 Task: Transform a mountain range scene by selectively adjusting the color saturation of peaks and valleys.
Action: Mouse moved to (444, 216)
Screenshot: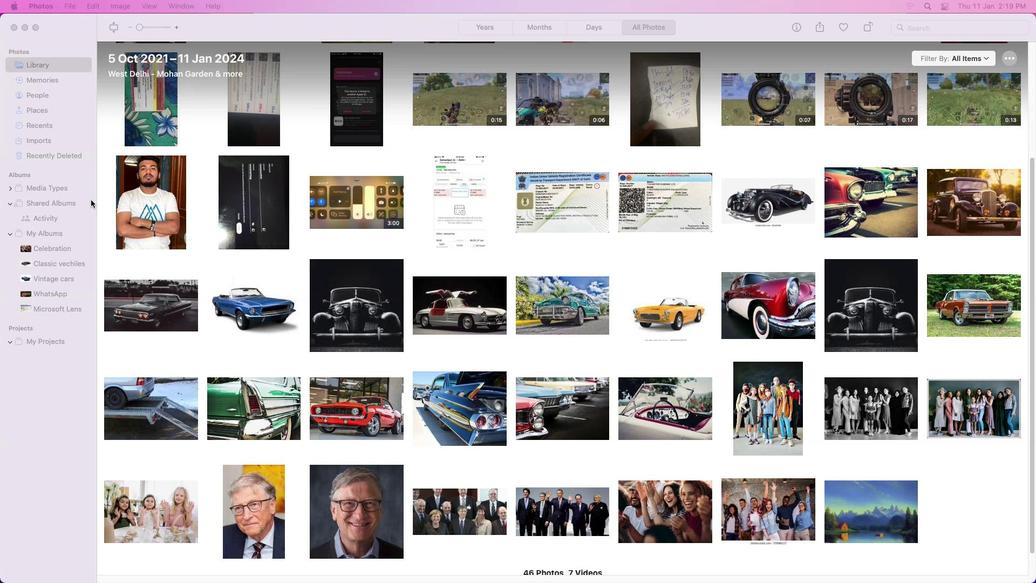 
Action: Mouse scrolled (444, 216) with delta (337, 2)
Screenshot: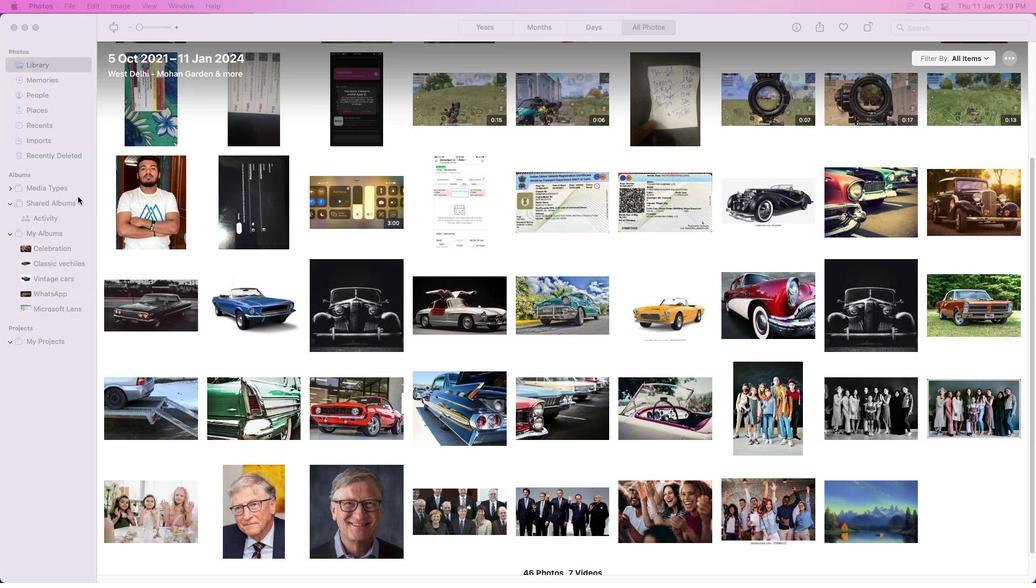 
Action: Mouse scrolled (444, 216) with delta (337, 2)
Screenshot: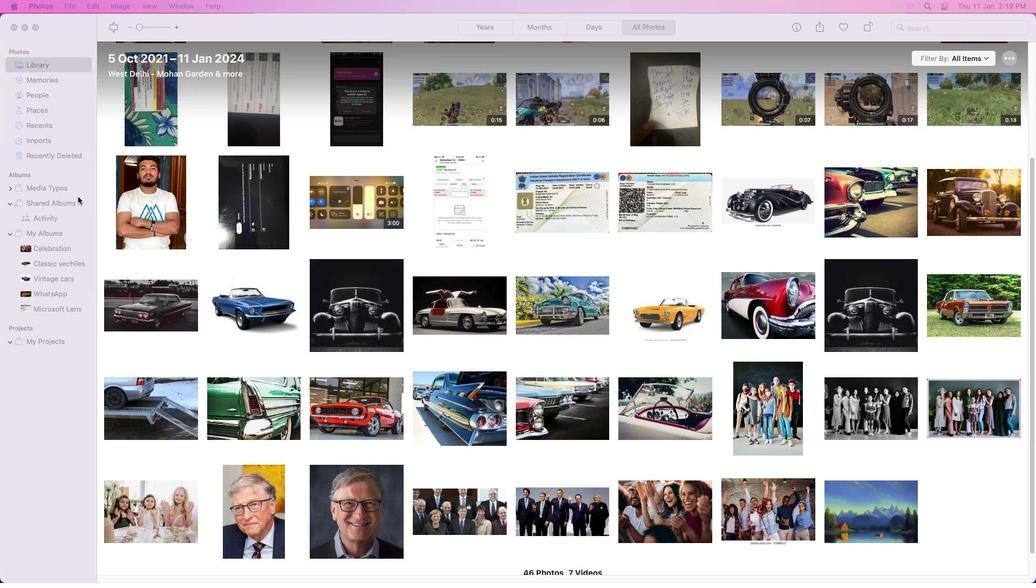 
Action: Mouse scrolled (444, 216) with delta (337, 2)
Screenshot: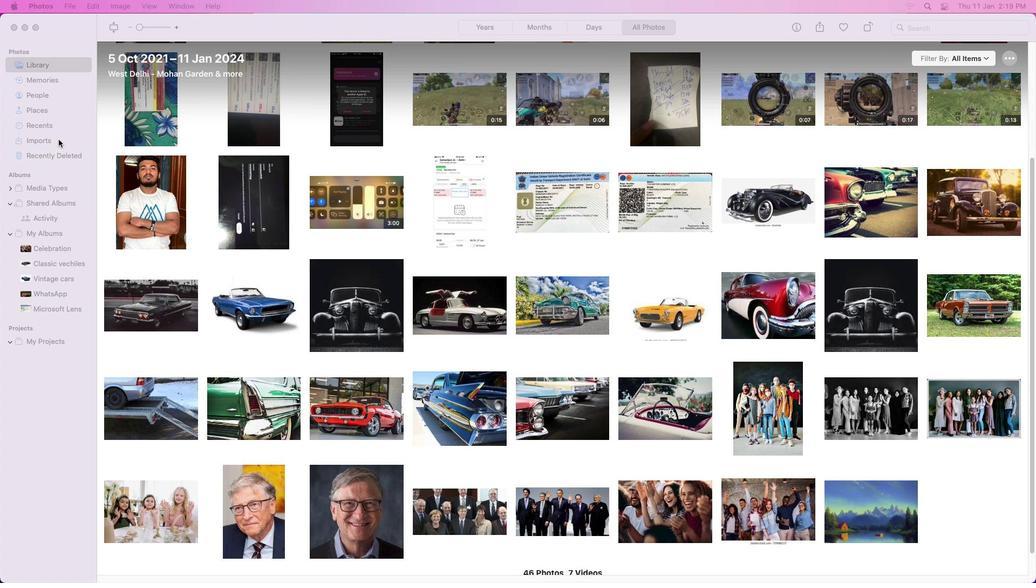 
Action: Mouse moved to (435, 213)
Screenshot: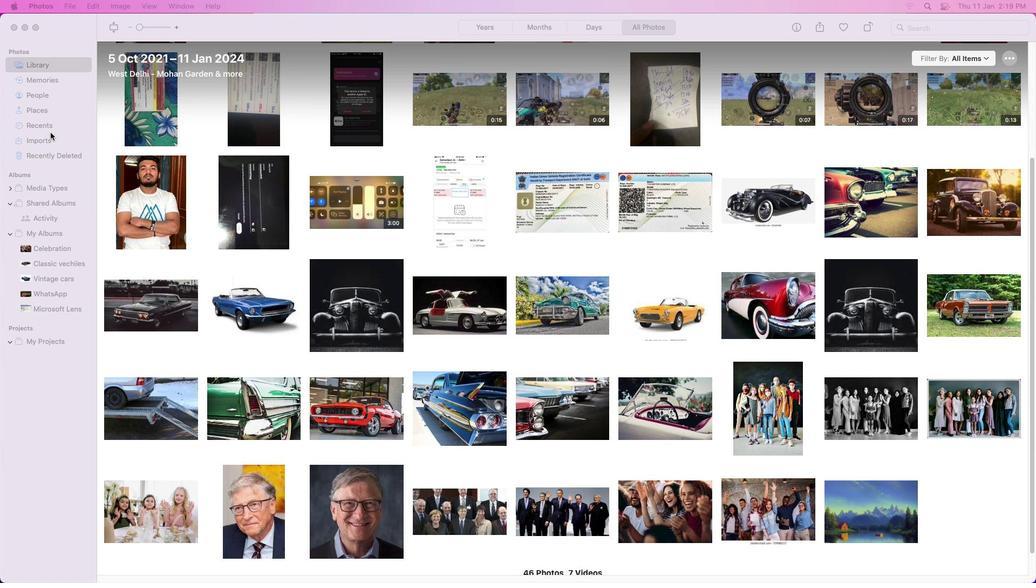 
Action: Mouse scrolled (435, 213) with delta (337, 2)
Screenshot: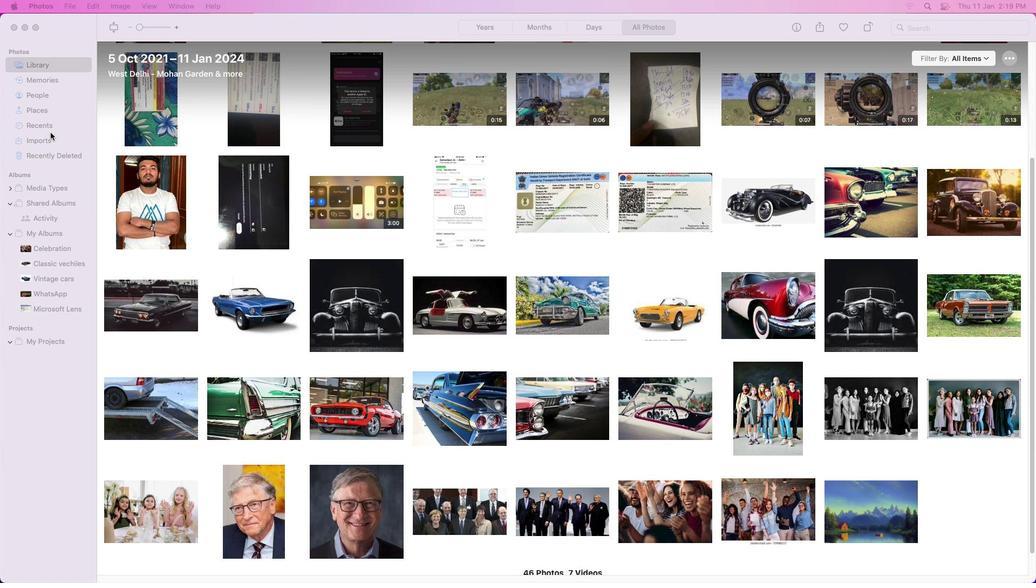 
Action: Mouse moved to (414, 202)
Screenshot: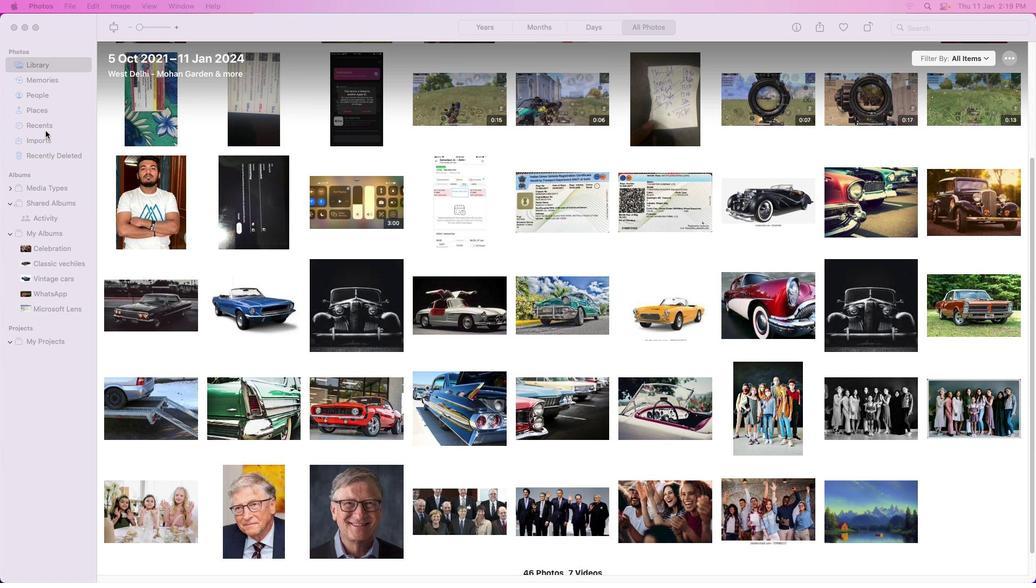 
Action: Mouse scrolled (414, 202) with delta (337, 2)
Screenshot: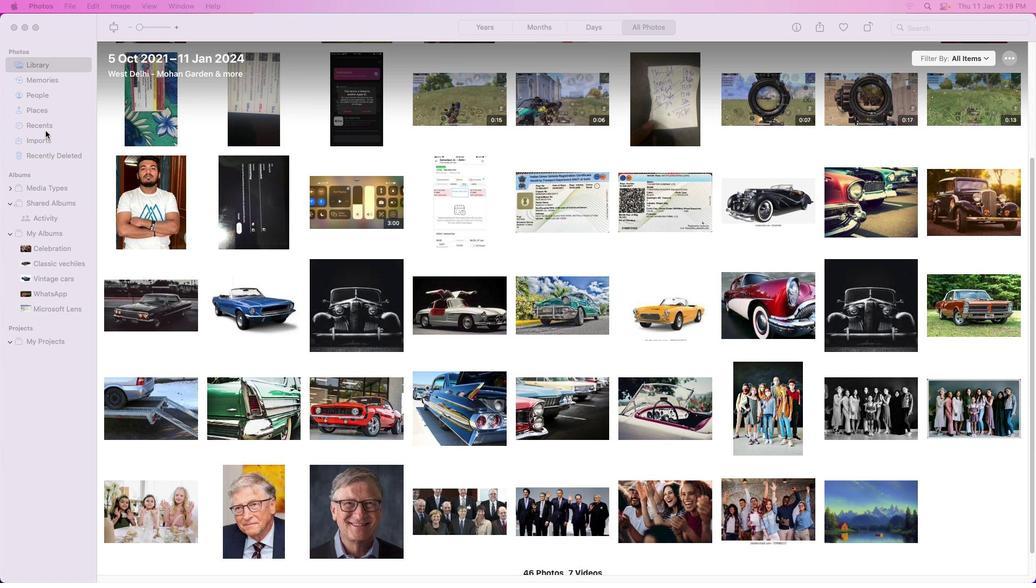 
Action: Mouse moved to (387, 195)
Screenshot: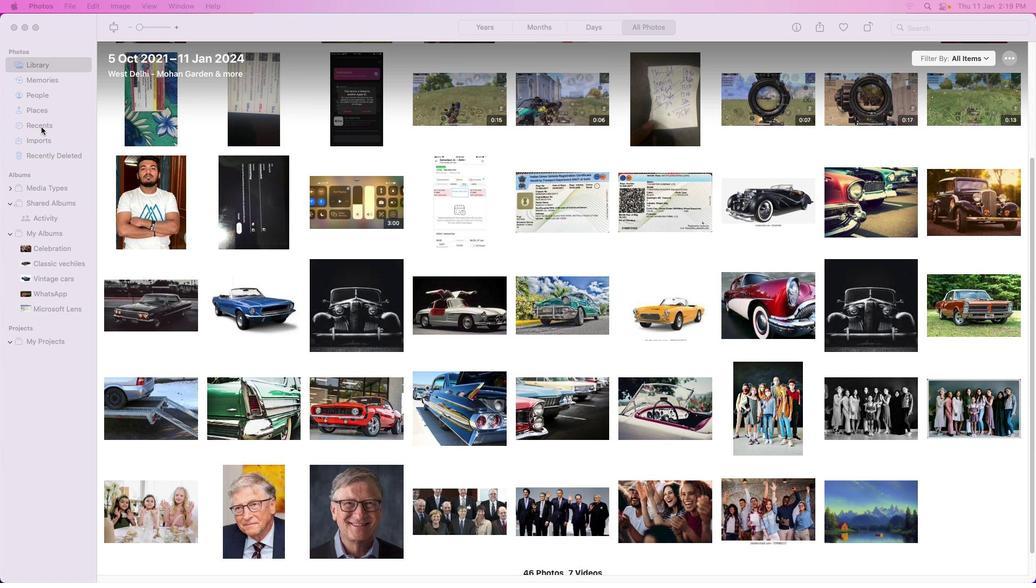 
Action: Mouse scrolled (387, 195) with delta (337, 2)
Screenshot: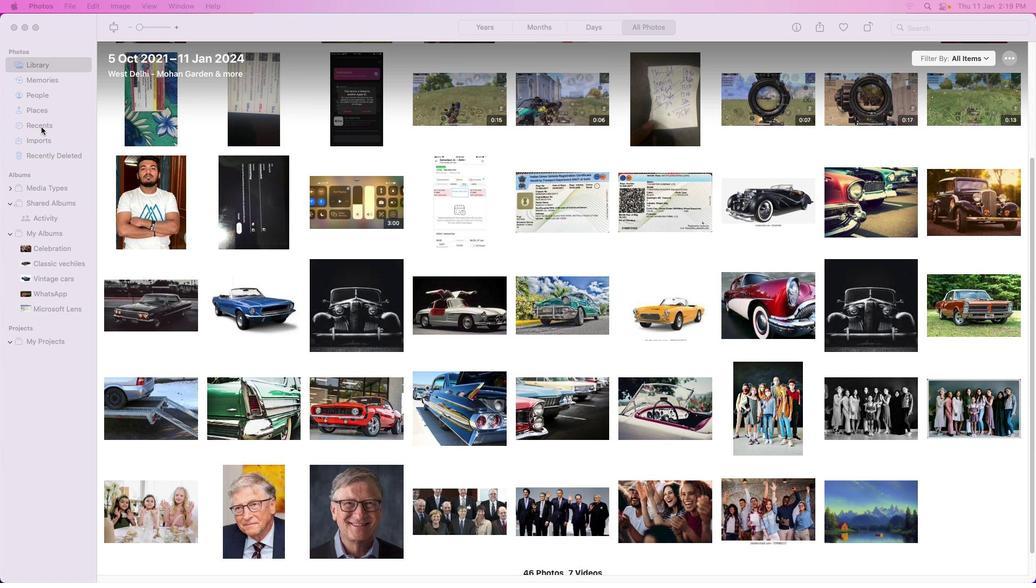 
Action: Mouse moved to (363, 124)
Screenshot: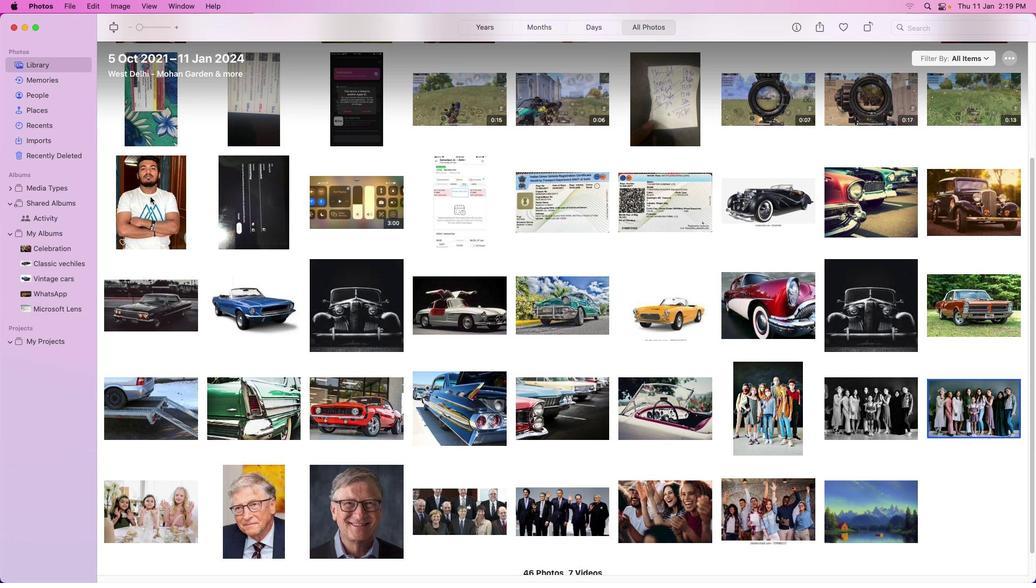 
Action: Mouse pressed left at (363, 124)
Screenshot: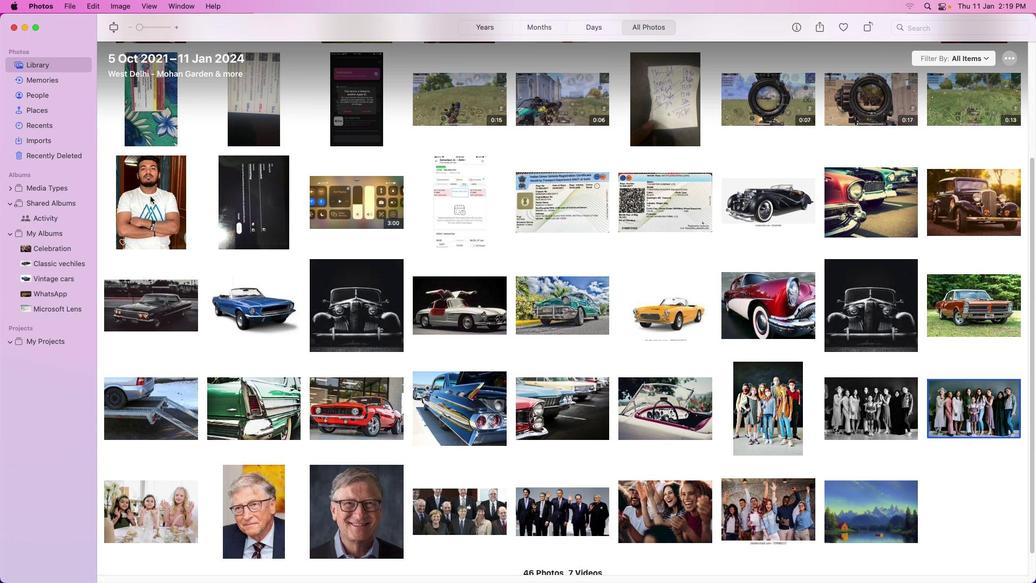 
Action: Mouse moved to (361, 125)
Screenshot: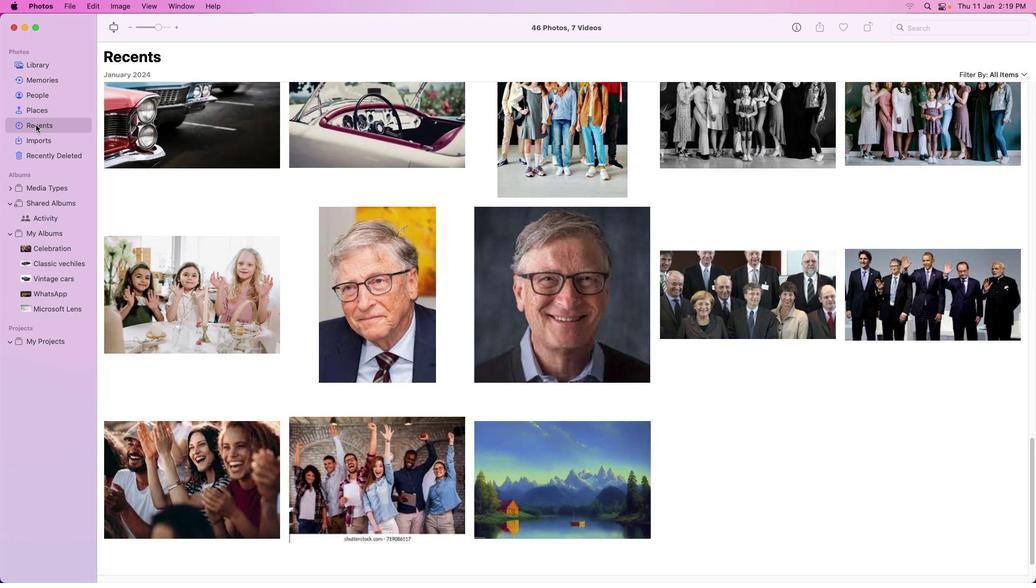
Action: Mouse pressed left at (361, 125)
Screenshot: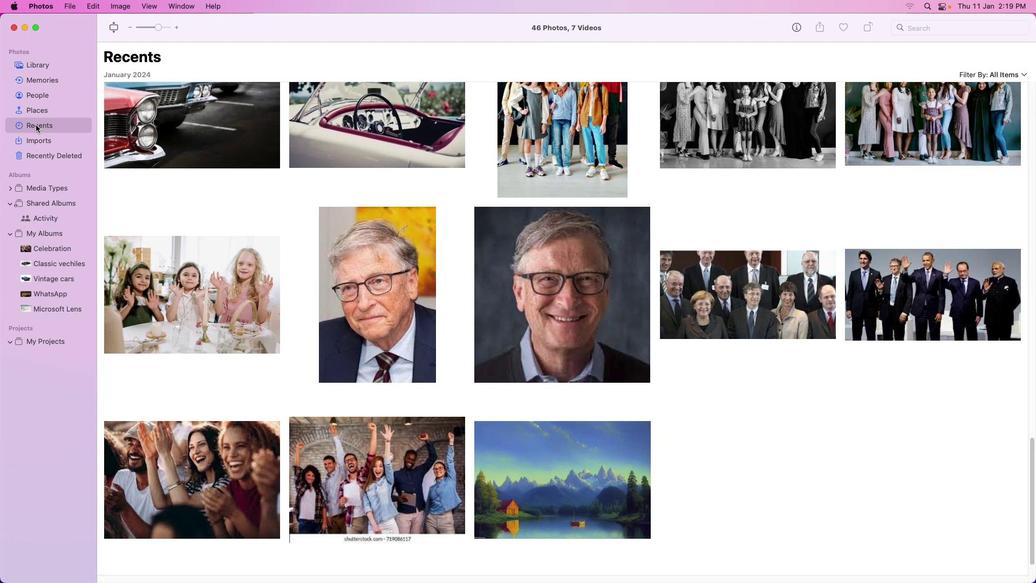 
Action: Mouse moved to (504, 315)
Screenshot: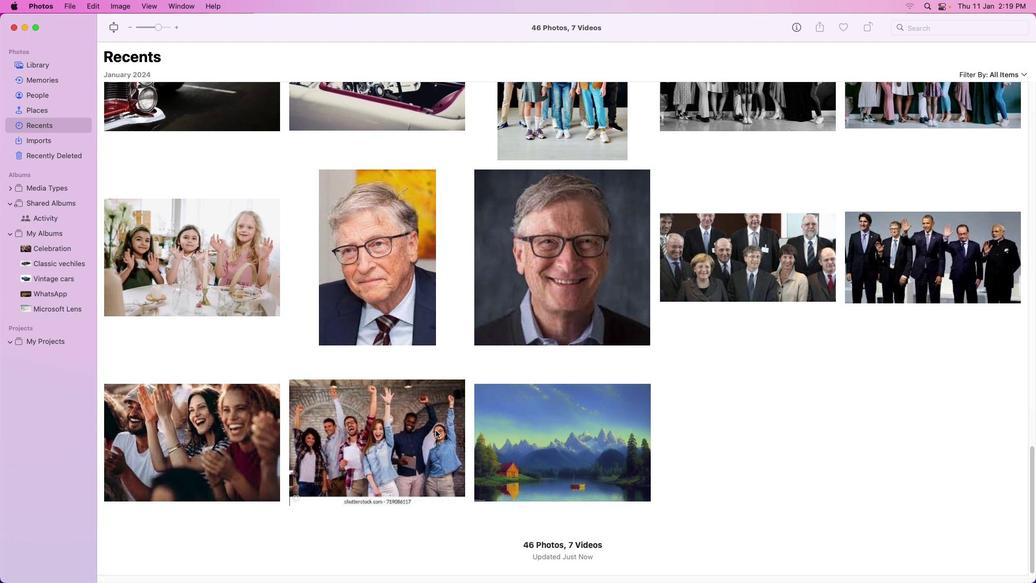 
Action: Mouse scrolled (504, 315) with delta (337, 1)
Screenshot: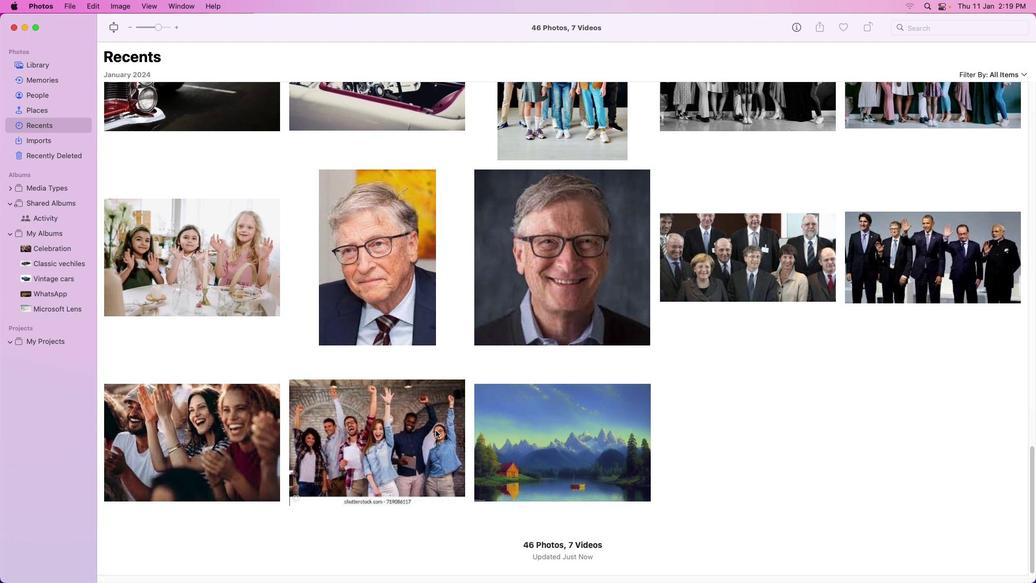 
Action: Mouse moved to (505, 316)
Screenshot: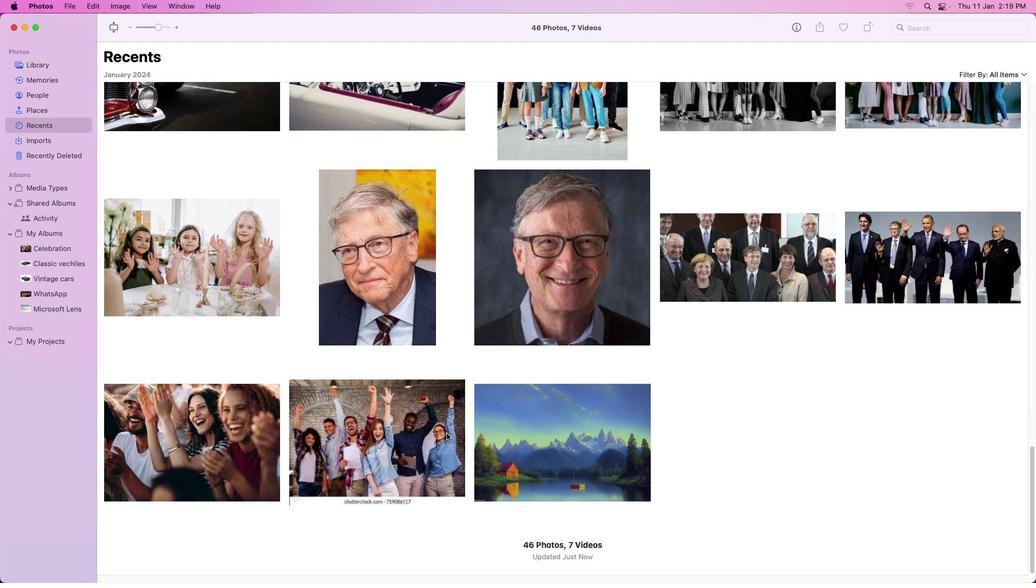 
Action: Mouse scrolled (505, 316) with delta (337, 1)
Screenshot: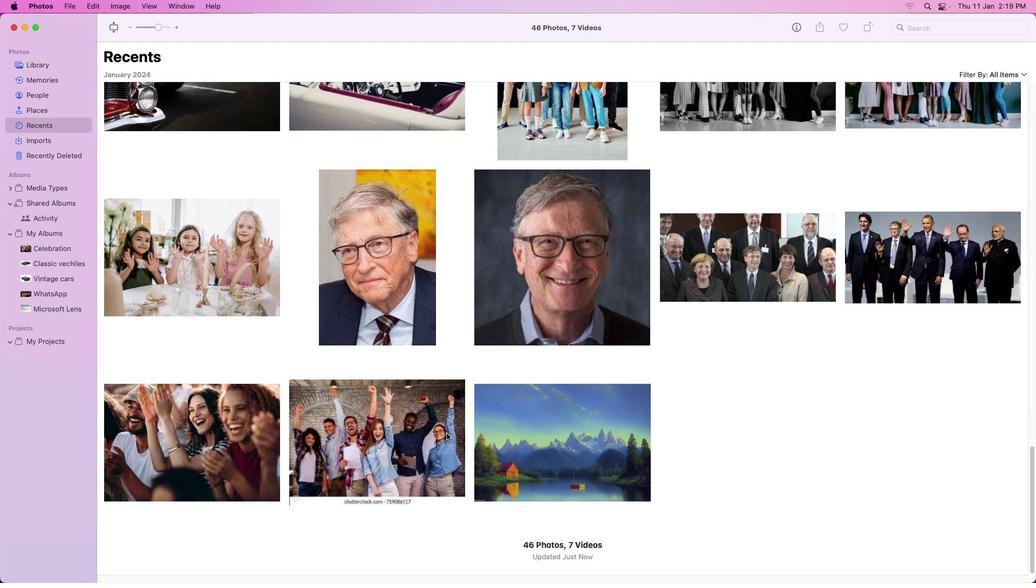 
Action: Mouse moved to (506, 317)
Screenshot: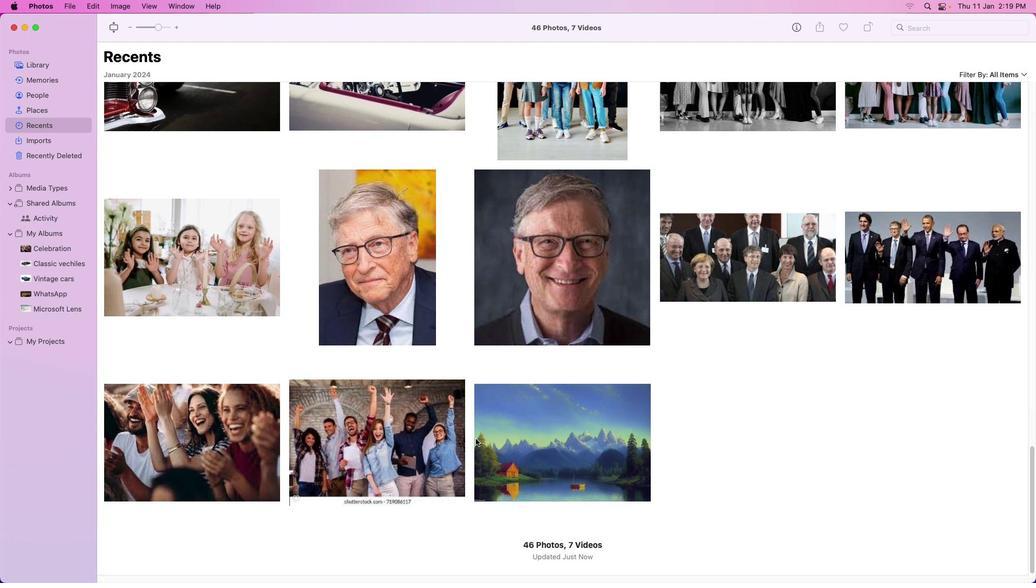
Action: Mouse scrolled (506, 317) with delta (337, 0)
Screenshot: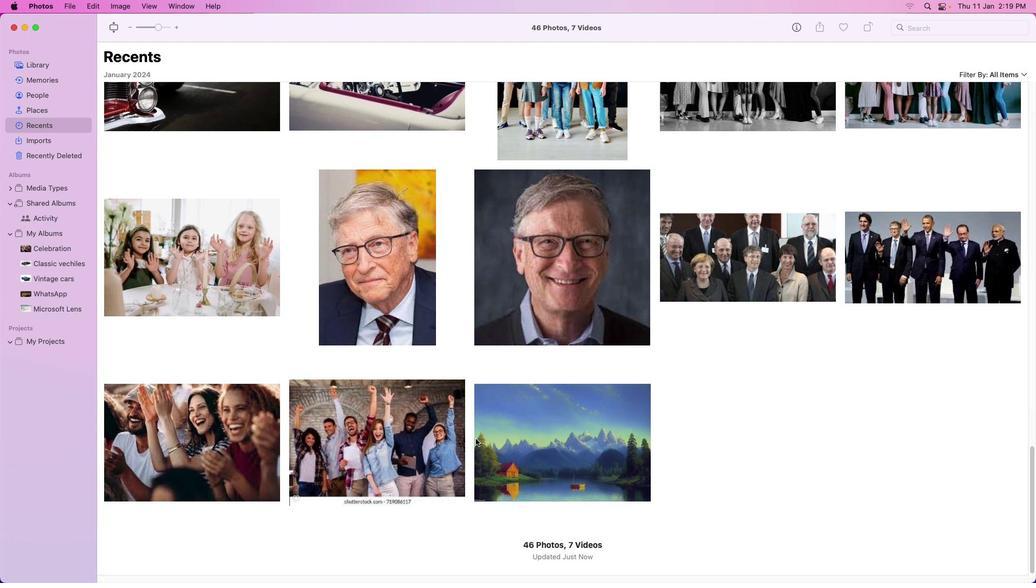 
Action: Mouse moved to (506, 317)
Screenshot: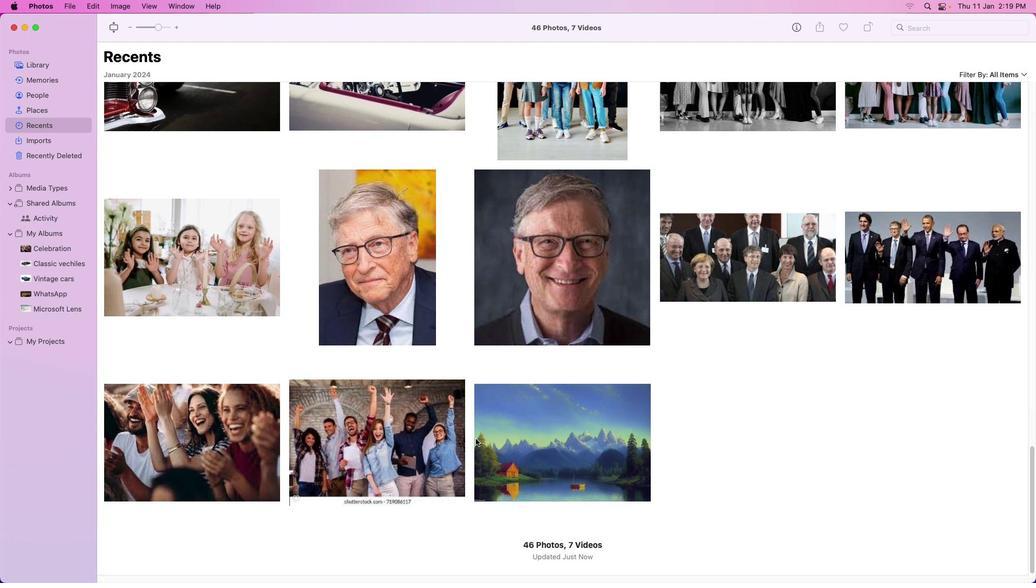 
Action: Mouse scrolled (506, 317) with delta (337, 0)
Screenshot: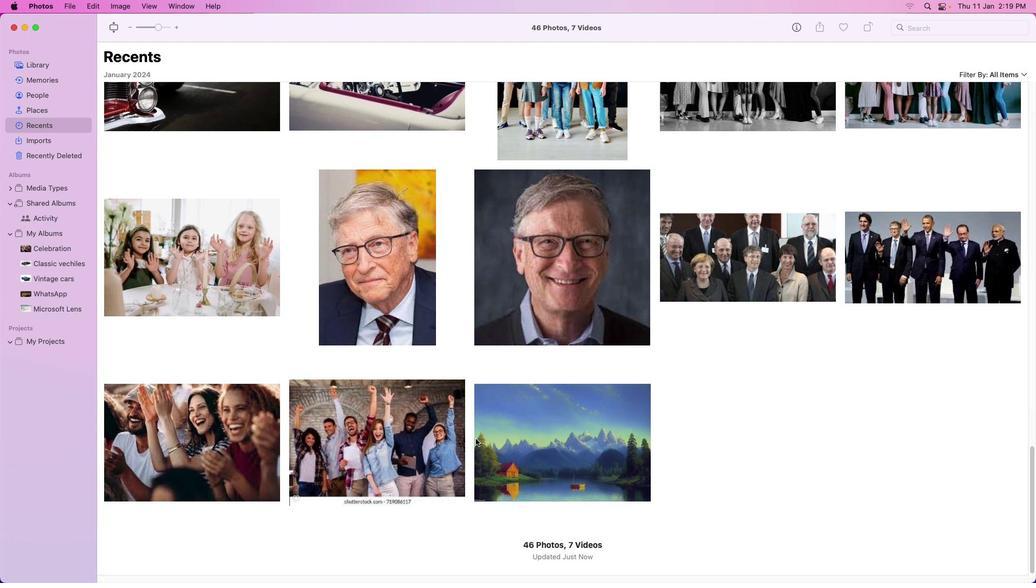 
Action: Mouse scrolled (506, 317) with delta (337, 0)
Screenshot: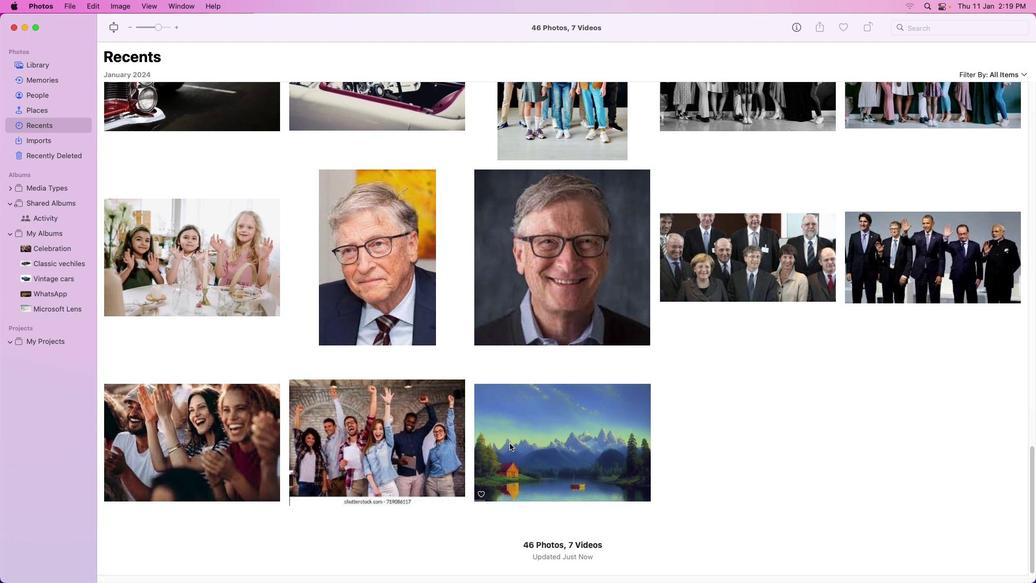 
Action: Mouse moved to (696, 436)
Screenshot: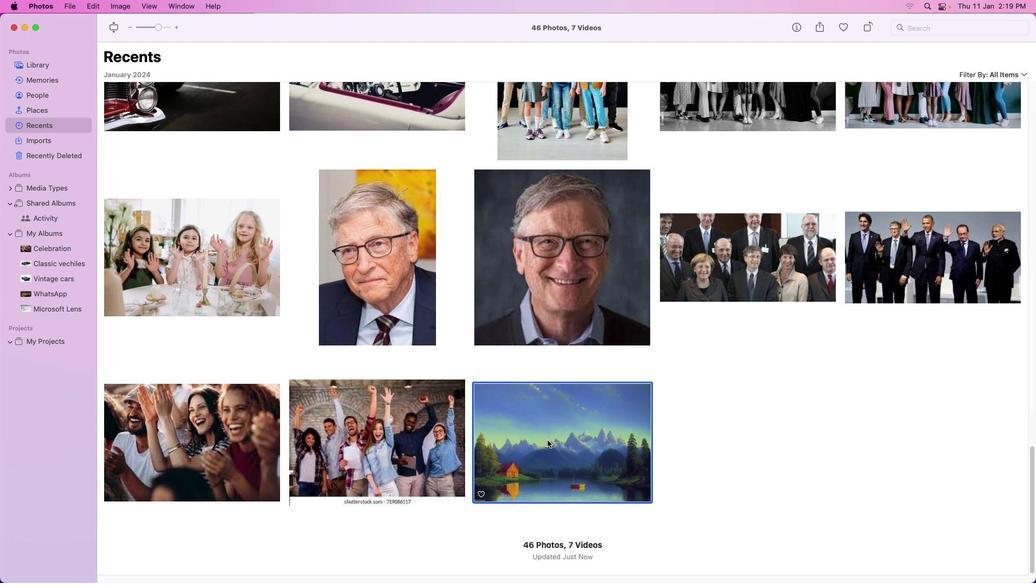 
Action: Mouse pressed left at (696, 436)
Screenshot: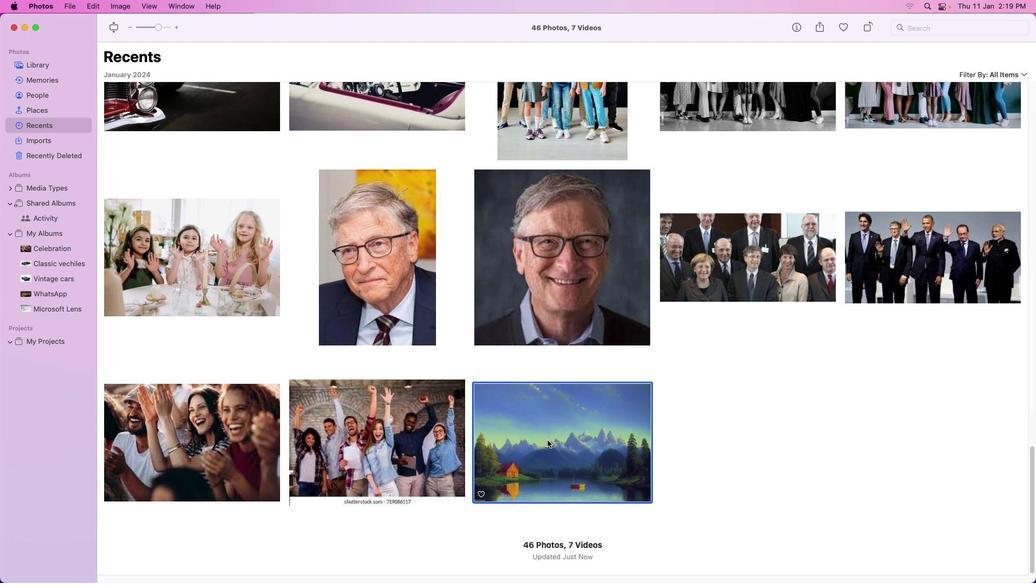 
Action: Mouse pressed left at (696, 436)
Screenshot: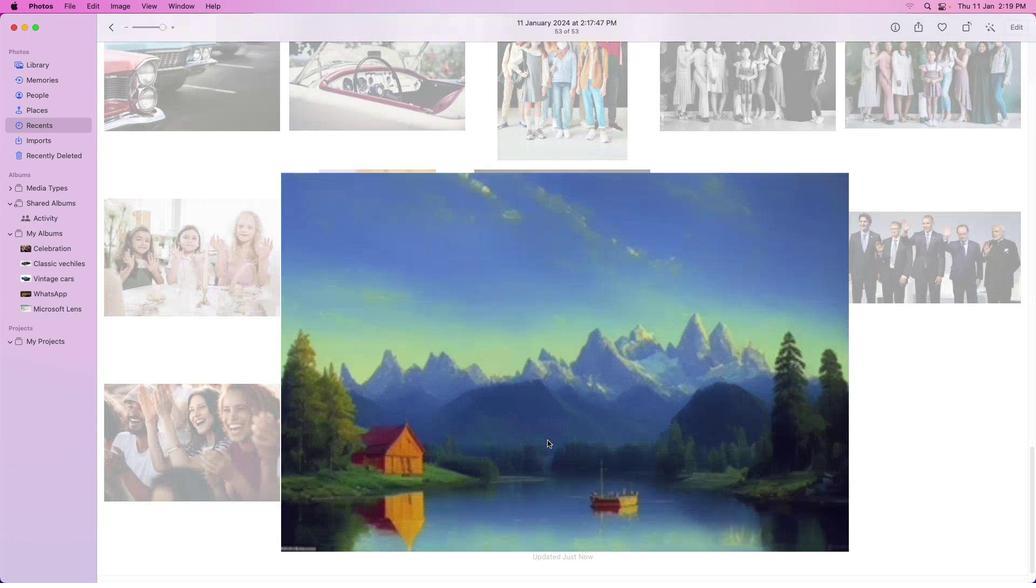
Action: Mouse pressed left at (696, 436)
Screenshot: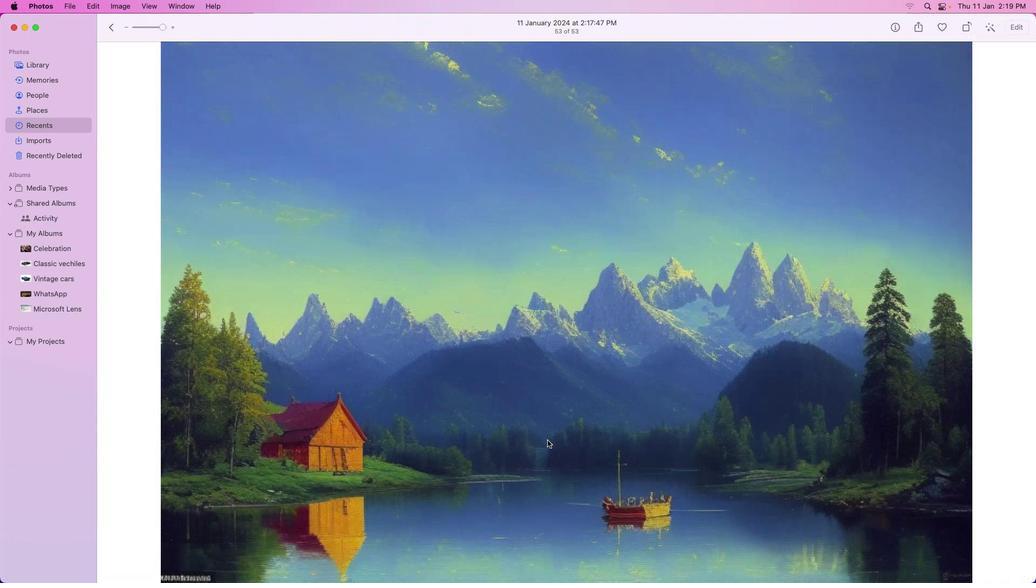 
Action: Mouse moved to (802, 219)
Screenshot: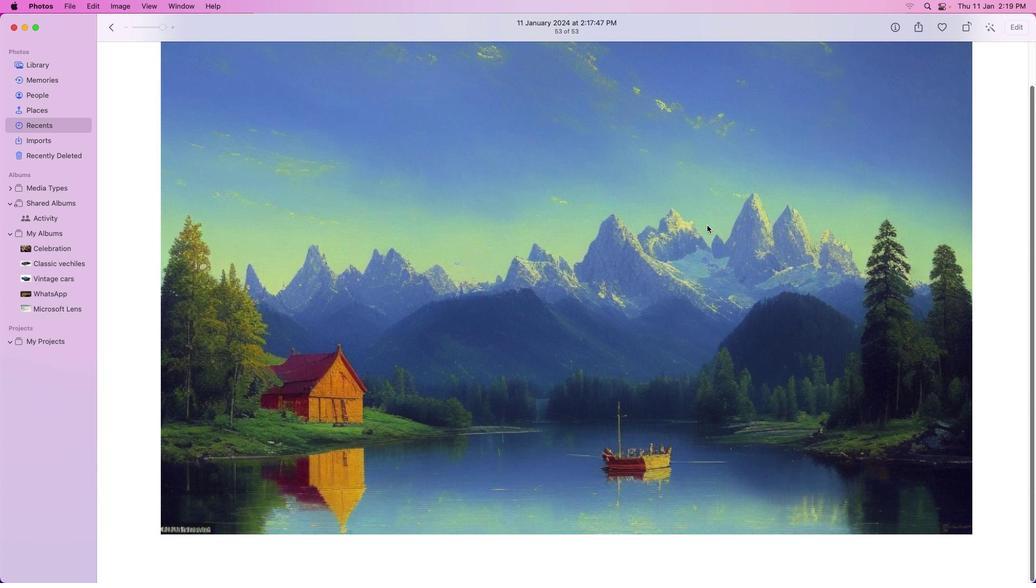 
Action: Mouse scrolled (802, 219) with delta (337, 1)
Screenshot: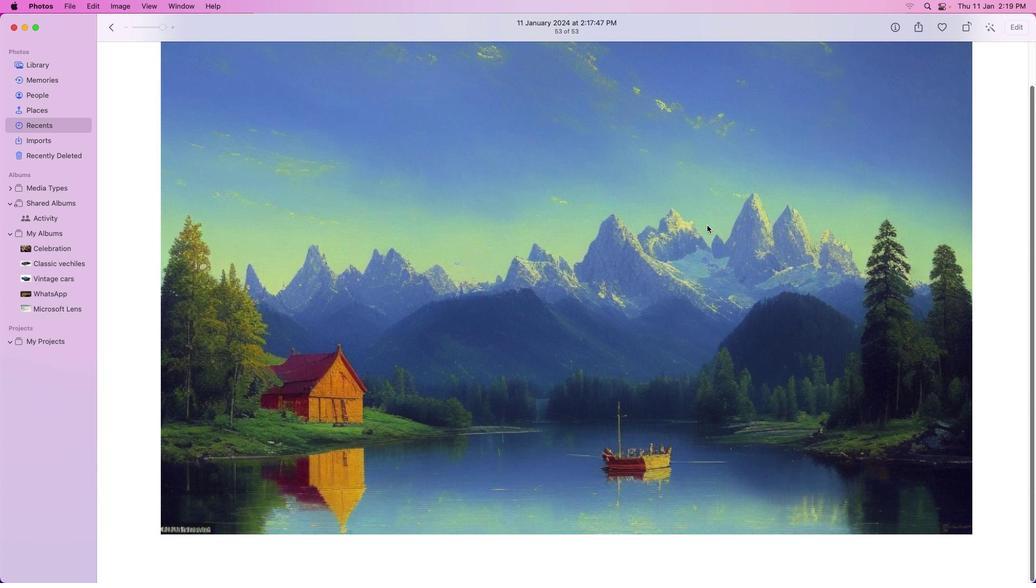 
Action: Mouse moved to (802, 221)
Screenshot: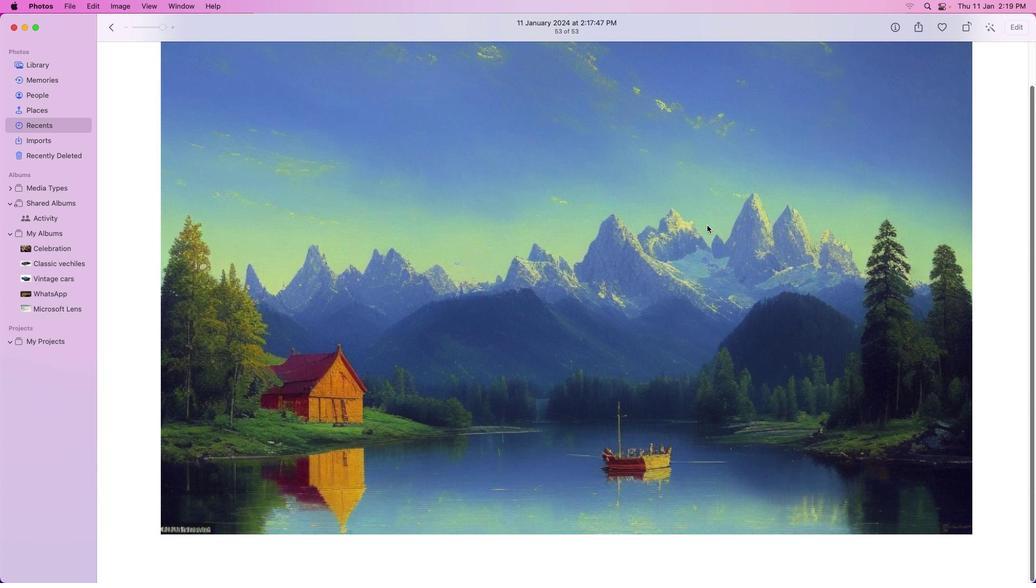 
Action: Mouse scrolled (802, 221) with delta (337, 1)
Screenshot: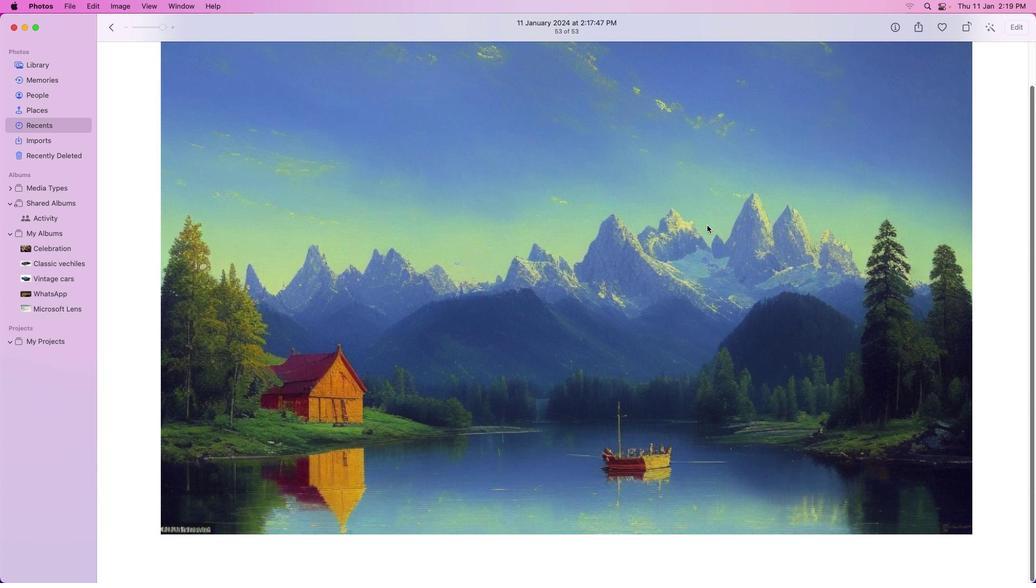 
Action: Mouse moved to (801, 222)
Screenshot: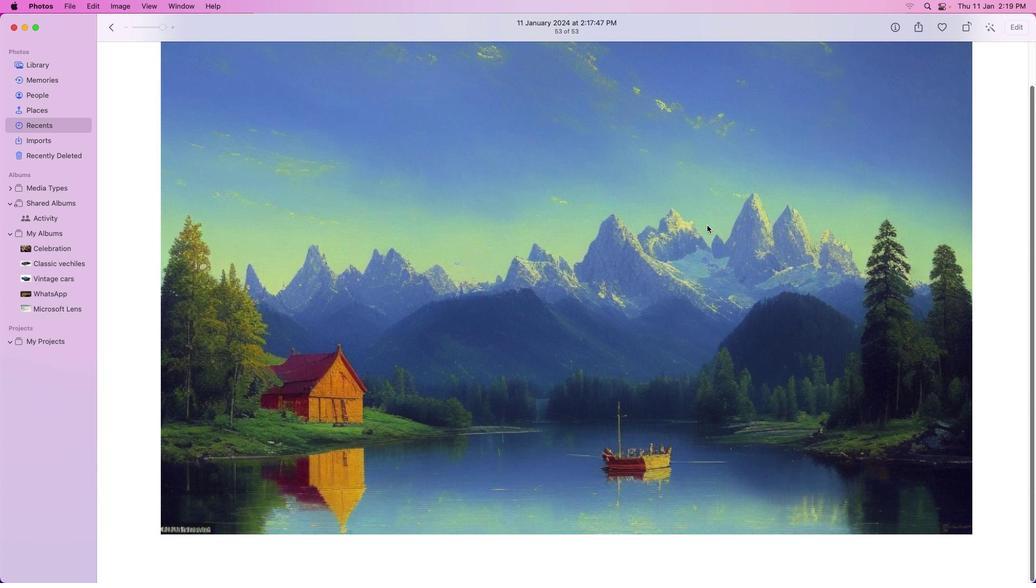 
Action: Mouse scrolled (801, 222) with delta (337, 0)
Screenshot: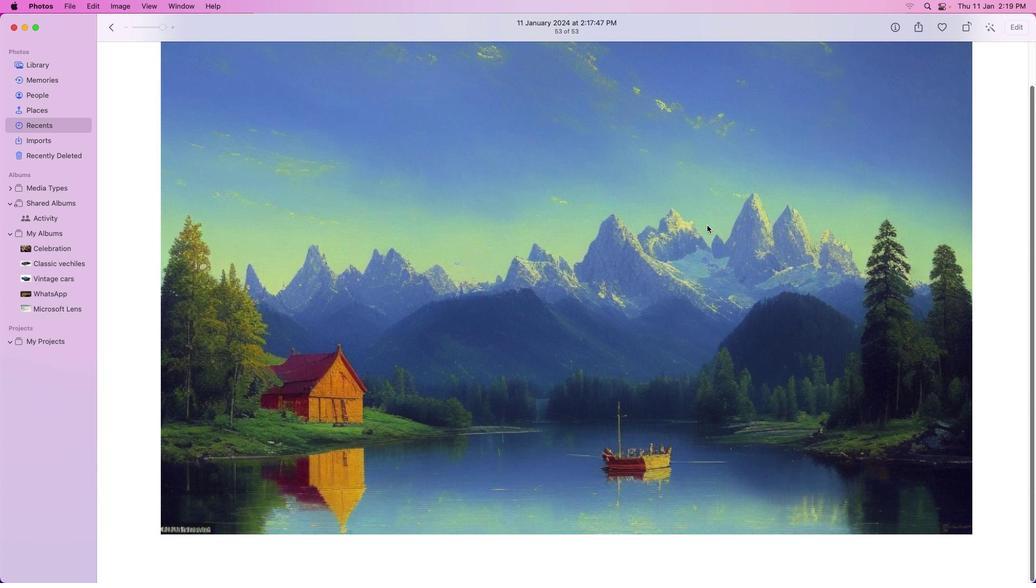 
Action: Mouse moved to (801, 223)
Screenshot: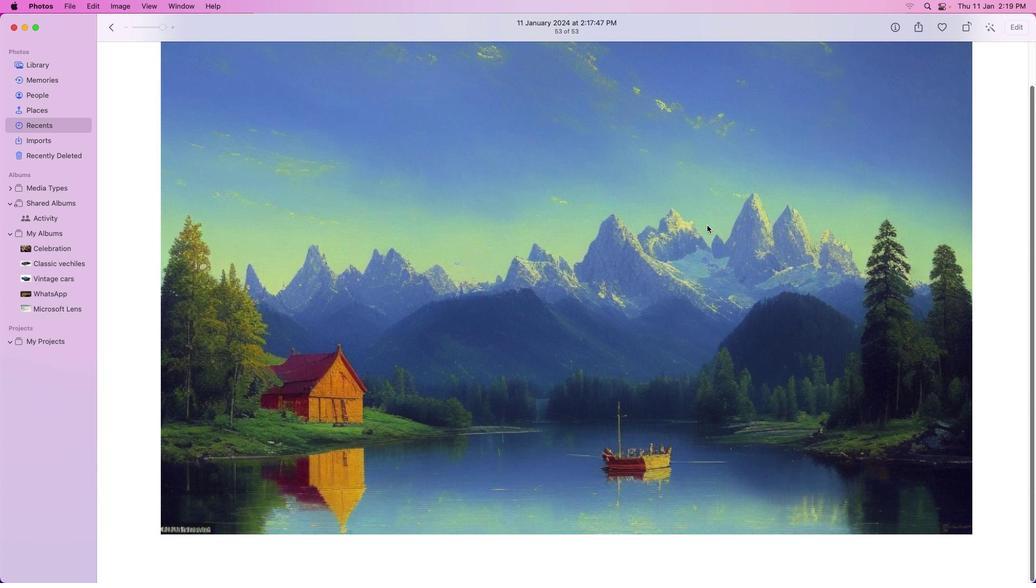 
Action: Mouse scrolled (801, 223) with delta (337, 0)
Screenshot: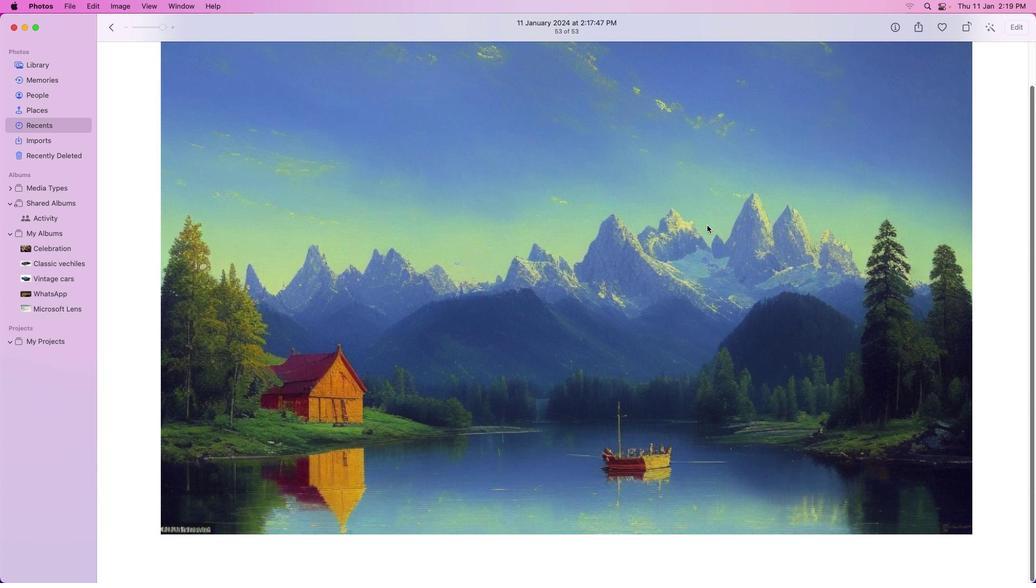 
Action: Mouse moved to (801, 224)
Screenshot: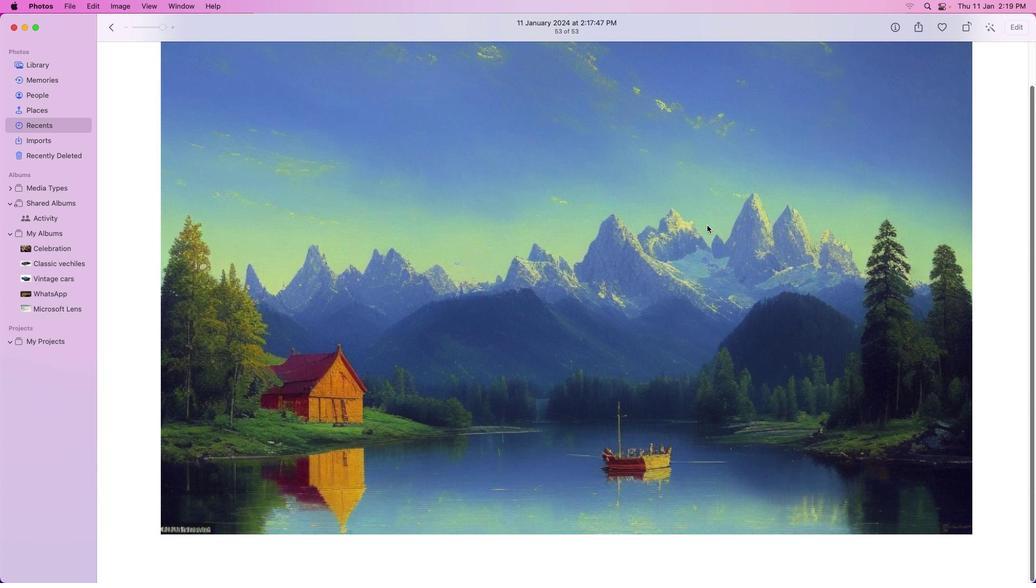 
Action: Mouse scrolled (801, 224) with delta (337, 2)
Screenshot: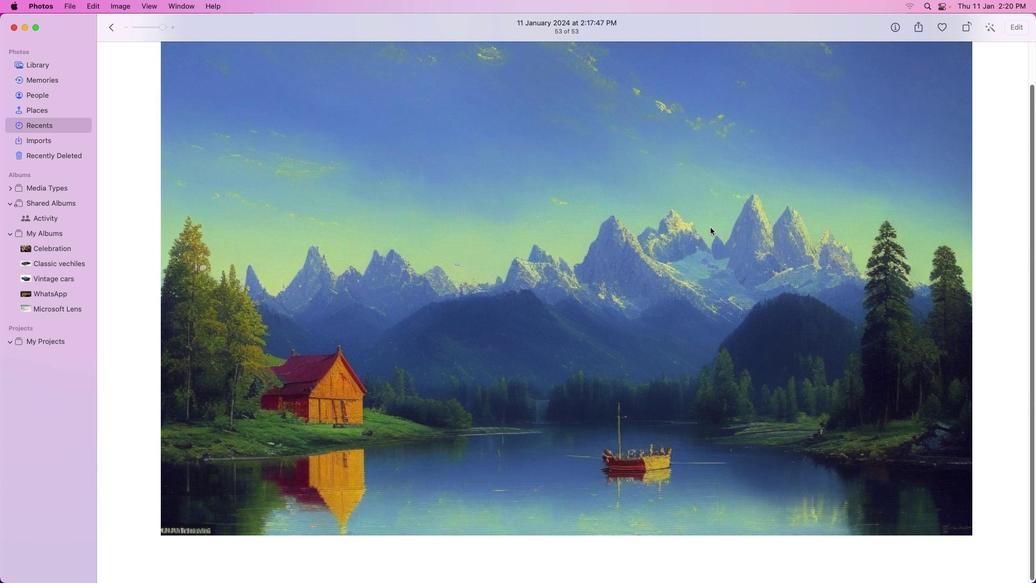 
Action: Mouse scrolled (801, 224) with delta (337, 2)
Screenshot: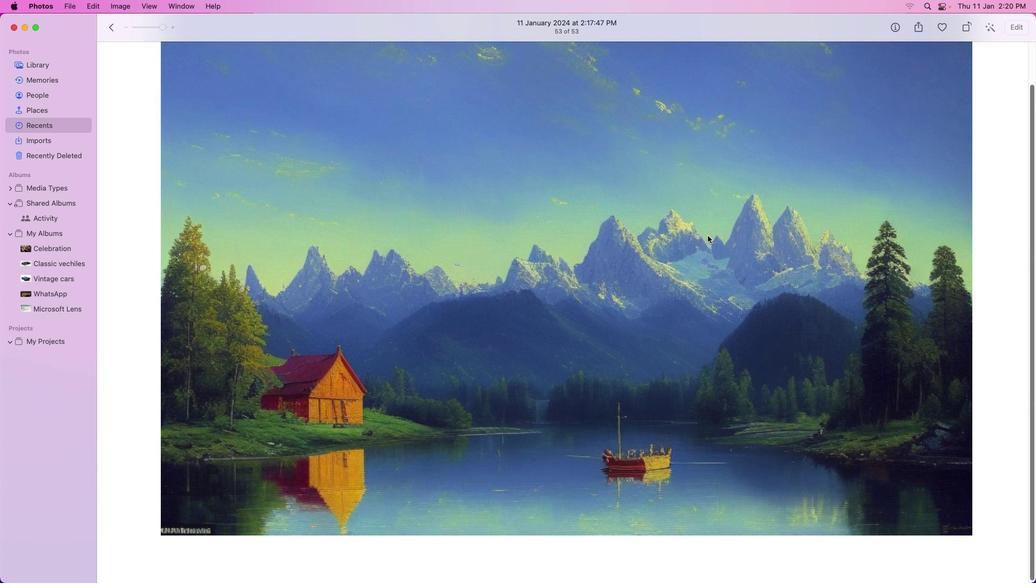 
Action: Mouse moved to (799, 234)
Screenshot: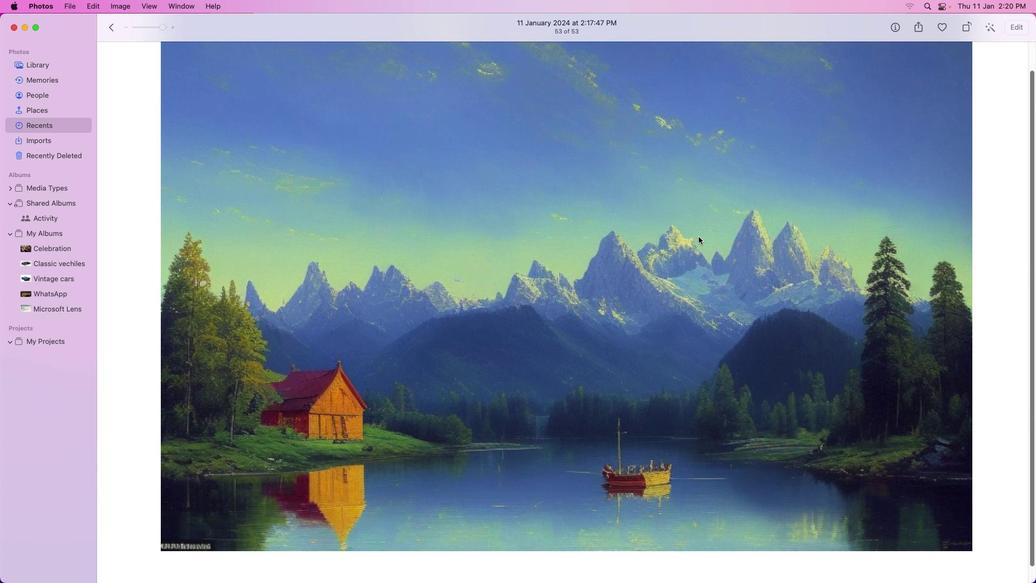 
Action: Mouse scrolled (799, 234) with delta (337, 2)
Screenshot: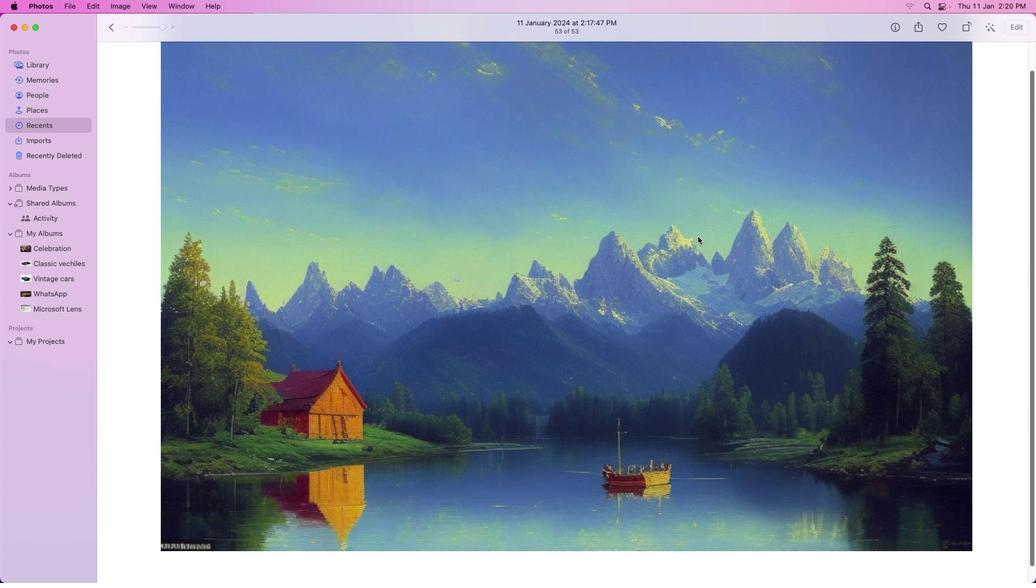 
Action: Mouse scrolled (799, 234) with delta (337, 2)
Screenshot: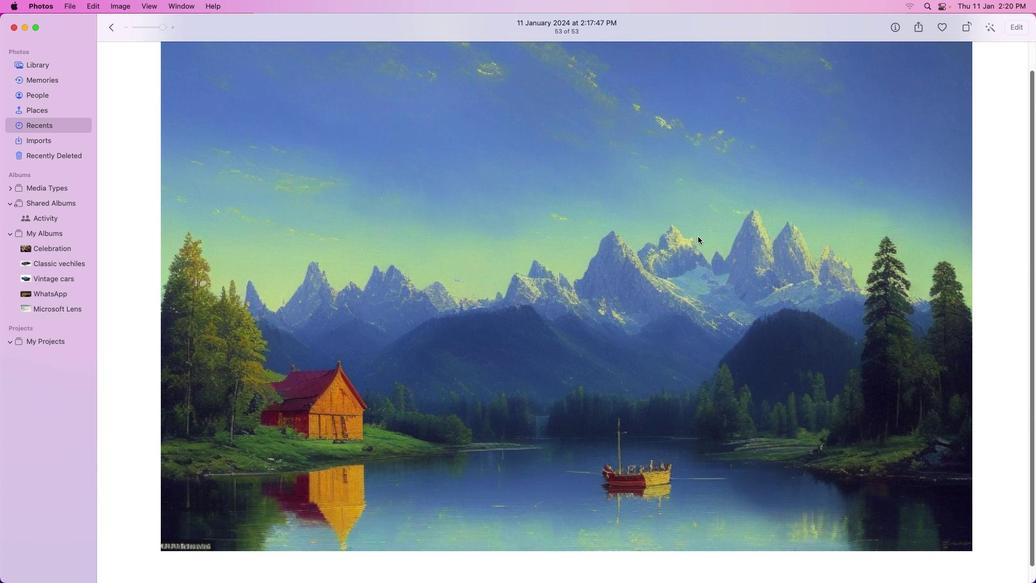 
Action: Mouse scrolled (799, 234) with delta (337, 2)
Screenshot: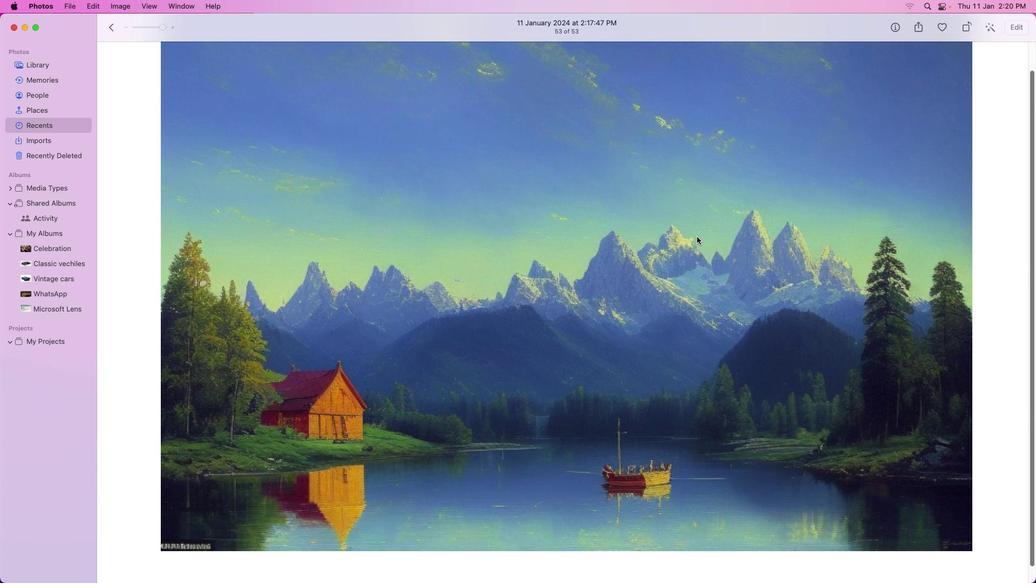 
Action: Mouse moved to (798, 234)
Screenshot: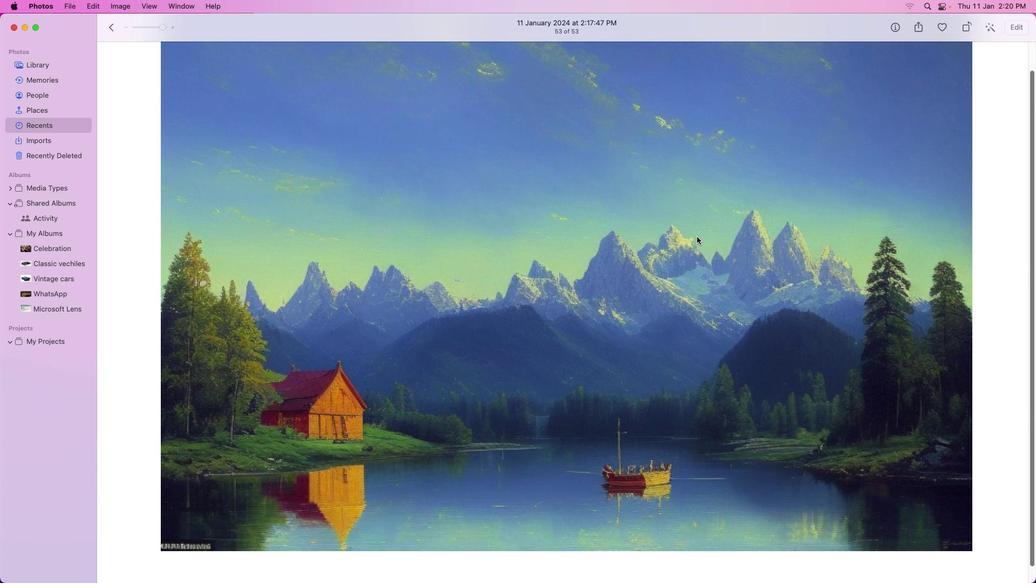 
Action: Mouse scrolled (798, 234) with delta (337, 2)
Screenshot: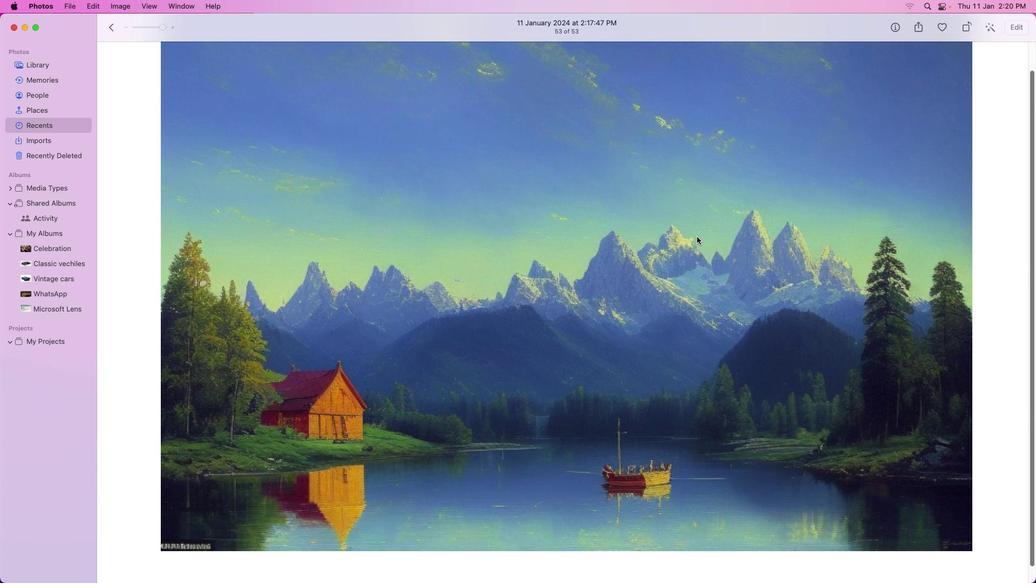 
Action: Mouse moved to (797, 235)
Screenshot: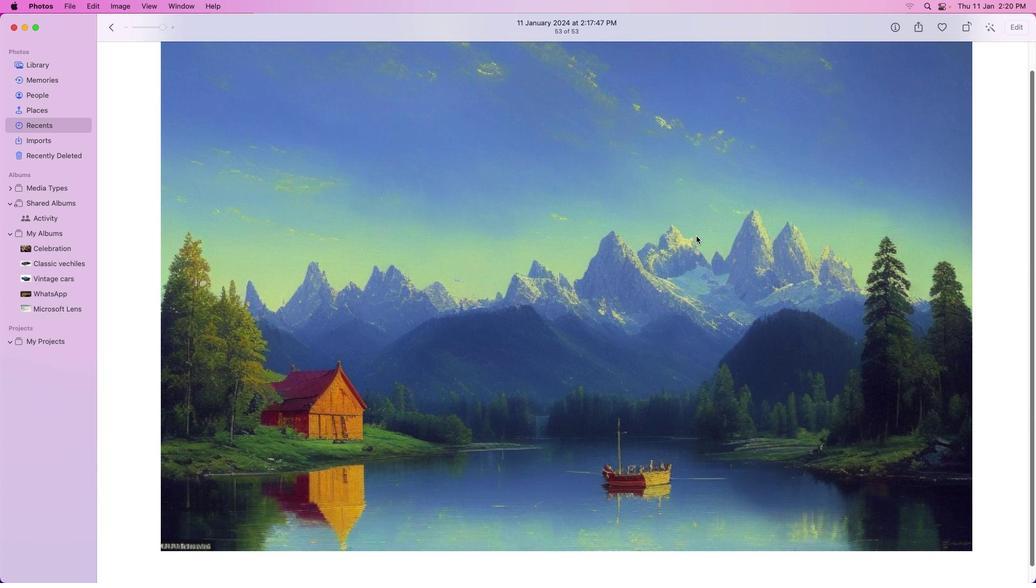 
Action: Mouse scrolled (797, 235) with delta (337, 2)
Screenshot: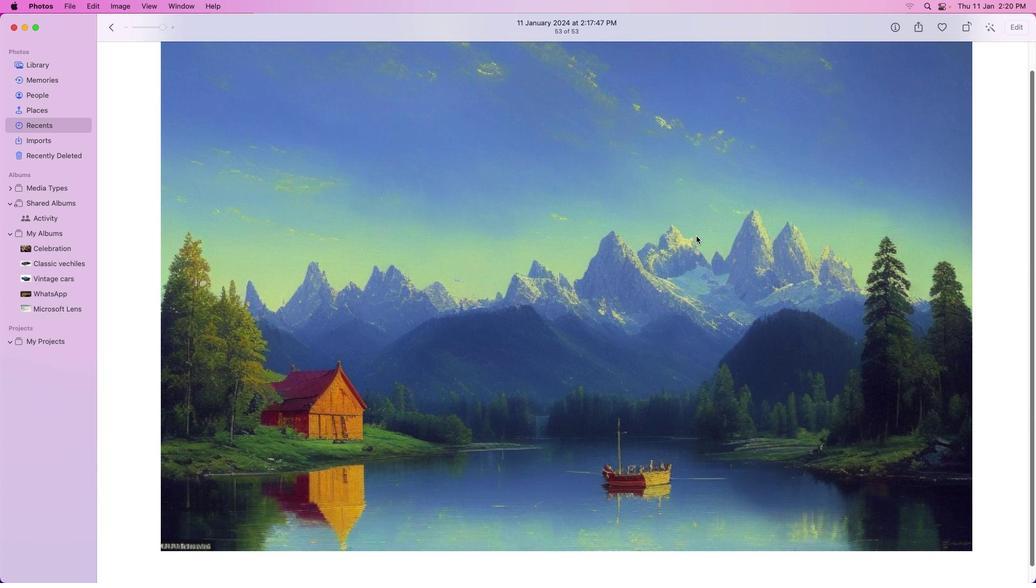 
Action: Mouse moved to (794, 234)
Screenshot: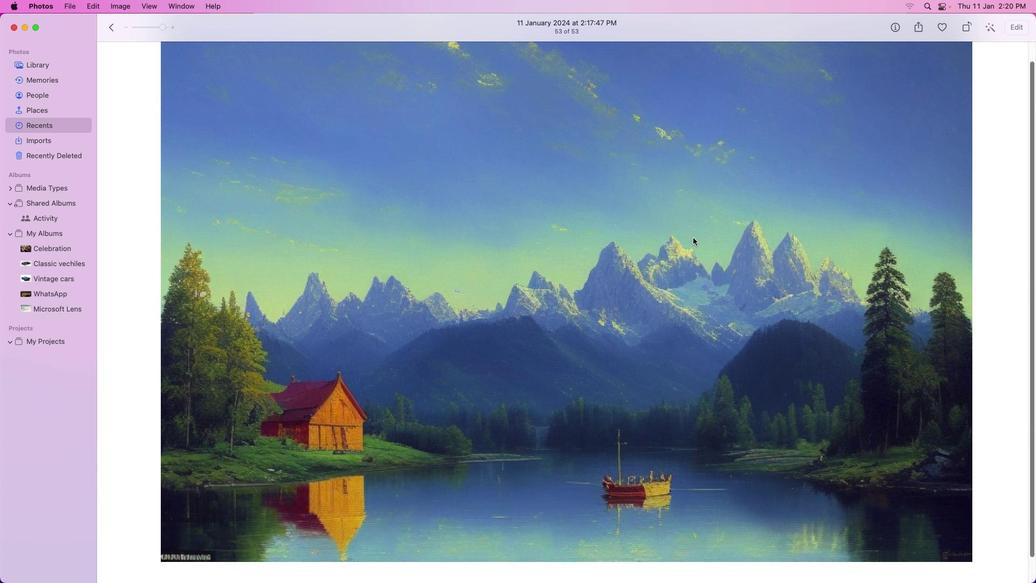 
Action: Mouse scrolled (794, 234) with delta (337, 2)
Screenshot: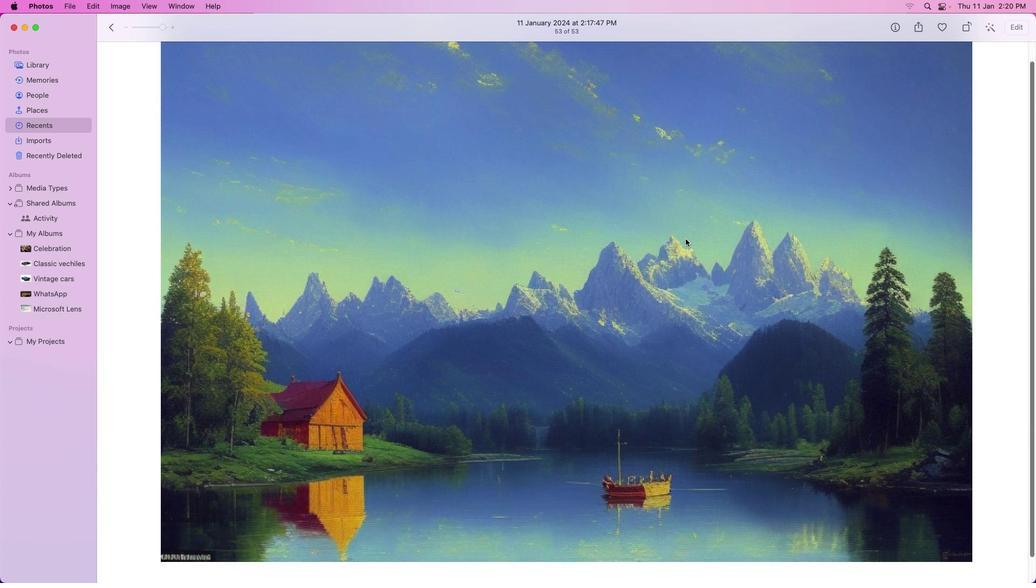 
Action: Mouse scrolled (794, 234) with delta (337, 2)
Screenshot: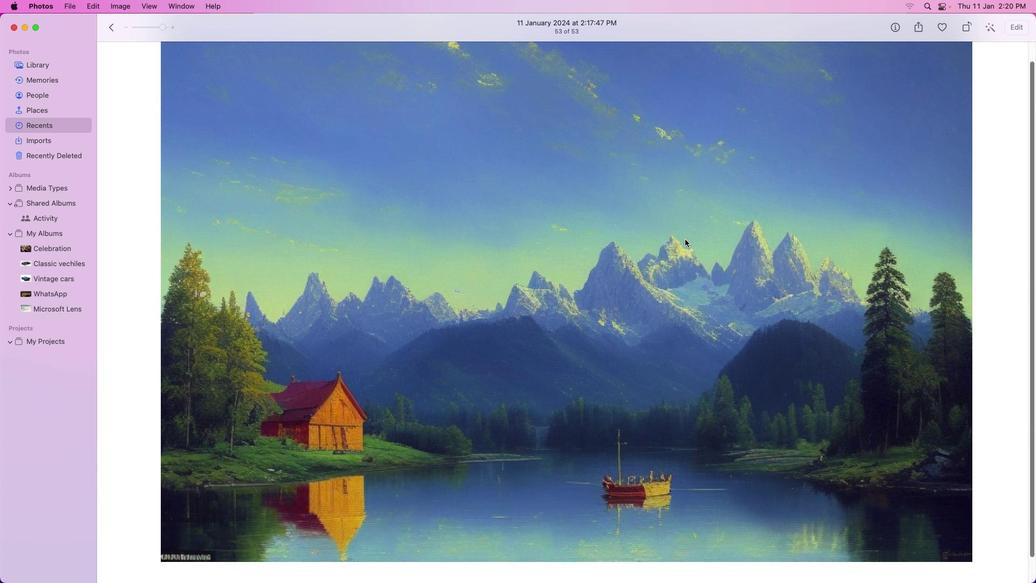 
Action: Mouse scrolled (794, 234) with delta (337, 2)
Screenshot: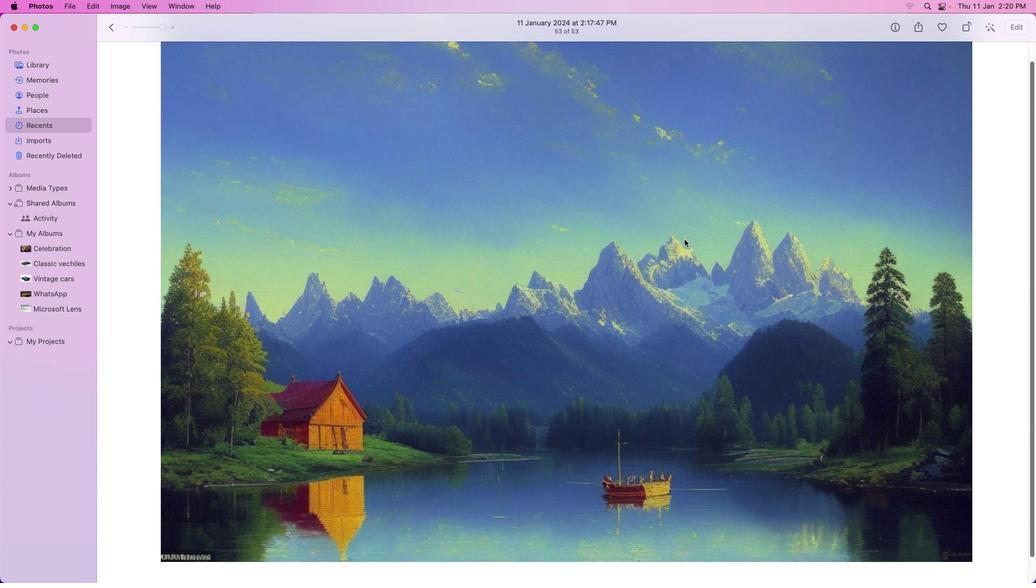 
Action: Mouse moved to (786, 238)
Screenshot: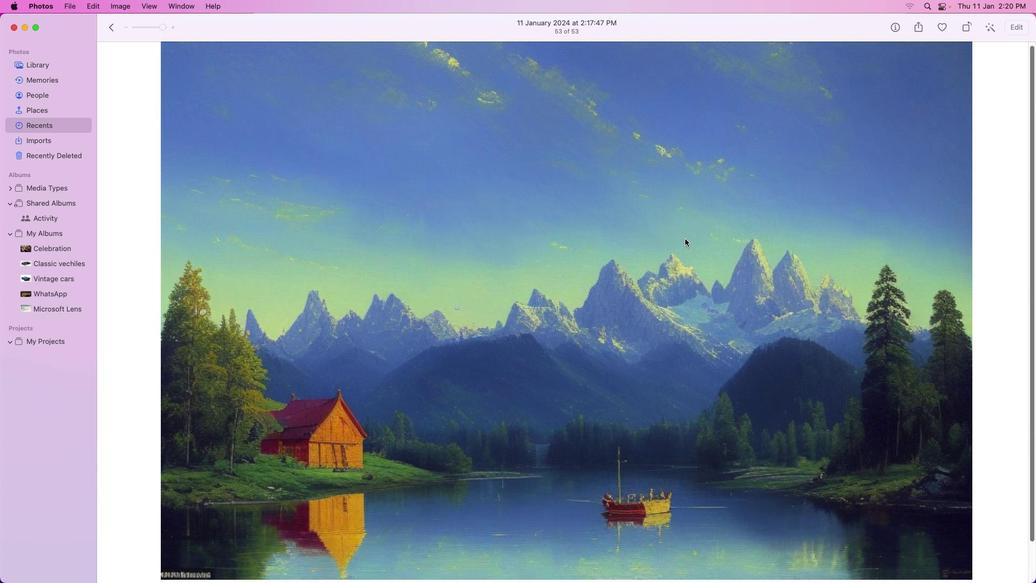 
Action: Mouse scrolled (786, 238) with delta (337, 2)
Screenshot: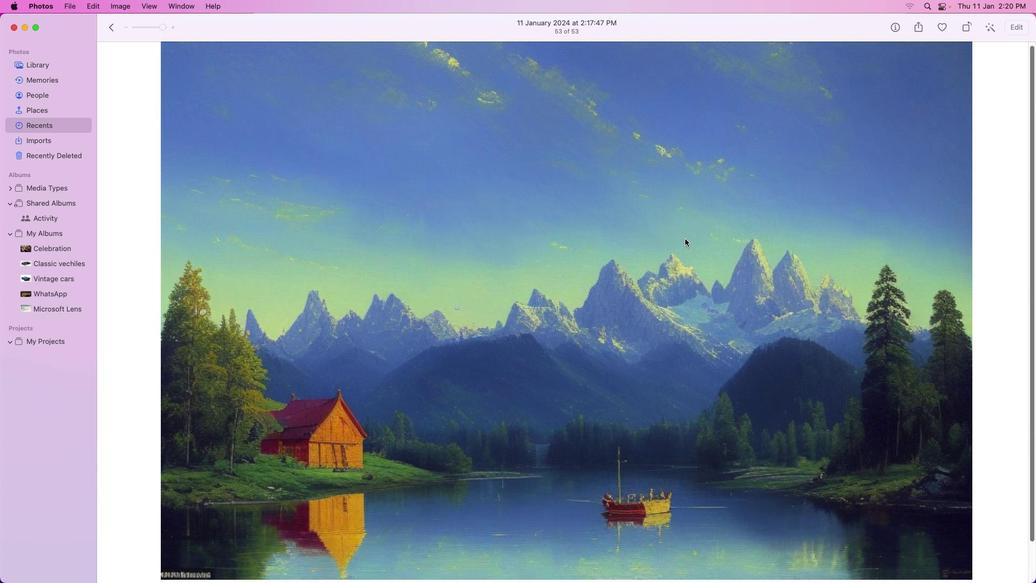 
Action: Mouse scrolled (786, 238) with delta (337, 2)
Screenshot: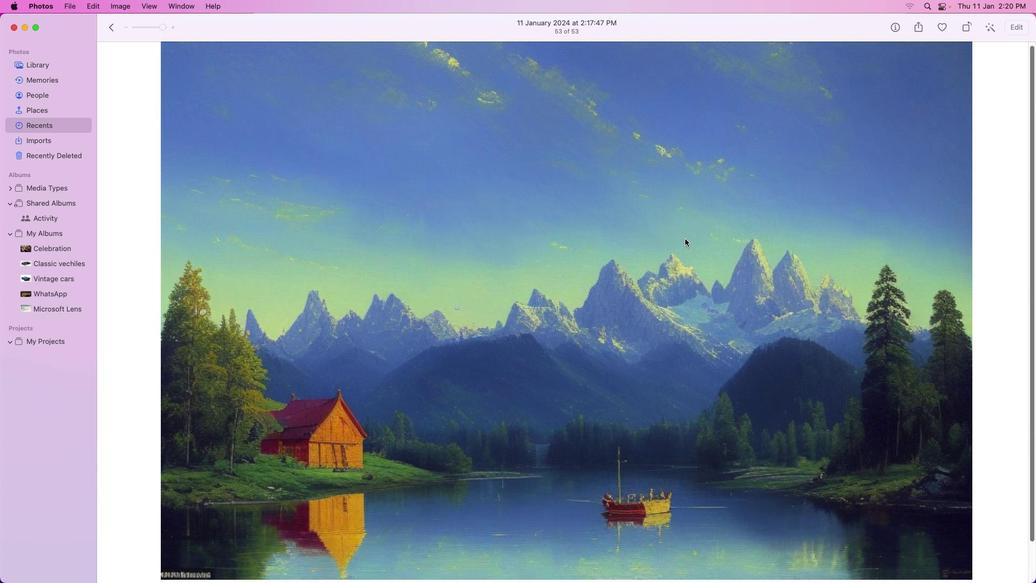 
Action: Mouse scrolled (786, 238) with delta (337, 2)
Screenshot: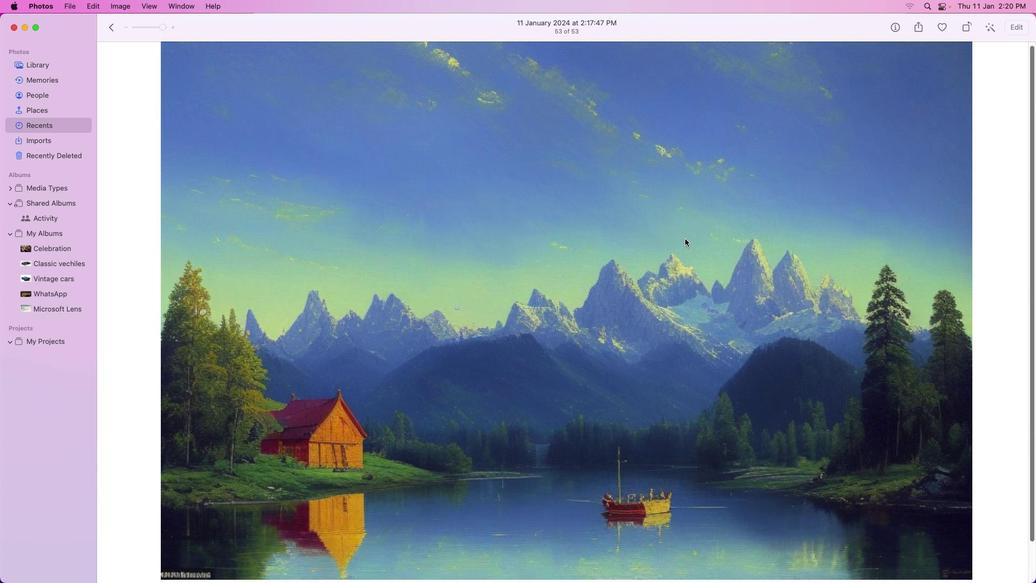 
Action: Mouse moved to (787, 236)
Screenshot: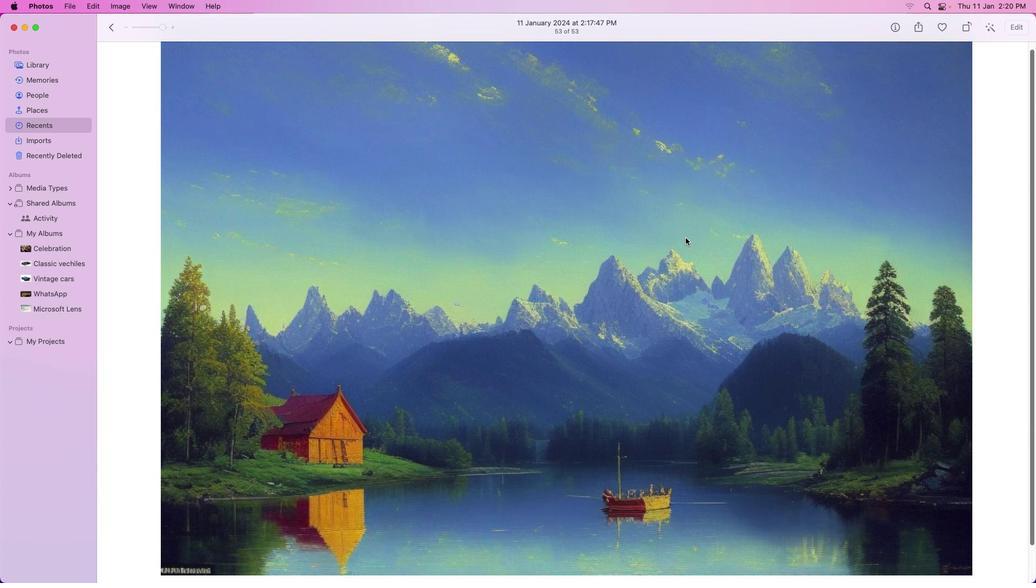 
Action: Mouse scrolled (787, 236) with delta (337, 1)
Screenshot: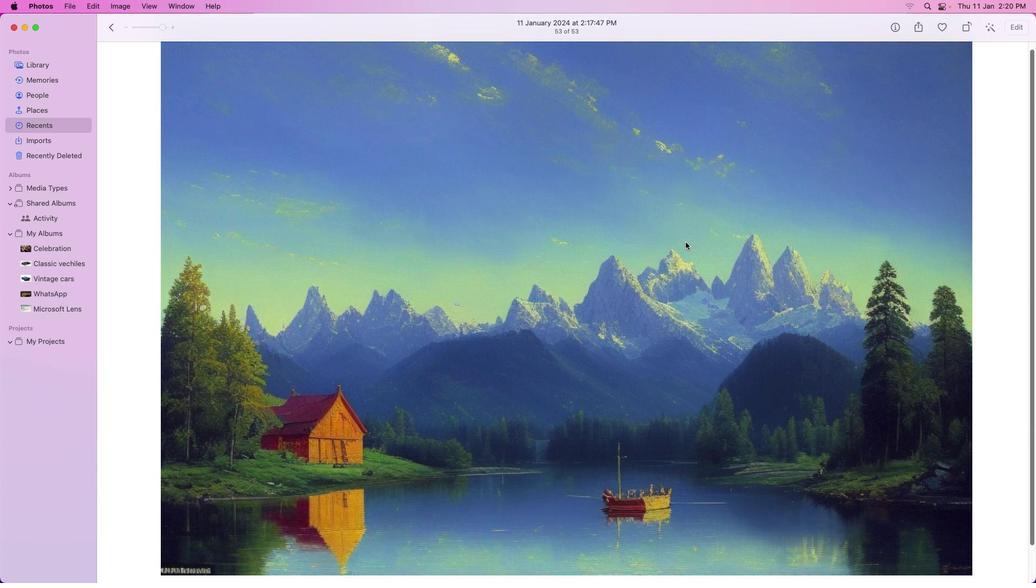 
Action: Mouse scrolled (787, 236) with delta (337, 1)
Screenshot: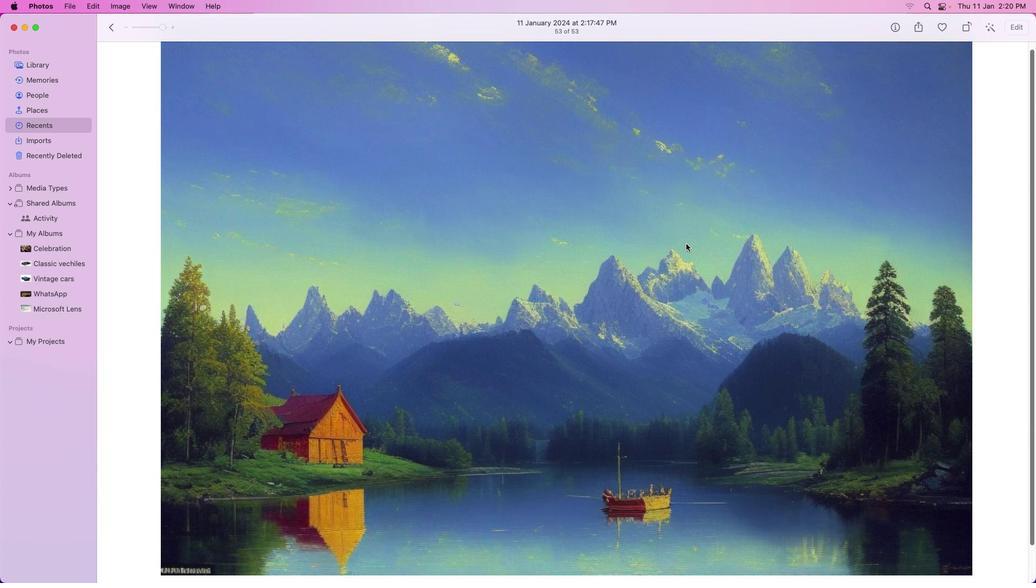 
Action: Mouse moved to (788, 241)
Screenshot: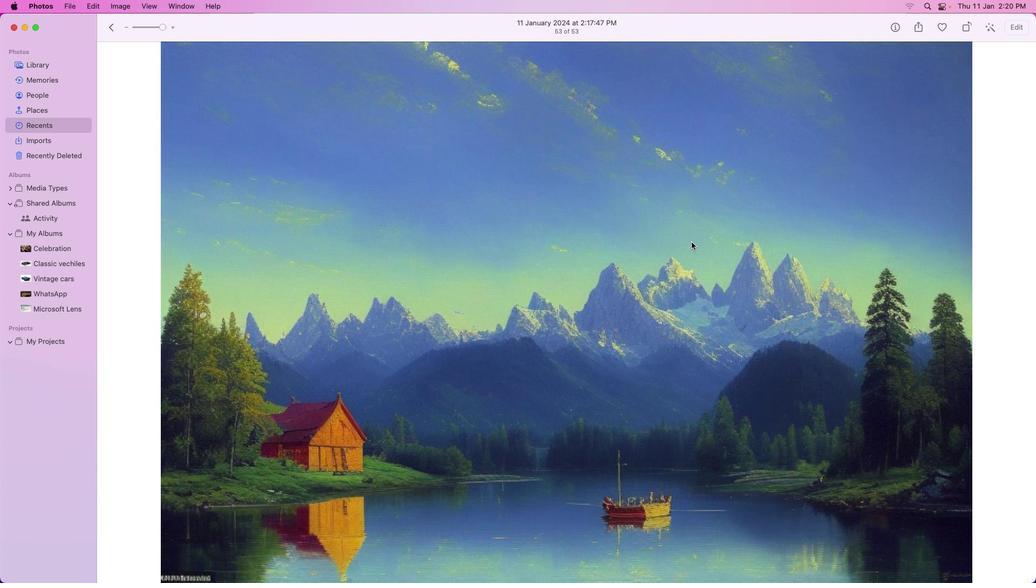 
Action: Mouse scrolled (788, 241) with delta (337, 2)
Screenshot: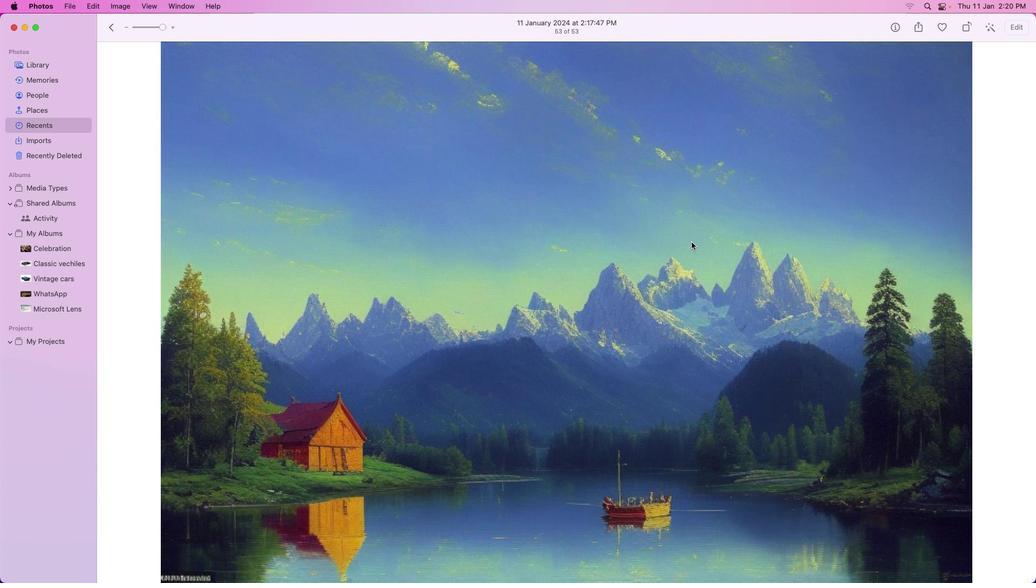 
Action: Mouse moved to (788, 240)
Screenshot: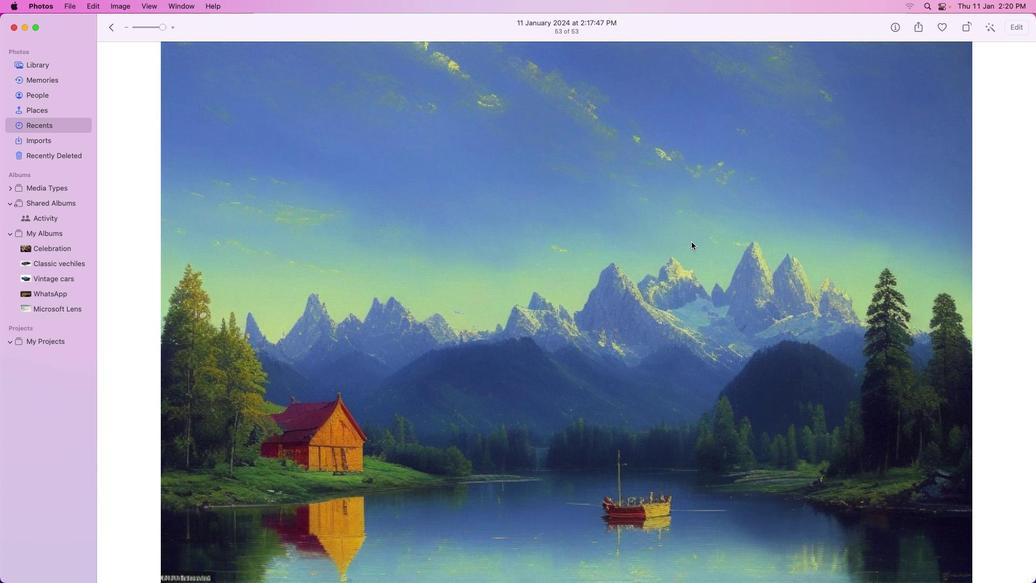 
Action: Mouse scrolled (788, 240) with delta (337, 2)
Screenshot: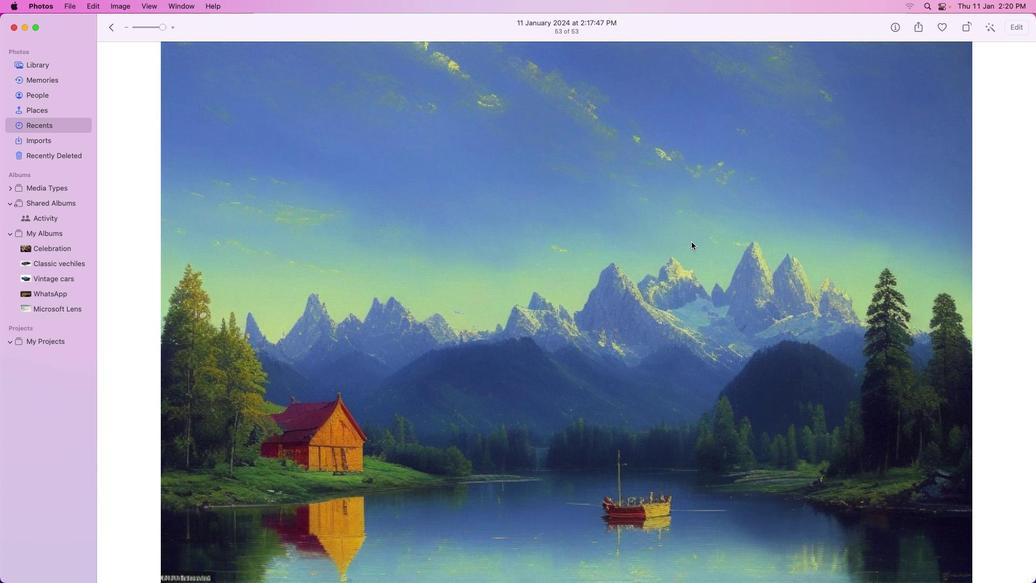 
Action: Mouse moved to (788, 240)
Screenshot: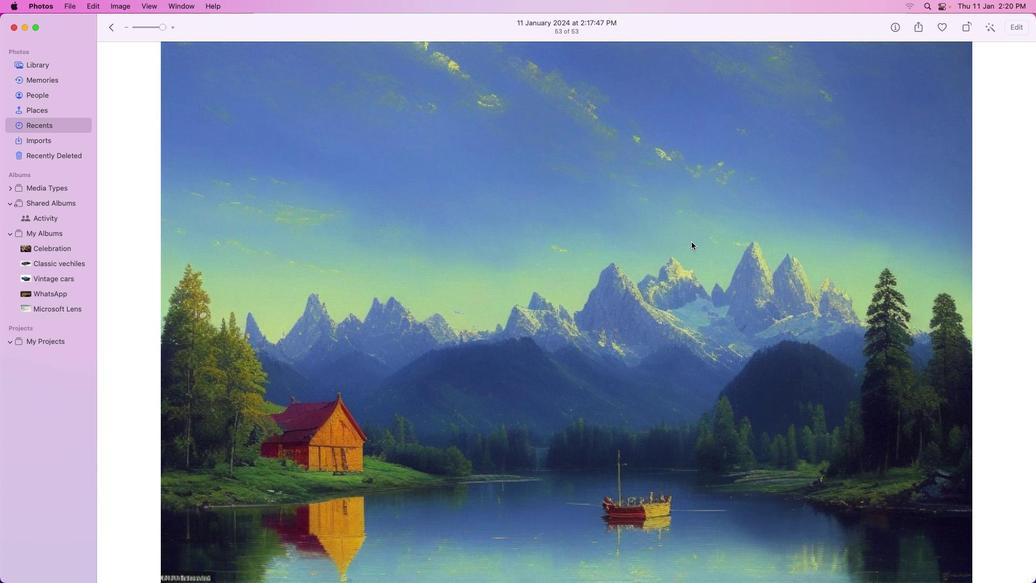 
Action: Mouse scrolled (788, 240) with delta (337, 2)
Screenshot: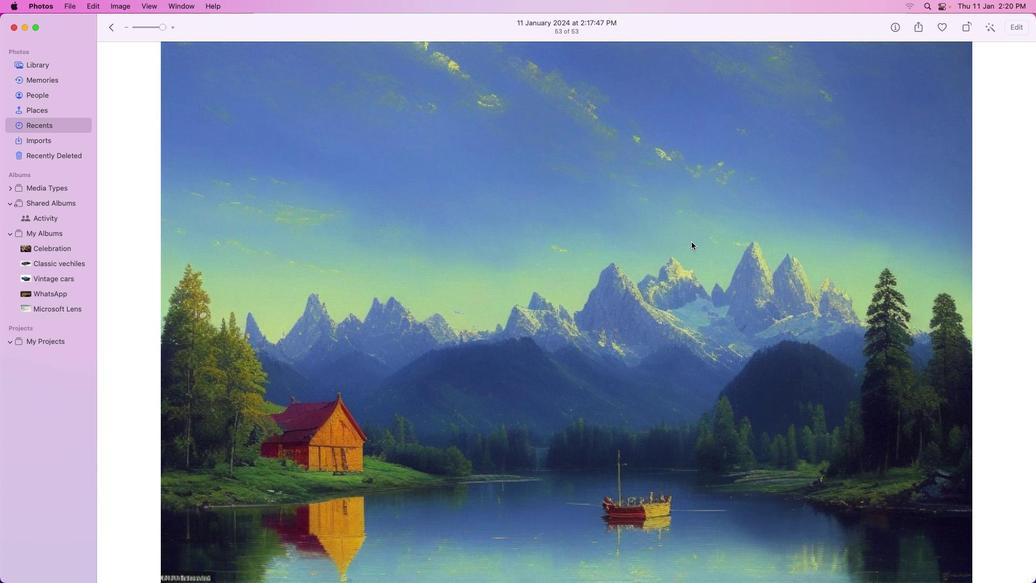 
Action: Mouse moved to (788, 240)
Screenshot: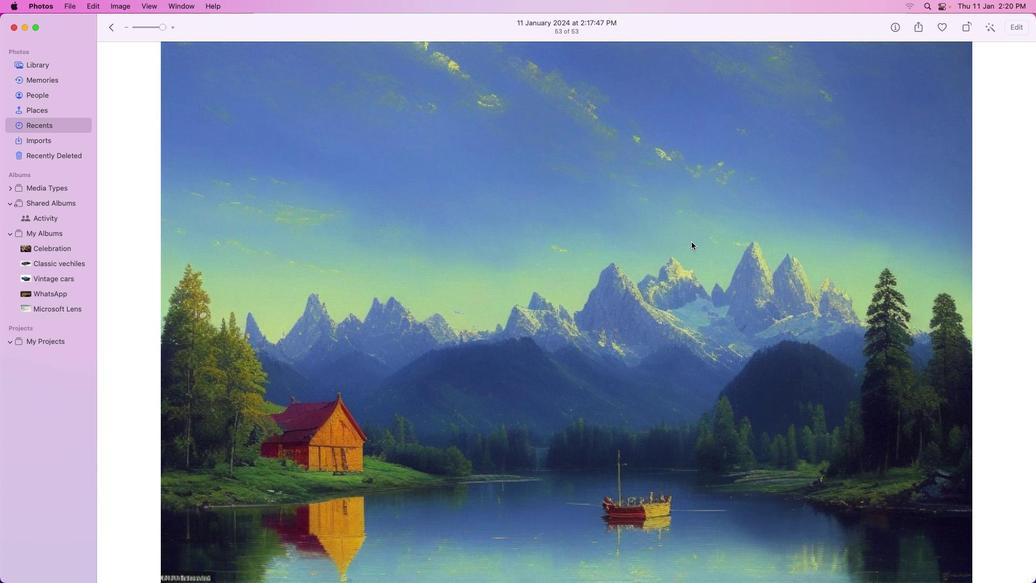 
Action: Mouse scrolled (788, 240) with delta (337, 3)
Screenshot: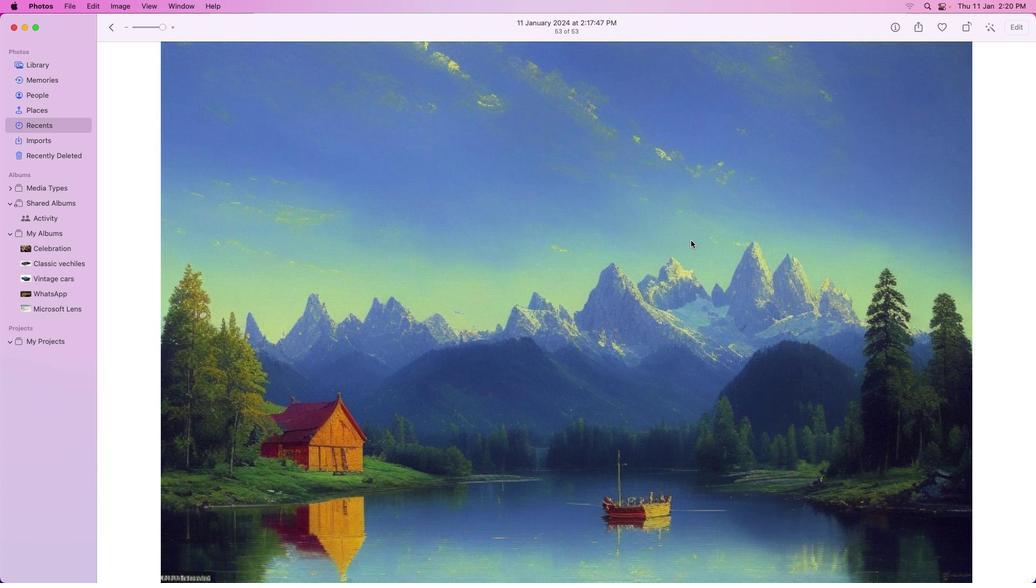 
Action: Mouse moved to (790, 235)
Screenshot: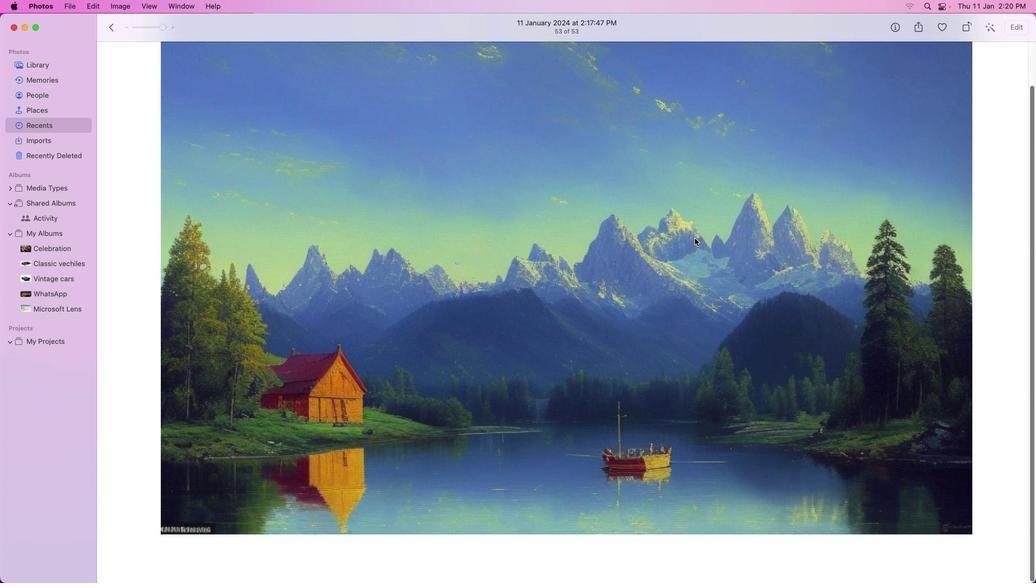 
Action: Mouse scrolled (790, 235) with delta (337, 1)
Screenshot: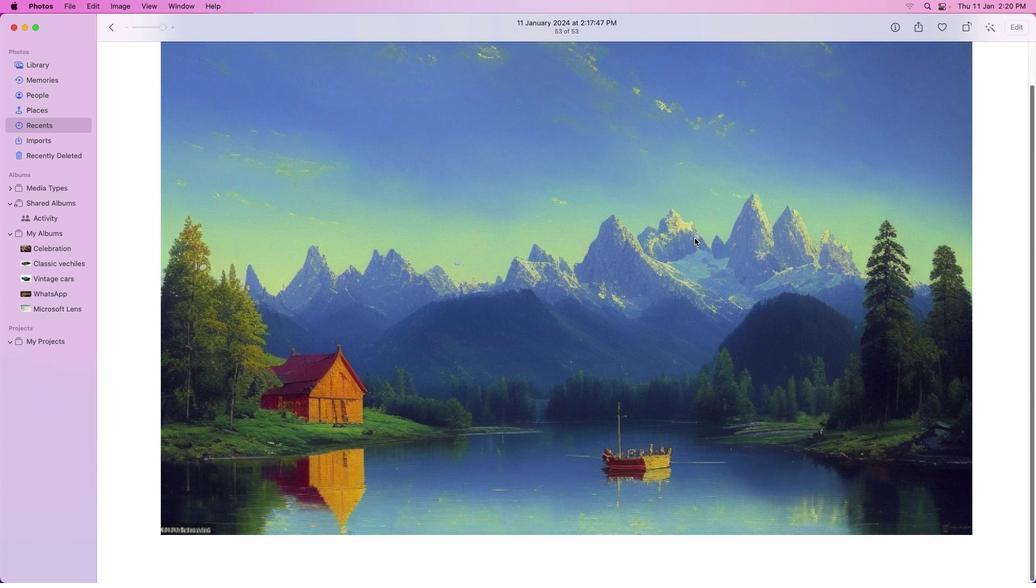 
Action: Mouse scrolled (790, 235) with delta (337, 1)
Screenshot: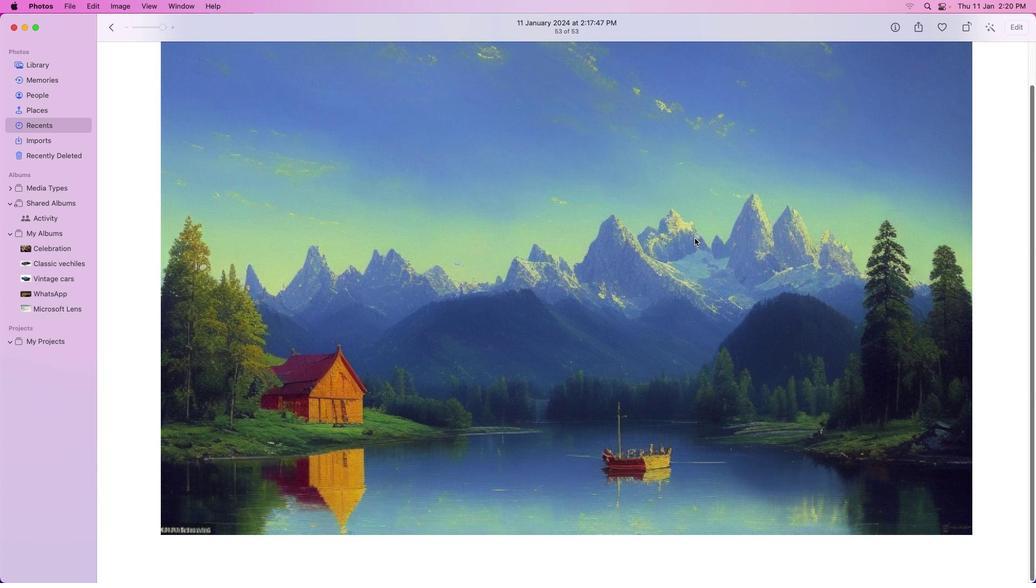 
Action: Mouse scrolled (790, 235) with delta (337, 0)
Screenshot: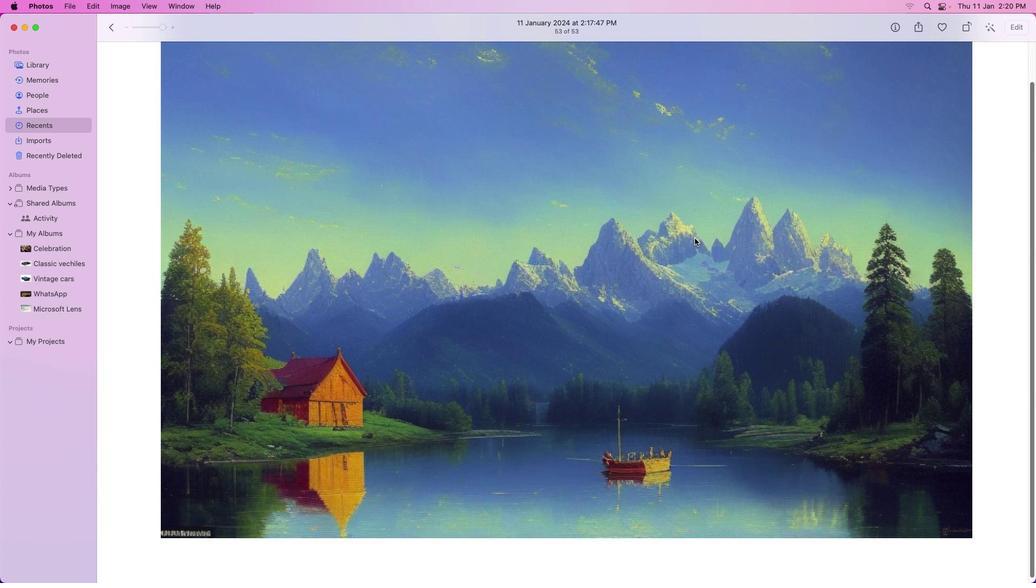 
Action: Mouse scrolled (790, 235) with delta (337, 0)
Screenshot: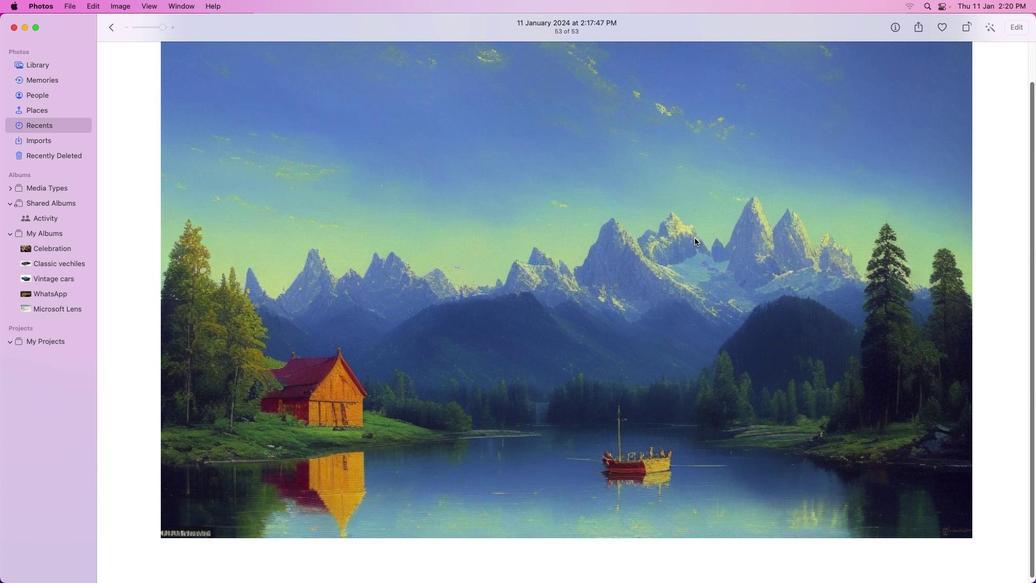 
Action: Mouse moved to (793, 237)
Screenshot: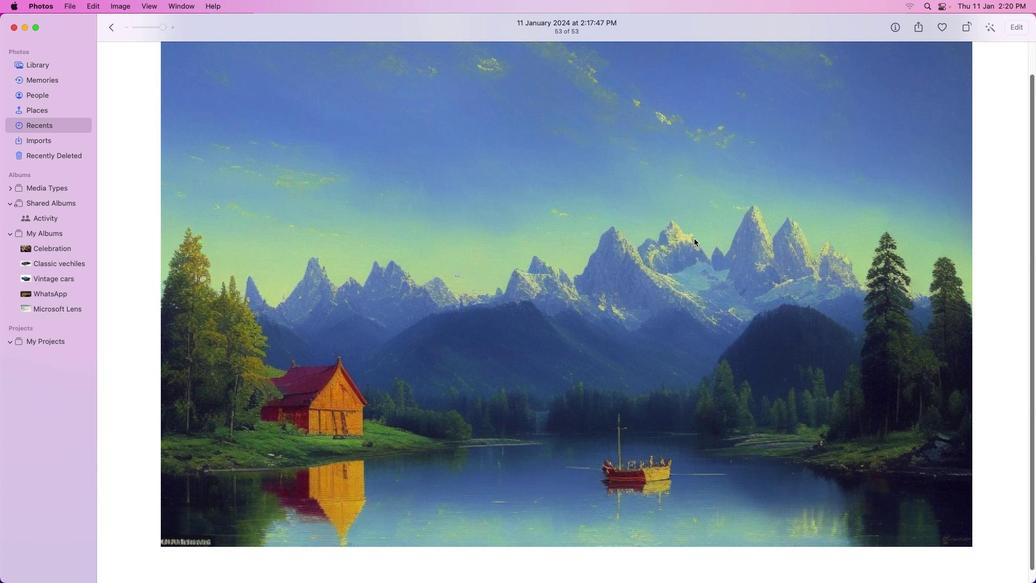 
Action: Mouse scrolled (793, 237) with delta (337, 2)
Screenshot: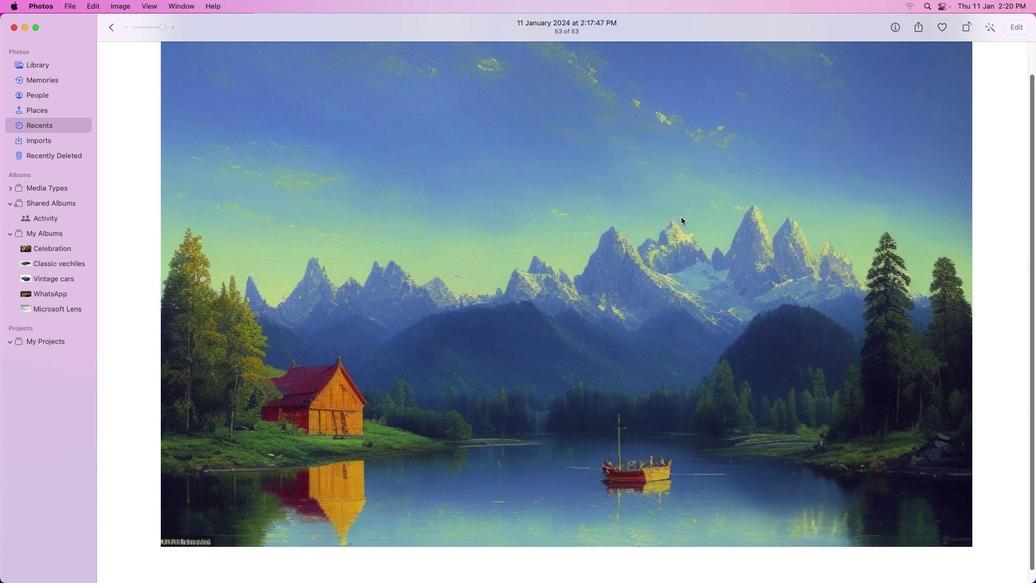 
Action: Mouse scrolled (793, 237) with delta (337, 2)
Screenshot: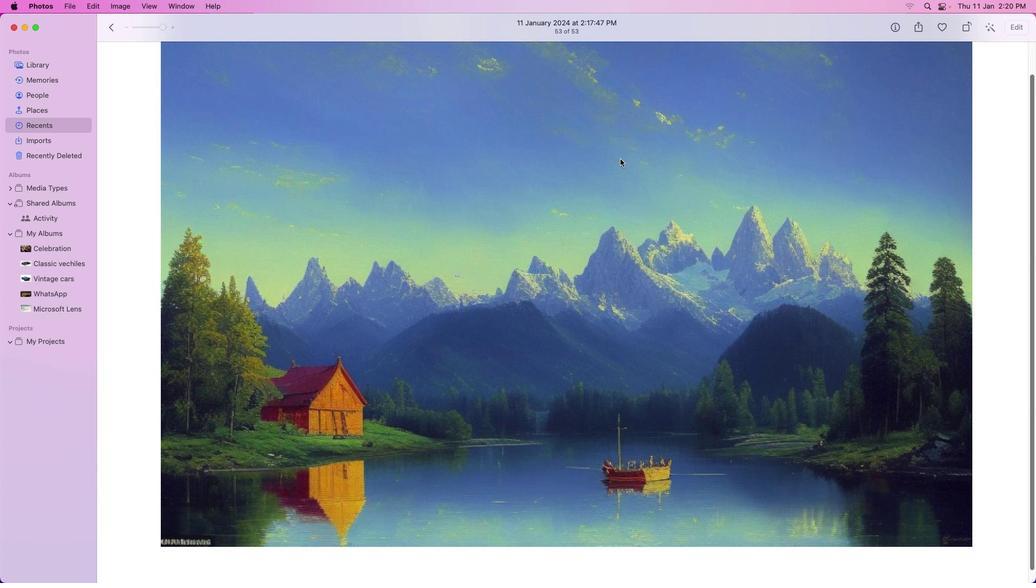 
Action: Mouse scrolled (793, 237) with delta (337, 2)
Screenshot: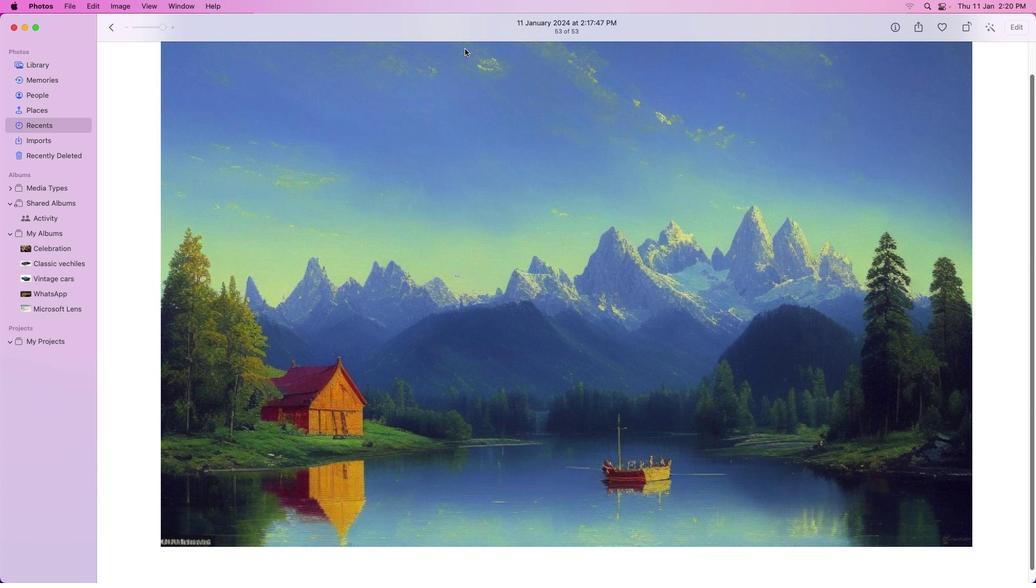 
Action: Mouse moved to (900, 165)
Screenshot: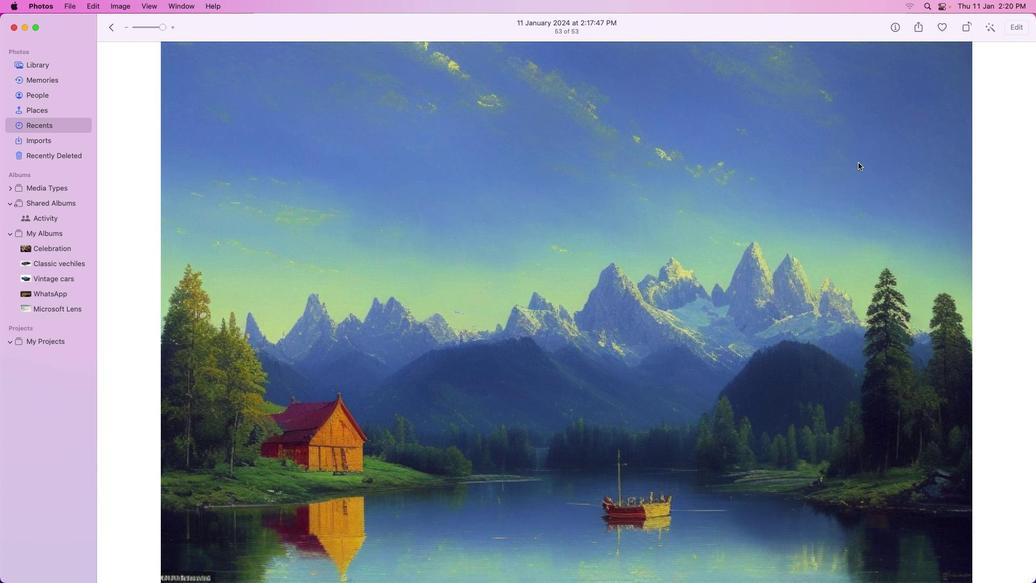 
Action: Mouse scrolled (900, 165) with delta (337, 2)
Screenshot: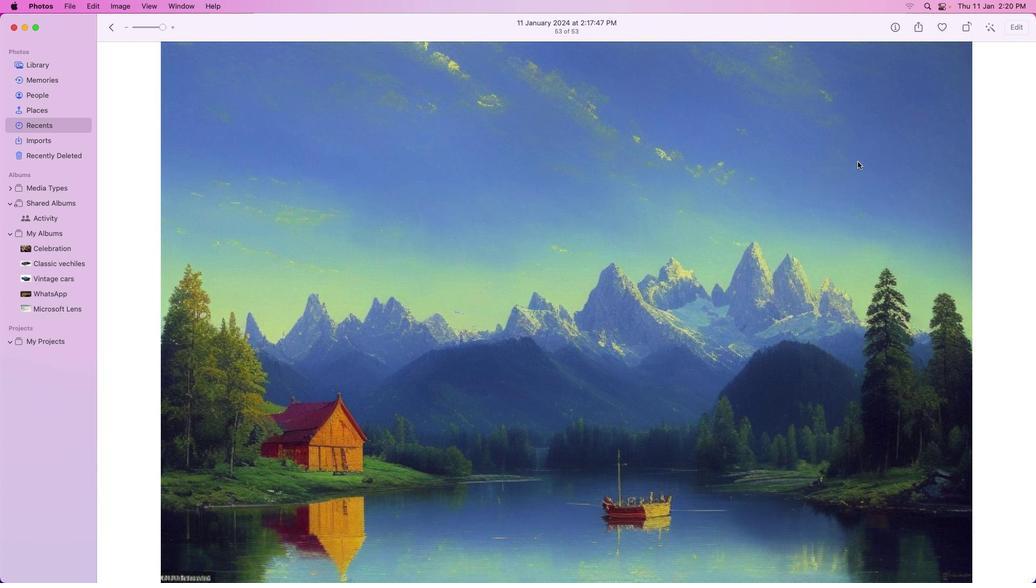 
Action: Mouse scrolled (900, 165) with delta (337, 2)
Screenshot: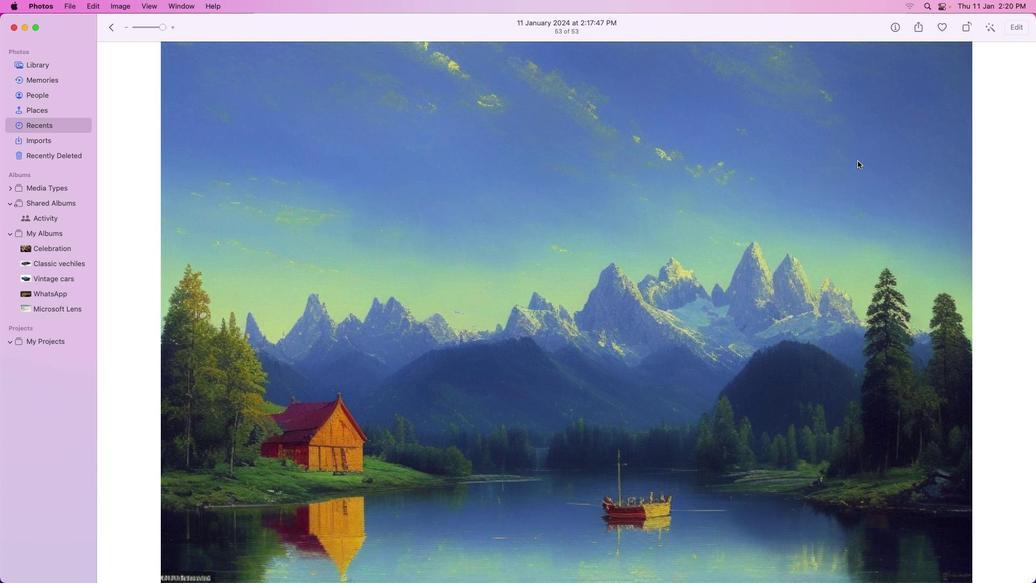 
Action: Mouse scrolled (900, 165) with delta (337, 3)
Screenshot: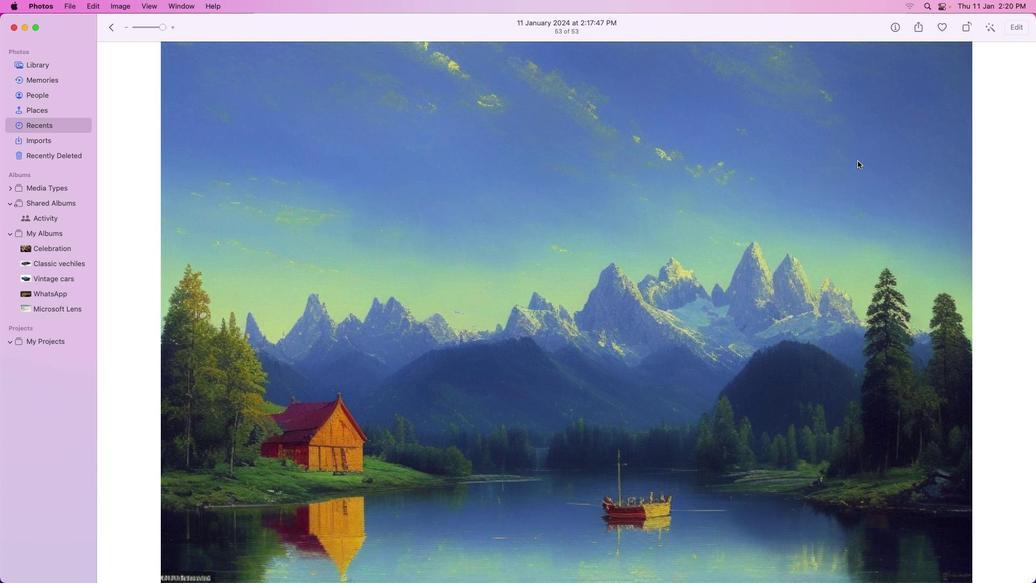 
Action: Mouse scrolled (900, 165) with delta (337, 3)
Screenshot: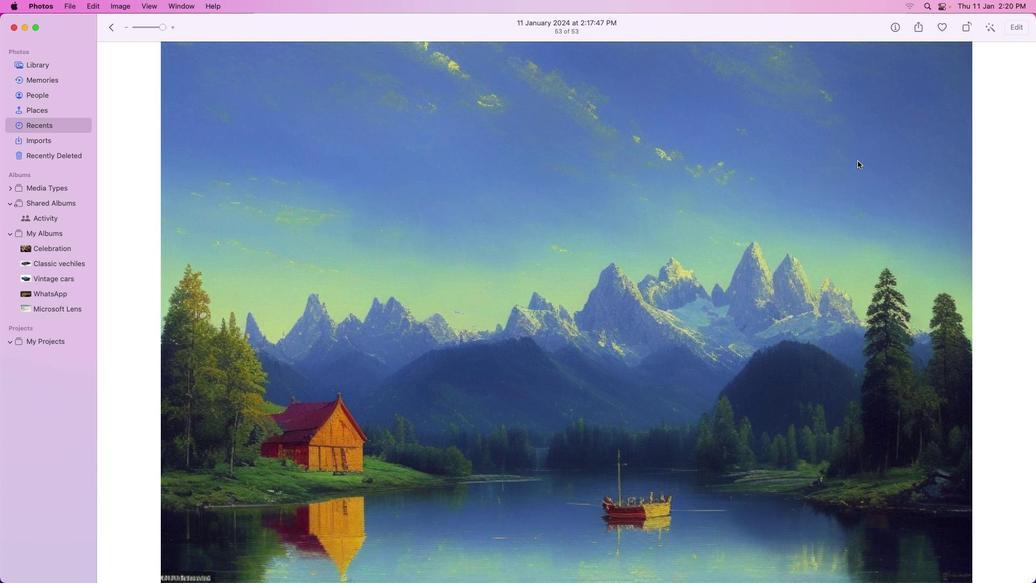 
Action: Mouse moved to (900, 160)
Screenshot: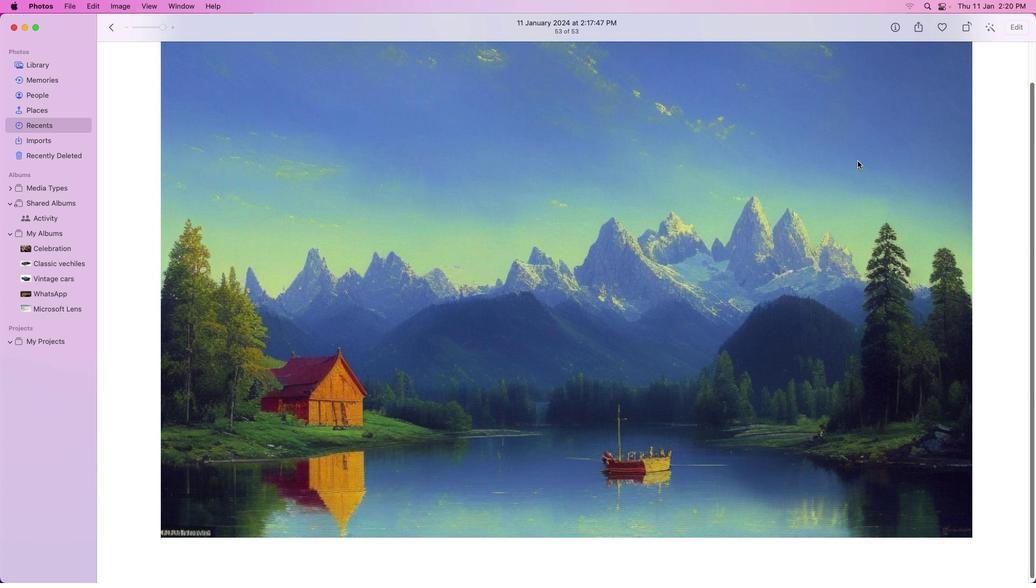 
Action: Mouse scrolled (900, 160) with delta (337, 1)
Screenshot: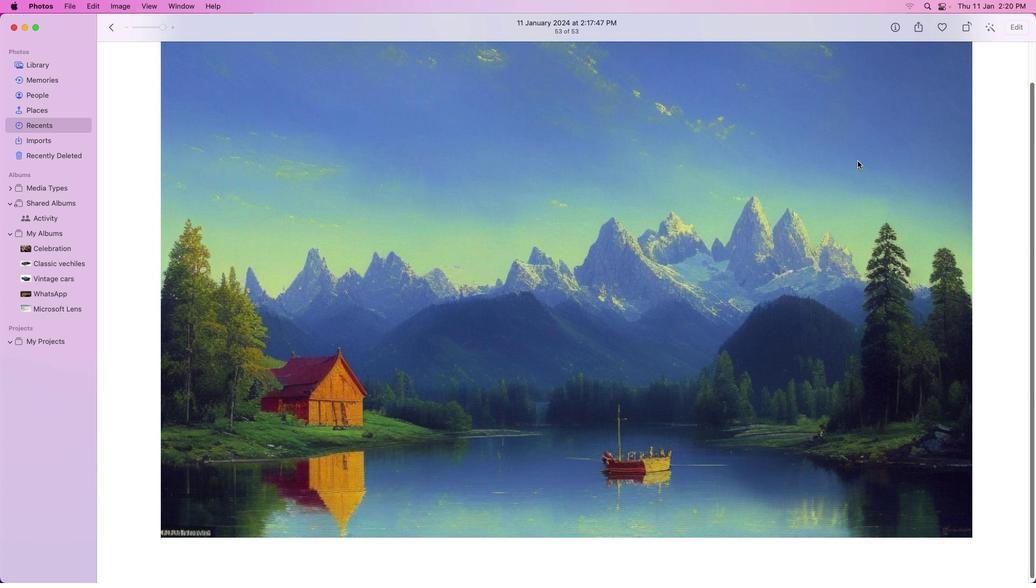 
Action: Mouse scrolled (900, 160) with delta (337, 1)
Screenshot: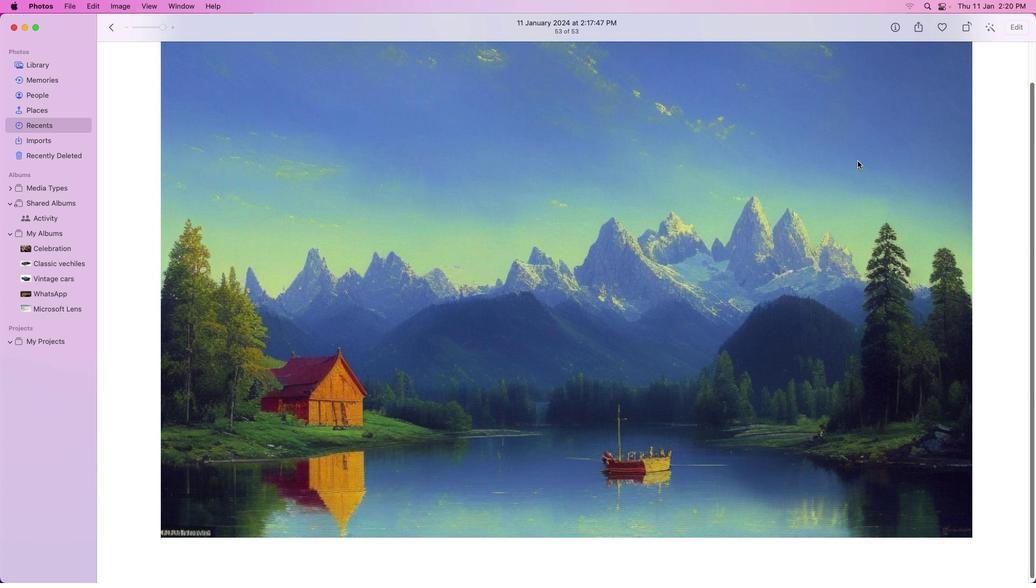 
Action: Mouse scrolled (900, 160) with delta (337, 0)
Screenshot: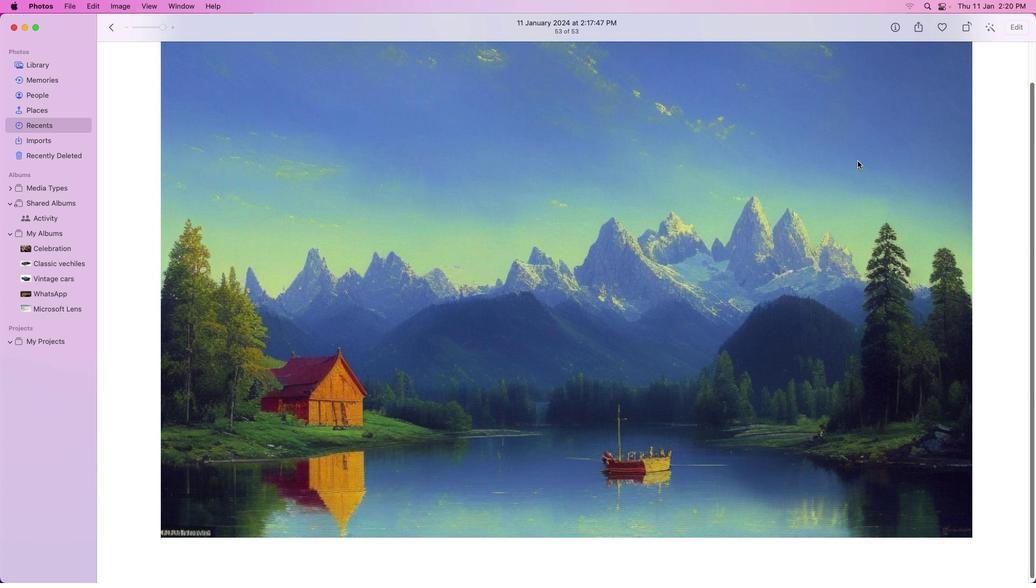 
Action: Mouse scrolled (900, 160) with delta (337, 0)
Screenshot: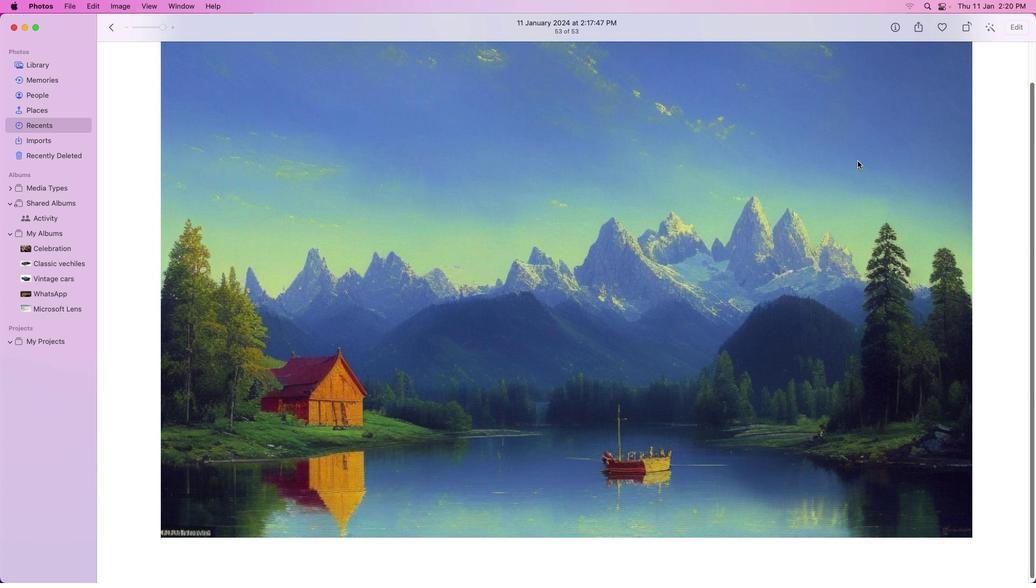 
Action: Mouse scrolled (900, 160) with delta (337, 2)
Screenshot: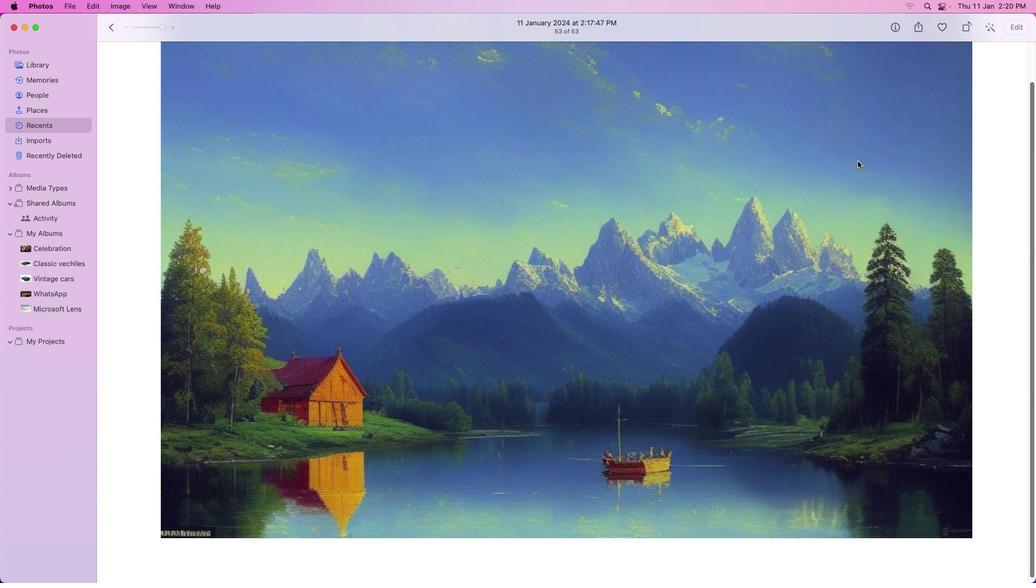 
Action: Mouse scrolled (900, 160) with delta (337, 2)
Screenshot: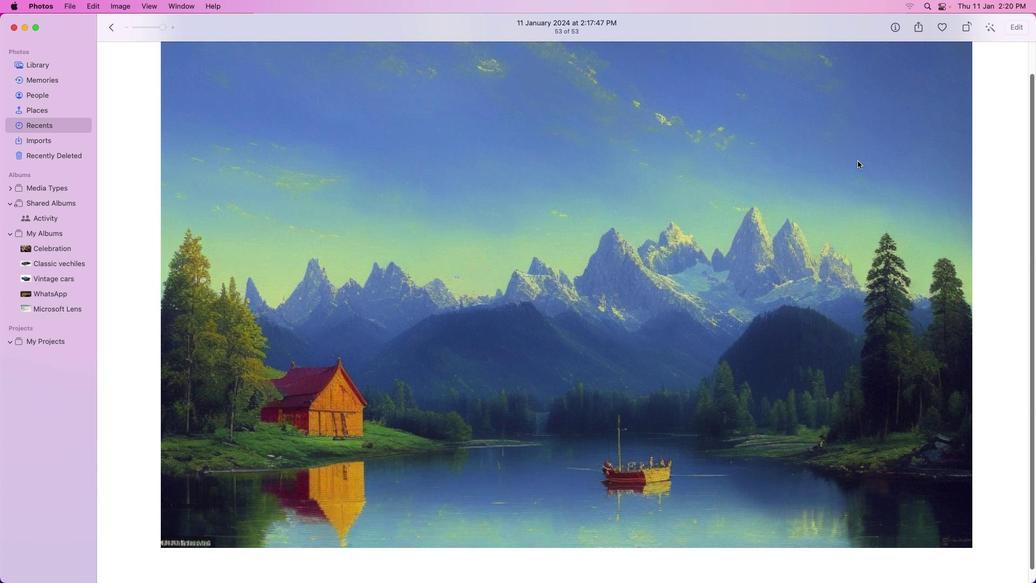 
Action: Mouse scrolled (900, 160) with delta (337, 2)
Screenshot: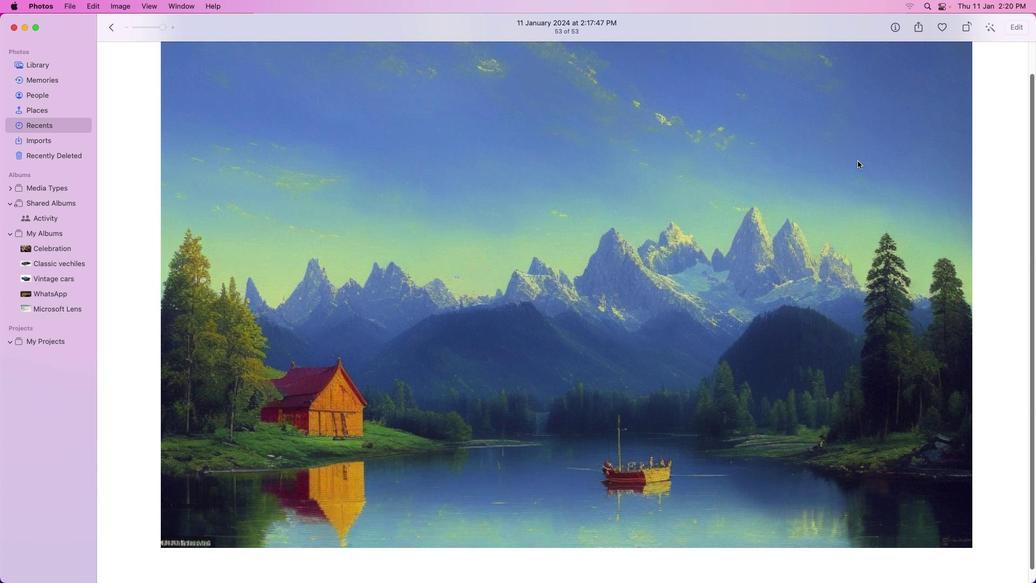 
Action: Mouse scrolled (900, 160) with delta (337, 2)
Screenshot: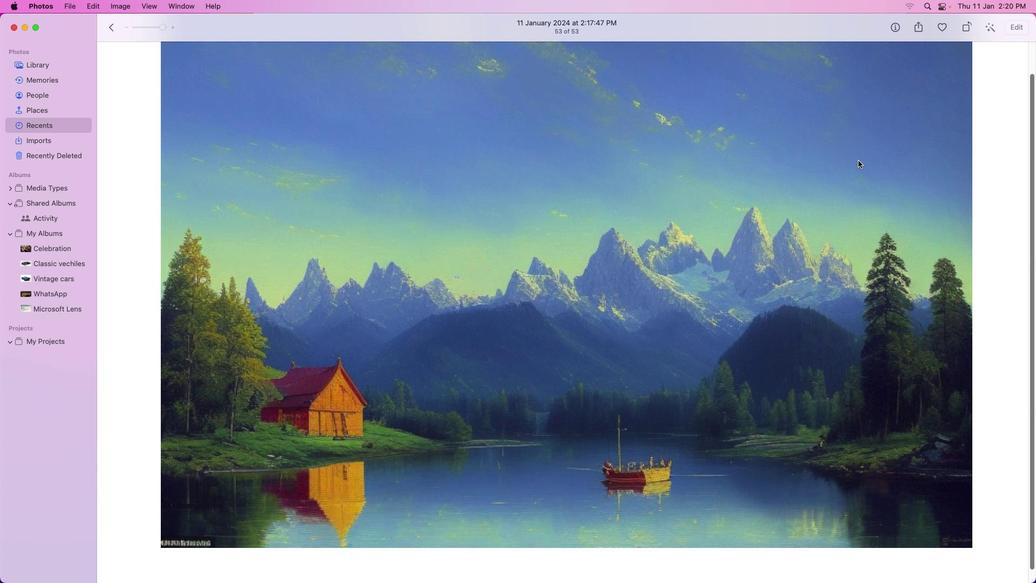 
Action: Mouse moved to (987, 29)
Screenshot: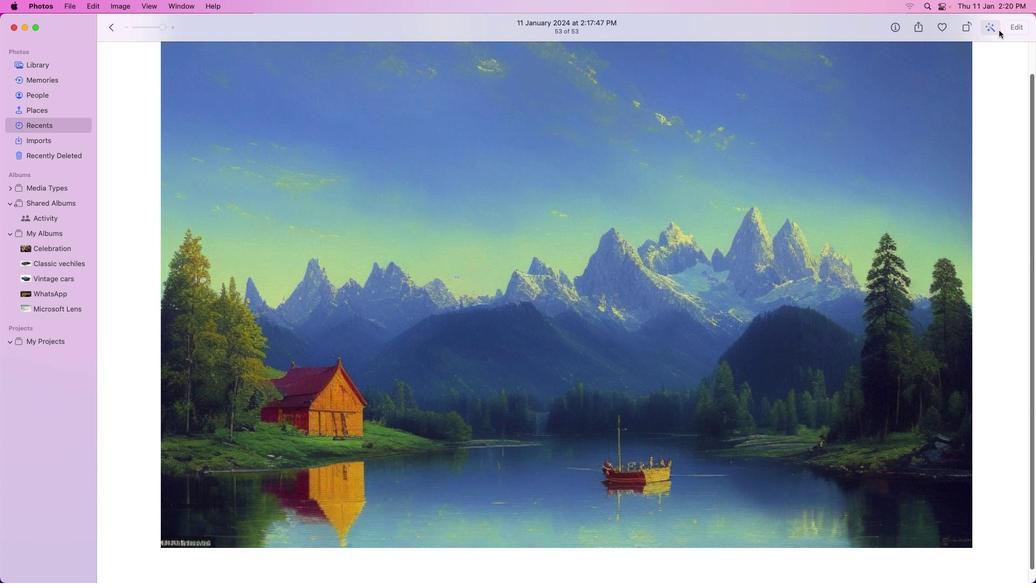 
Action: Mouse pressed left at (987, 29)
Screenshot: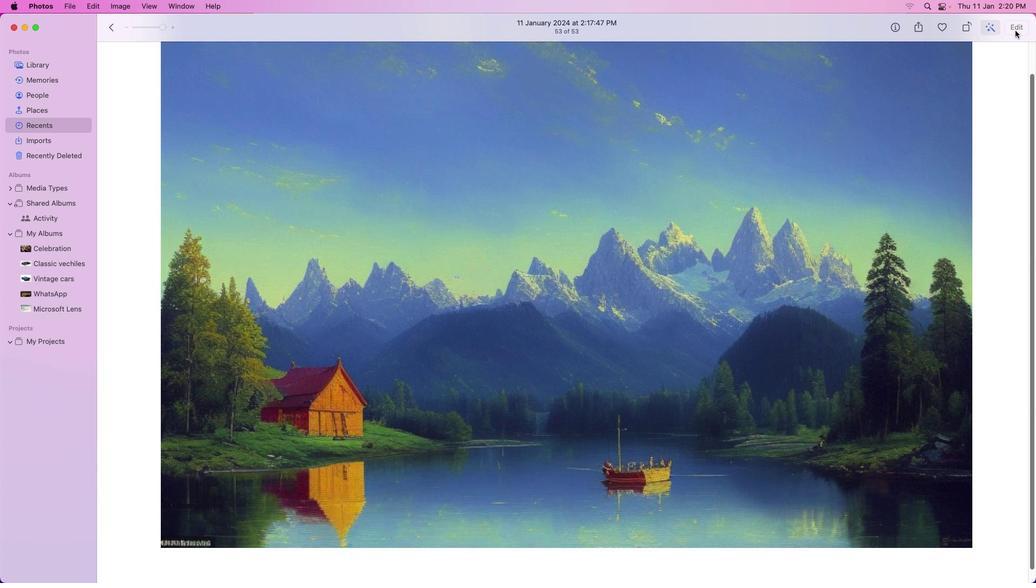 
Action: Mouse moved to (1003, 32)
Screenshot: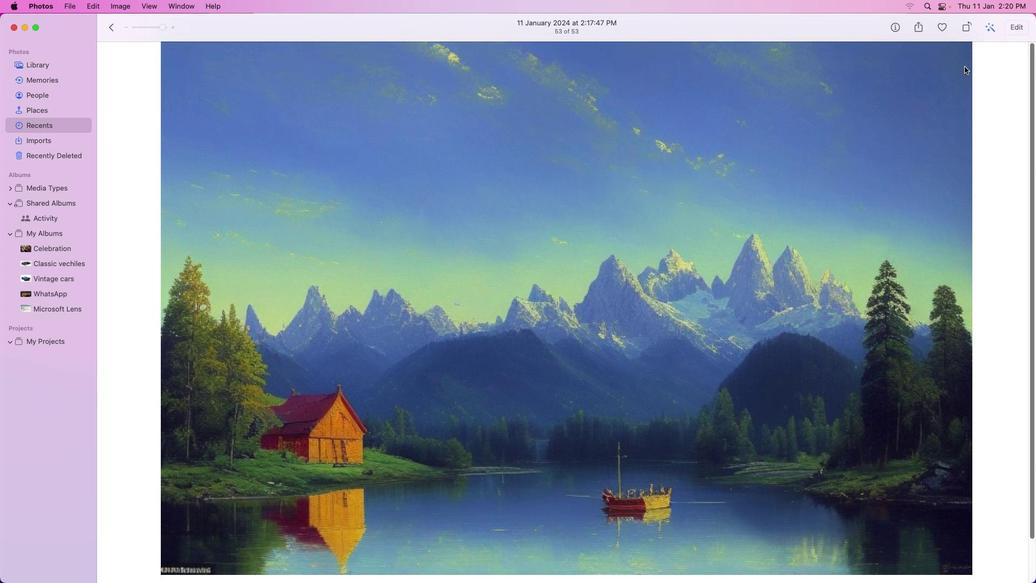 
Action: Mouse pressed left at (1003, 32)
Screenshot: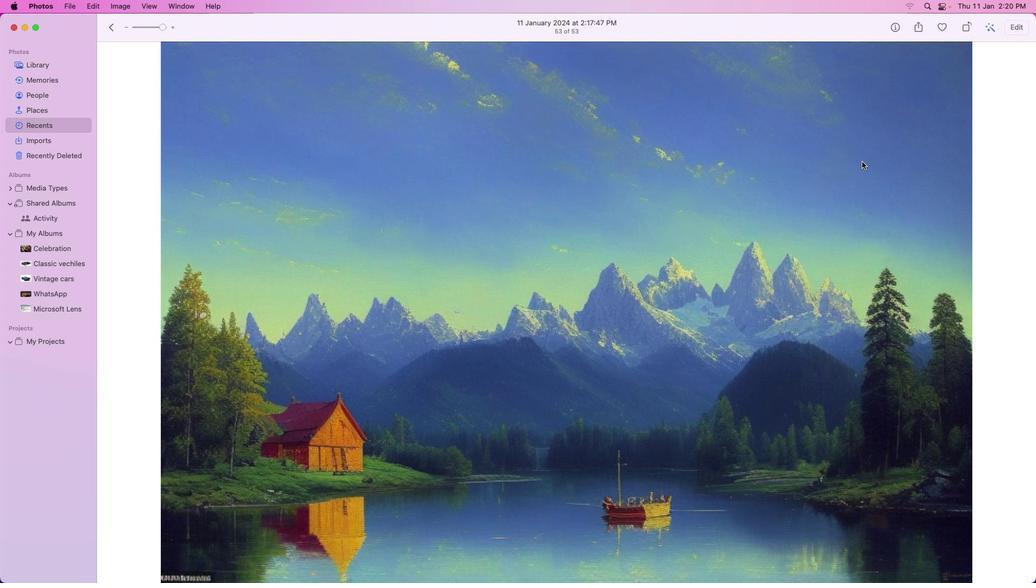
Action: Mouse moved to (781, 230)
Screenshot: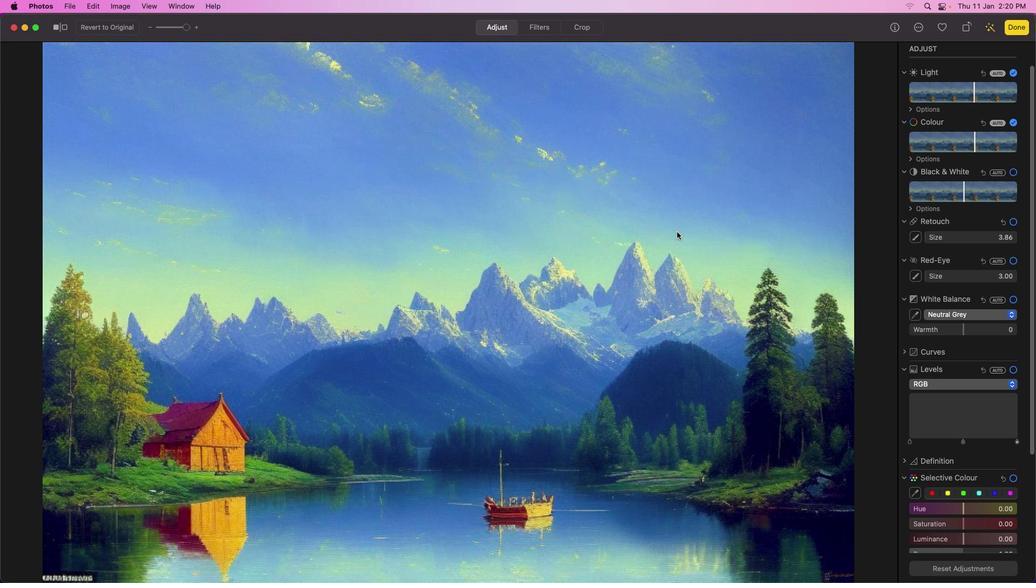 
Action: Mouse scrolled (781, 230) with delta (337, 1)
Screenshot: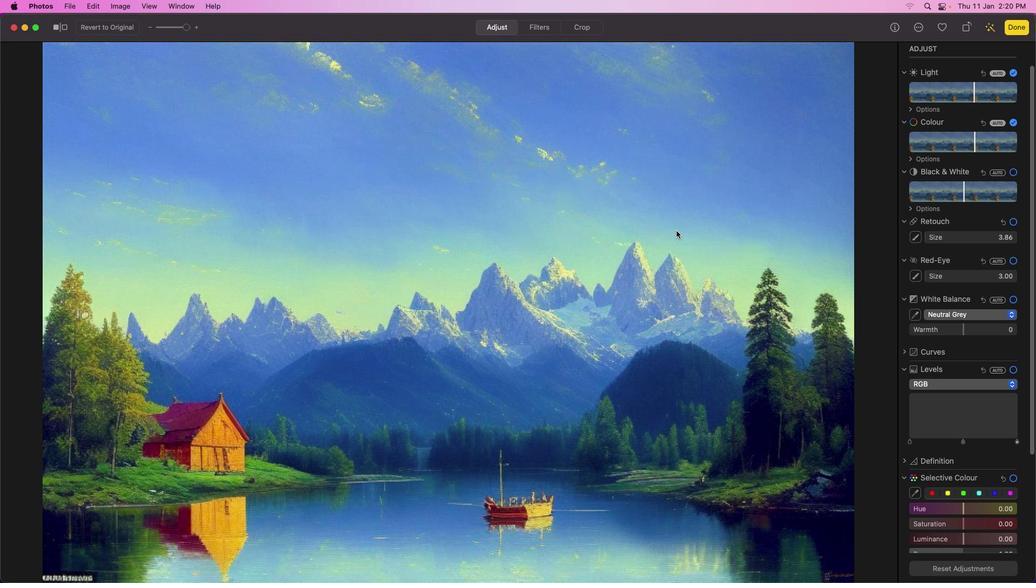 
Action: Mouse scrolled (781, 230) with delta (337, 1)
Screenshot: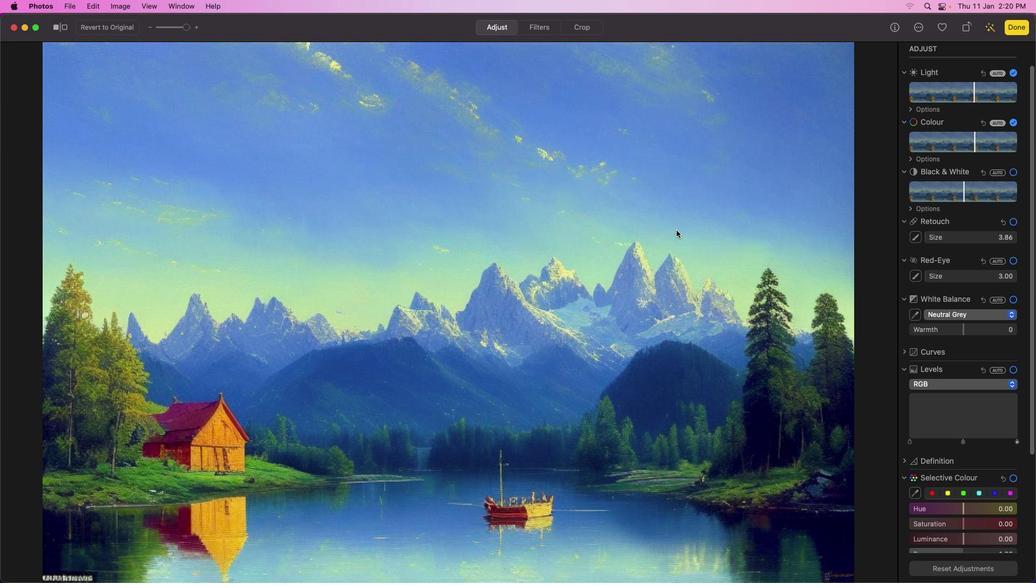 
Action: Mouse scrolled (781, 230) with delta (337, 1)
Screenshot: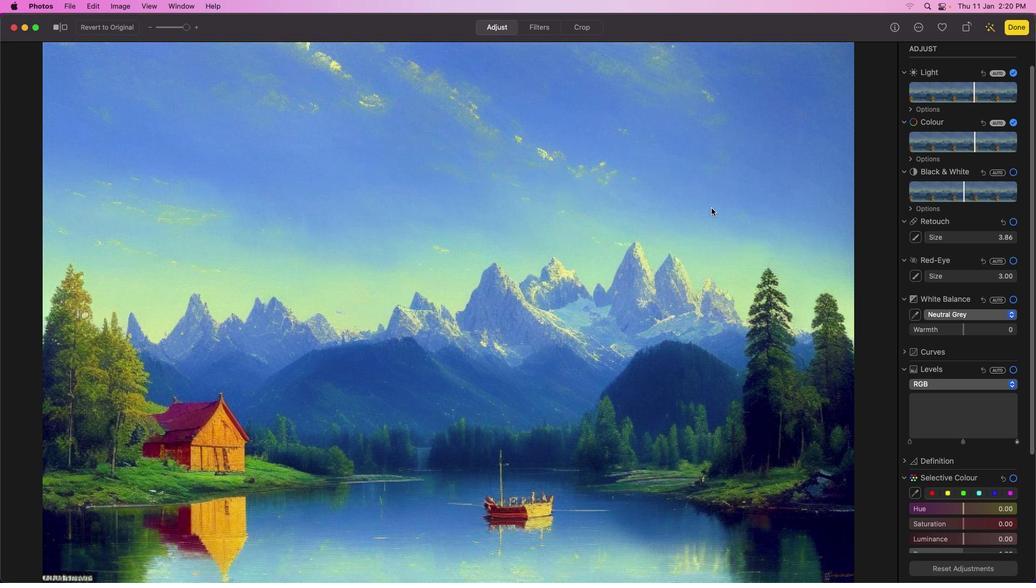 
Action: Mouse moved to (398, 344)
Screenshot: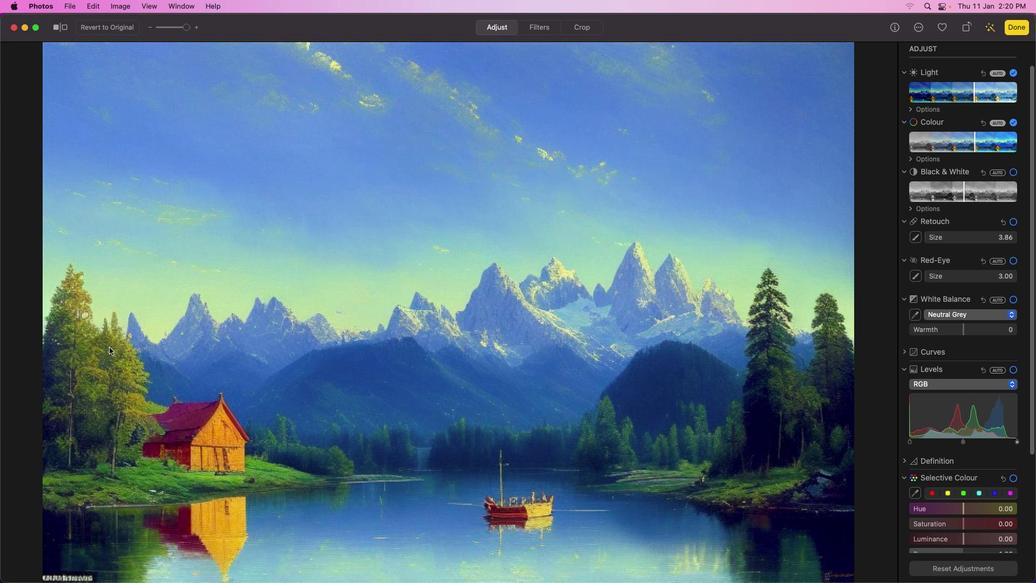 
Action: Mouse scrolled (398, 344) with delta (337, 1)
Screenshot: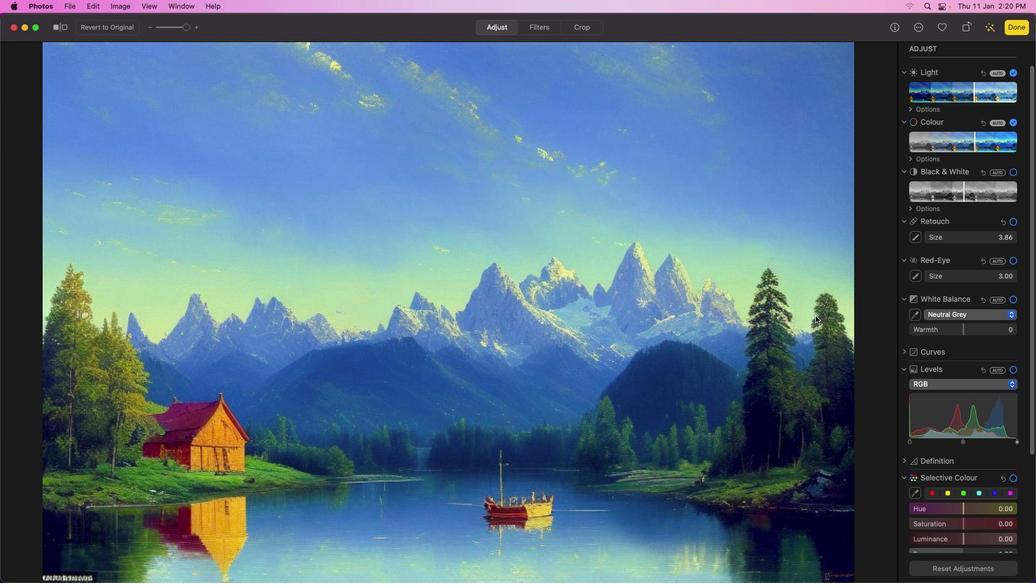 
Action: Mouse scrolled (398, 344) with delta (337, 1)
Screenshot: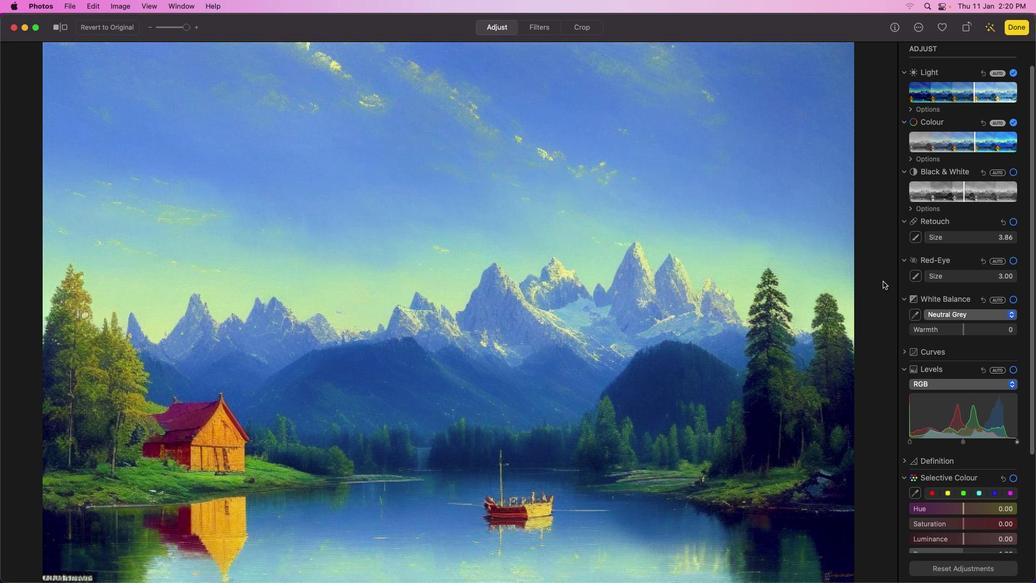 
Action: Mouse moved to (949, 239)
Screenshot: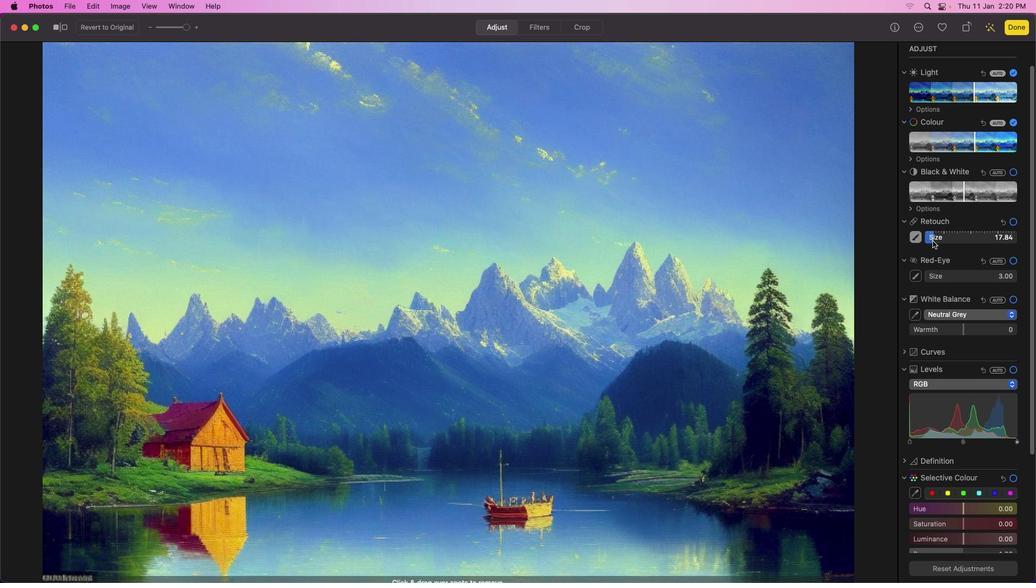 
Action: Mouse pressed left at (949, 239)
Screenshot: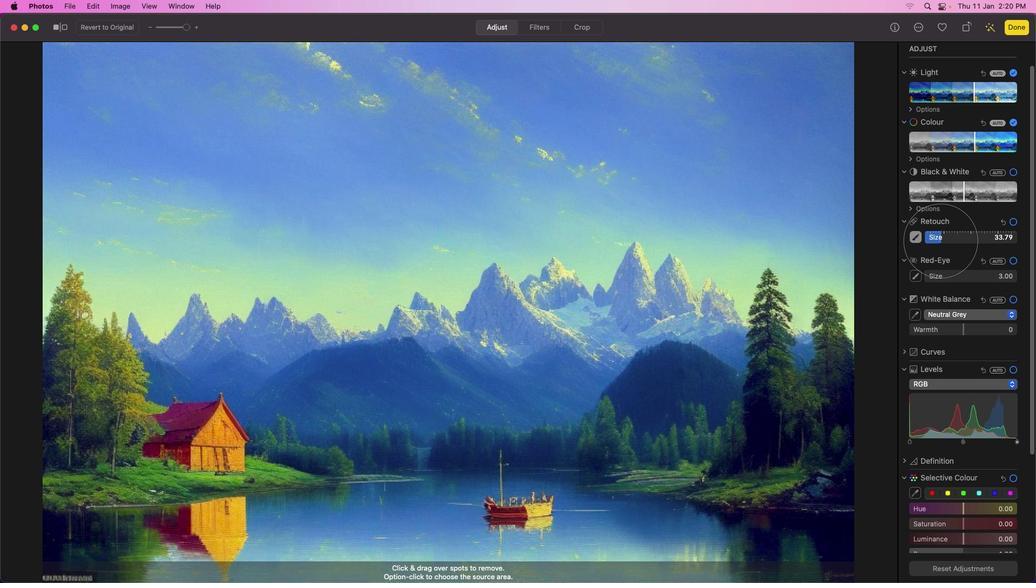 
Action: Mouse moved to (402, 340)
Screenshot: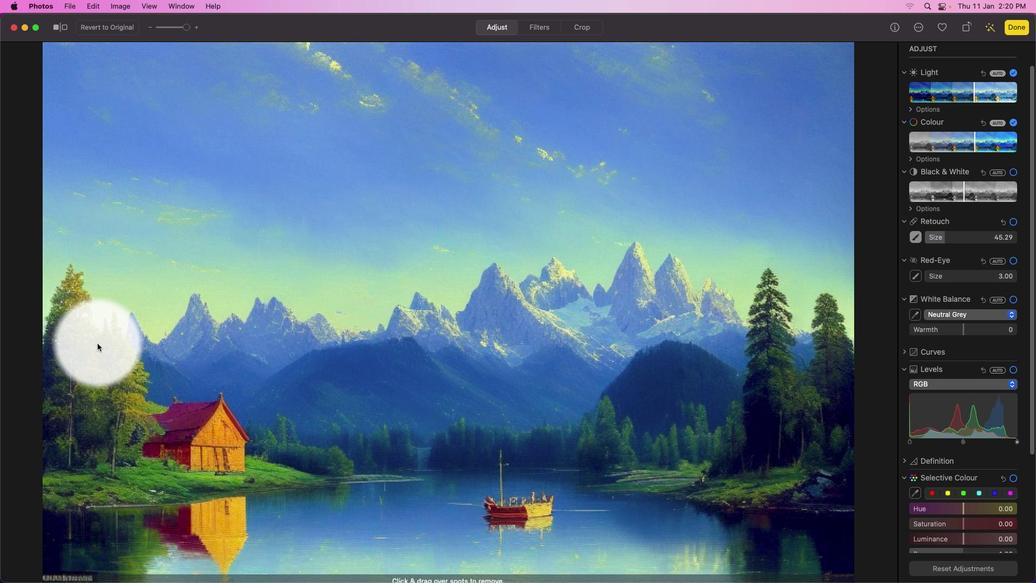 
Action: Mouse pressed left at (402, 340)
Screenshot: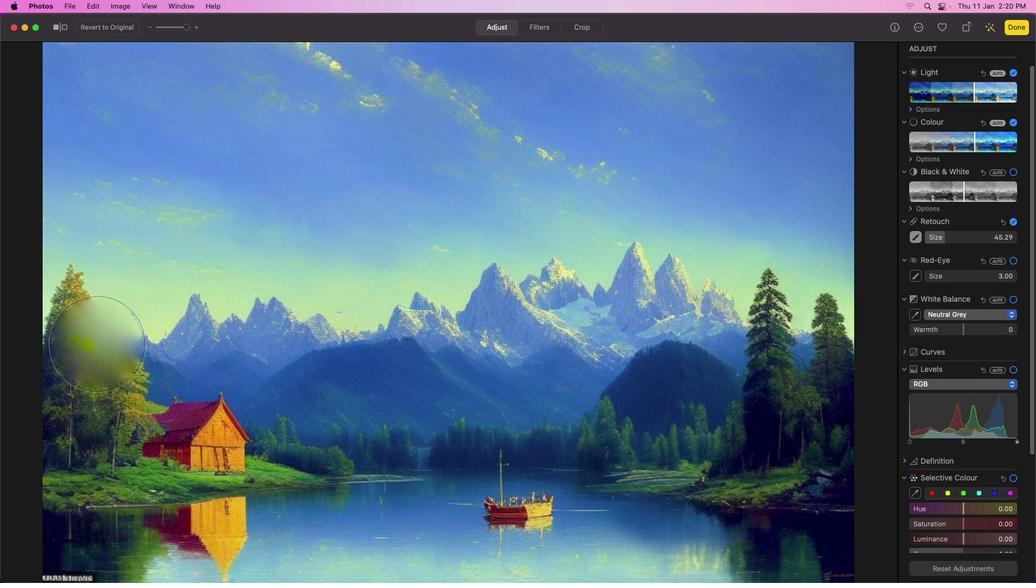 
Action: Mouse moved to (401, 343)
Screenshot: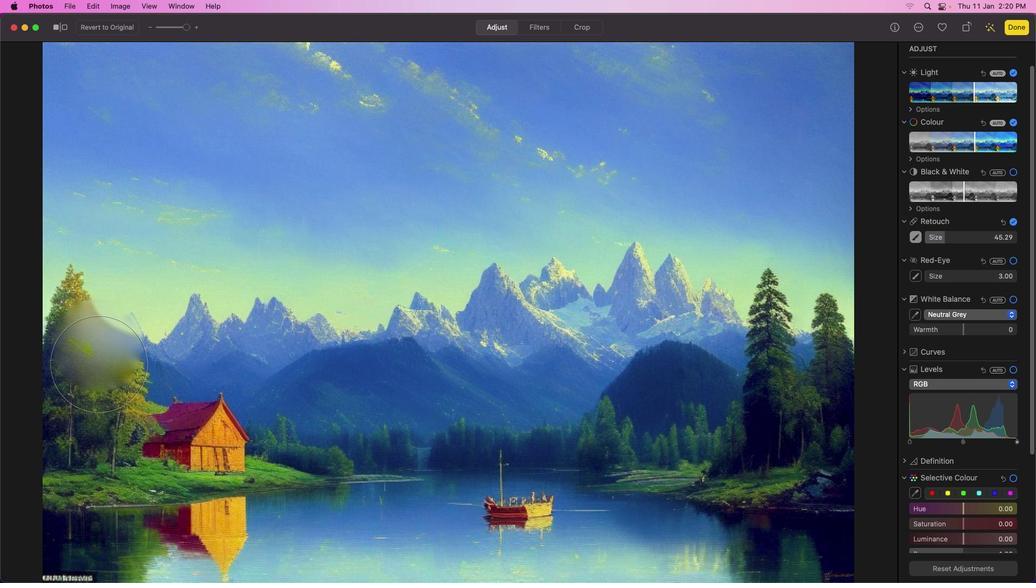 
Action: Mouse pressed left at (401, 343)
Screenshot: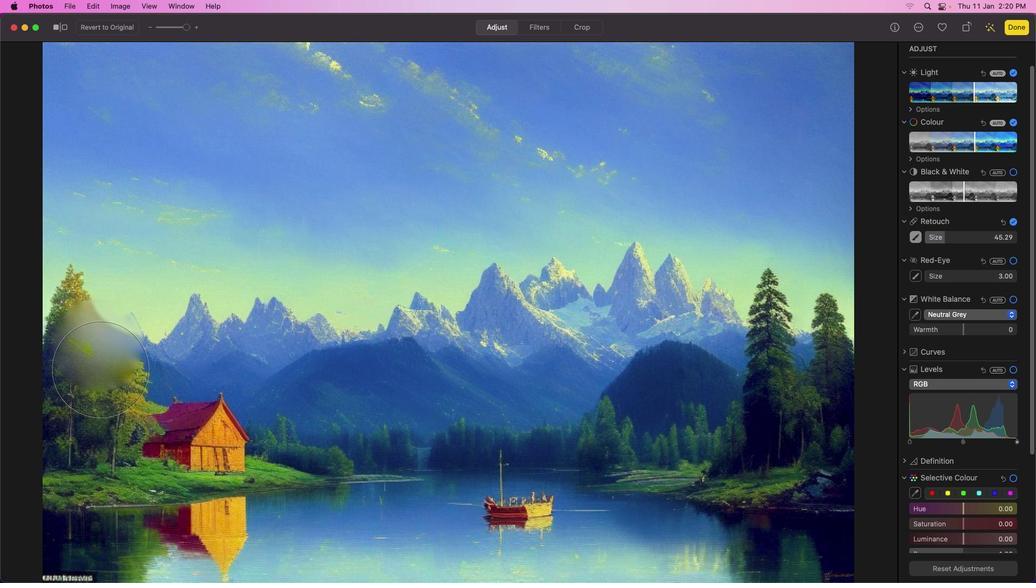 
Action: Mouse moved to (403, 367)
Screenshot: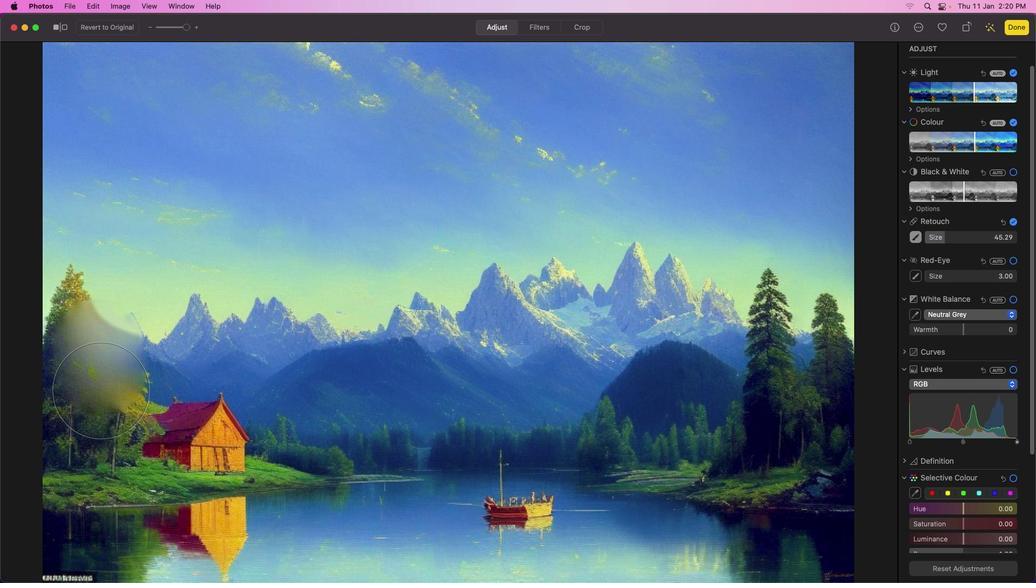 
Action: Mouse pressed left at (403, 367)
Screenshot: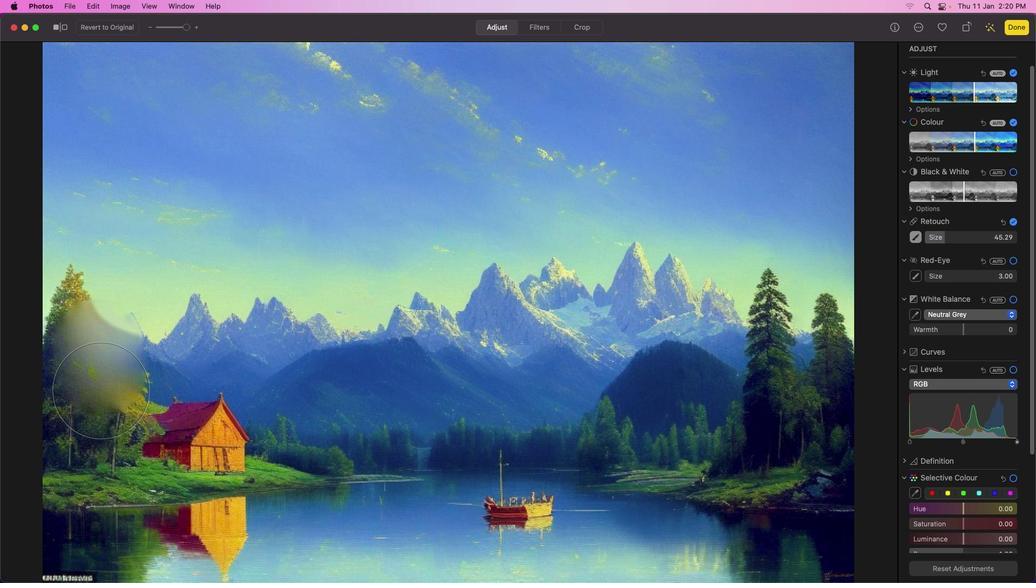 
Action: Mouse moved to (404, 387)
Screenshot: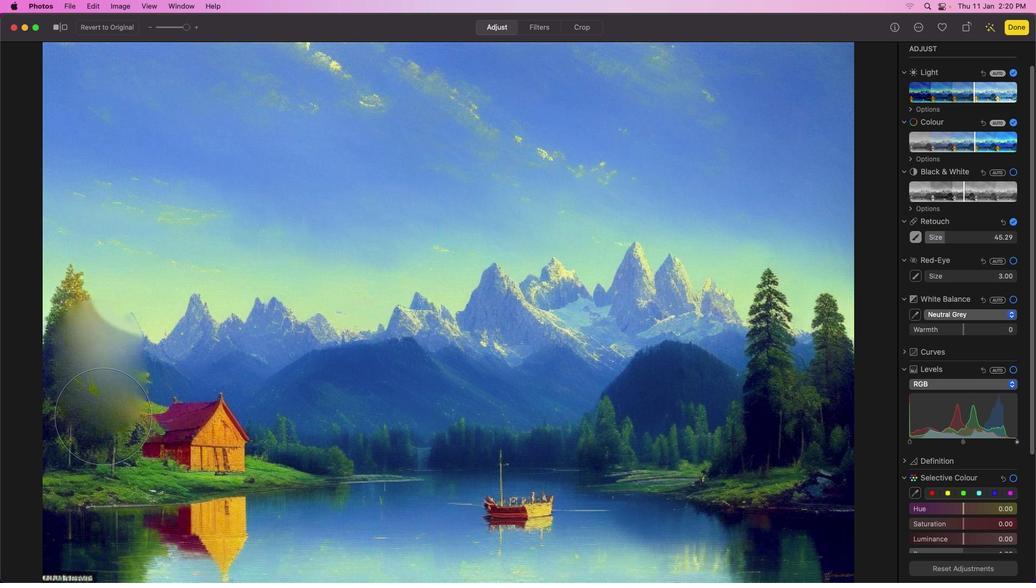 
Action: Mouse pressed left at (404, 387)
Screenshot: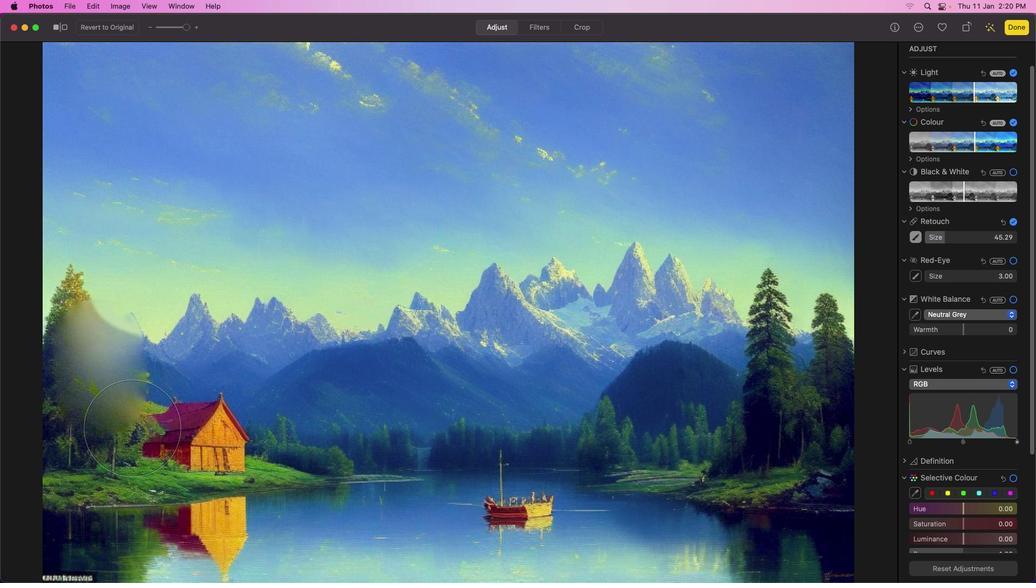 
Action: Mouse moved to (390, 300)
Screenshot: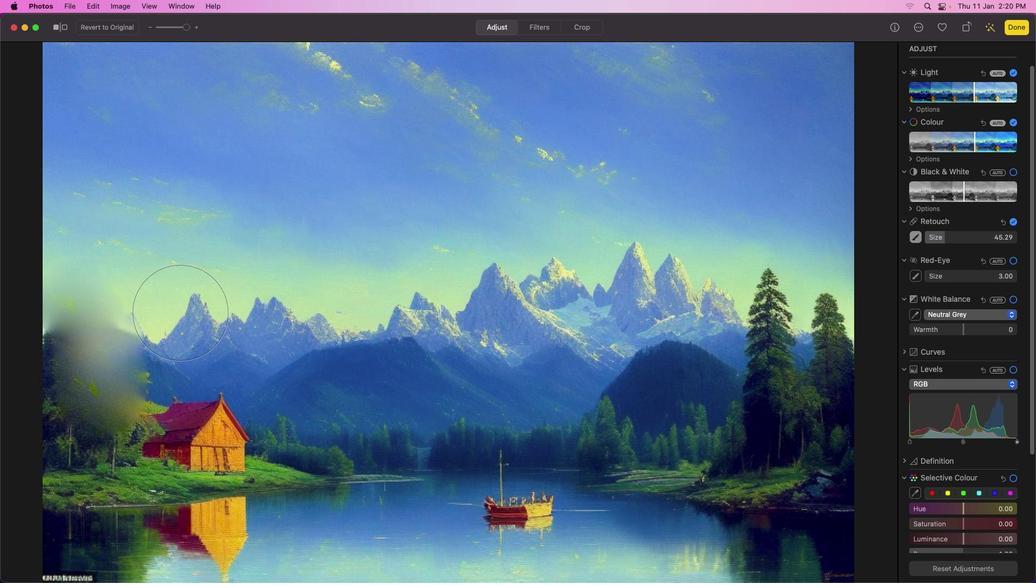 
Action: Mouse pressed left at (390, 300)
Screenshot: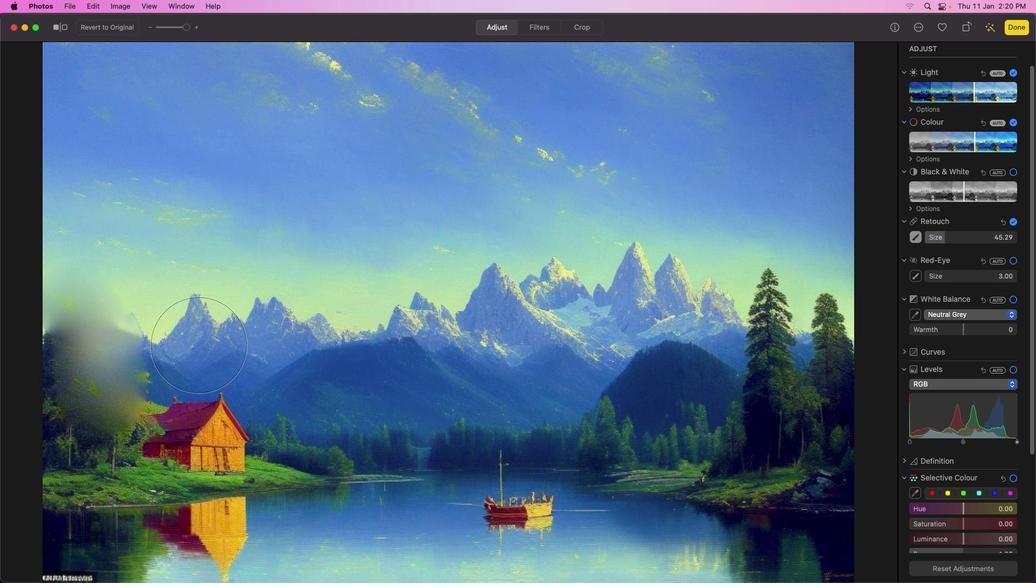 
Action: Mouse moved to (415, 367)
Screenshot: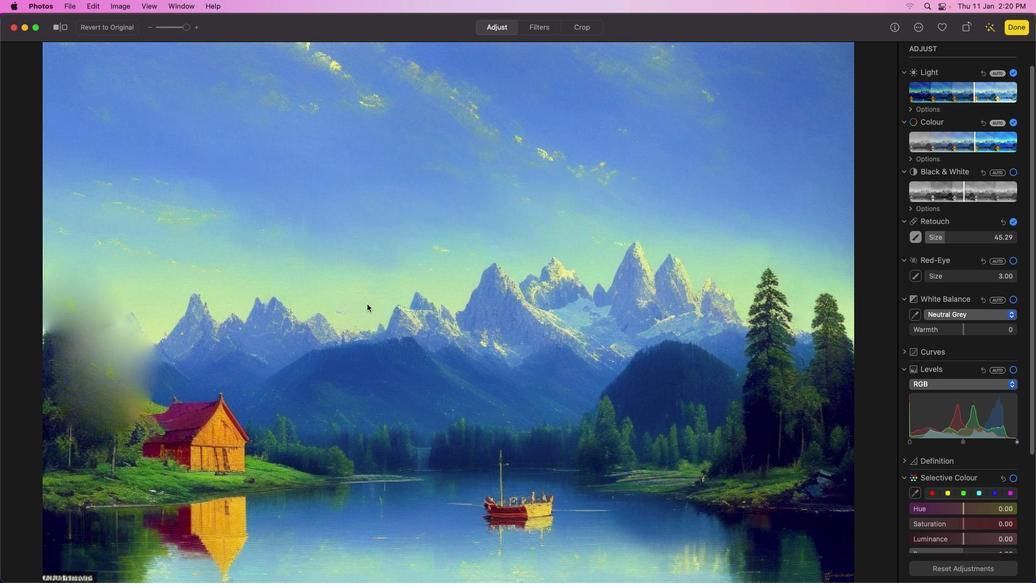 
Action: Mouse pressed left at (415, 367)
Screenshot: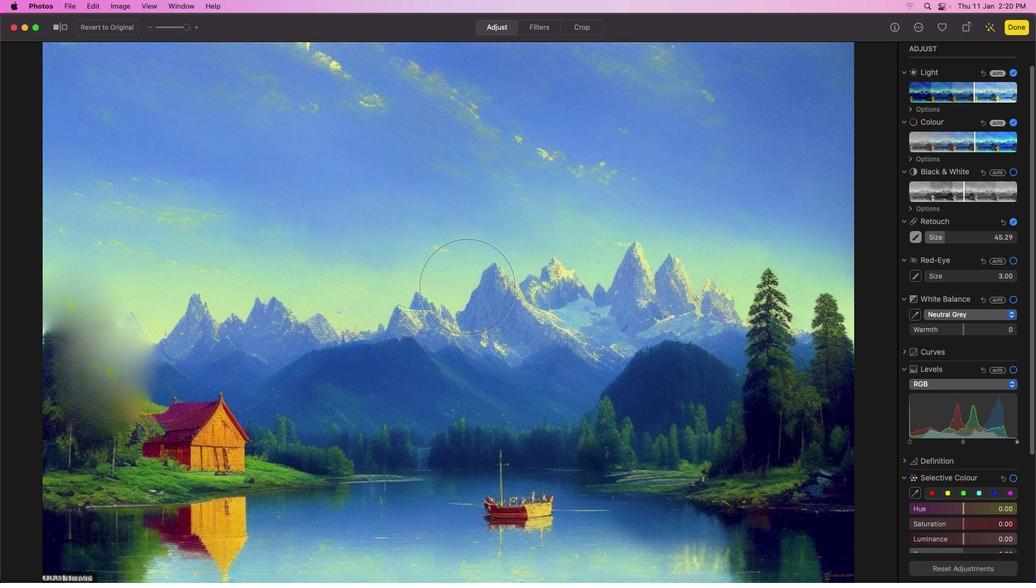 
Action: Mouse moved to (754, 289)
Screenshot: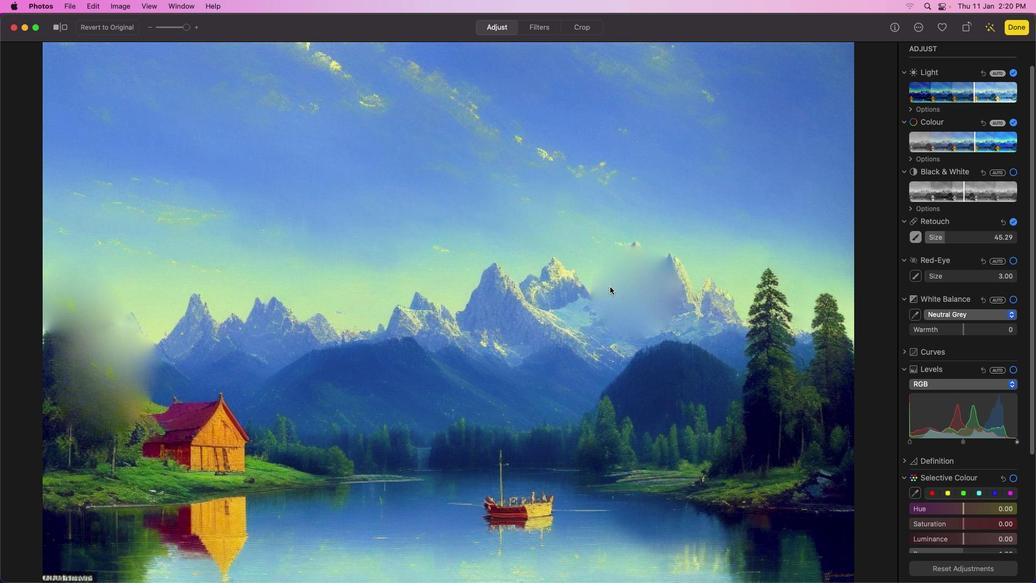 
Action: Mouse pressed left at (754, 289)
Screenshot: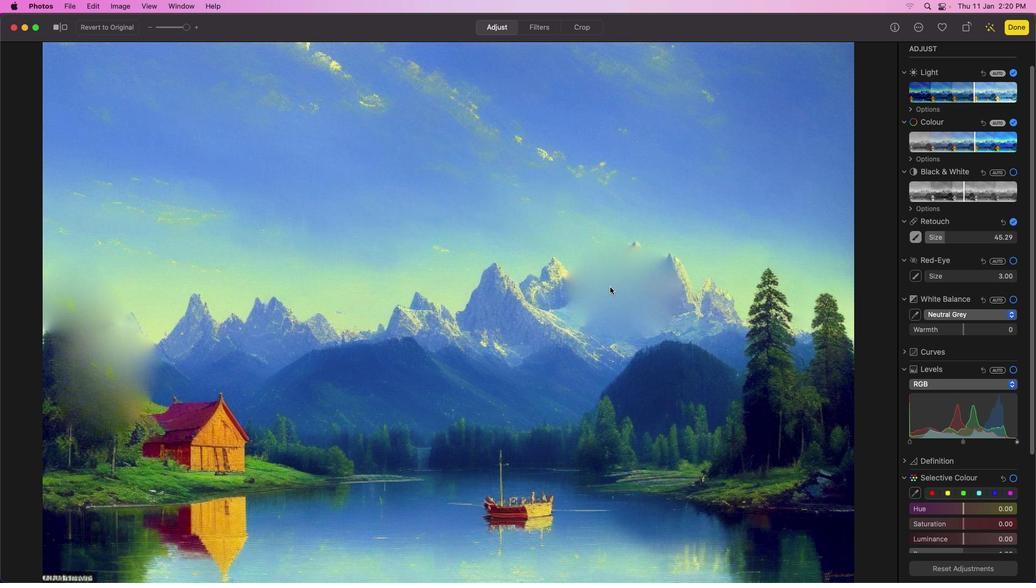 
Action: Mouse moved to (738, 285)
Screenshot: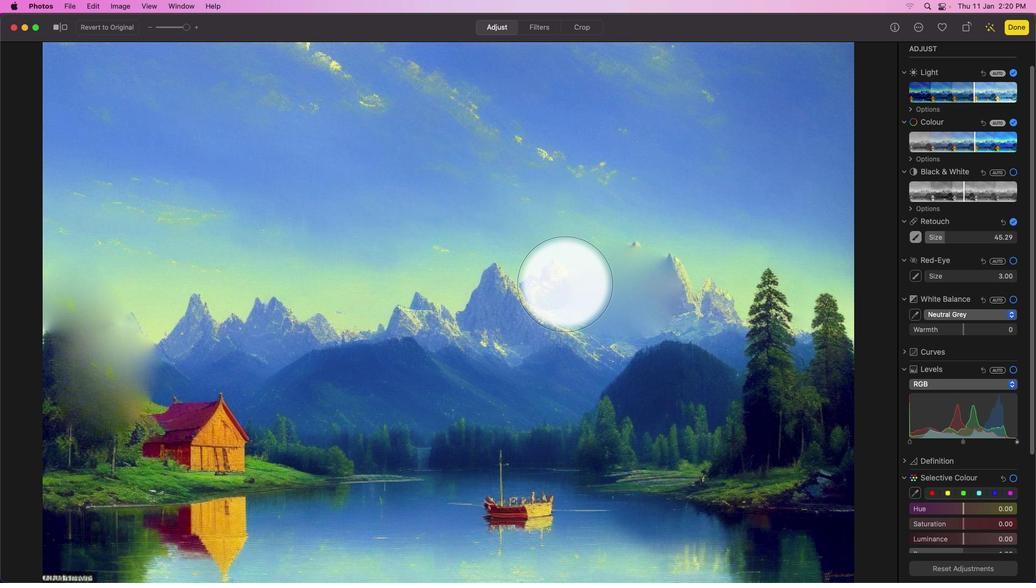 
Action: Mouse pressed left at (738, 285)
Screenshot: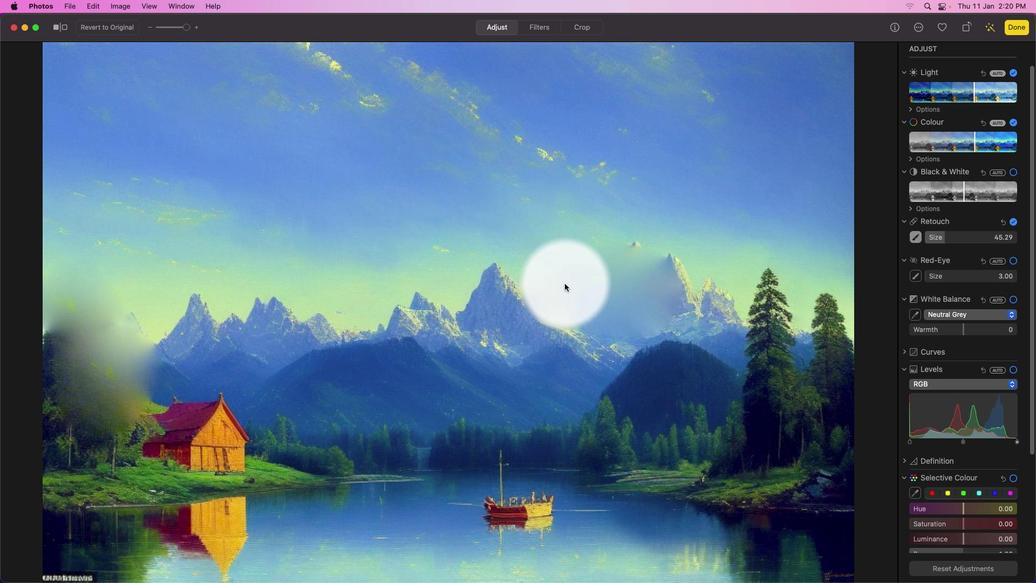 
Action: Mouse moved to (707, 281)
Screenshot: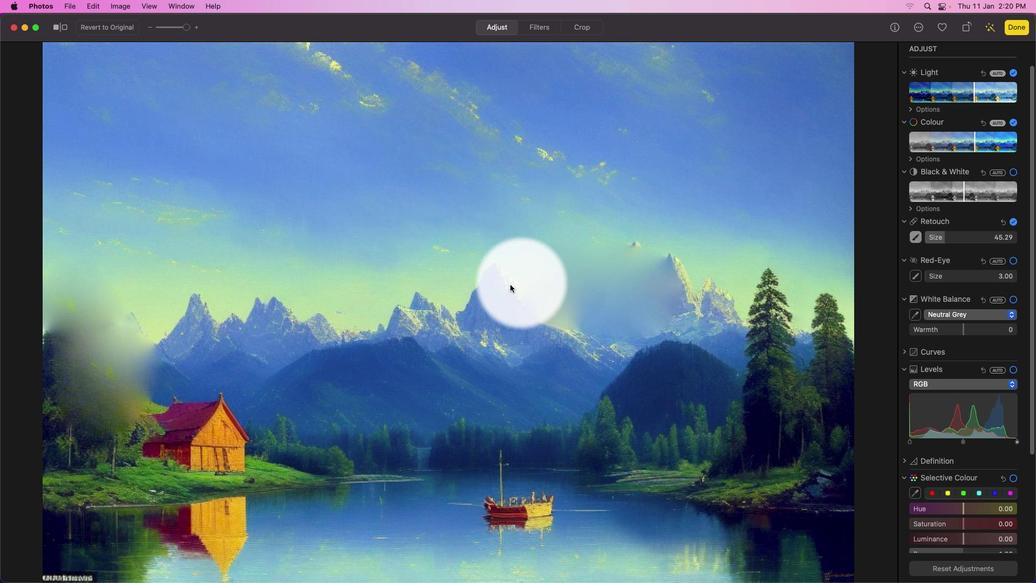 
Action: Mouse pressed left at (707, 281)
Screenshot: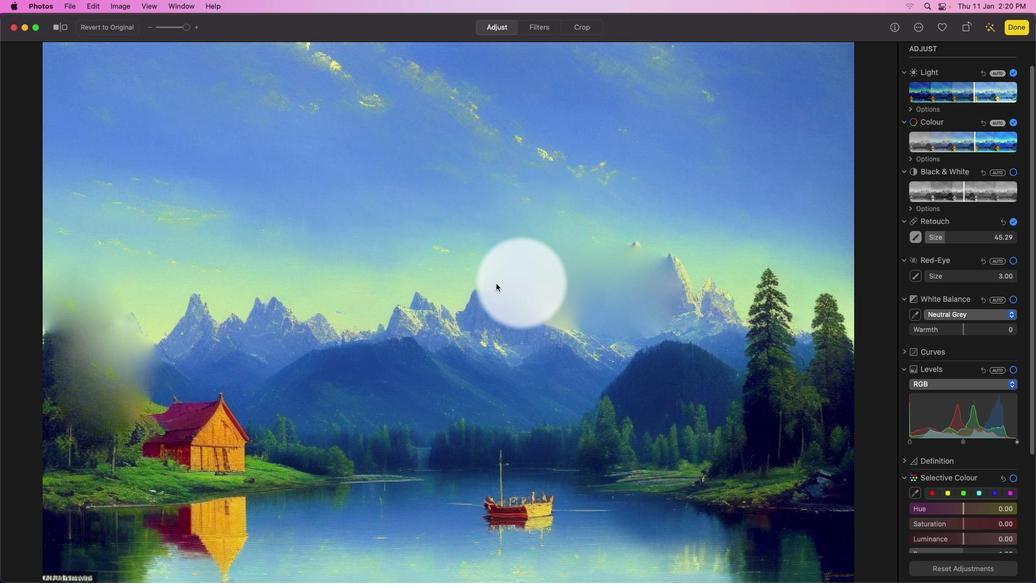 
Action: Mouse moved to (679, 280)
Screenshot: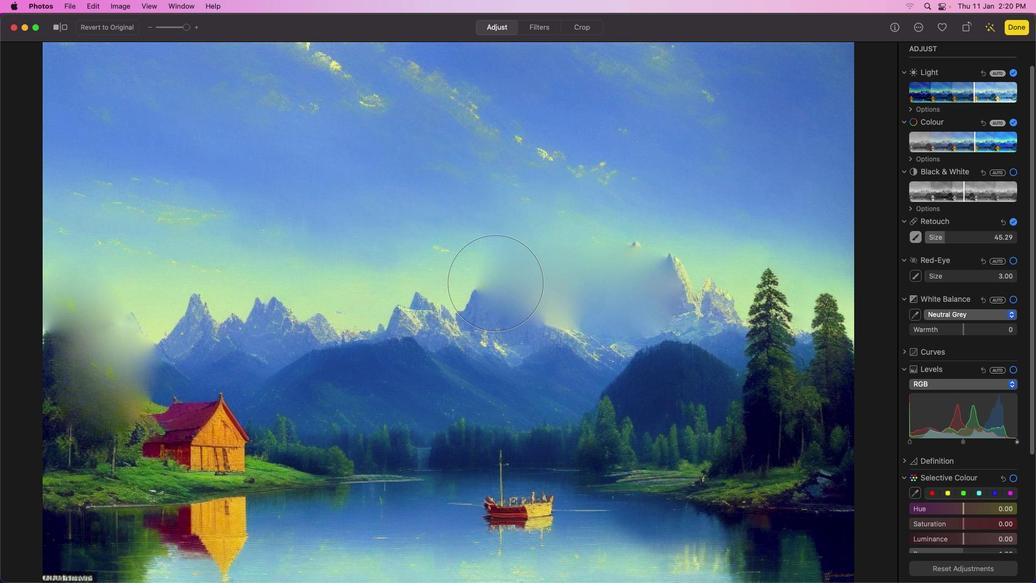 
Action: Mouse pressed left at (679, 280)
Screenshot: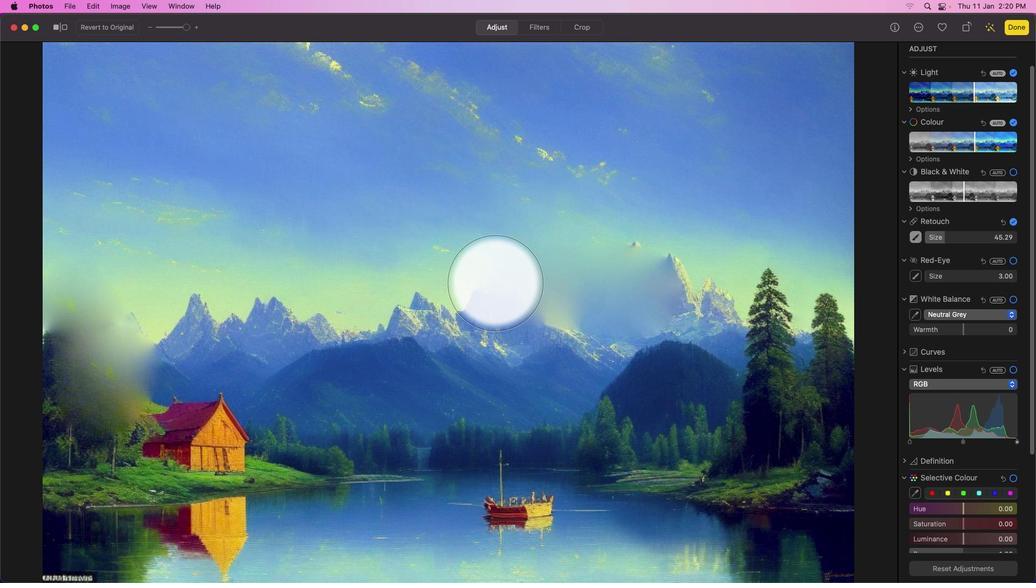 
Action: Mouse moved to (662, 280)
Screenshot: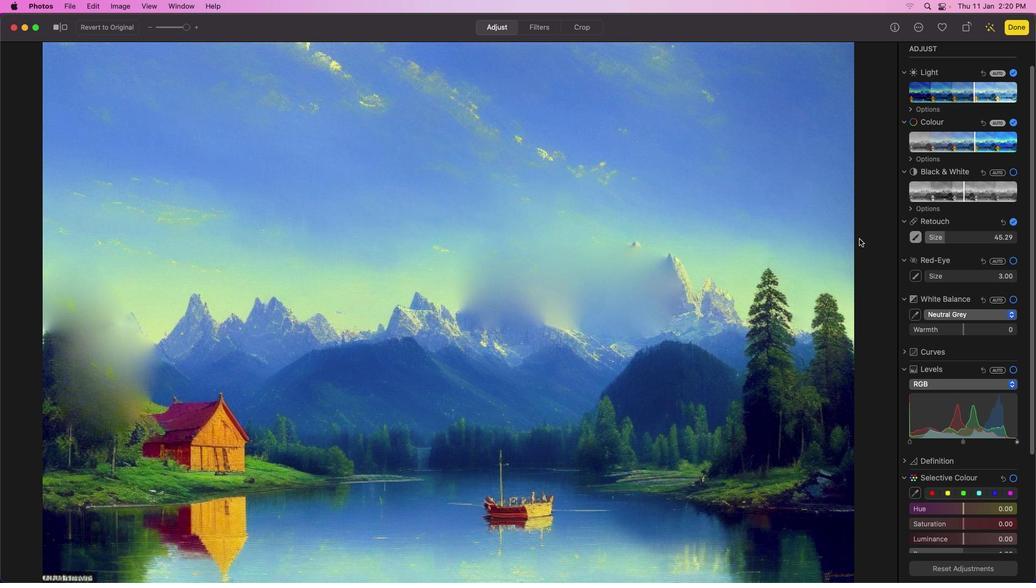 
Action: Mouse pressed left at (662, 280)
Screenshot: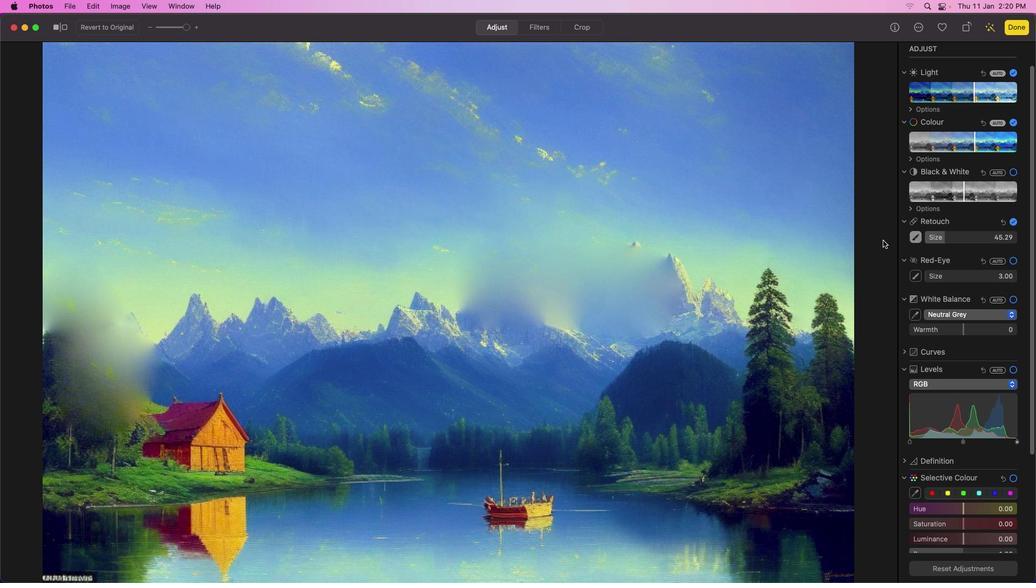 
Action: Mouse moved to (959, 236)
Screenshot: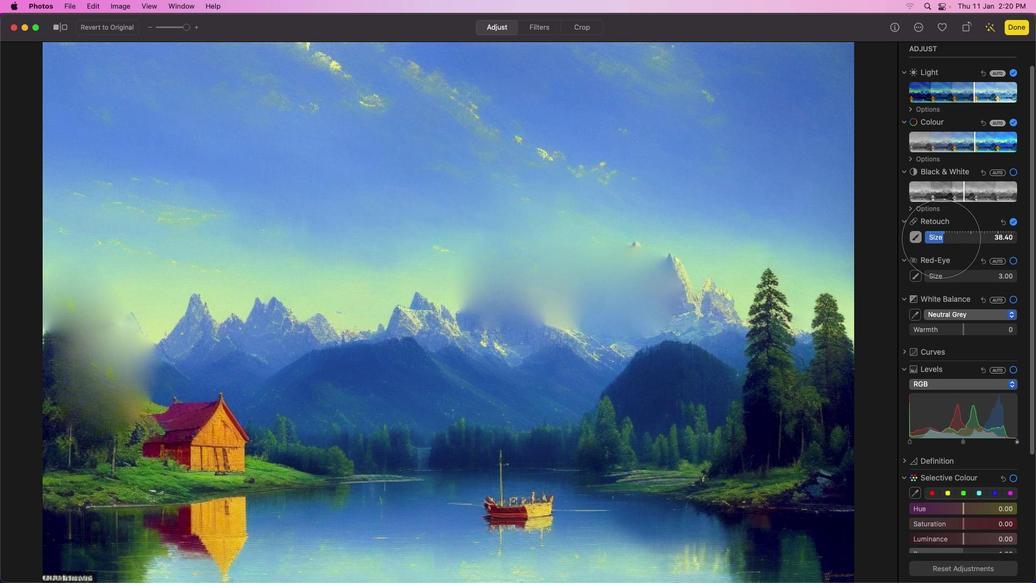 
Action: Mouse pressed left at (959, 236)
Screenshot: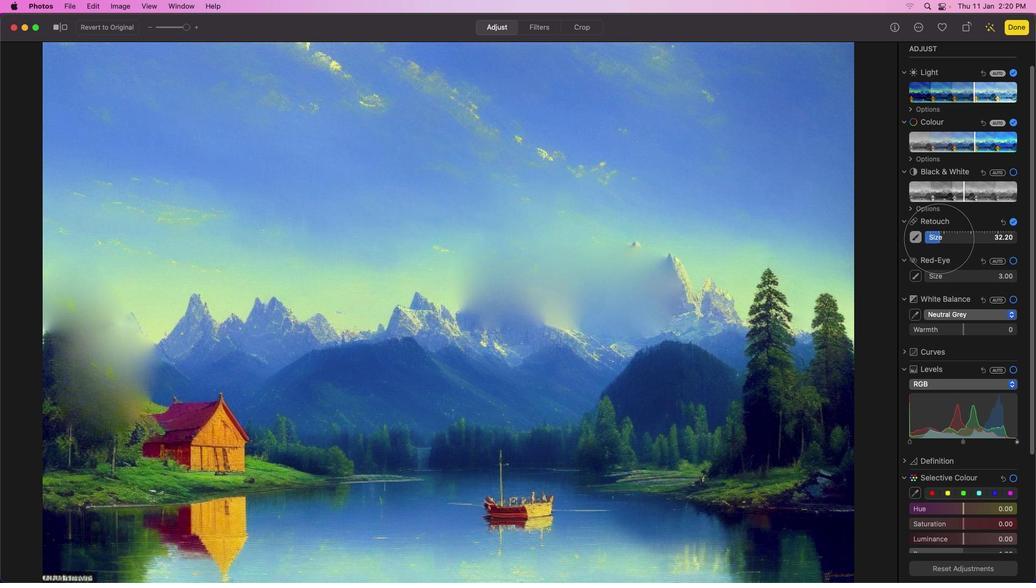 
Action: Mouse moved to (428, 327)
Screenshot: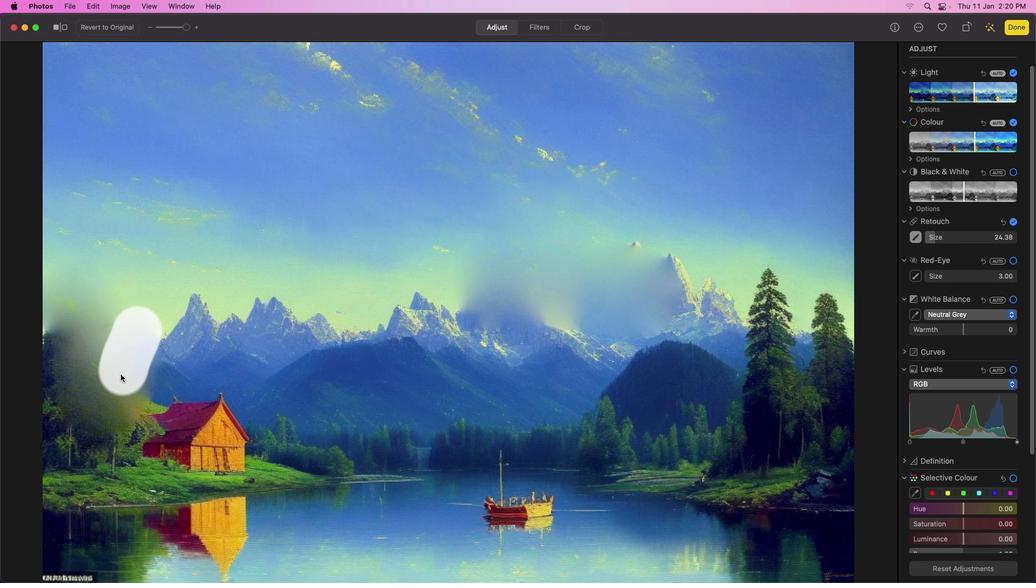 
Action: Mouse pressed left at (428, 327)
Screenshot: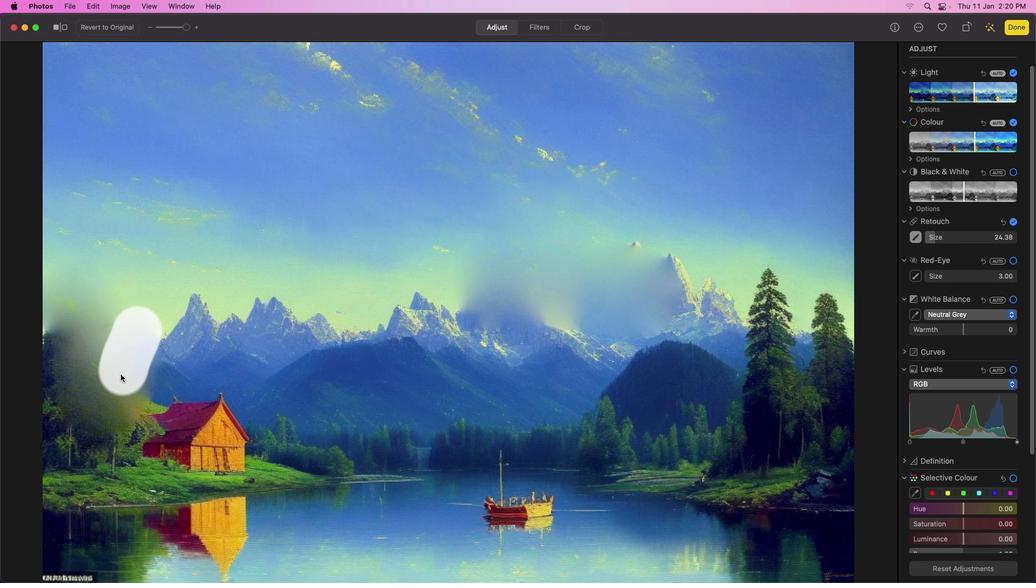 
Action: Mouse moved to (413, 329)
Screenshot: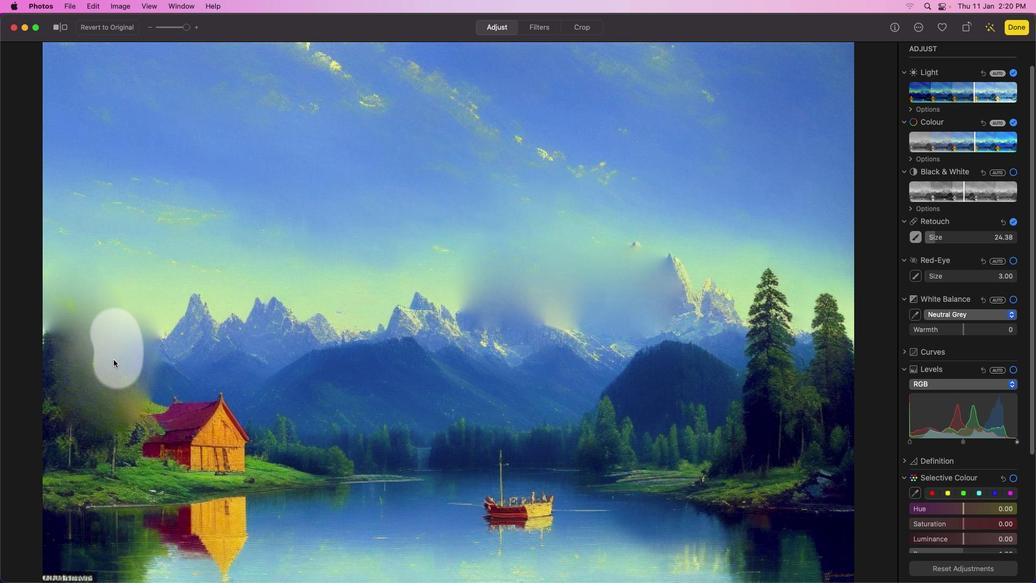 
Action: Mouse pressed left at (413, 329)
Screenshot: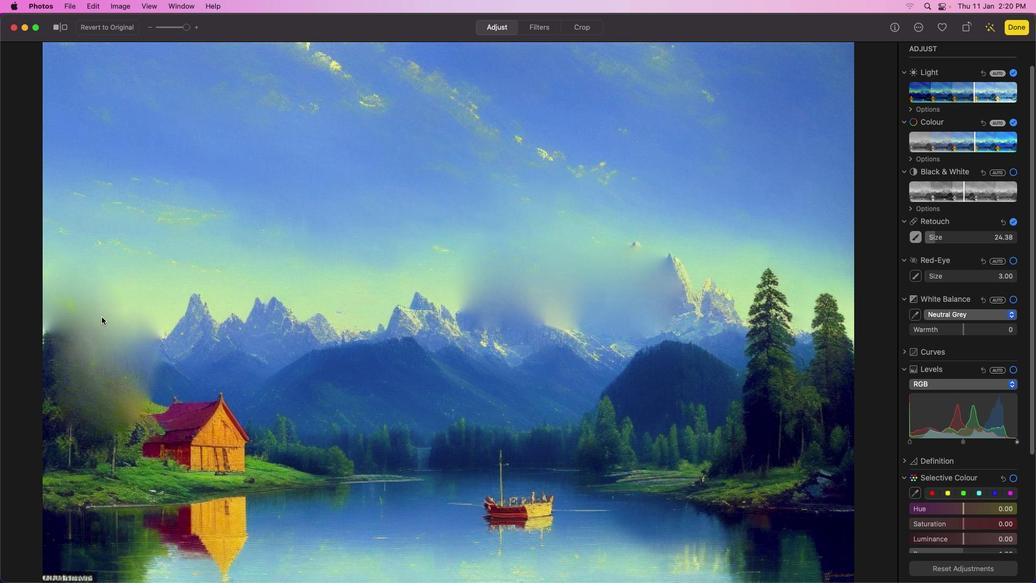
Action: Mouse moved to (403, 315)
Screenshot: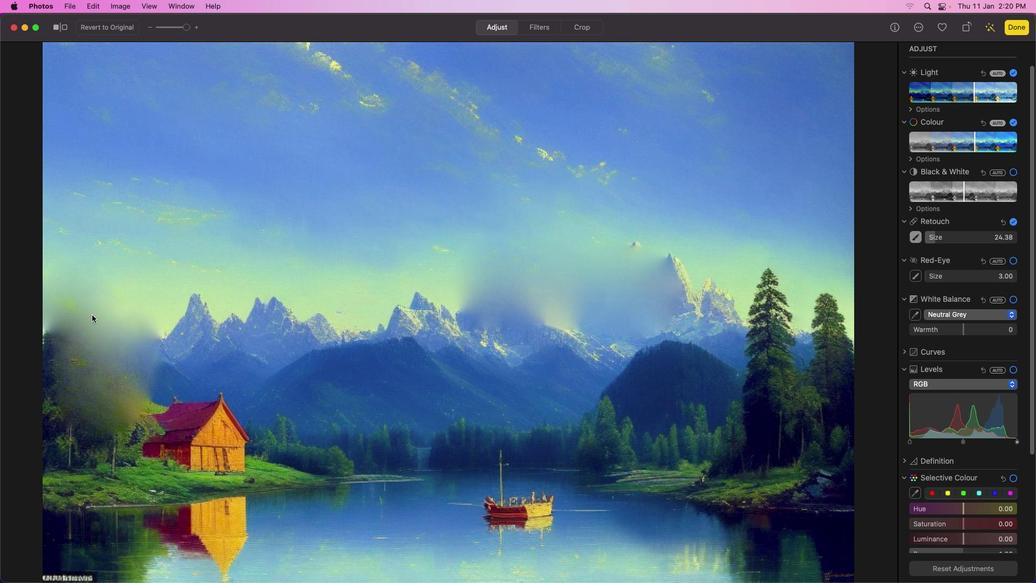 
Action: Mouse pressed left at (403, 315)
Screenshot: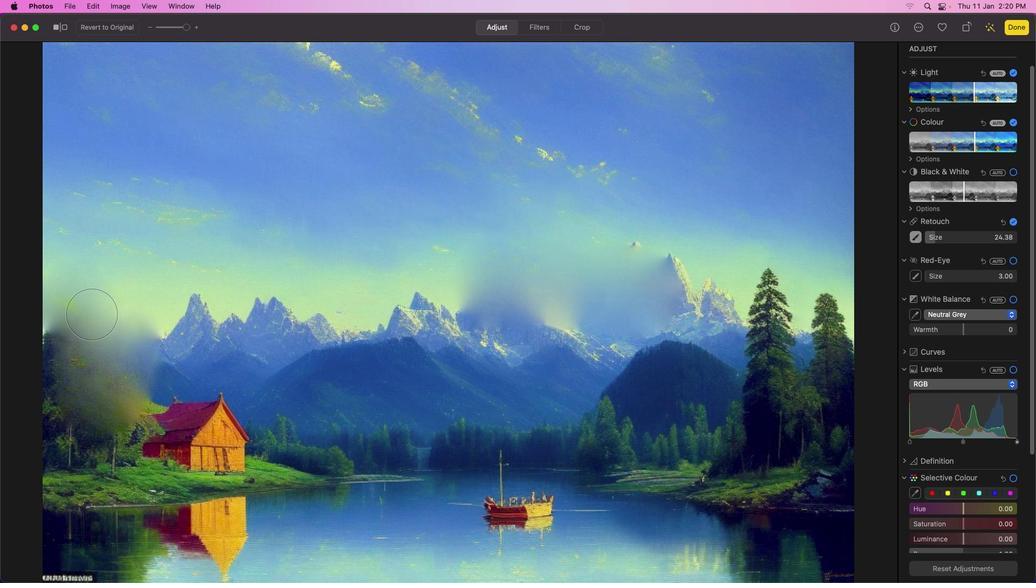 
Action: Mouse moved to (397, 322)
Screenshot: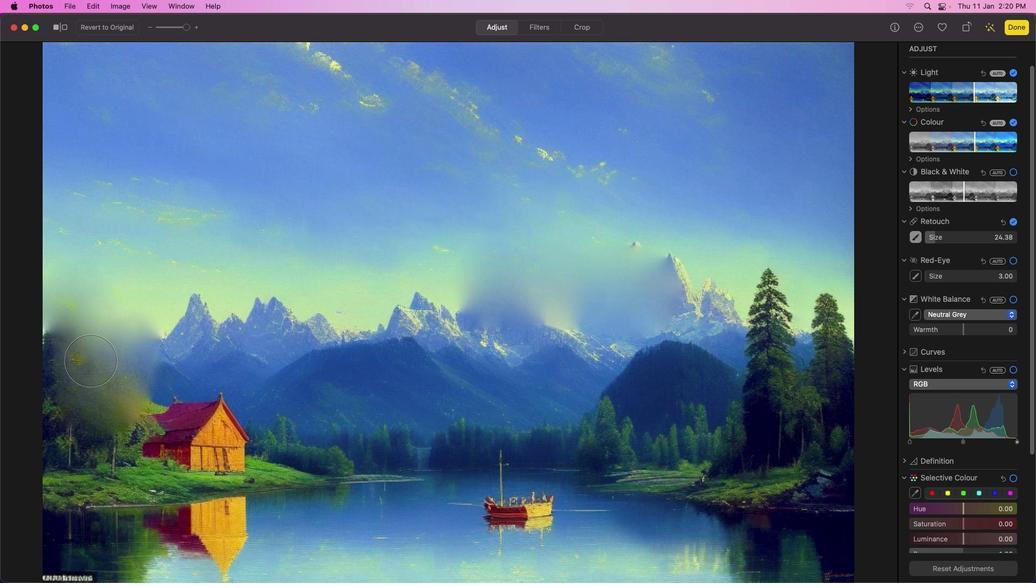 
Action: Mouse pressed left at (397, 322)
Screenshot: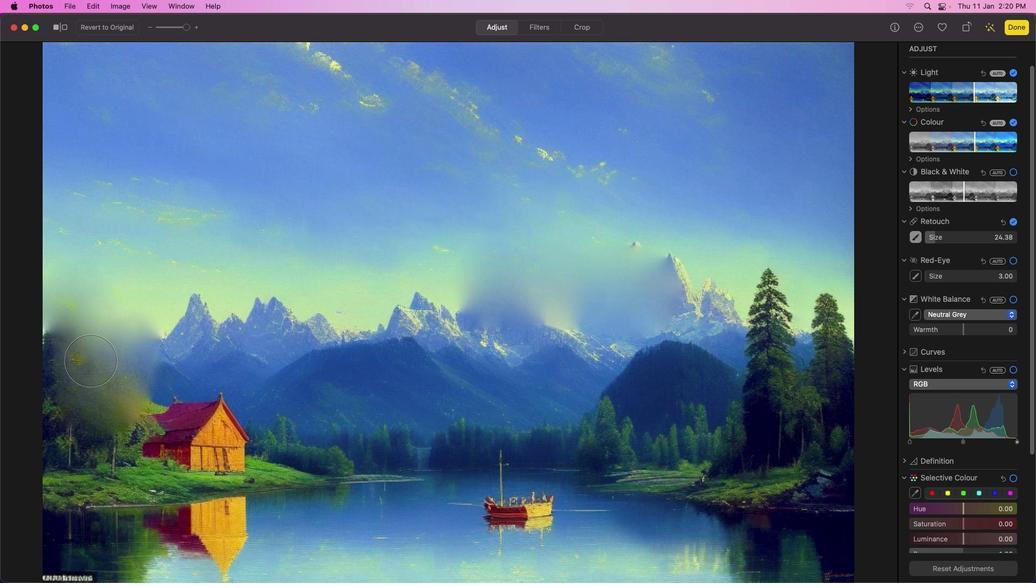 
Action: Mouse moved to (397, 359)
Screenshot: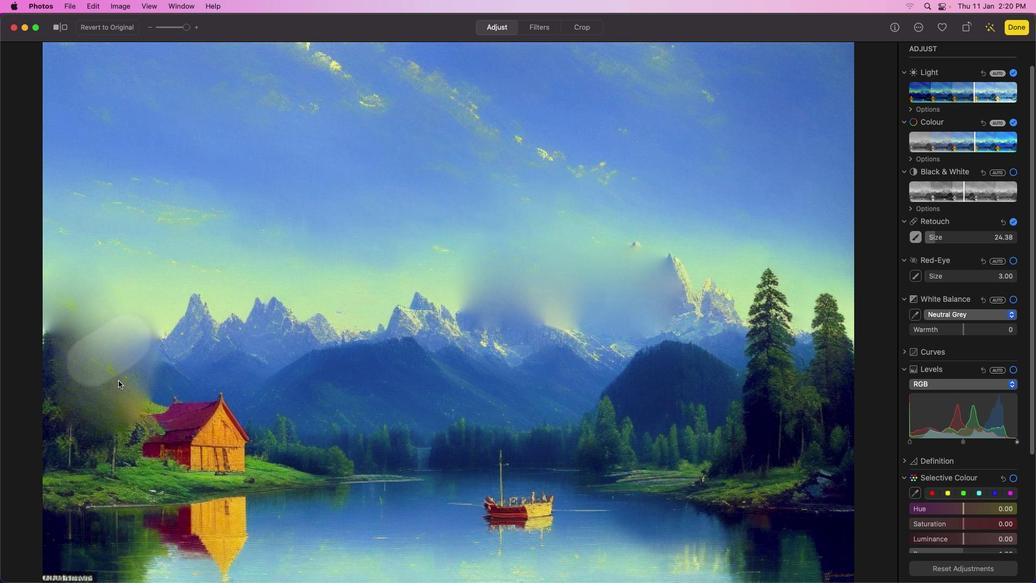 
Action: Mouse pressed left at (397, 359)
Screenshot: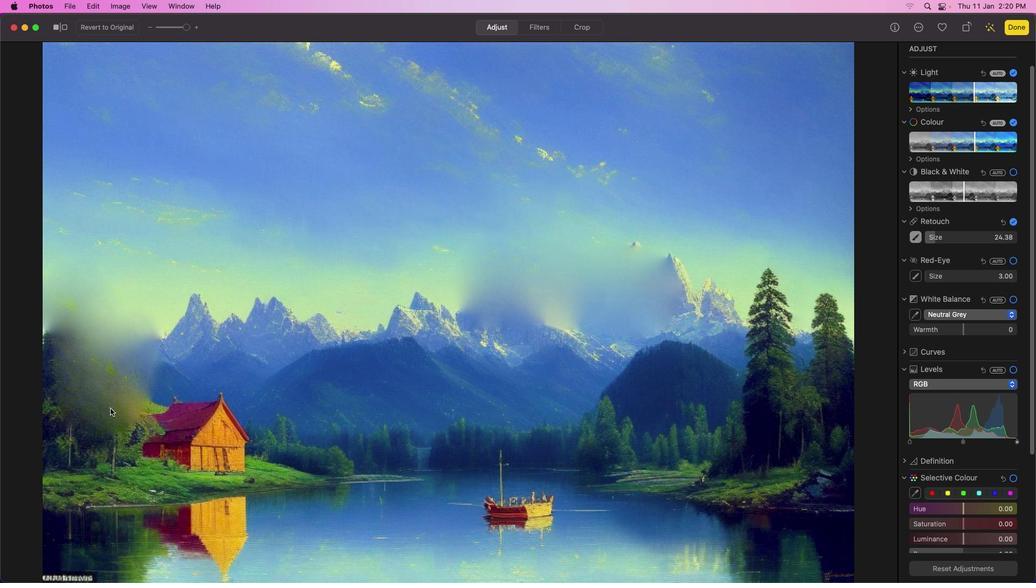 
Action: Mouse moved to (410, 405)
Screenshot: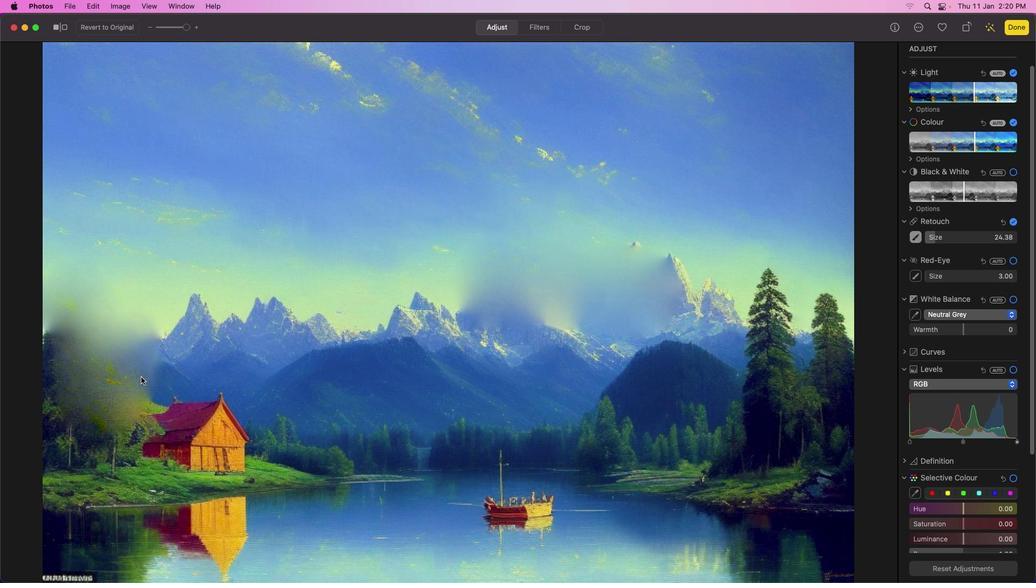 
Action: Mouse pressed left at (410, 405)
Screenshot: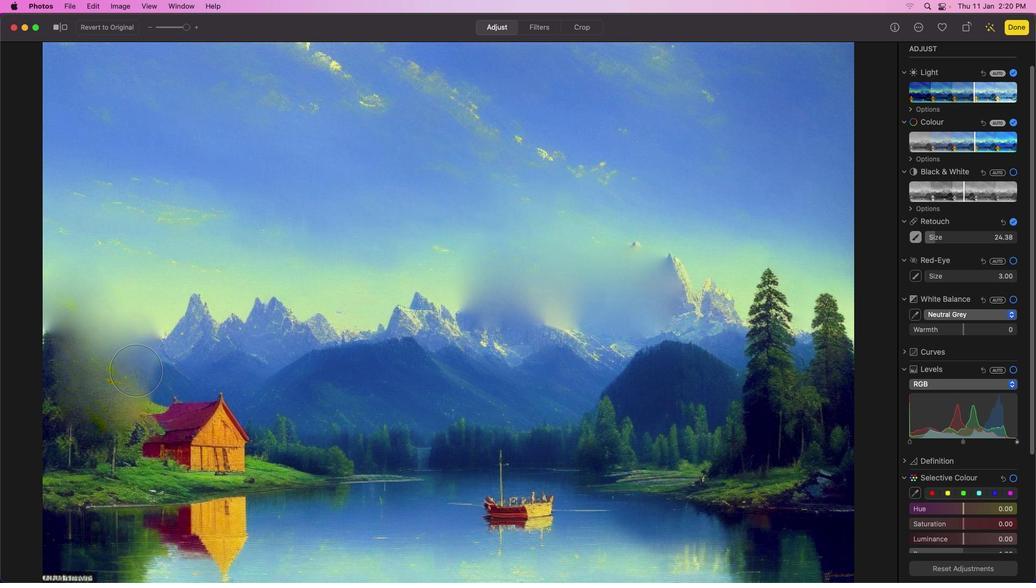 
Action: Mouse moved to (388, 352)
Screenshot: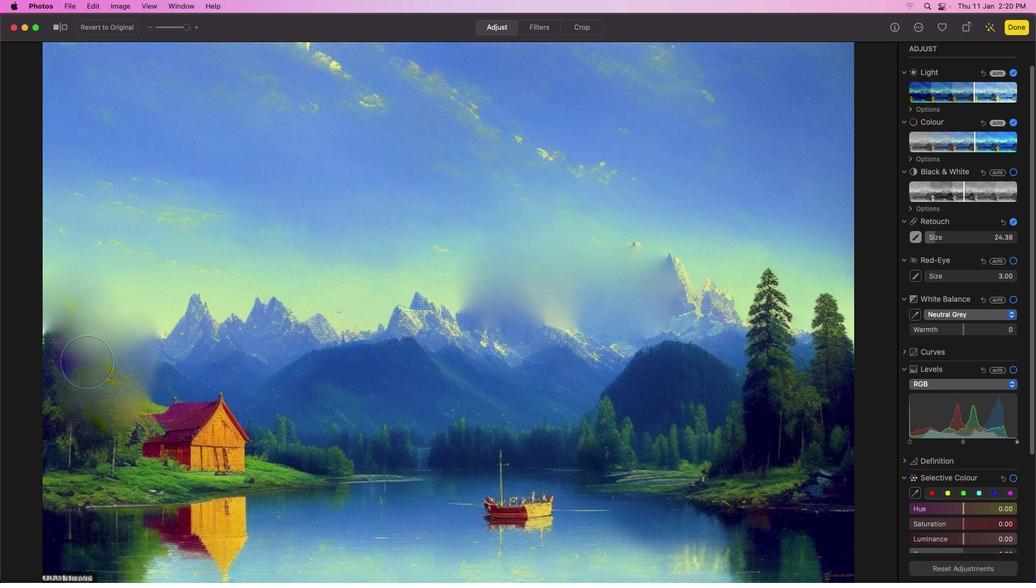 
Action: Mouse pressed left at (388, 352)
Screenshot: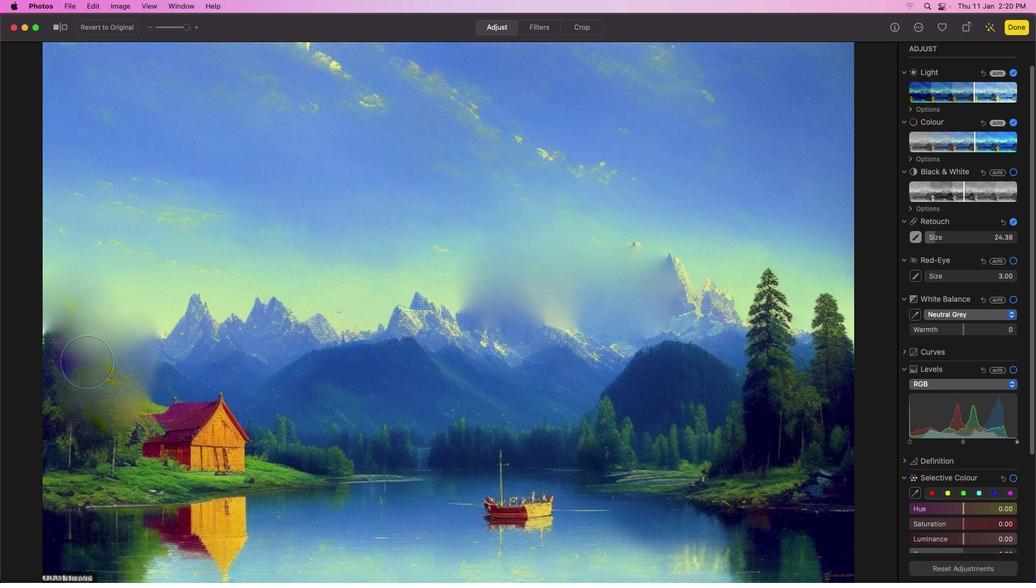 
Action: Mouse moved to (392, 370)
Screenshot: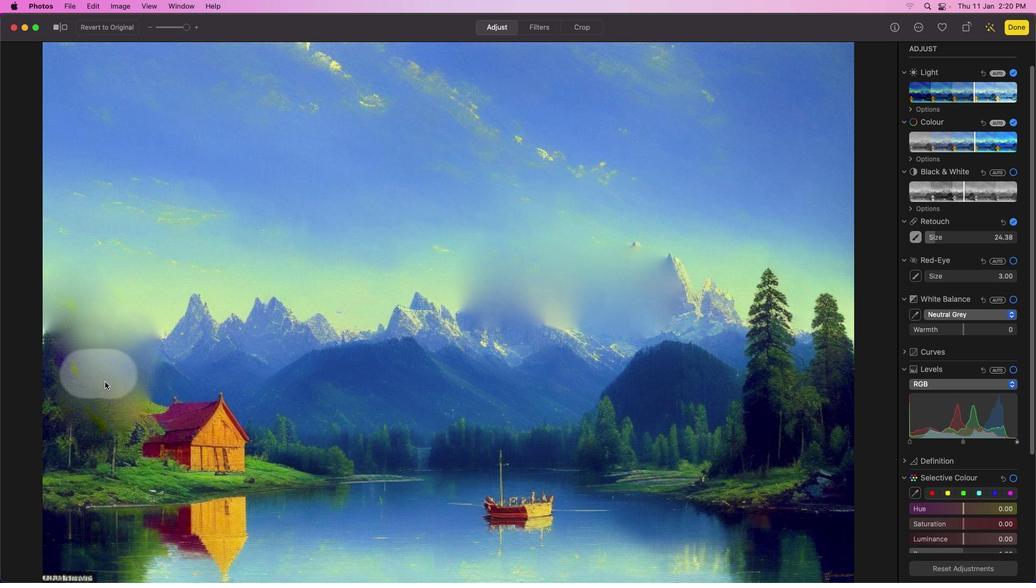 
Action: Mouse pressed left at (392, 370)
Screenshot: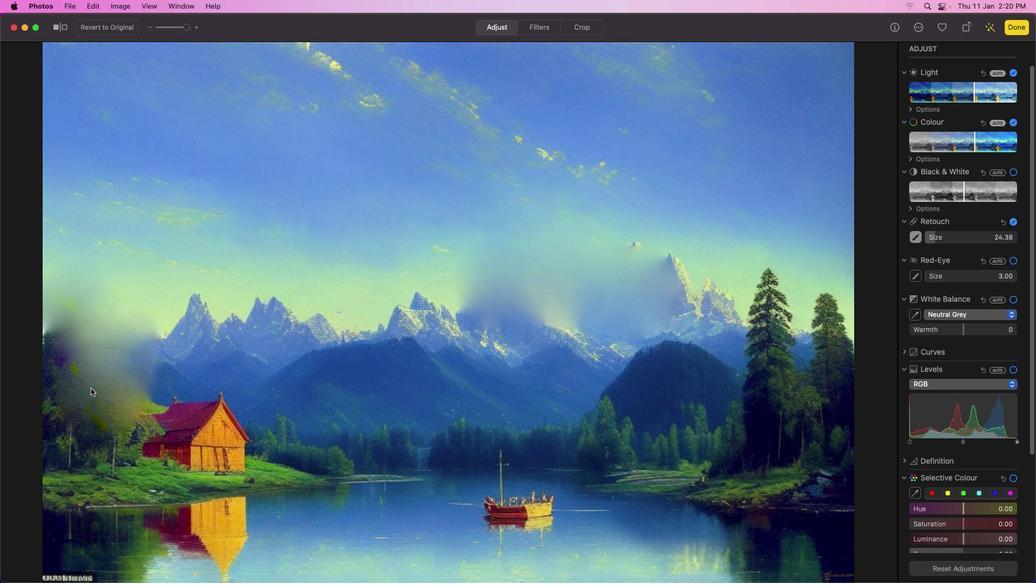 
Action: Mouse moved to (394, 385)
Screenshot: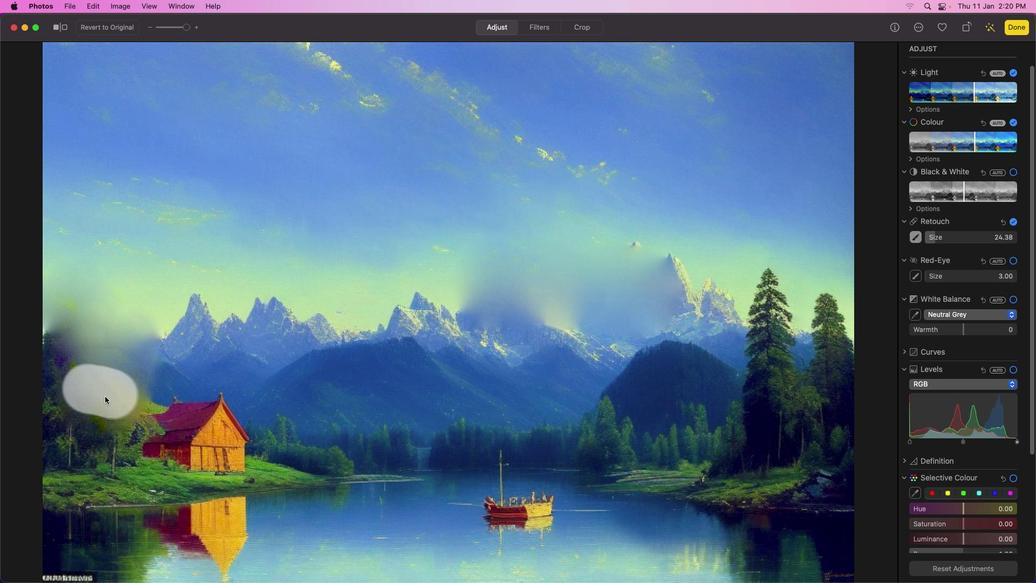 
Action: Mouse pressed left at (394, 385)
Screenshot: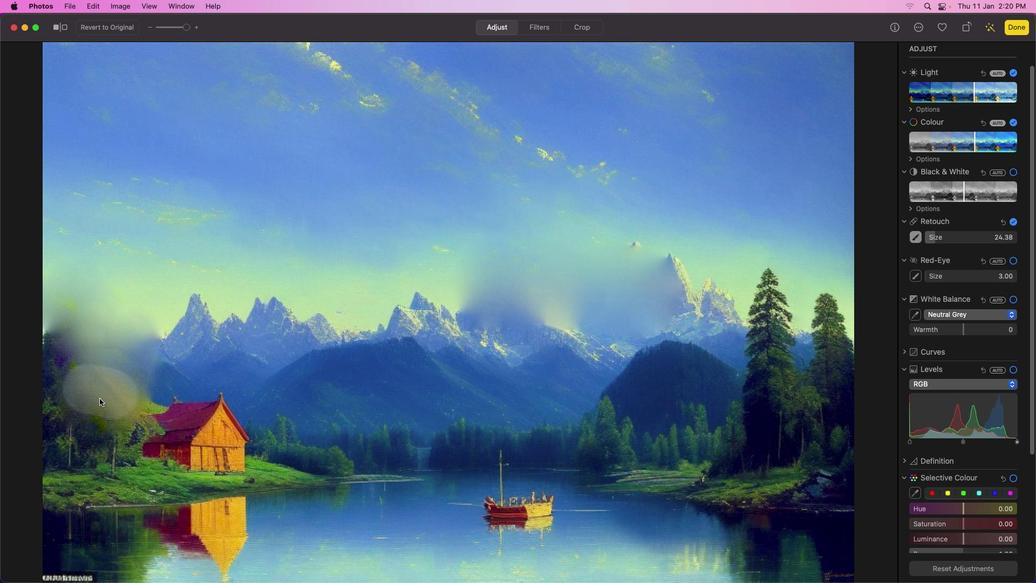 
Action: Mouse moved to (401, 396)
Screenshot: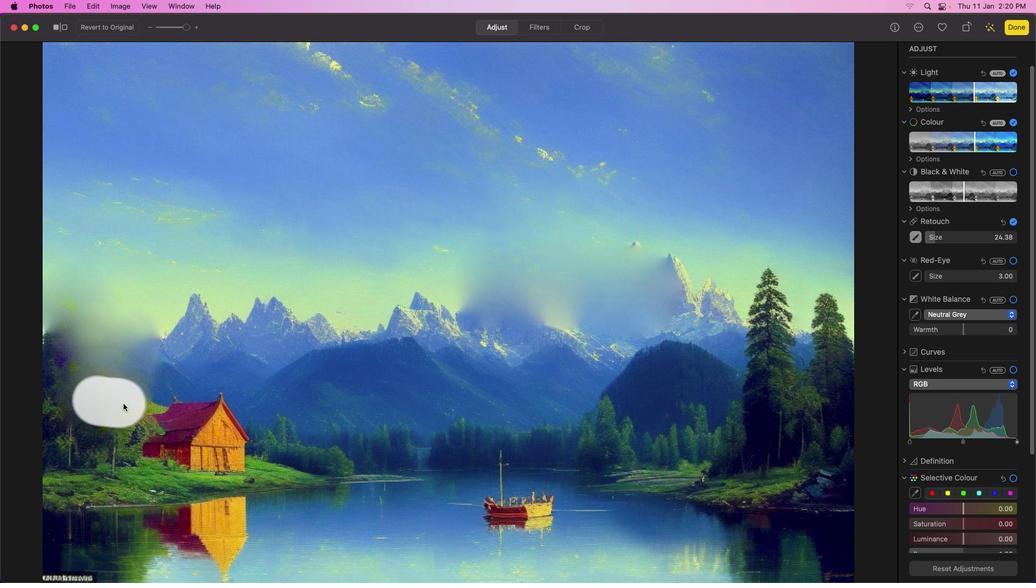 
Action: Mouse pressed left at (401, 396)
Screenshot: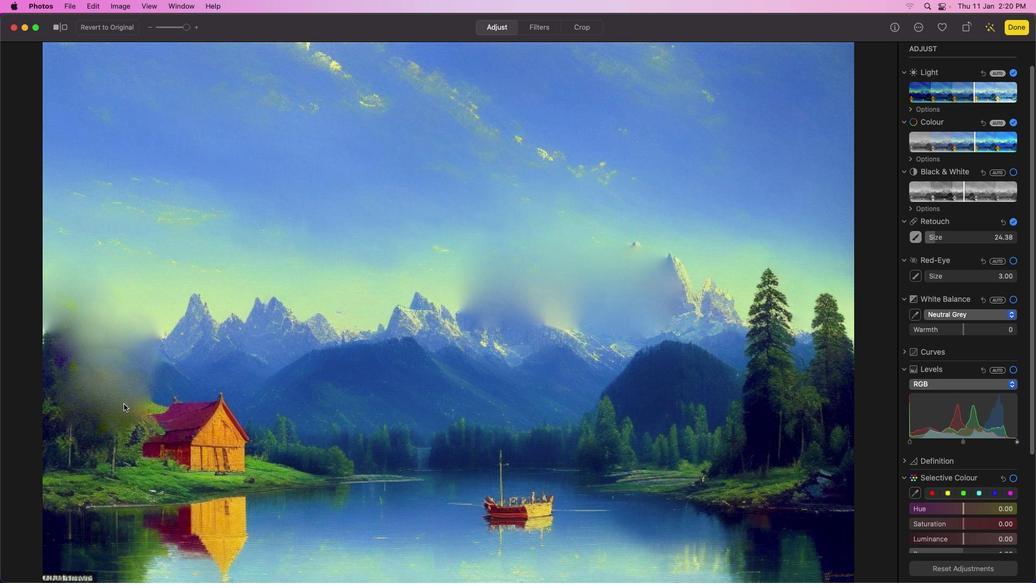 
Action: Mouse moved to (400, 395)
Screenshot: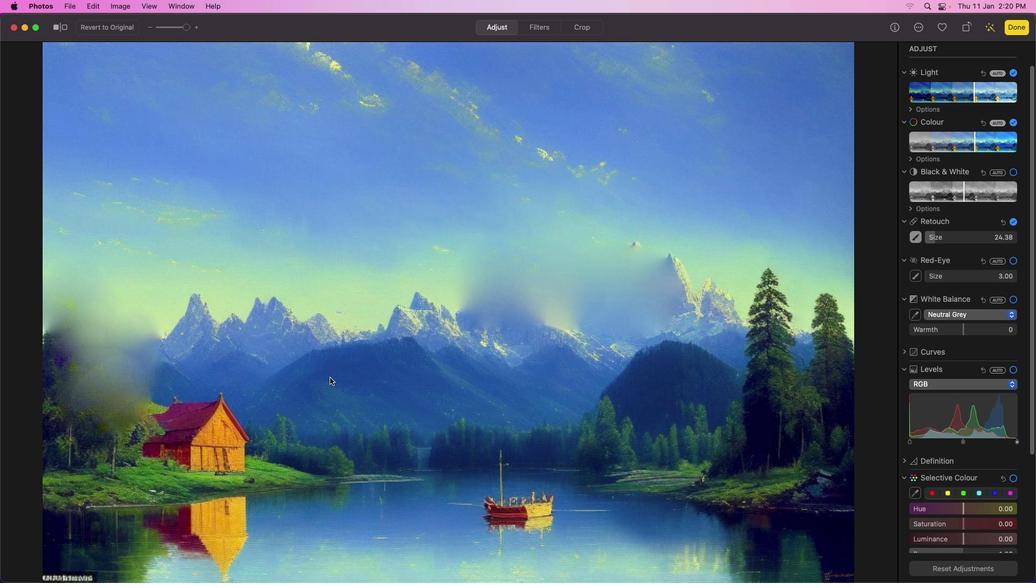 
Action: Mouse pressed left at (400, 395)
Screenshot: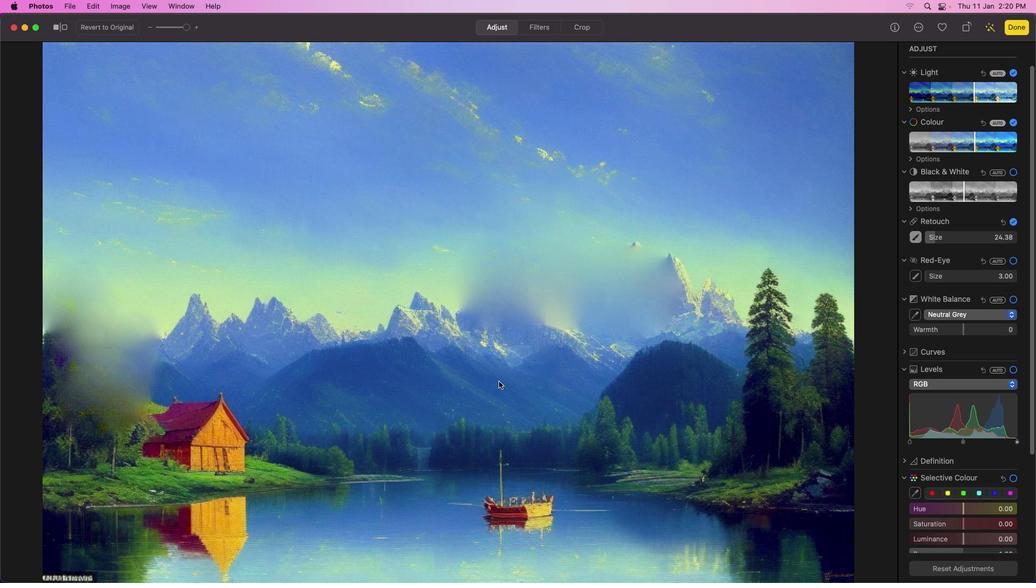 
Action: Mouse moved to (550, 304)
Screenshot: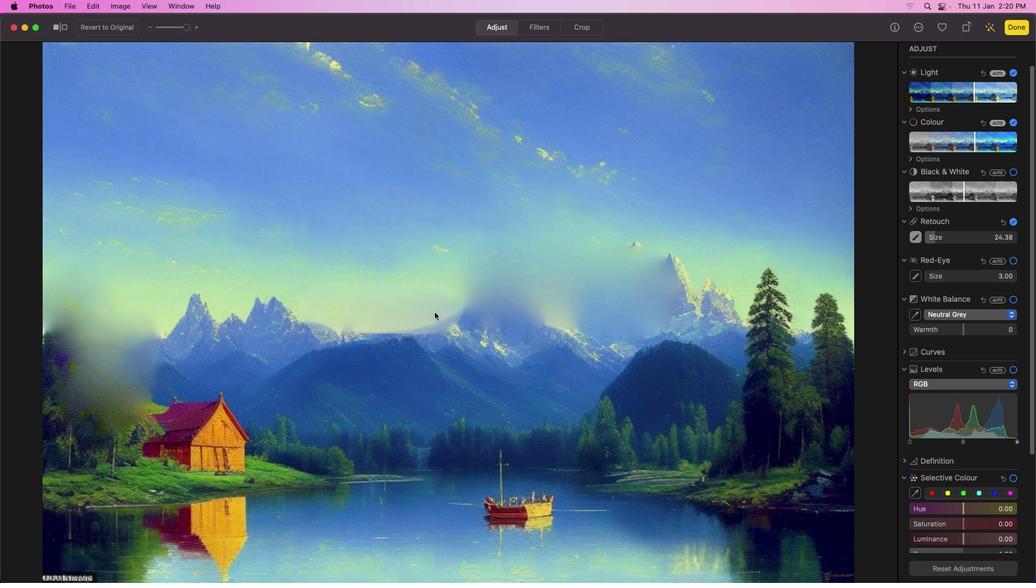 
Action: Mouse pressed left at (550, 304)
Screenshot: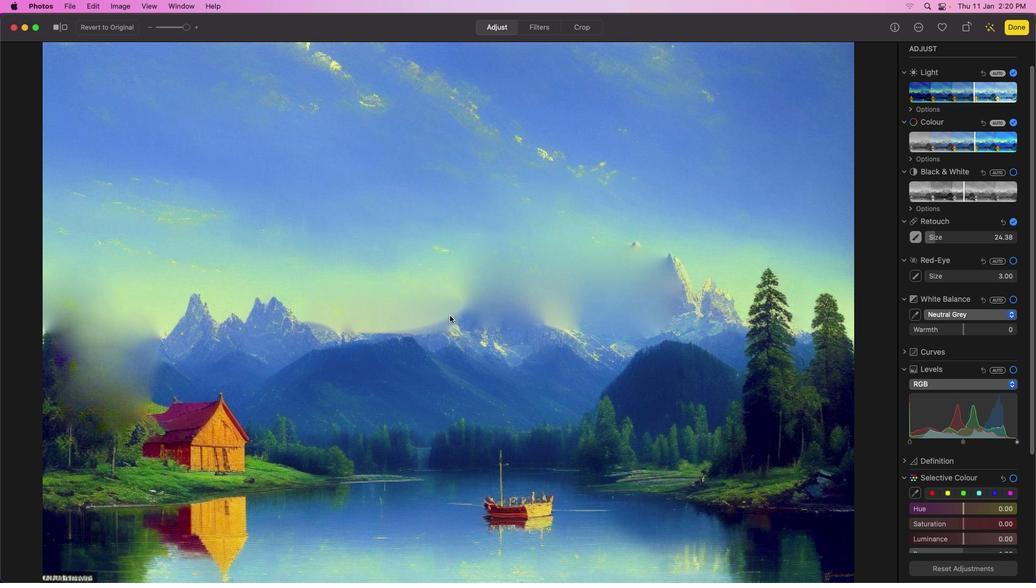 
Action: Mouse moved to (465, 302)
Screenshot: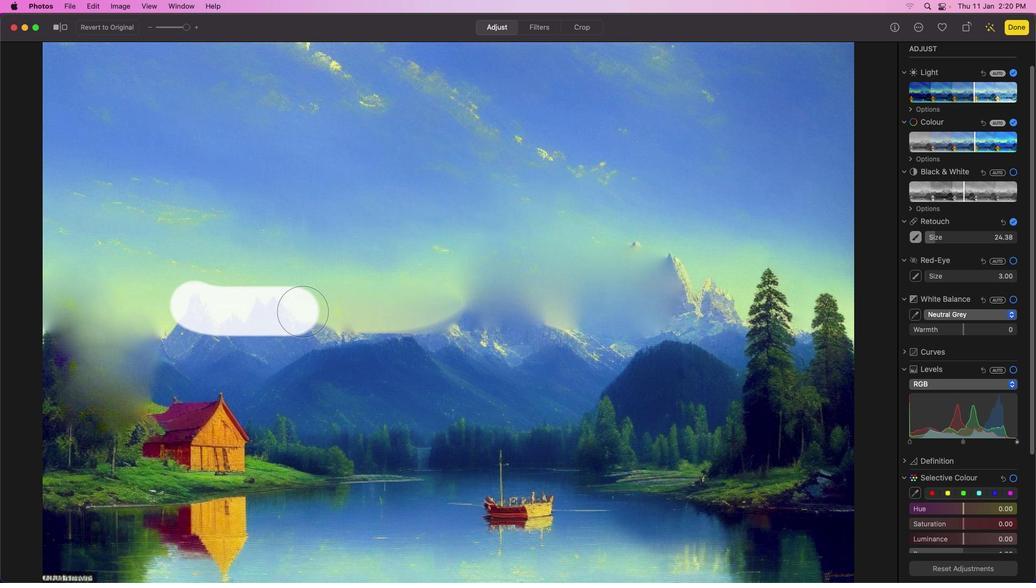 
Action: Mouse pressed left at (465, 302)
Screenshot: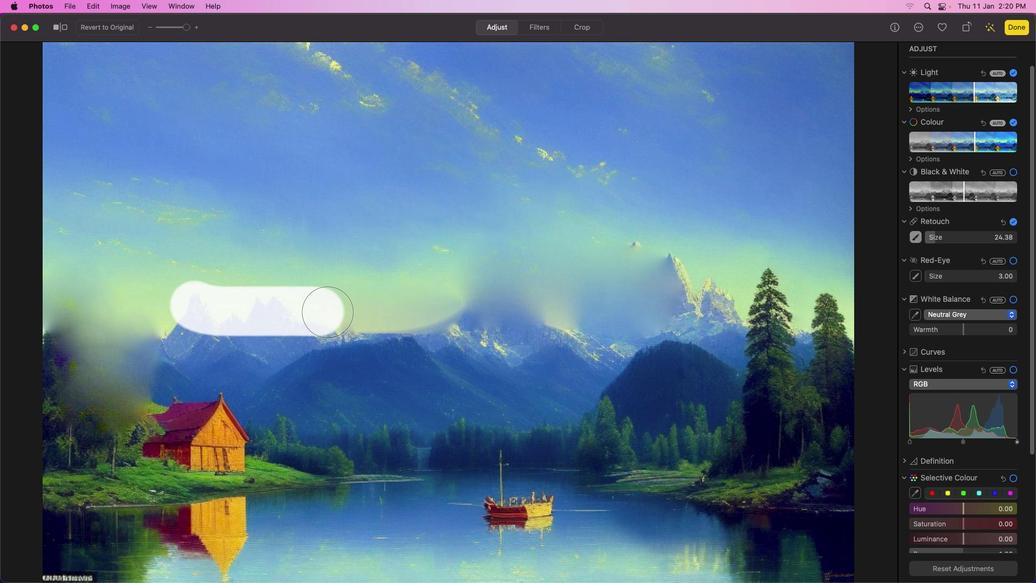 
Action: Mouse moved to (1004, 222)
Screenshot: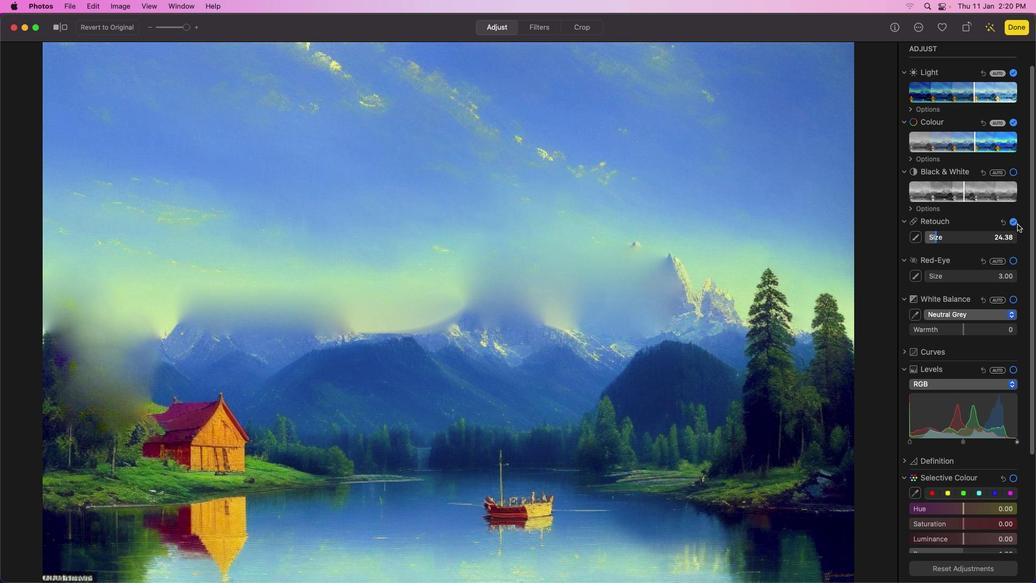 
Action: Mouse pressed left at (1004, 222)
Screenshot: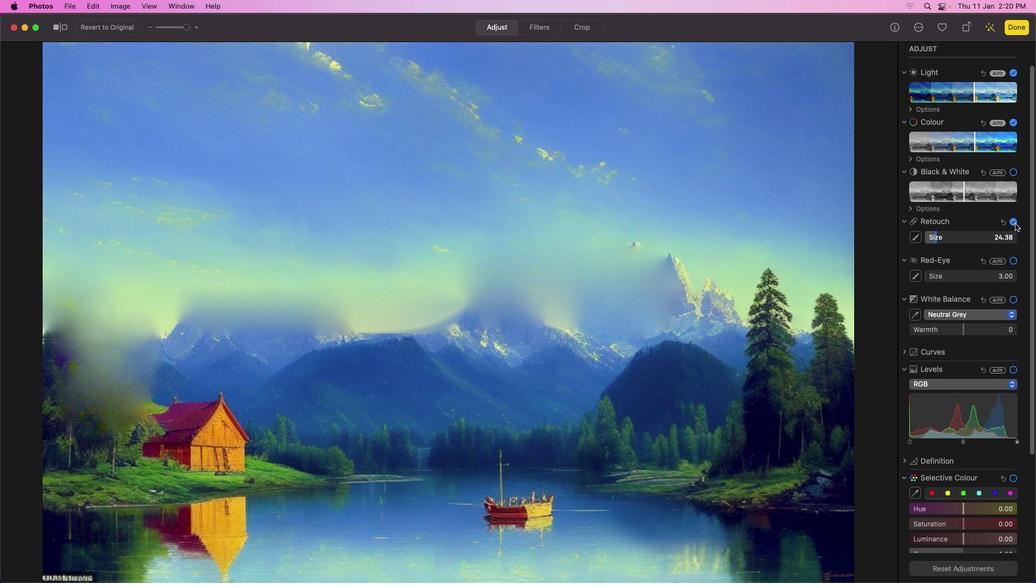 
Action: Mouse moved to (1003, 222)
Screenshot: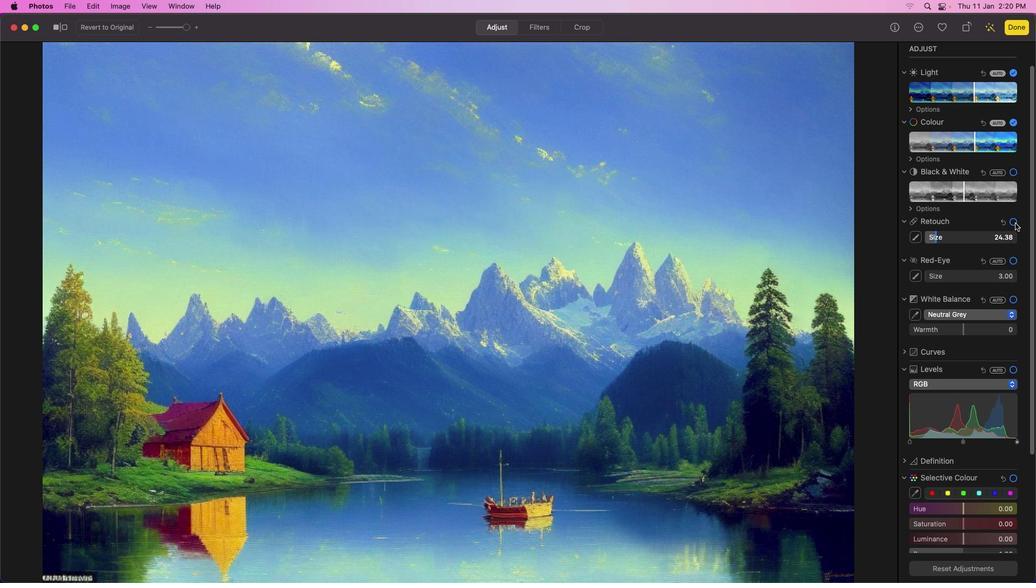 
Action: Mouse pressed left at (1003, 222)
Screenshot: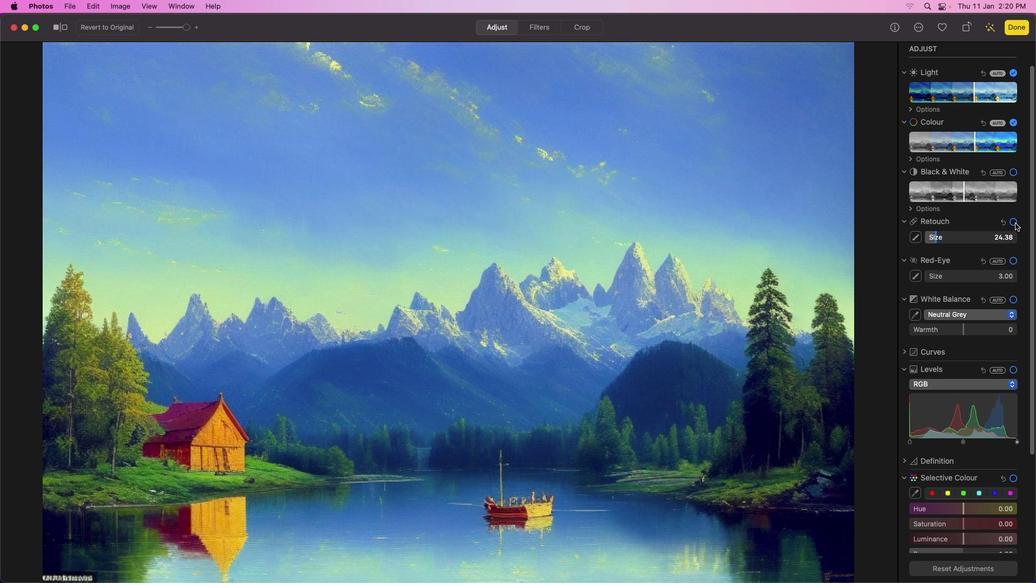 
Action: Mouse moved to (952, 220)
Screenshot: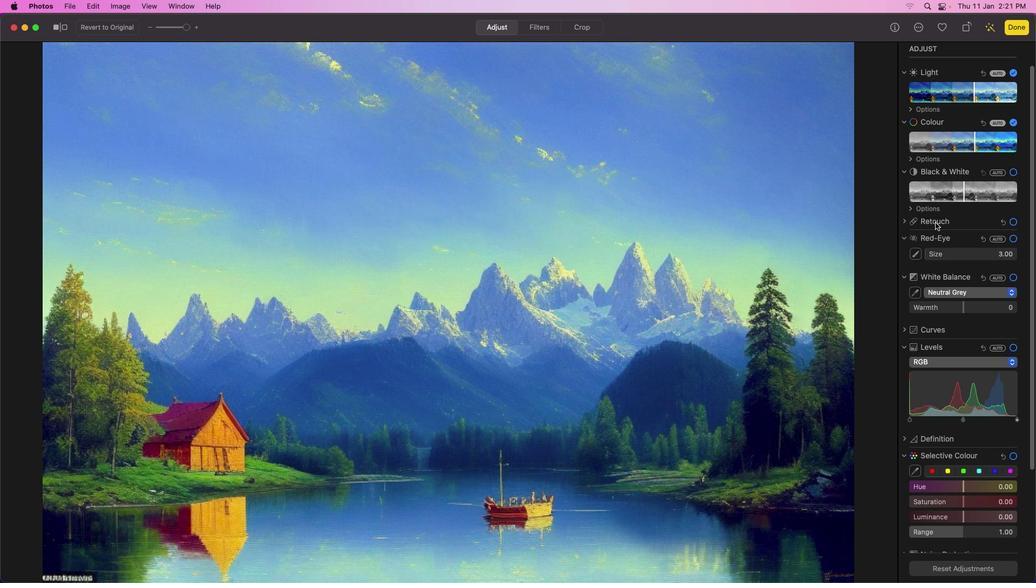 
Action: Mouse pressed left at (952, 220)
Screenshot: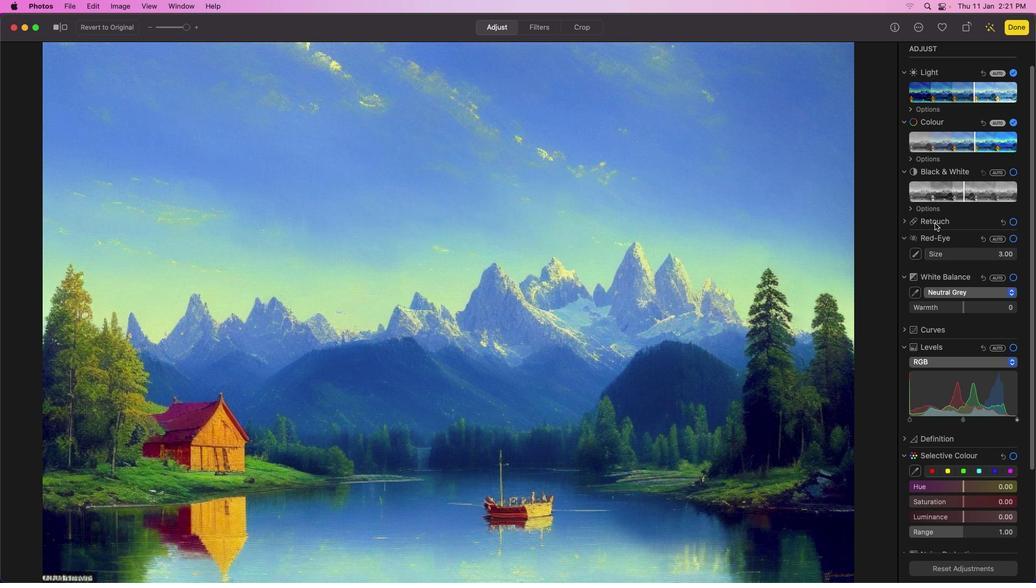 
Action: Mouse moved to (948, 253)
Screenshot: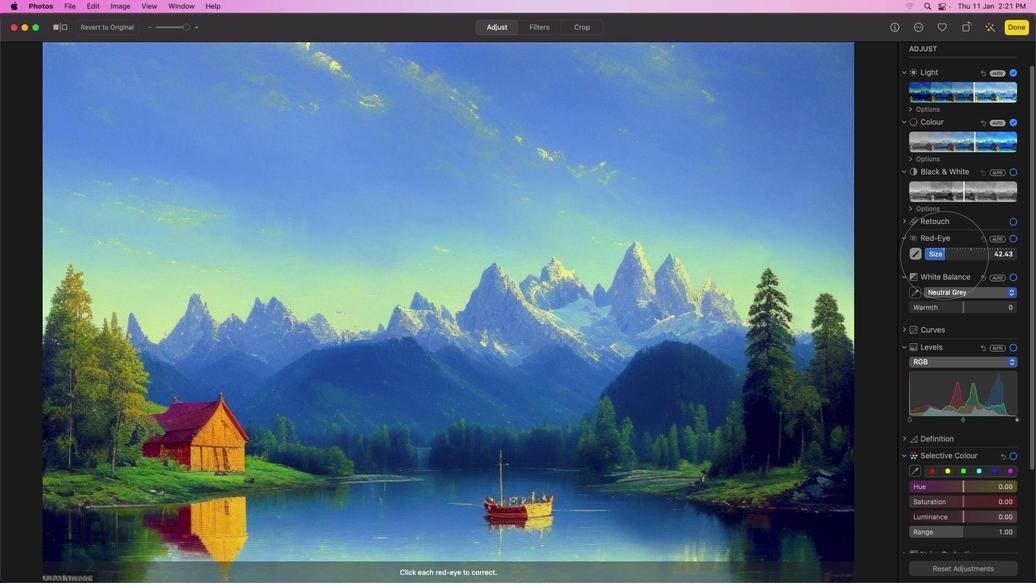 
Action: Mouse pressed left at (948, 253)
Screenshot: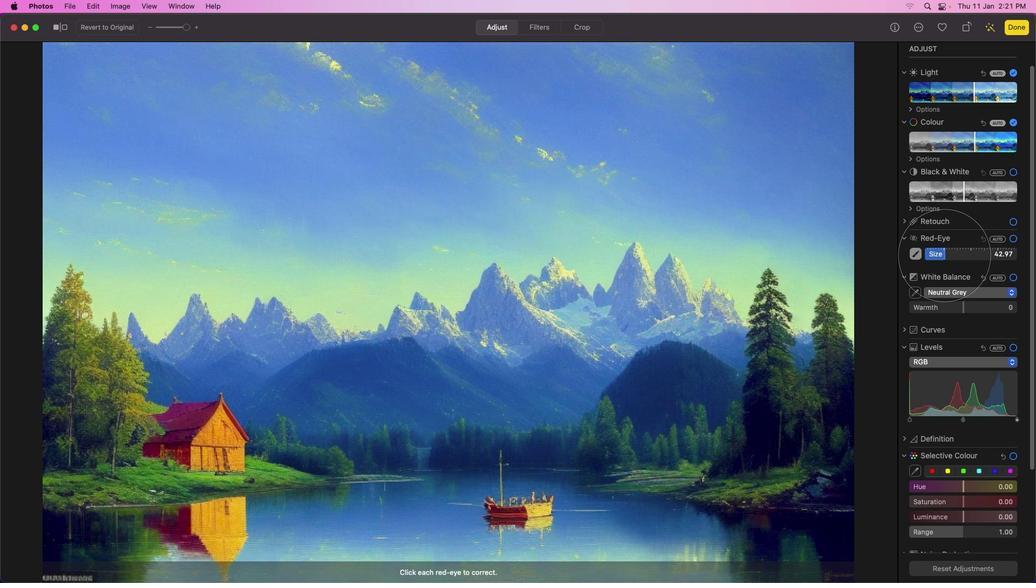 
Action: Mouse moved to (647, 286)
Screenshot: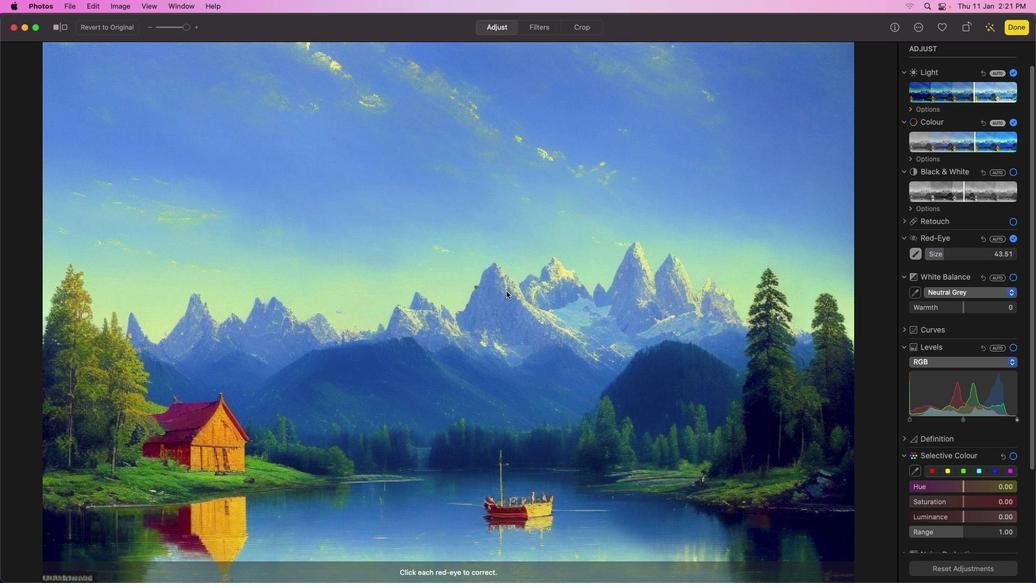 
Action: Mouse pressed left at (647, 286)
Screenshot: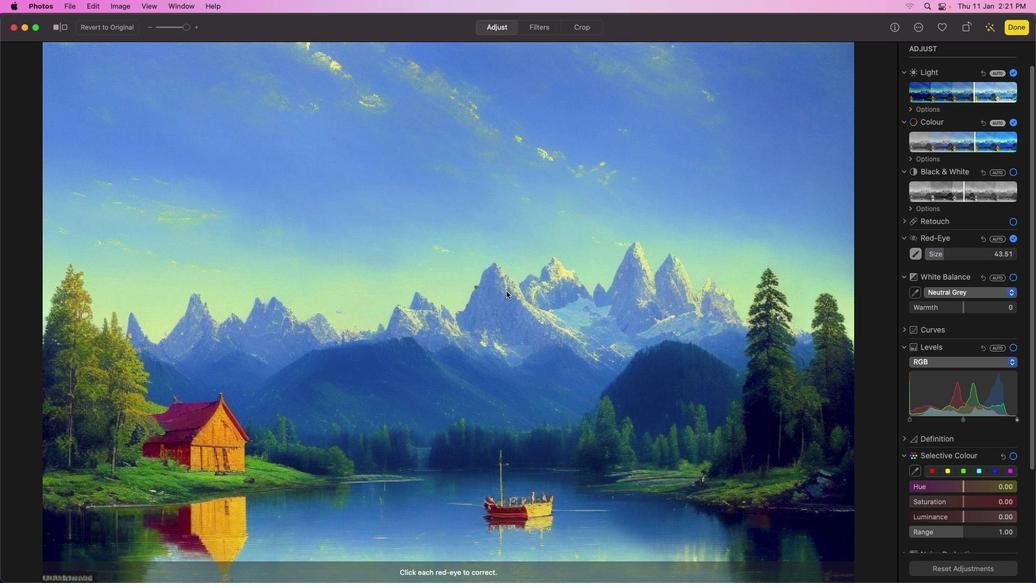 
Action: Mouse moved to (661, 289)
Screenshot: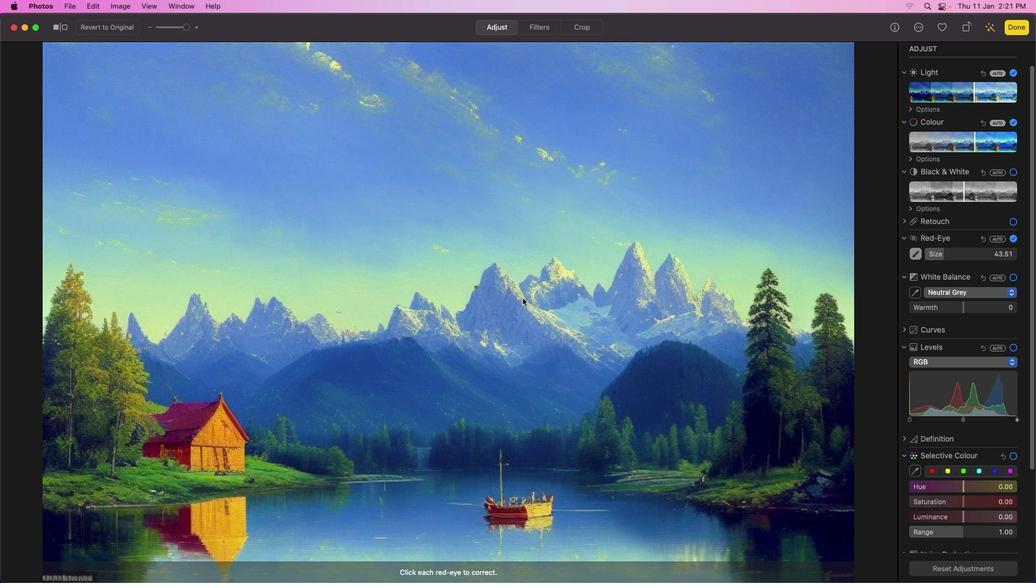 
Action: Mouse pressed left at (661, 289)
Screenshot: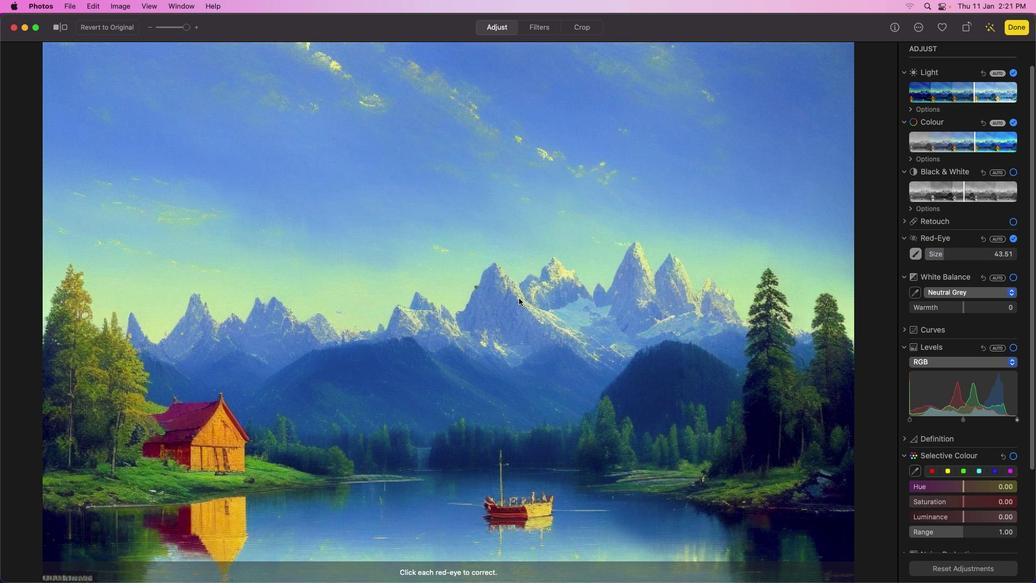 
Action: Mouse moved to (659, 292)
Screenshot: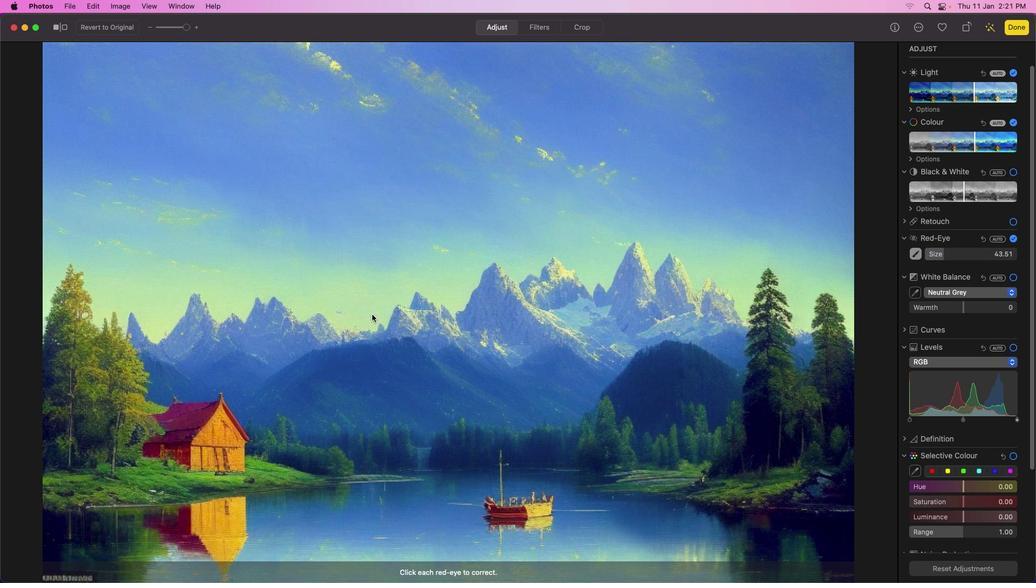 
Action: Mouse pressed left at (659, 292)
Screenshot: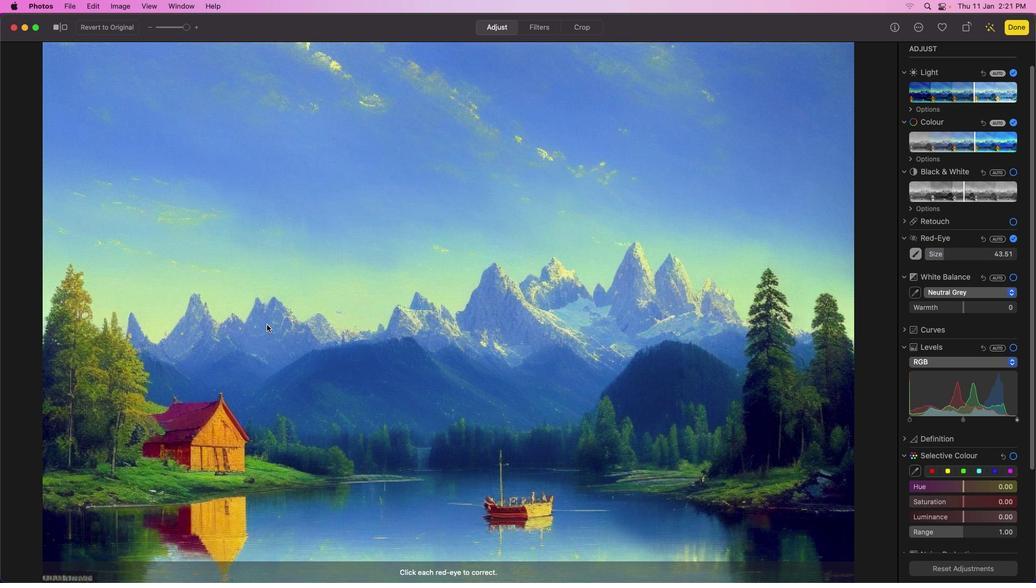 
Action: Mouse moved to (395, 310)
Screenshot: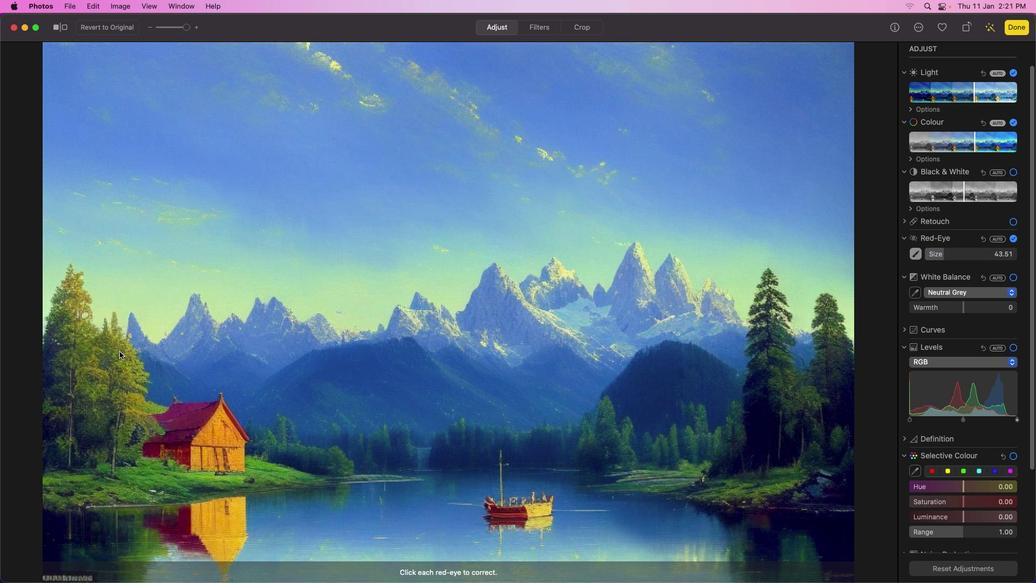 
Action: Mouse pressed left at (395, 310)
Screenshot: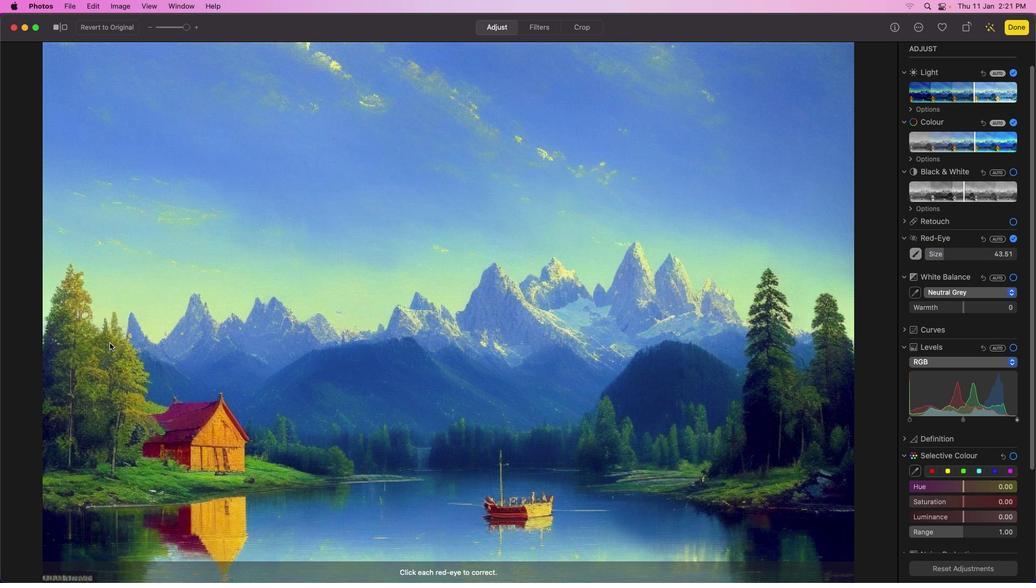 
Action: Mouse moved to (406, 336)
Screenshot: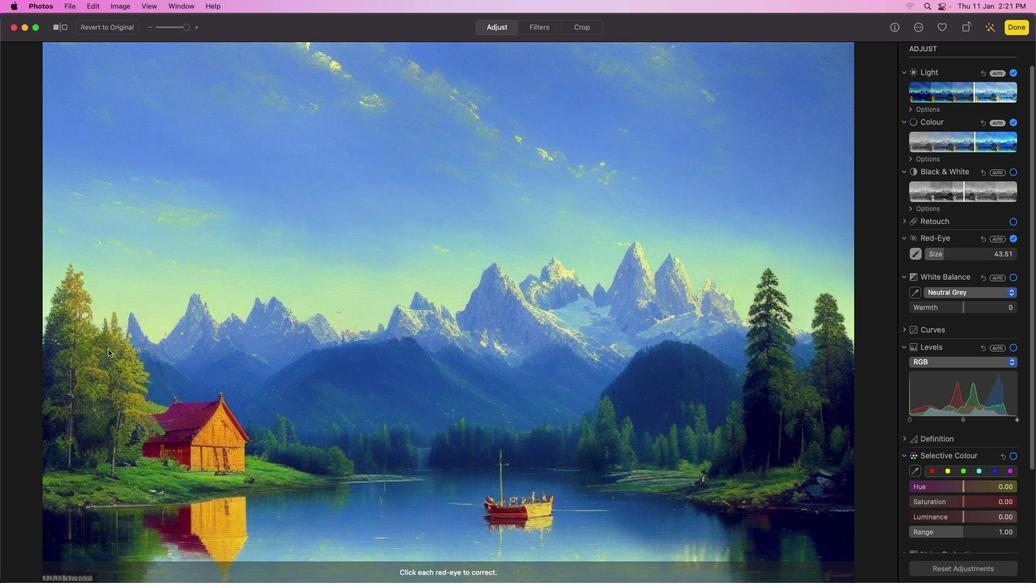 
Action: Mouse pressed left at (406, 336)
Screenshot: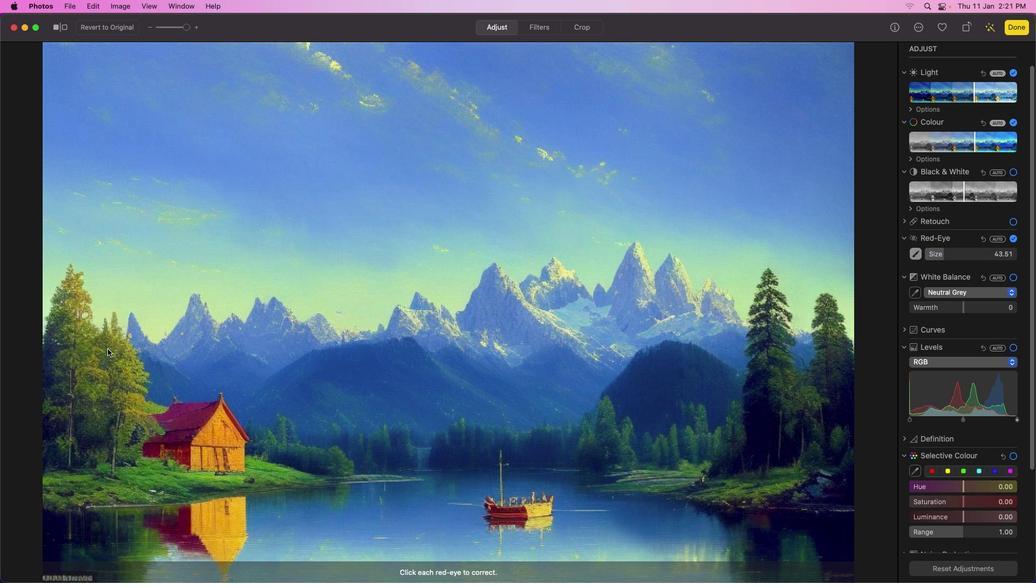 
Action: Mouse moved to (408, 346)
Screenshot: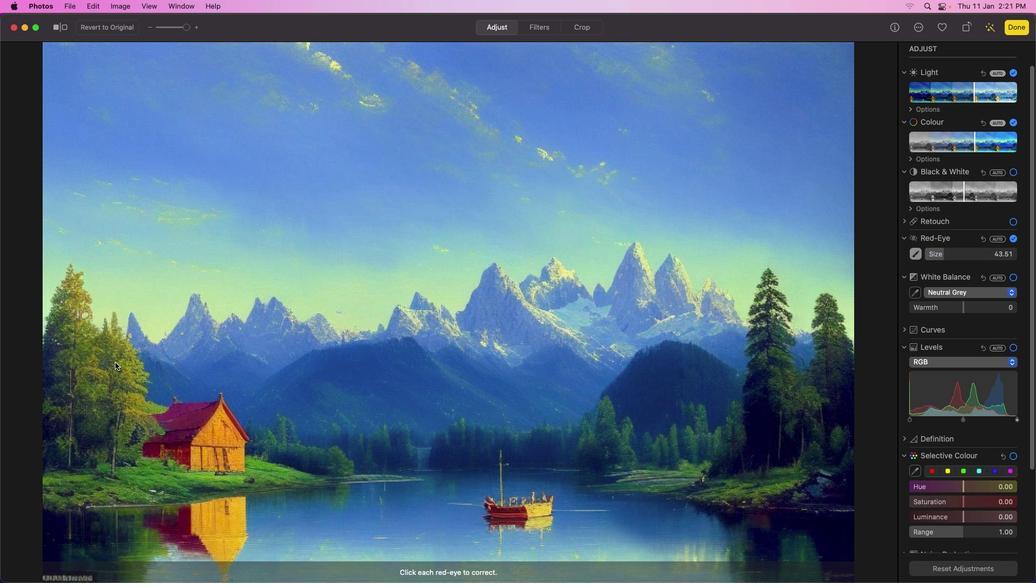 
Action: Mouse pressed left at (408, 346)
Screenshot: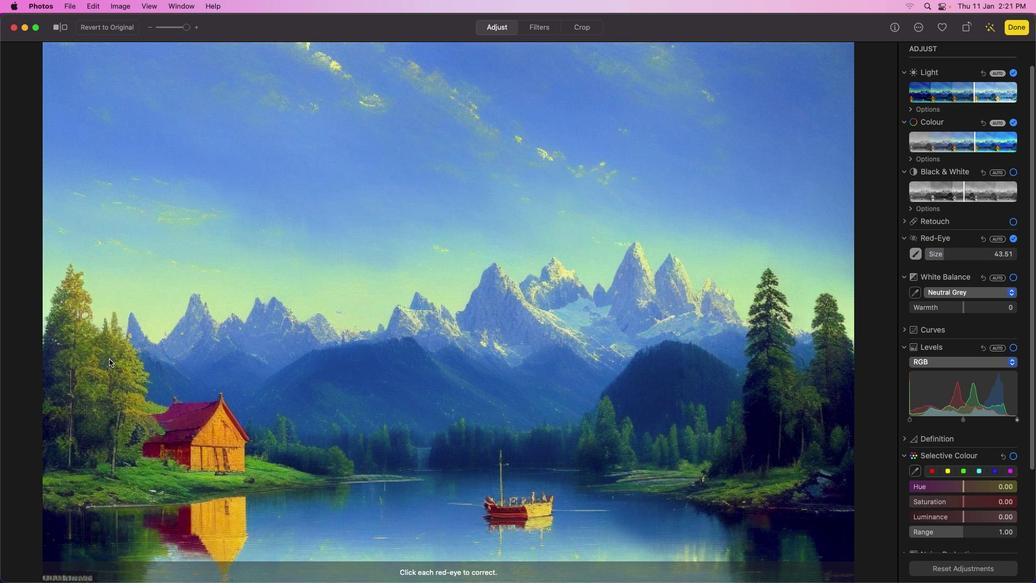 
Action: Mouse moved to (409, 355)
Screenshot: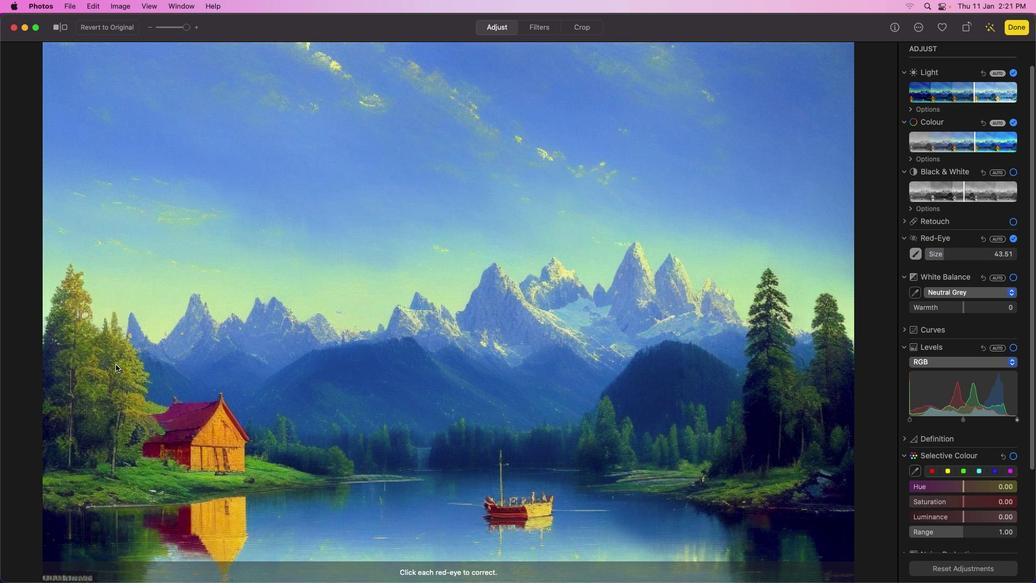 
Action: Mouse pressed left at (409, 355)
Screenshot: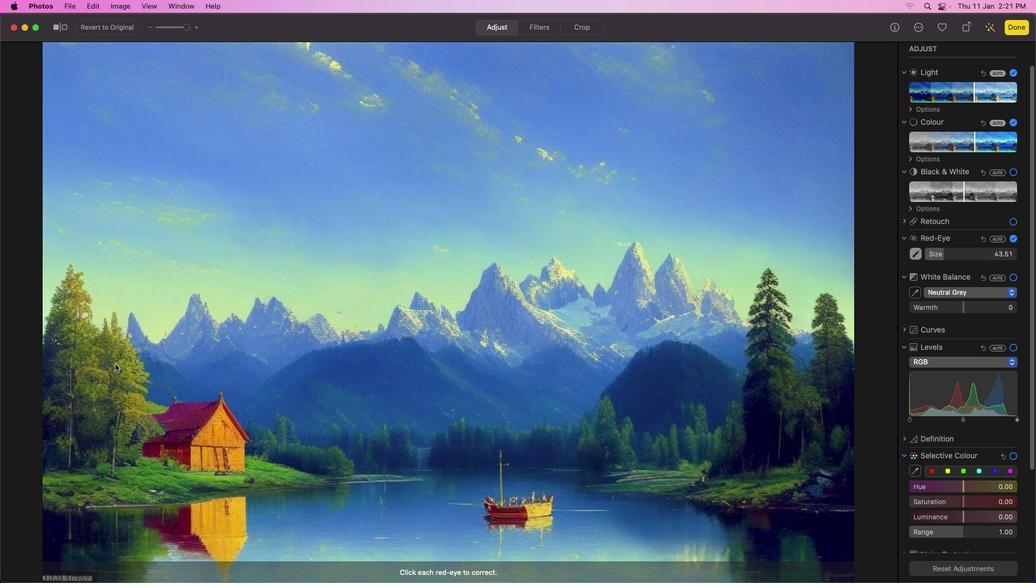 
Action: Mouse moved to (414, 360)
Screenshot: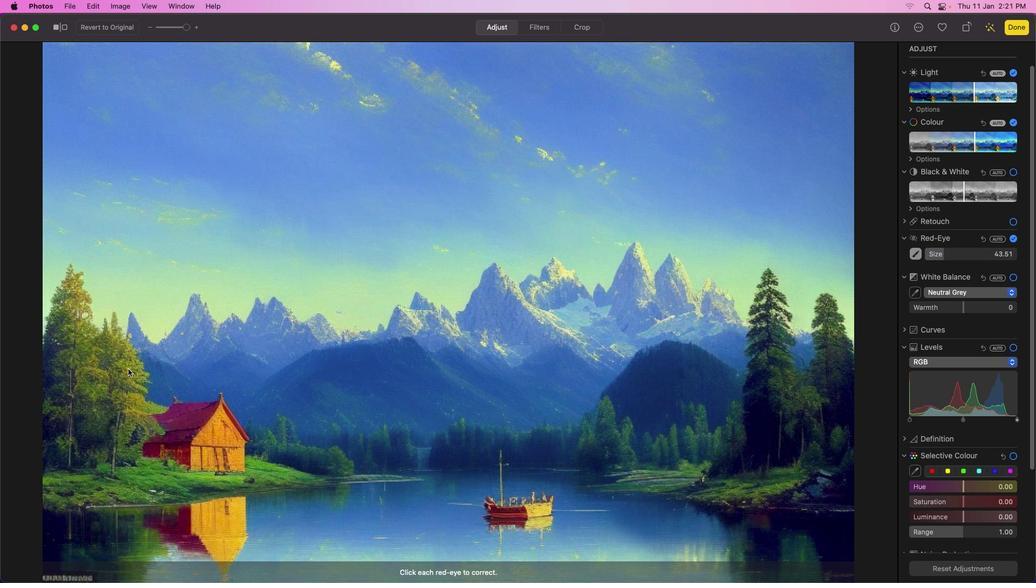 
Action: Mouse pressed left at (414, 360)
Screenshot: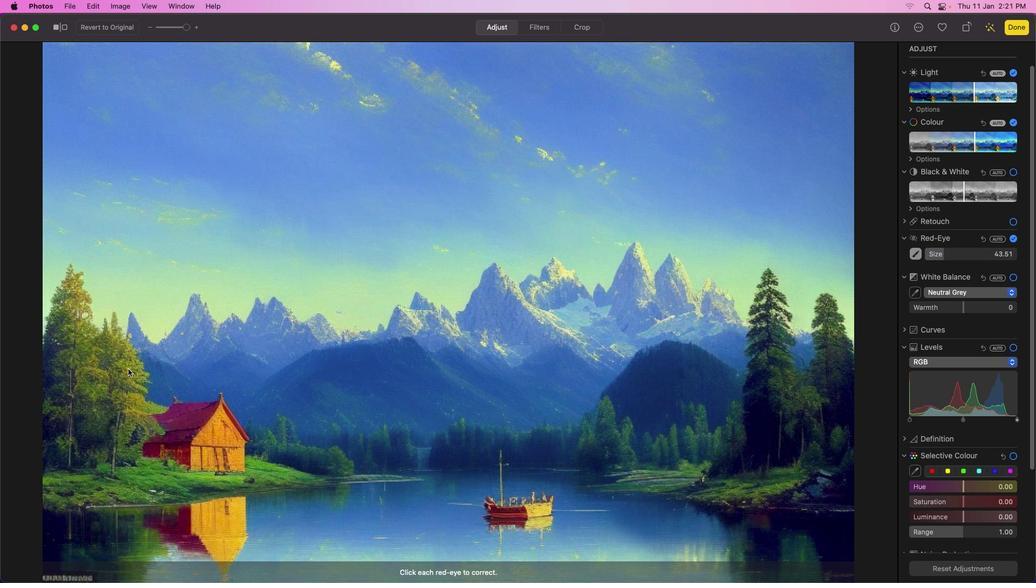 
Action: Mouse moved to (959, 434)
Screenshot: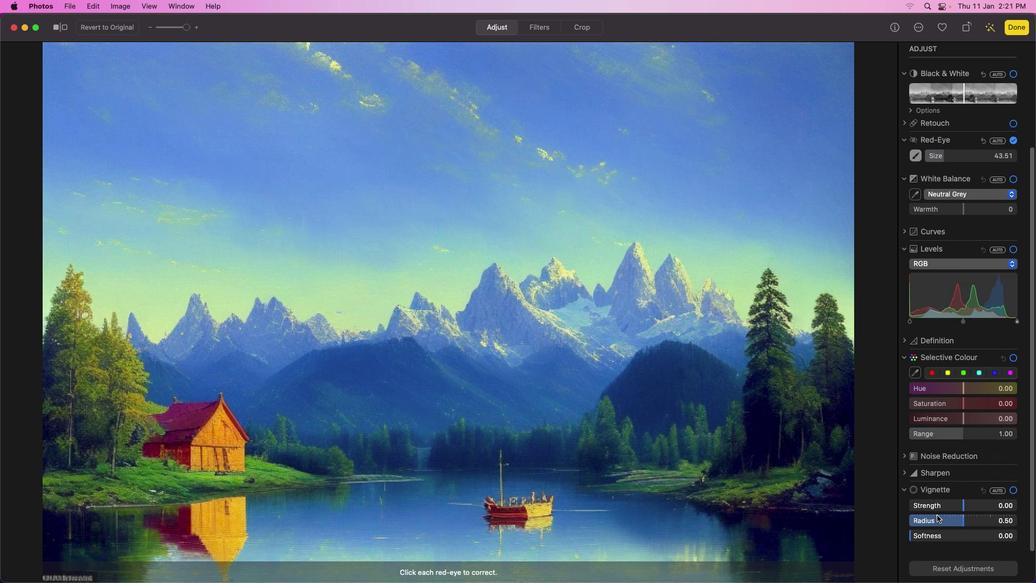
Action: Mouse scrolled (959, 434) with delta (337, 1)
Screenshot: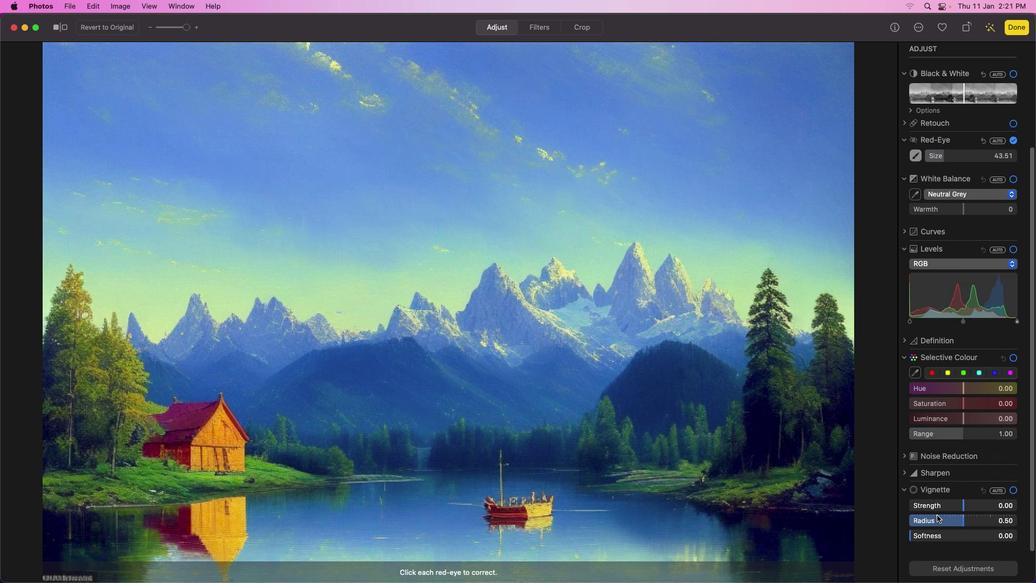 
Action: Mouse moved to (959, 439)
Screenshot: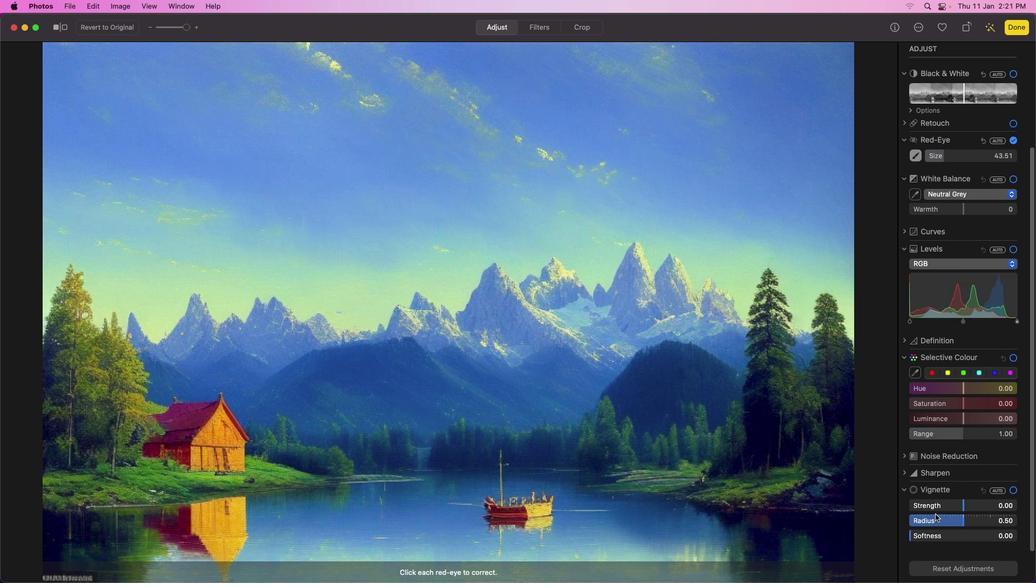 
Action: Mouse scrolled (959, 439) with delta (337, 1)
Screenshot: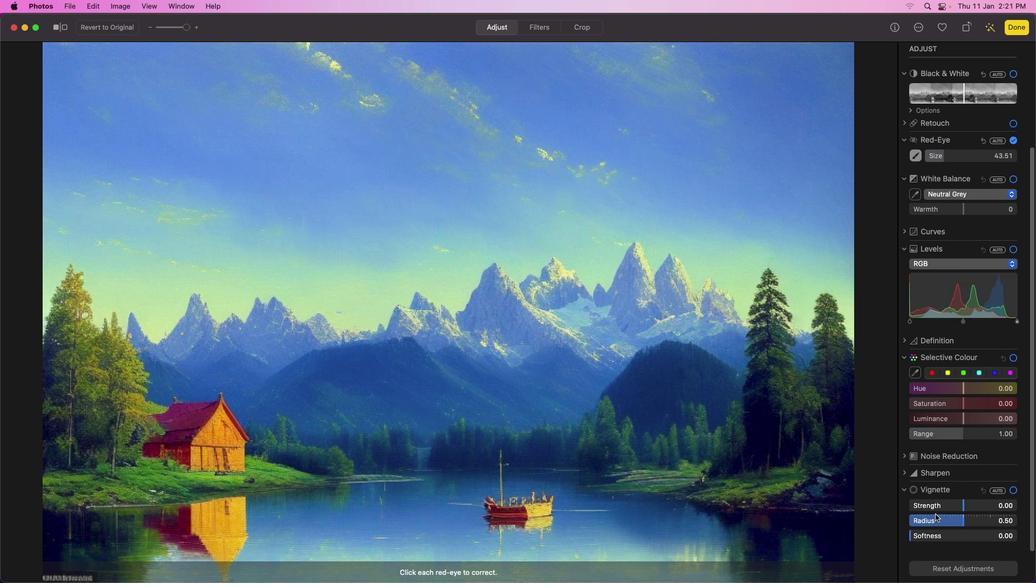 
Action: Mouse moved to (959, 441)
Screenshot: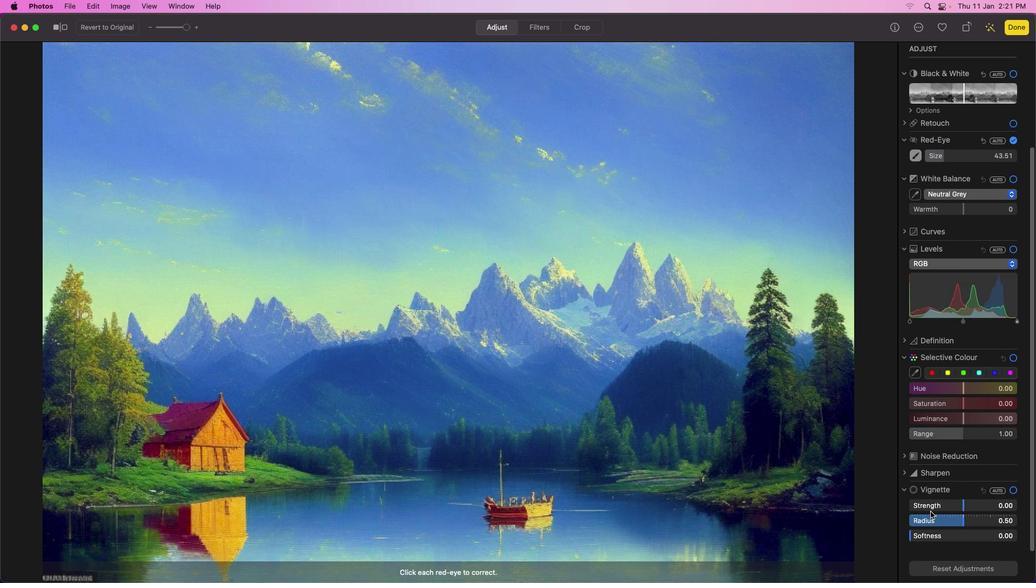 
Action: Mouse scrolled (959, 441) with delta (337, 0)
Screenshot: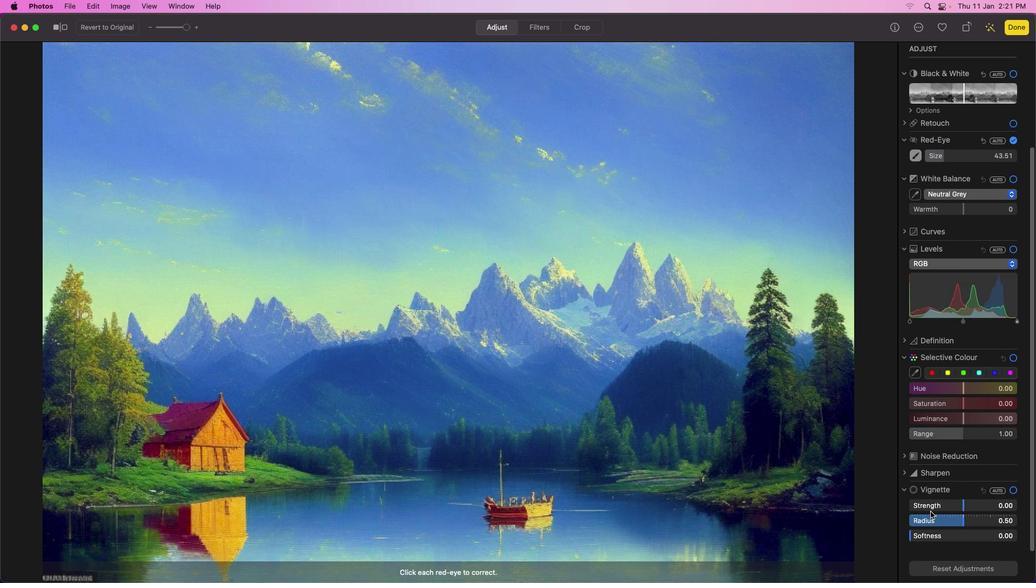 
Action: Mouse moved to (959, 442)
Screenshot: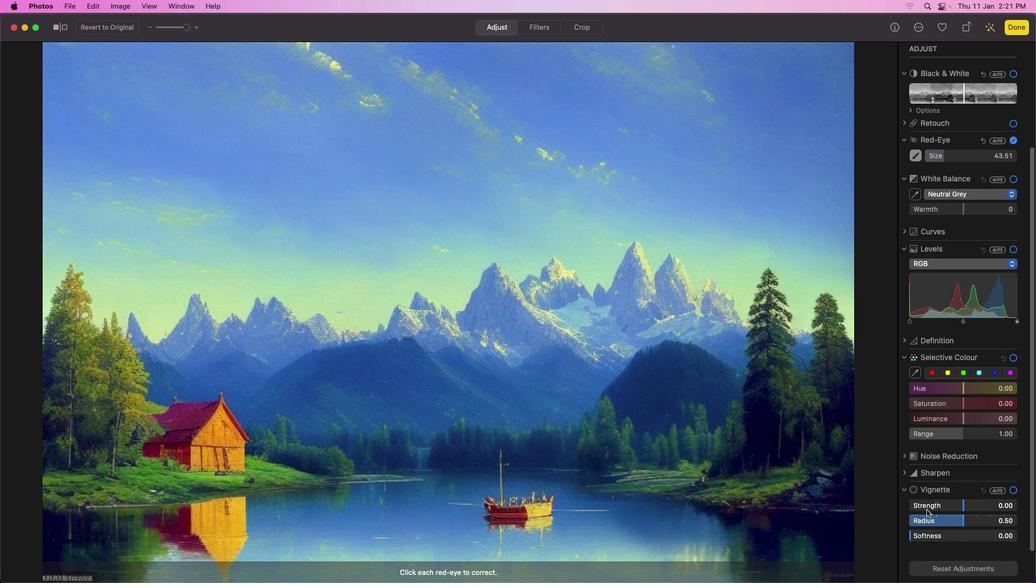 
Action: Mouse scrolled (959, 442) with delta (337, 0)
Screenshot: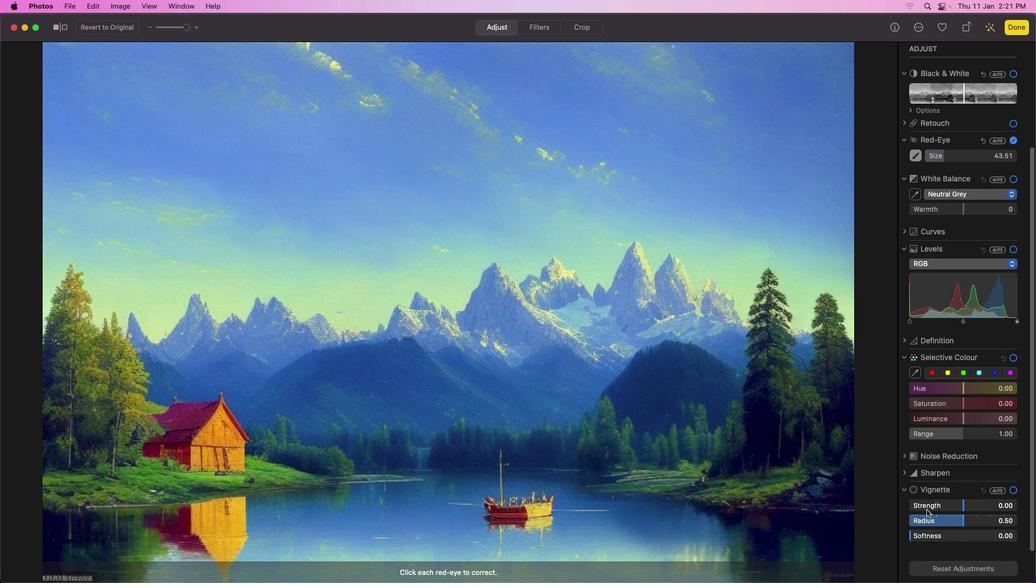 
Action: Mouse moved to (959, 442)
Screenshot: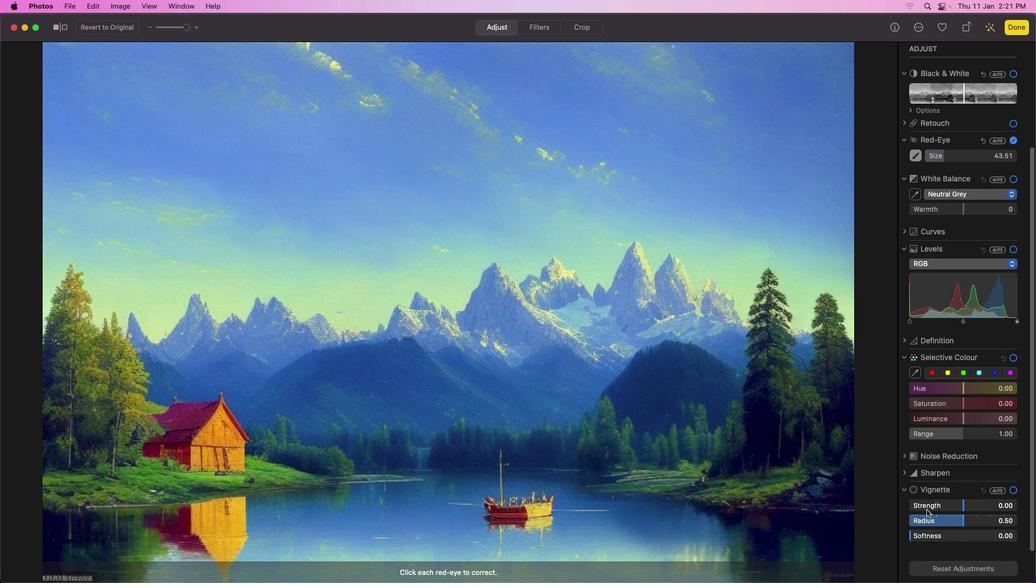 
Action: Mouse scrolled (959, 442) with delta (337, 0)
Screenshot: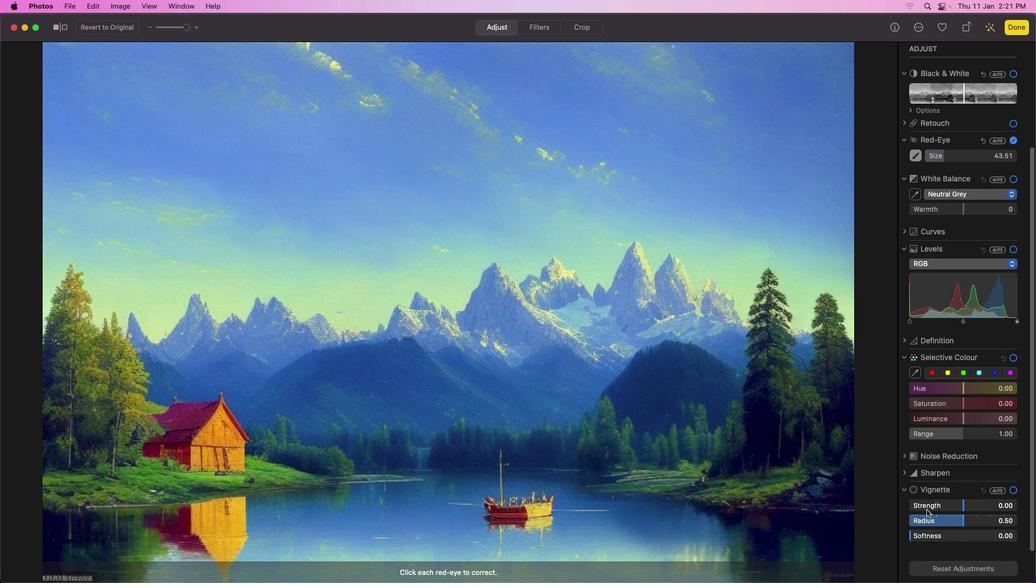 
Action: Mouse moved to (959, 443)
Screenshot: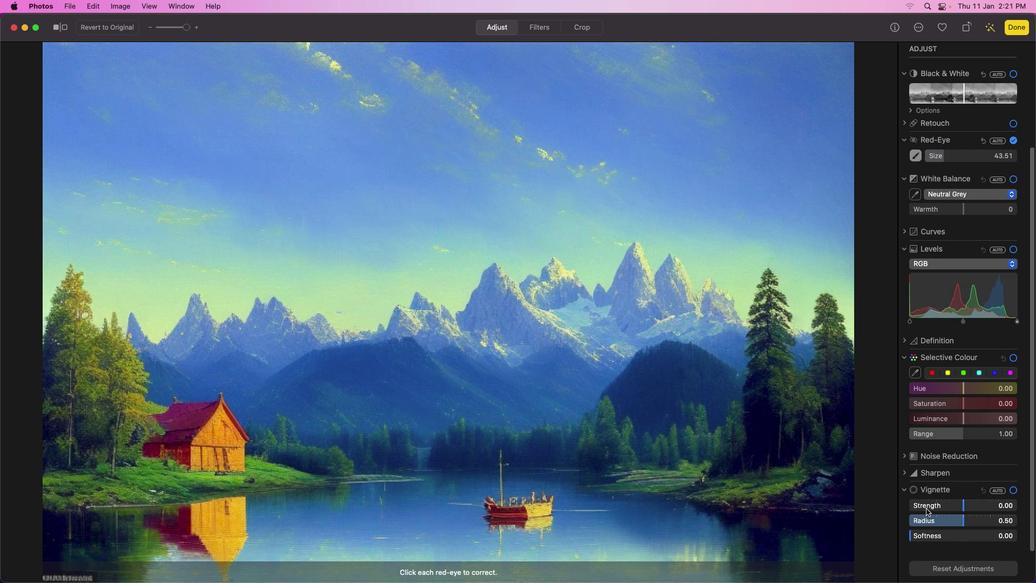 
Action: Mouse scrolled (959, 443) with delta (337, -1)
Screenshot: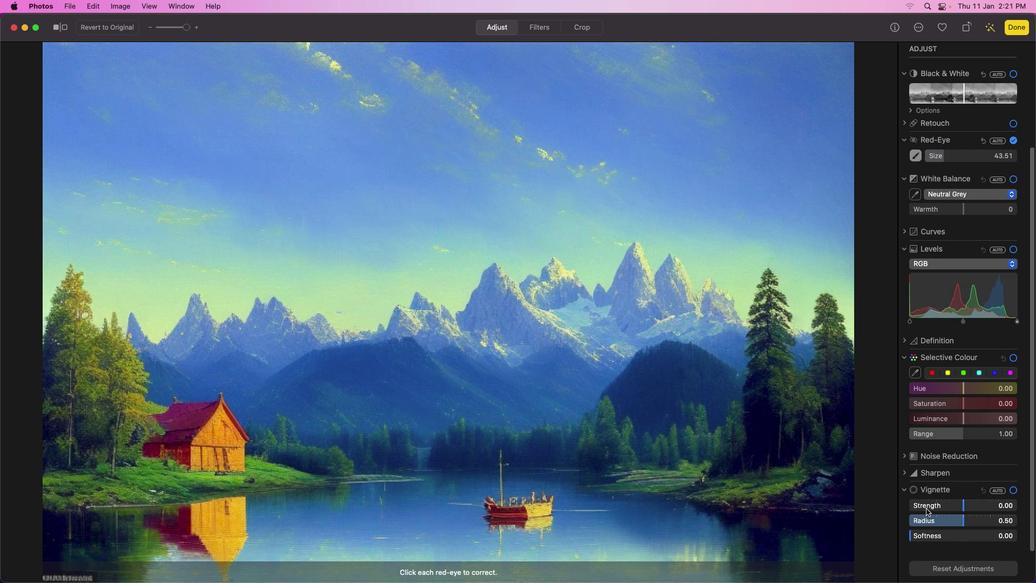 
Action: Mouse moved to (960, 444)
Screenshot: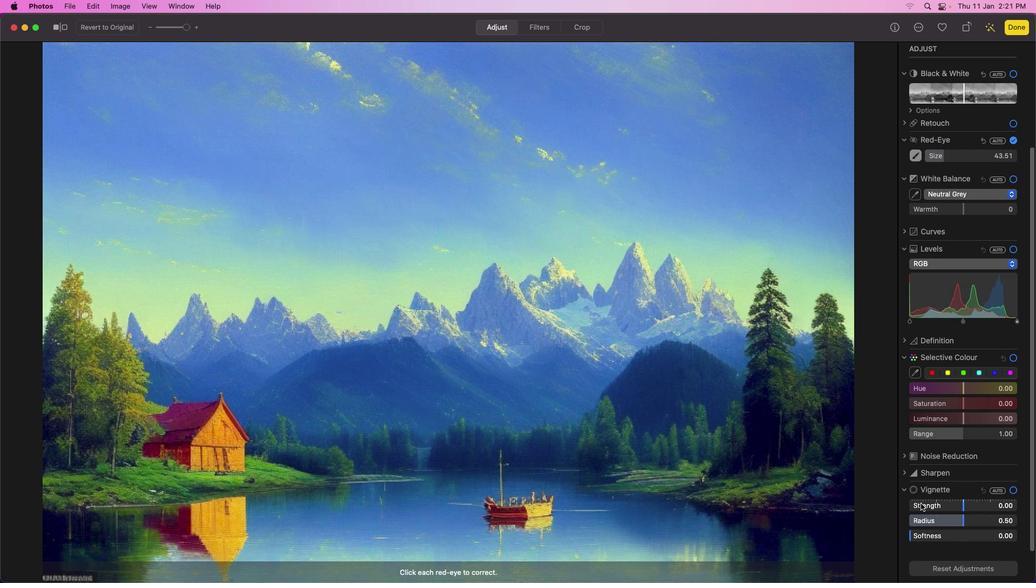 
Action: Mouse scrolled (960, 444) with delta (337, -1)
Screenshot: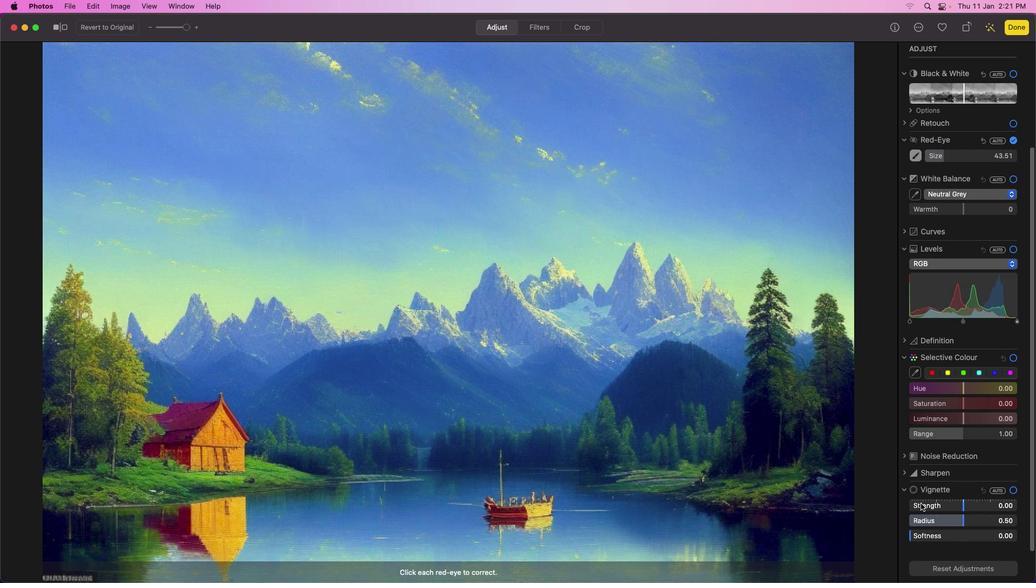 
Action: Mouse moved to (956, 425)
Screenshot: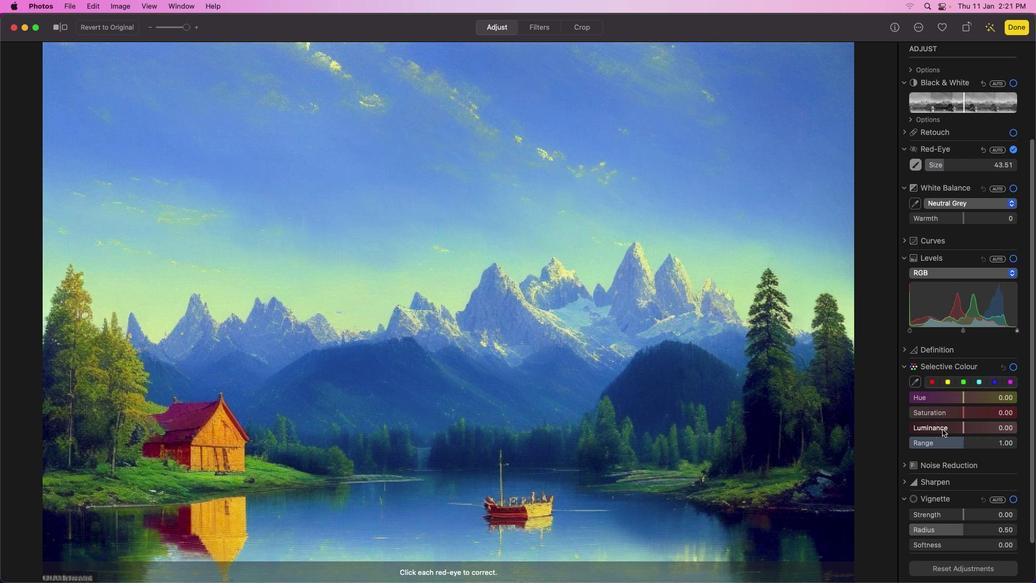
Action: Mouse scrolled (956, 425) with delta (337, 2)
Screenshot: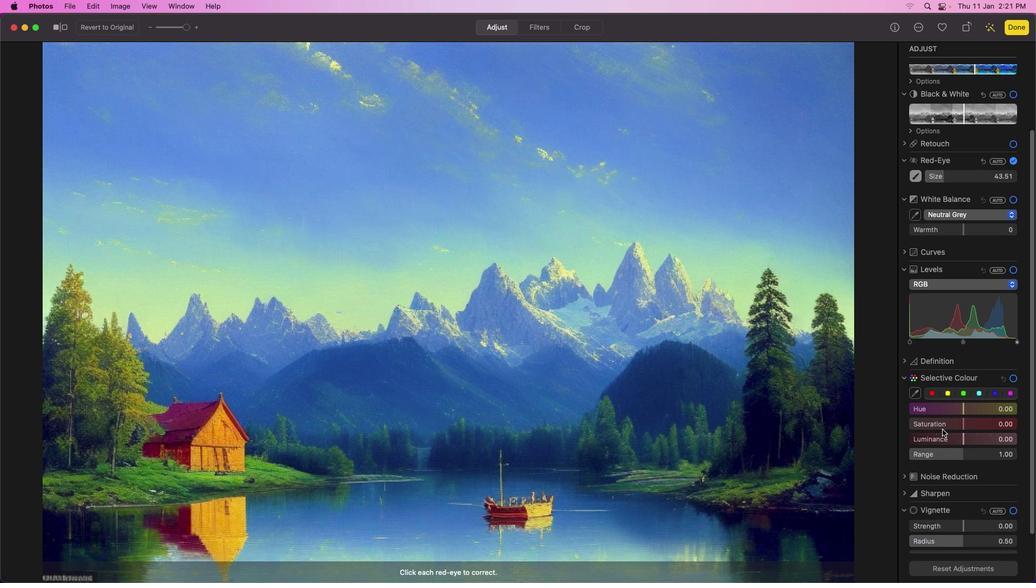 
Action: Mouse scrolled (956, 425) with delta (337, 2)
Screenshot: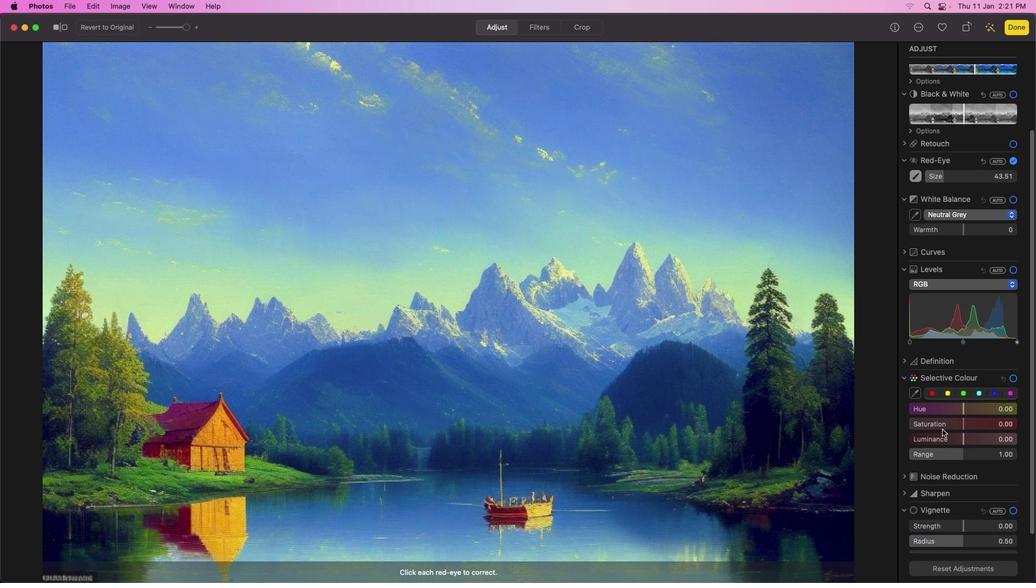 
Action: Mouse scrolled (956, 425) with delta (337, 2)
Screenshot: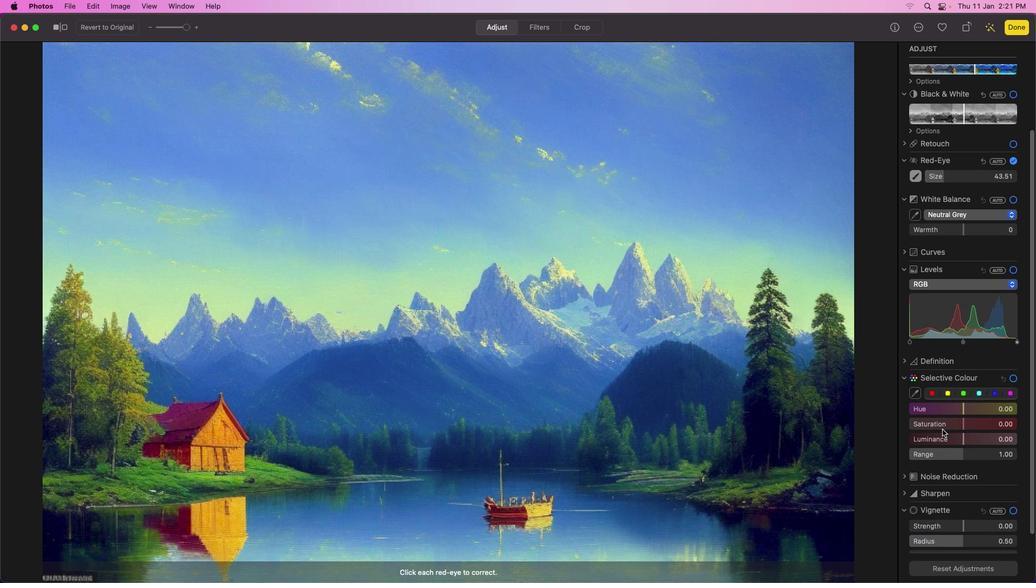 
Action: Mouse scrolled (956, 425) with delta (337, 2)
Screenshot: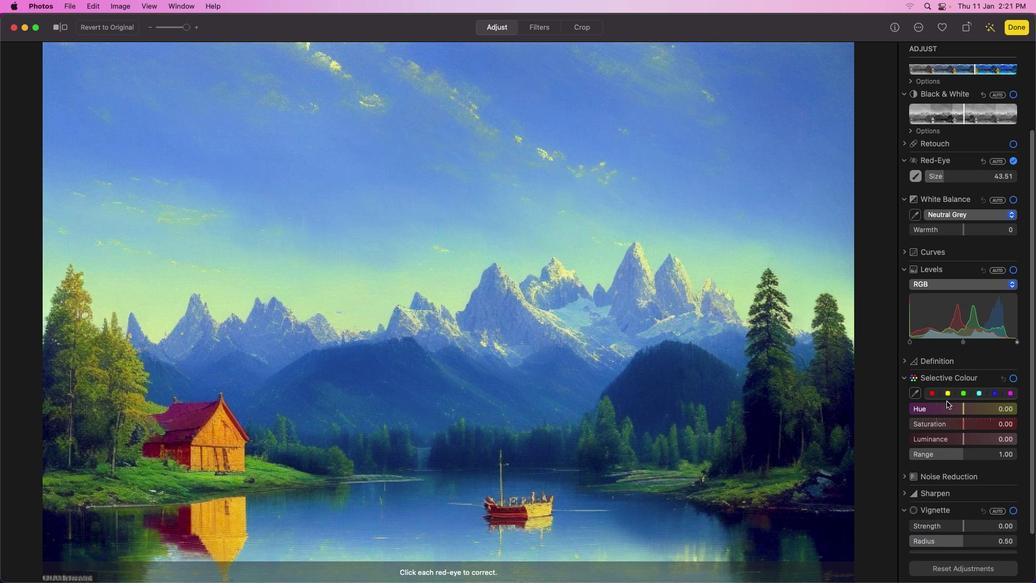
Action: Mouse scrolled (956, 425) with delta (337, 2)
Screenshot: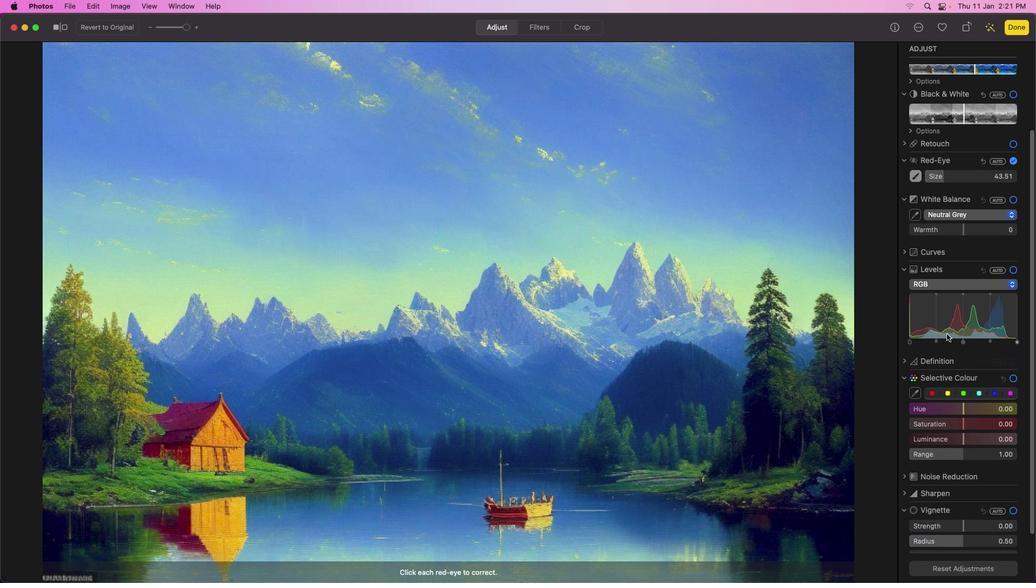 
Action: Mouse moved to (955, 176)
Screenshot: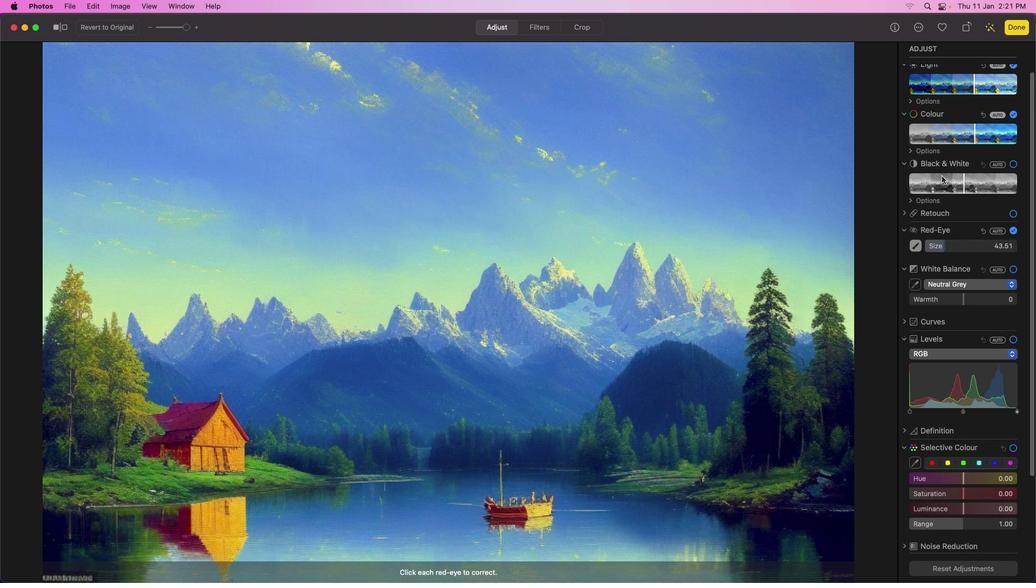 
Action: Mouse scrolled (955, 176) with delta (337, 2)
Screenshot: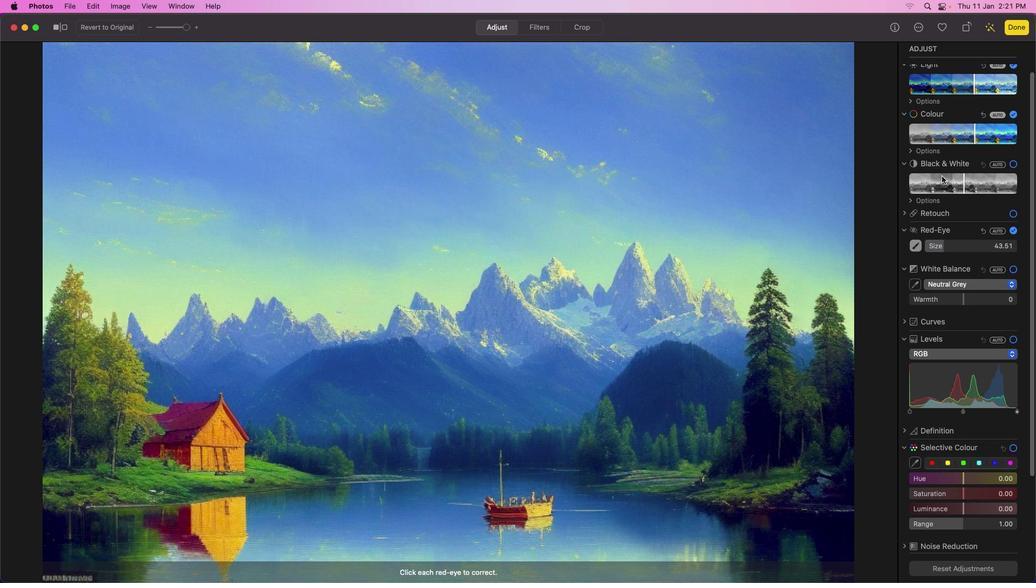 
Action: Mouse scrolled (955, 176) with delta (337, 2)
Screenshot: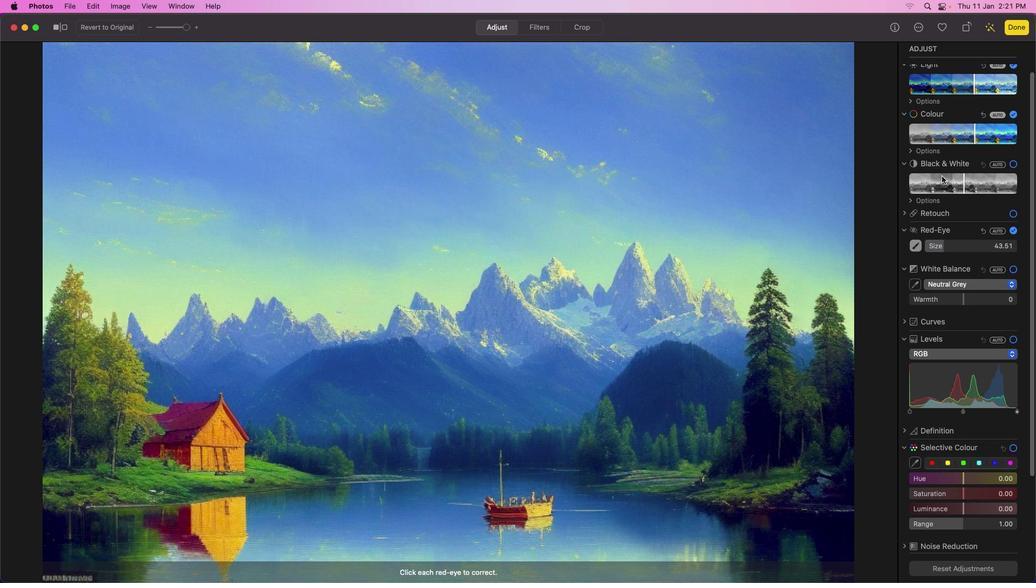 
Action: Mouse scrolled (955, 176) with delta (337, 3)
Screenshot: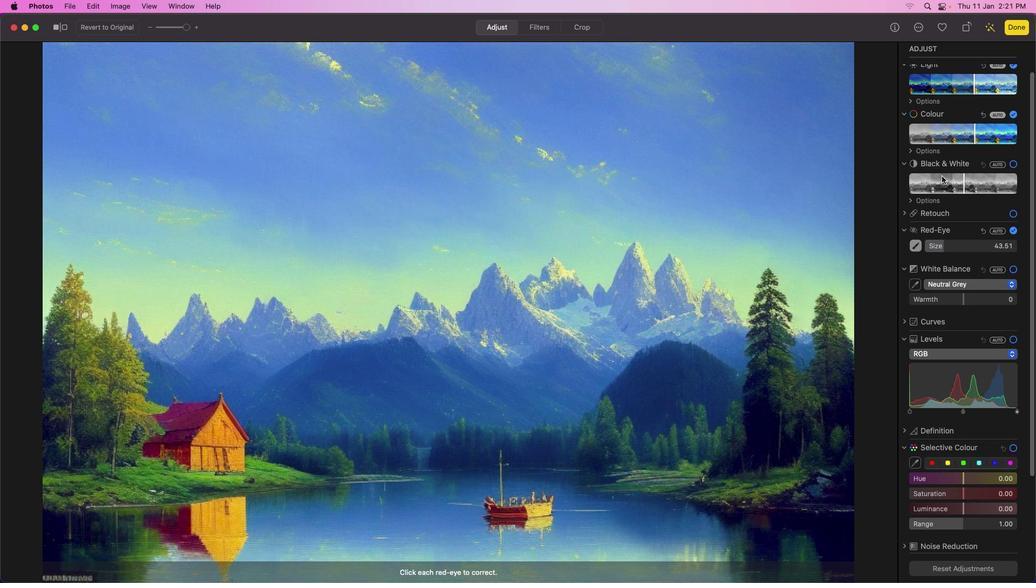 
Action: Mouse scrolled (955, 176) with delta (337, 3)
Screenshot: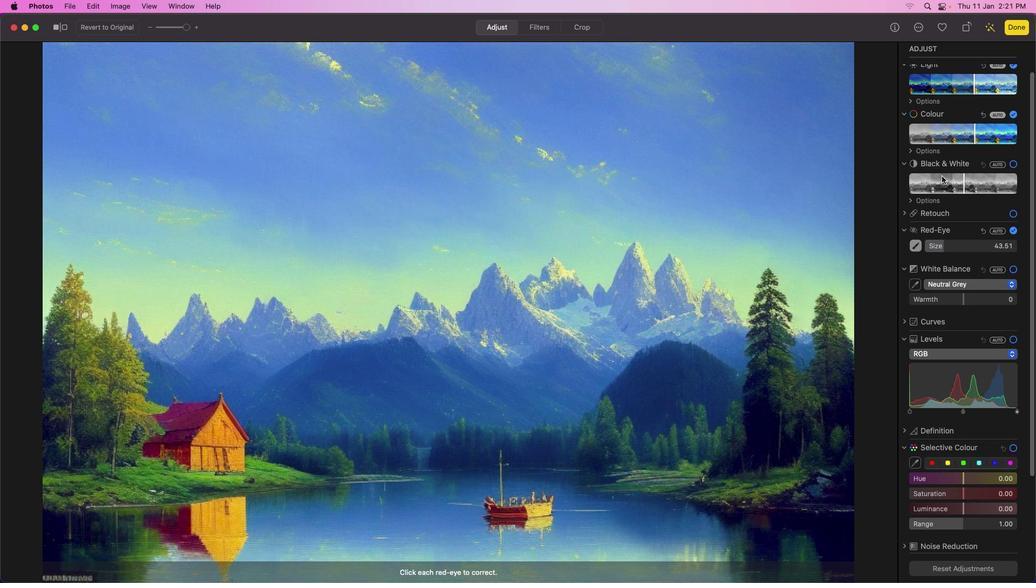 
Action: Mouse scrolled (955, 176) with delta (337, 3)
Screenshot: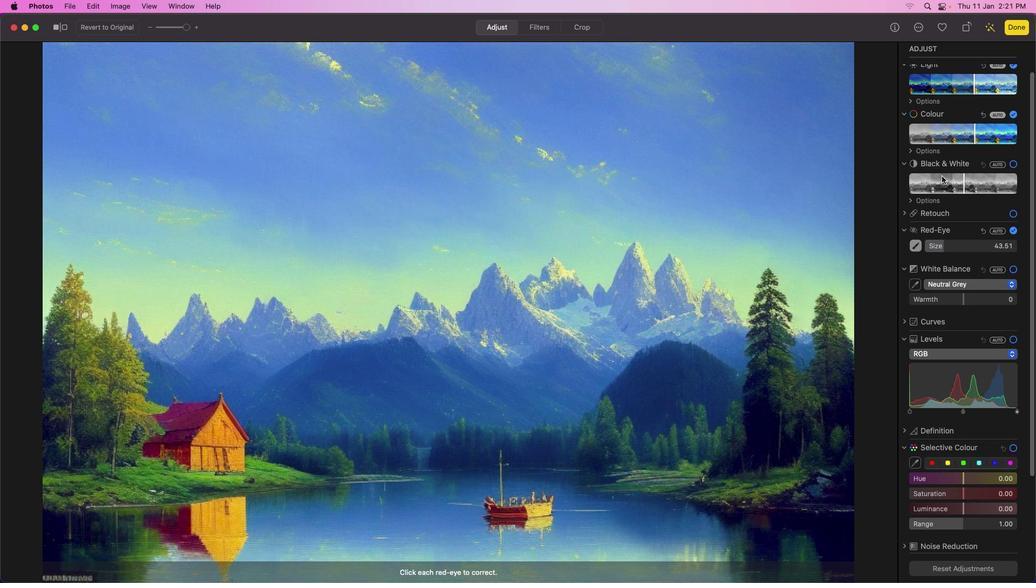 
Action: Mouse moved to (958, 173)
Screenshot: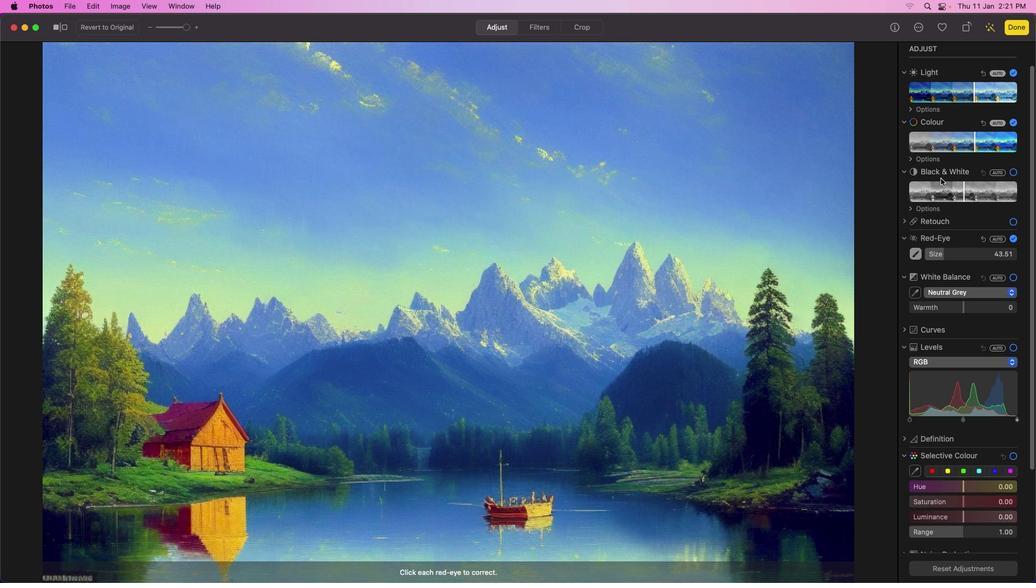 
Action: Mouse scrolled (958, 173) with delta (337, 2)
Screenshot: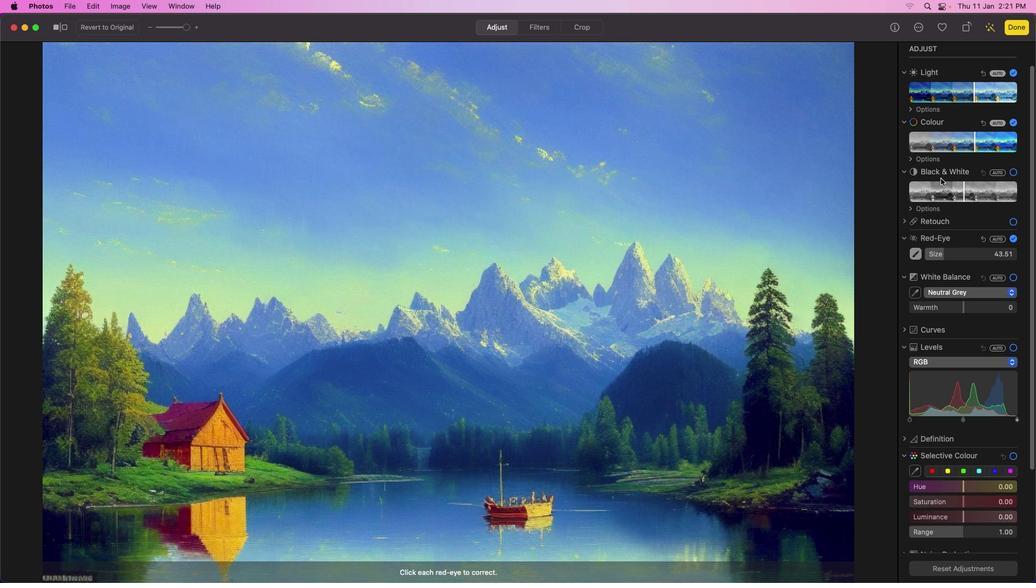
Action: Mouse moved to (958, 173)
Screenshot: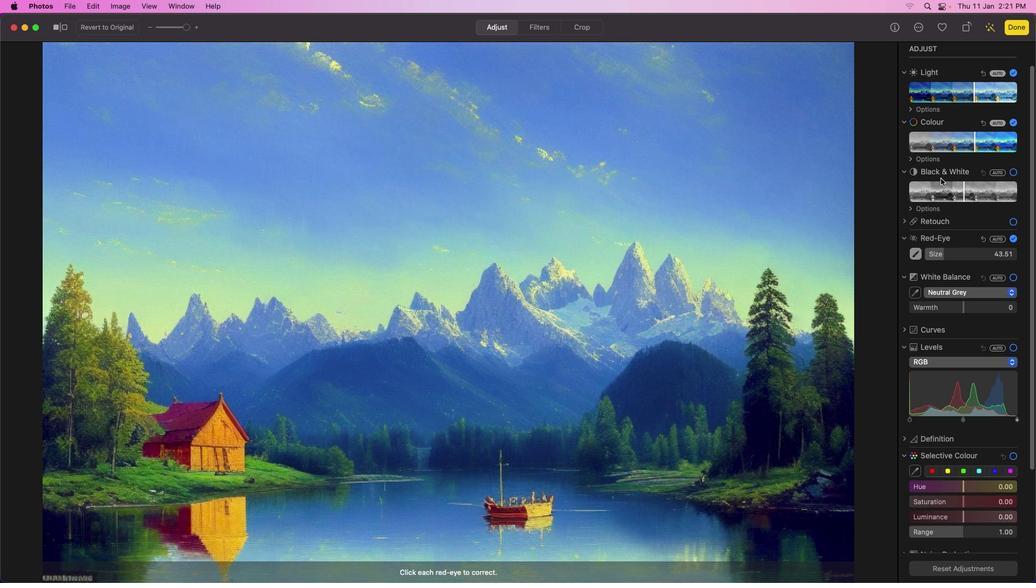 
Action: Mouse scrolled (958, 173) with delta (337, 2)
Screenshot: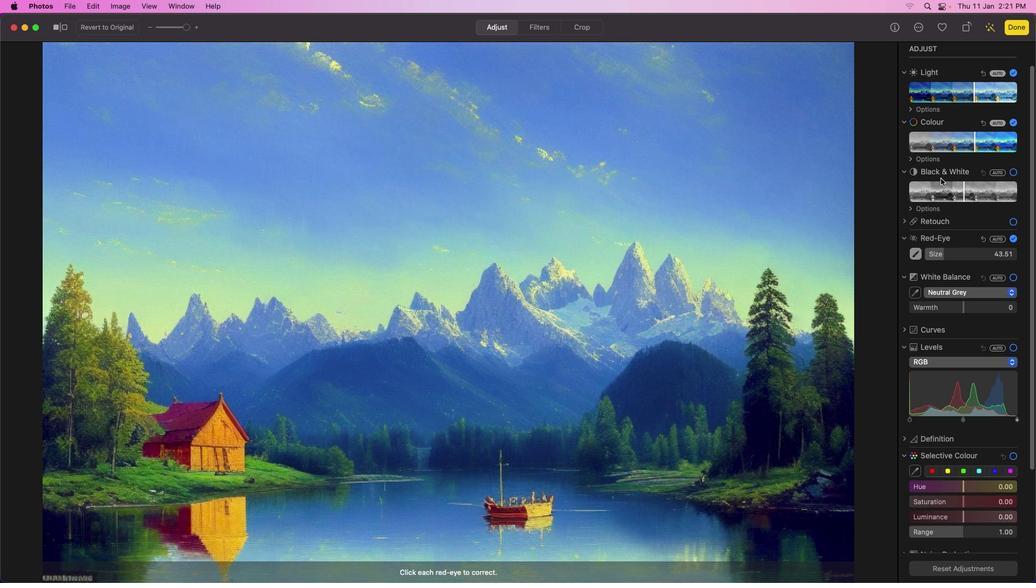 
Action: Mouse scrolled (958, 173) with delta (337, 2)
Screenshot: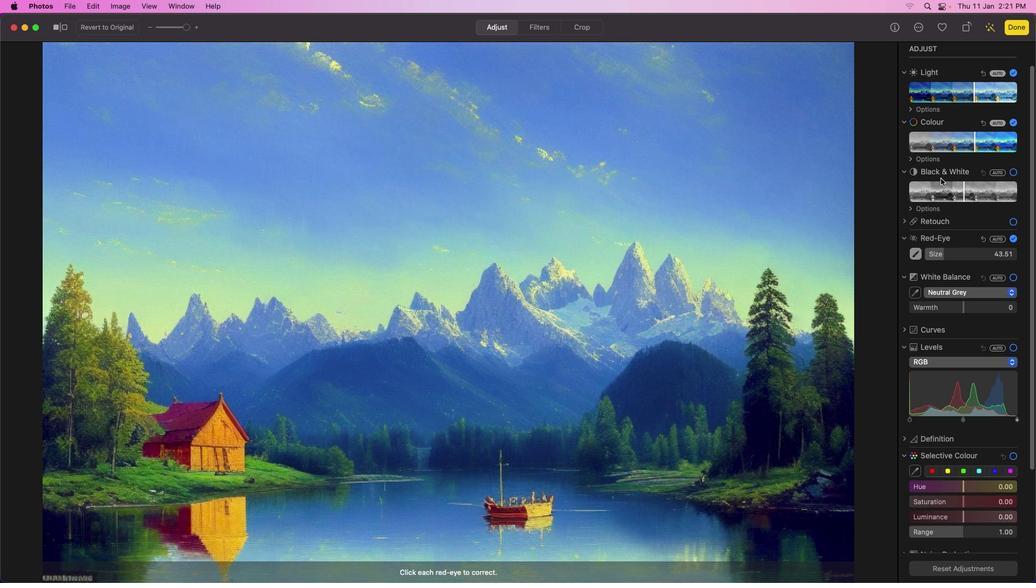 
Action: Mouse scrolled (958, 173) with delta (337, 3)
Screenshot: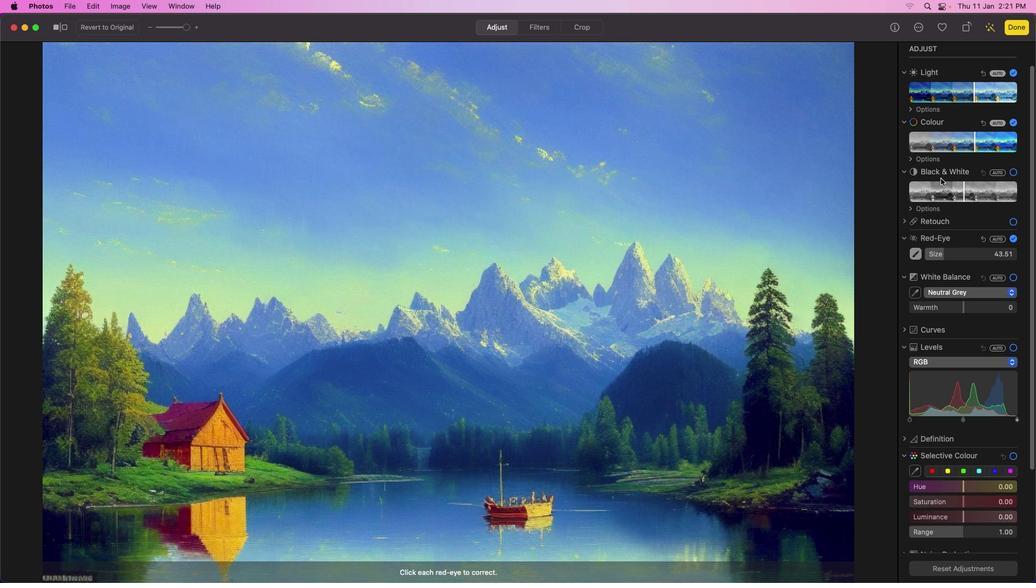 
Action: Mouse moved to (954, 177)
Screenshot: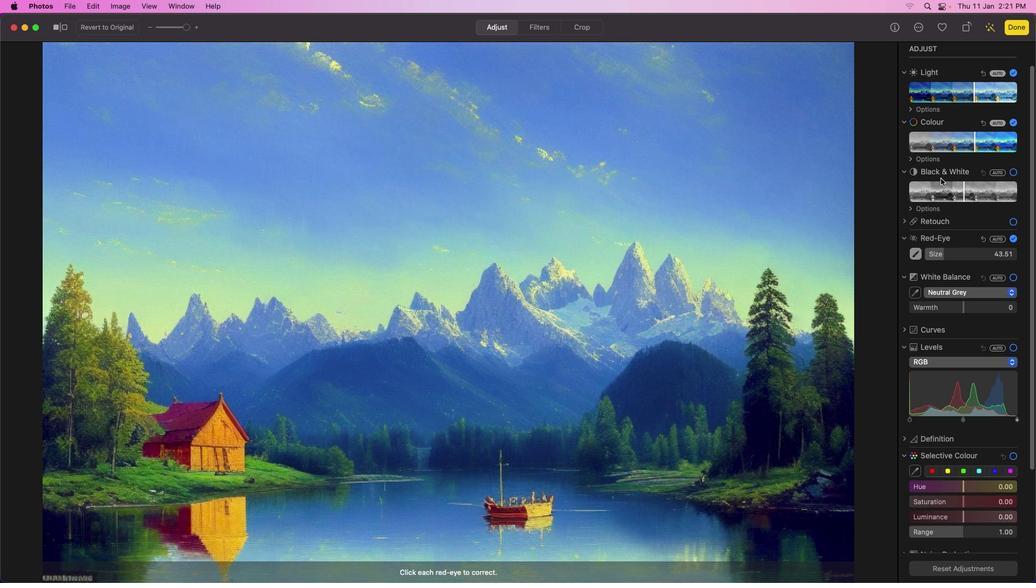 
Action: Mouse scrolled (954, 177) with delta (337, 2)
Screenshot: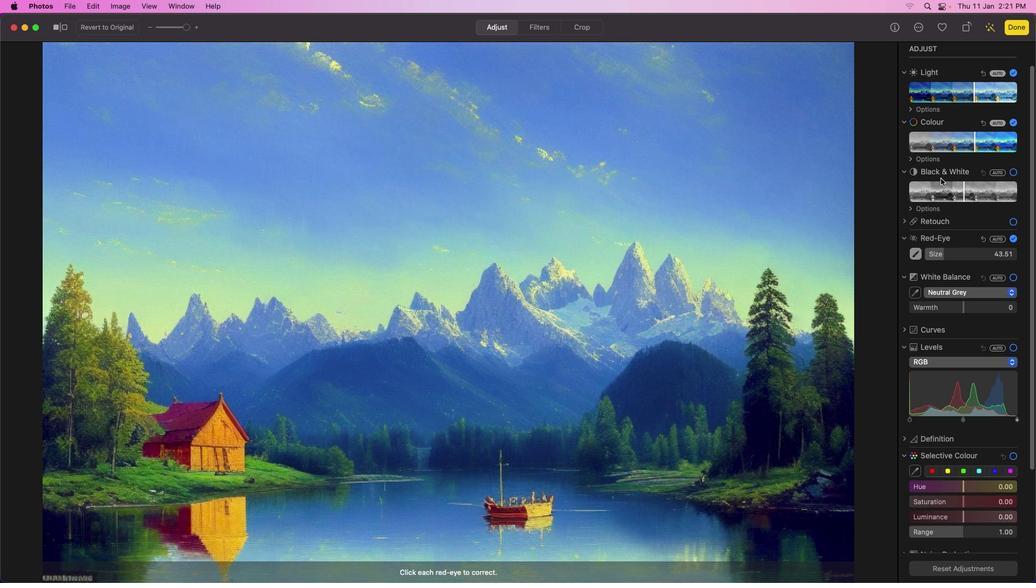 
Action: Mouse scrolled (954, 177) with delta (337, 2)
Screenshot: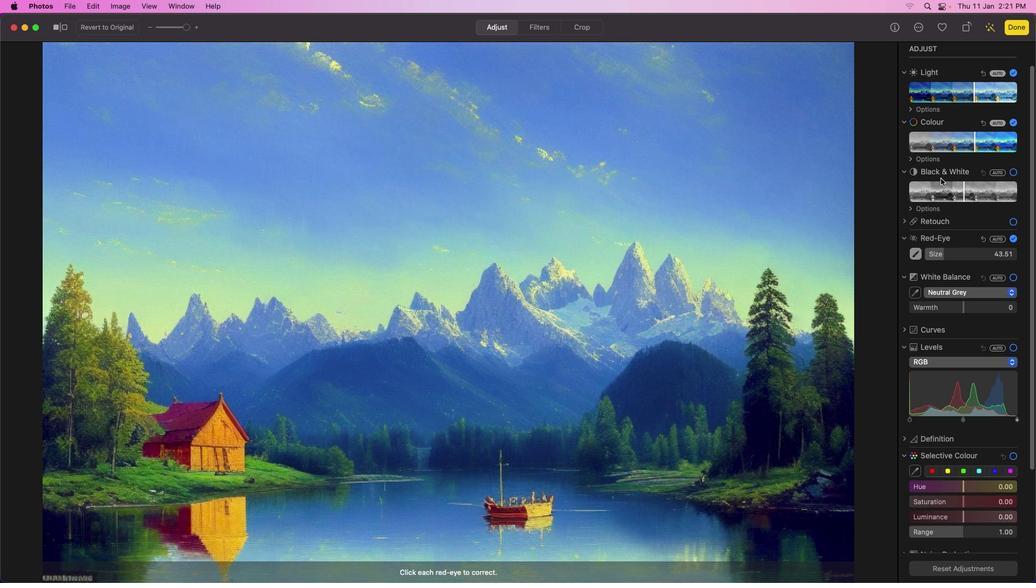 
Action: Mouse scrolled (954, 177) with delta (337, 3)
Screenshot: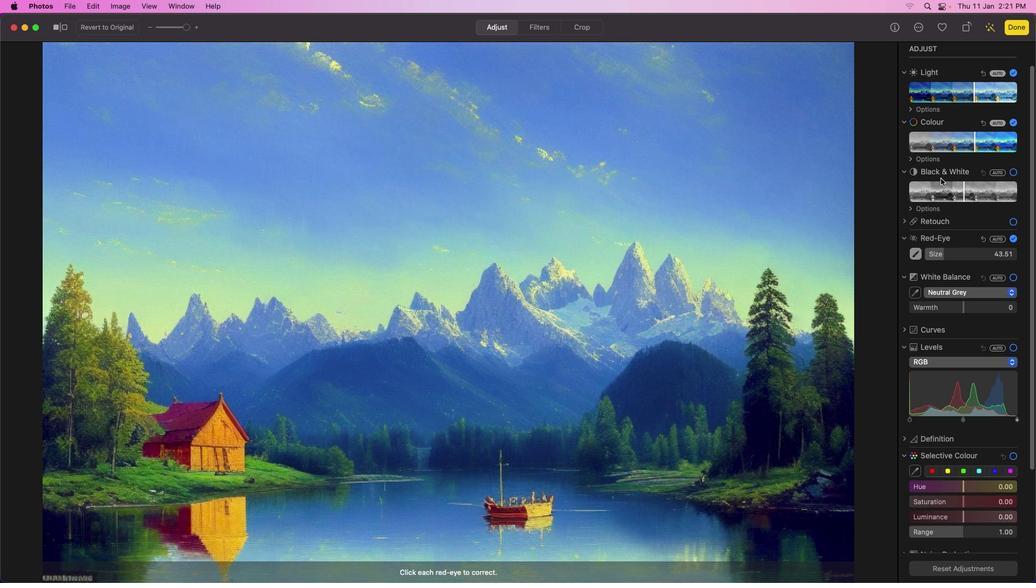 
Action: Mouse scrolled (954, 177) with delta (337, 3)
Screenshot: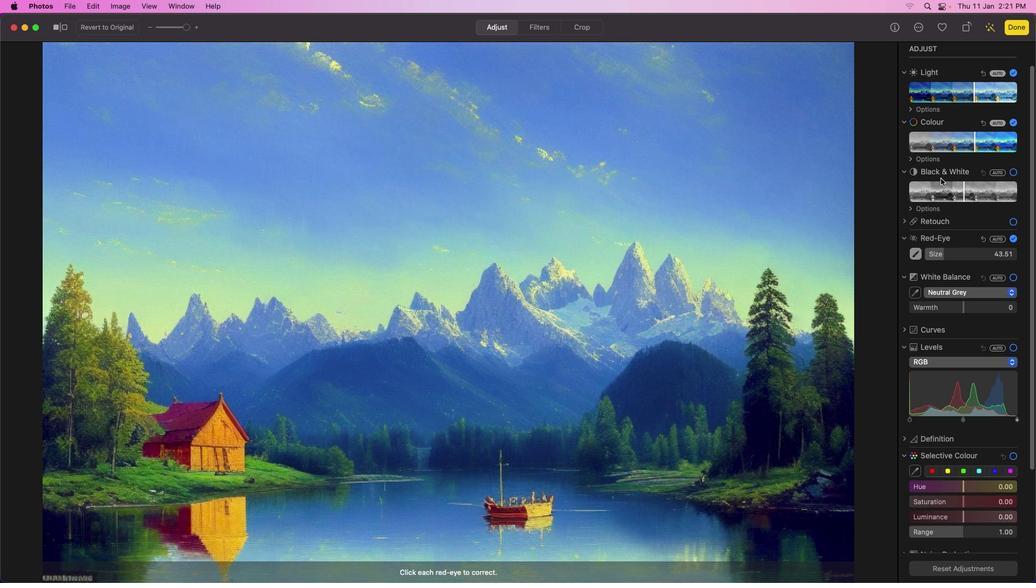 
Action: Mouse moved to (977, 97)
Screenshot: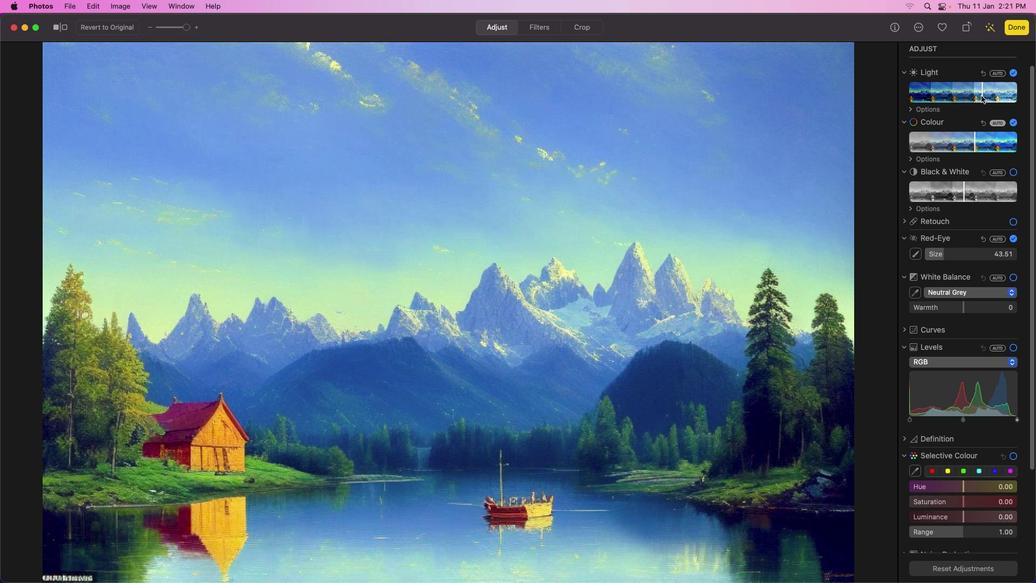 
Action: Mouse pressed left at (977, 97)
Screenshot: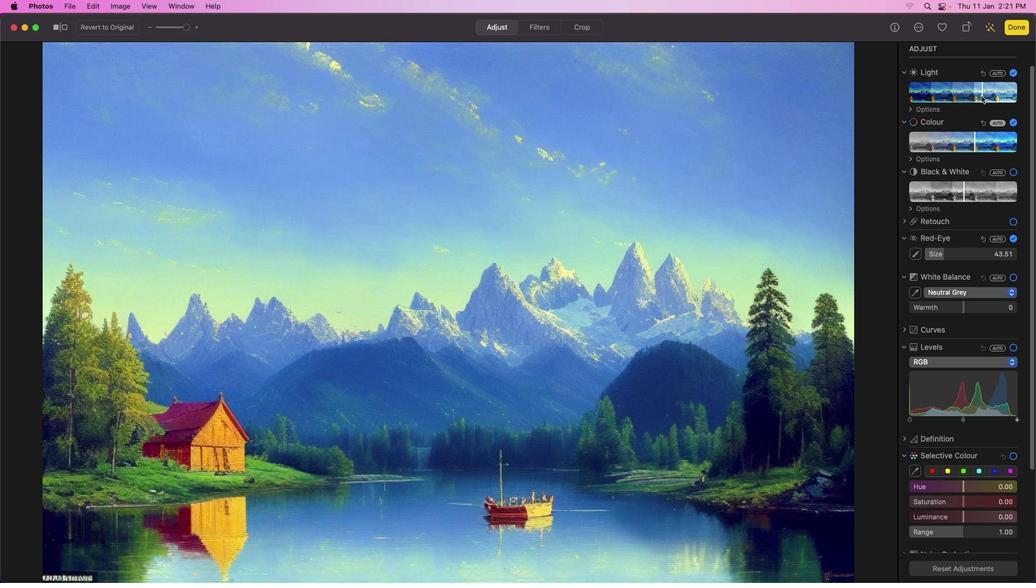 
Action: Mouse moved to (986, 97)
Screenshot: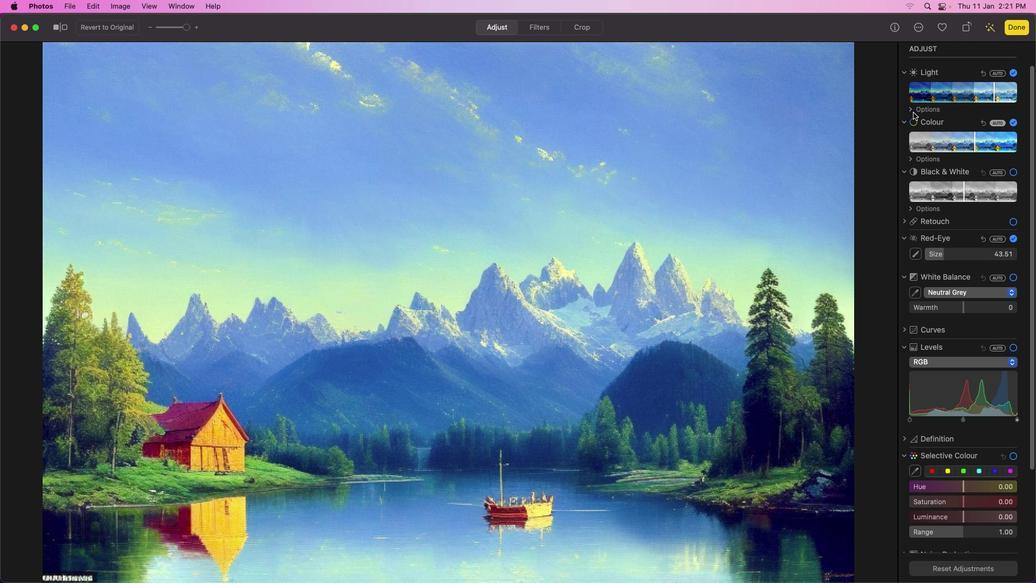 
Action: Mouse pressed right at (986, 97)
Screenshot: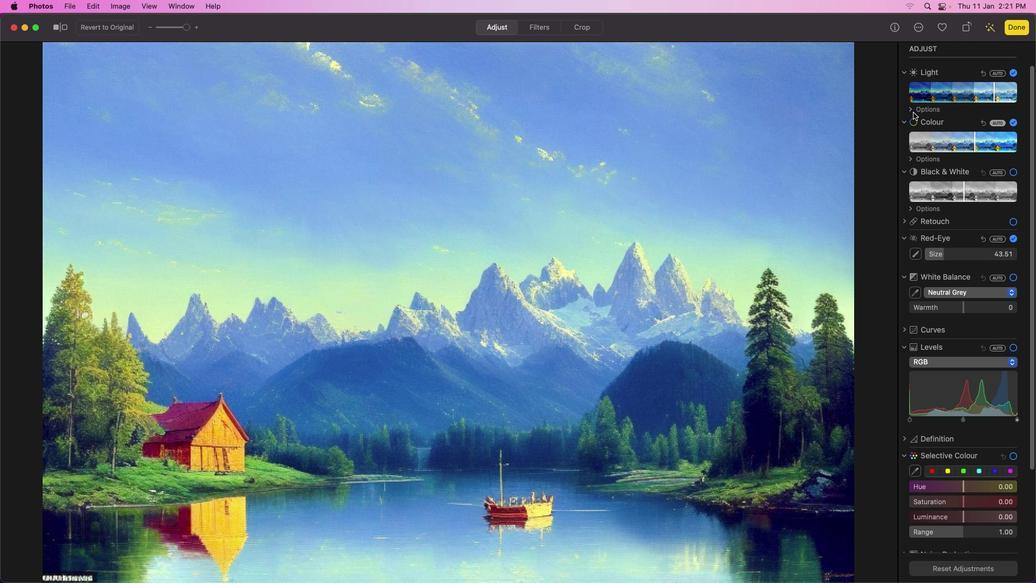 
Action: Mouse moved to (996, 150)
Screenshot: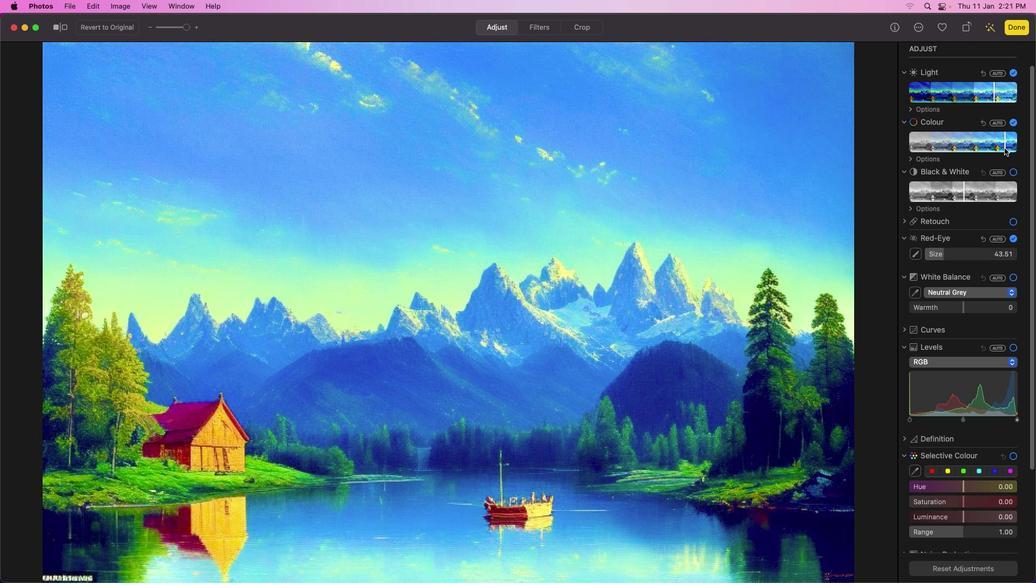 
Action: Mouse pressed left at (996, 150)
Screenshot: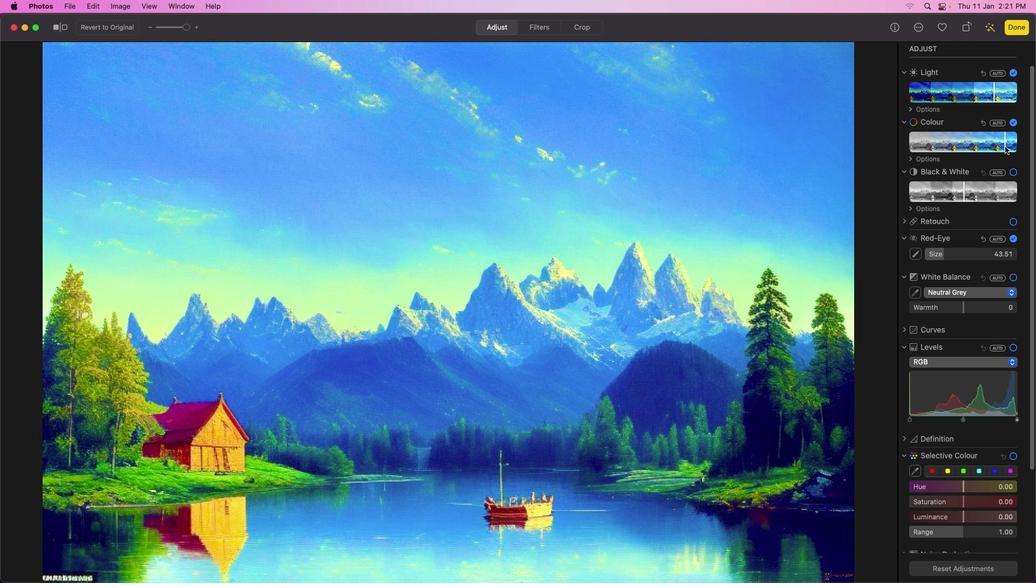
Action: Mouse moved to (721, 300)
Screenshot: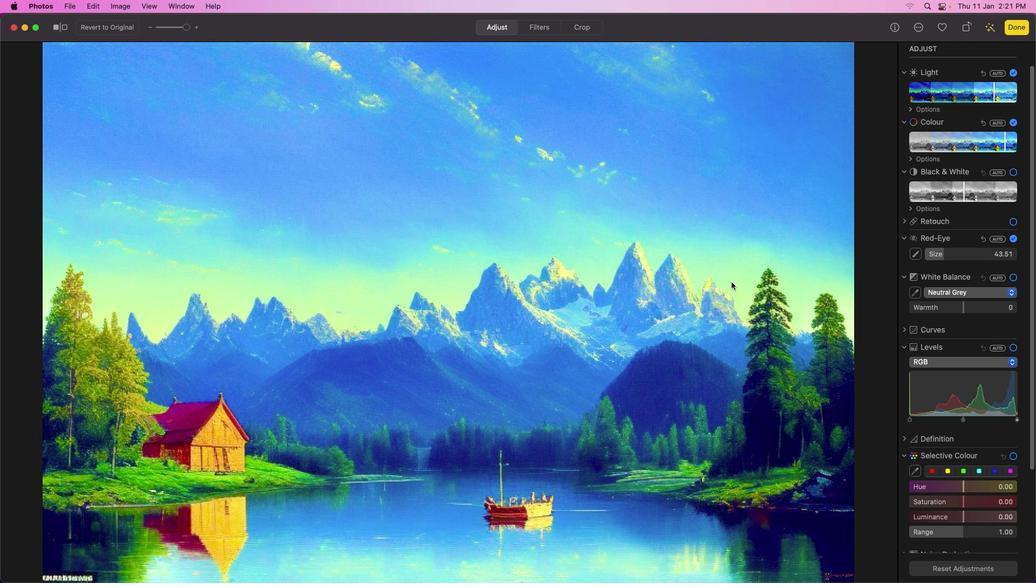 
Action: Mouse scrolled (721, 300) with delta (337, 2)
Screenshot: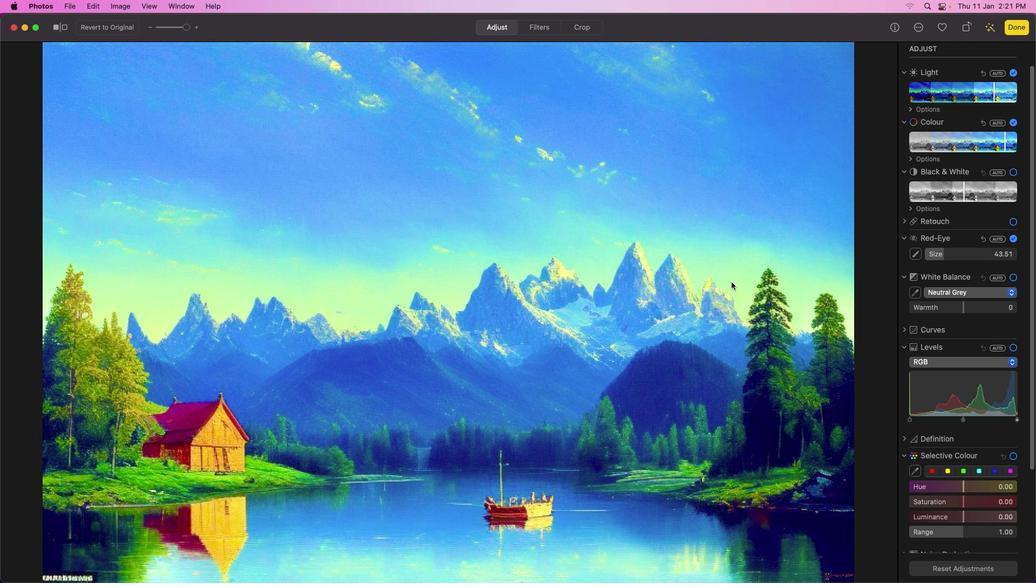 
Action: Mouse moved to (720, 300)
Screenshot: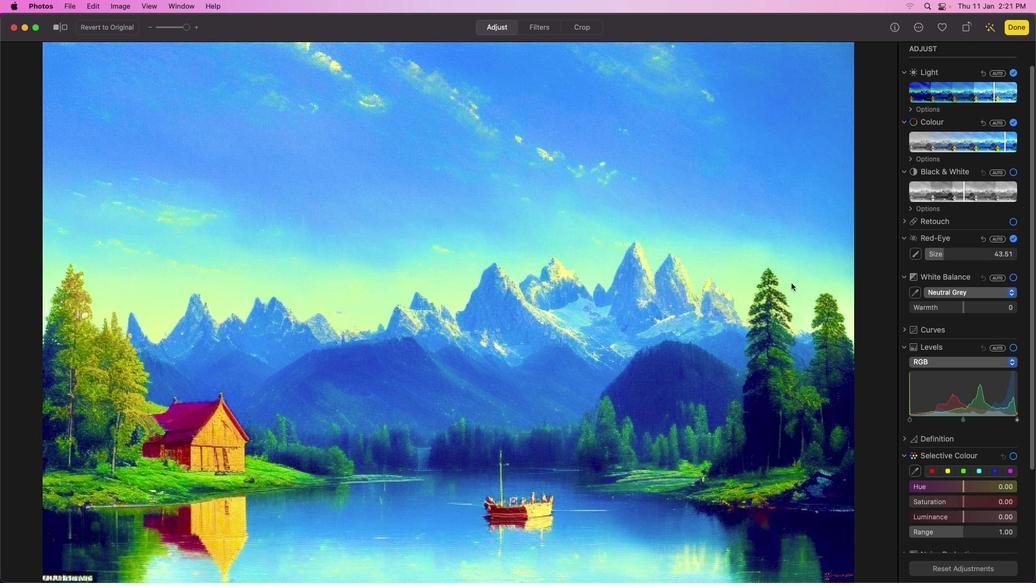 
Action: Mouse scrolled (720, 300) with delta (337, 2)
Screenshot: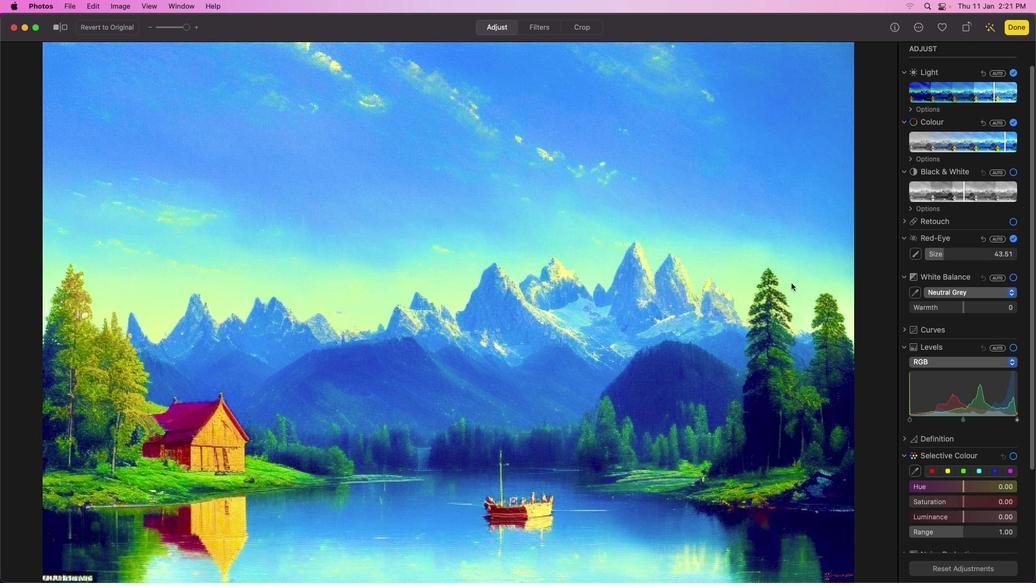 
Action: Mouse moved to (721, 298)
Screenshot: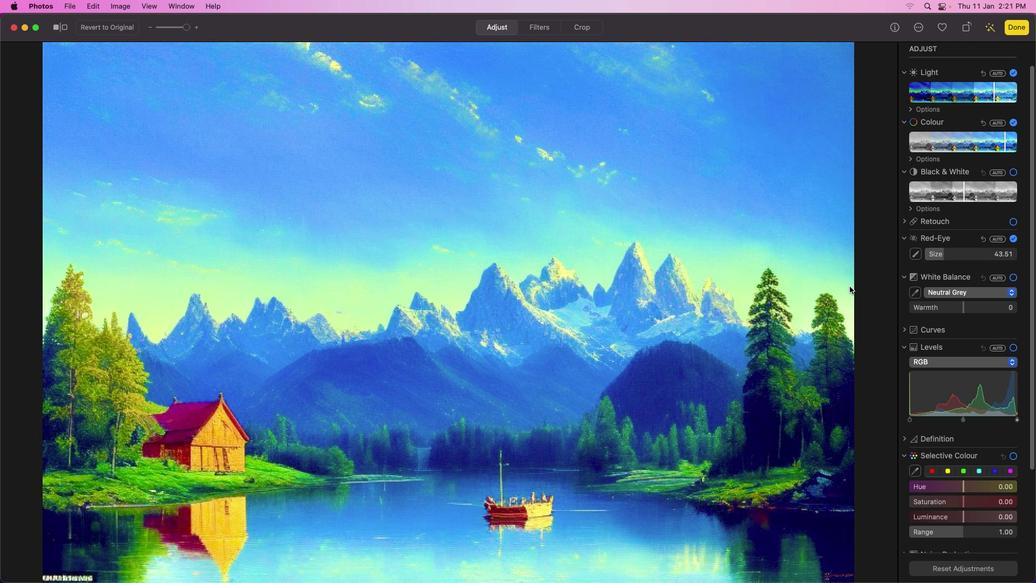 
Action: Mouse scrolled (721, 298) with delta (337, 2)
Screenshot: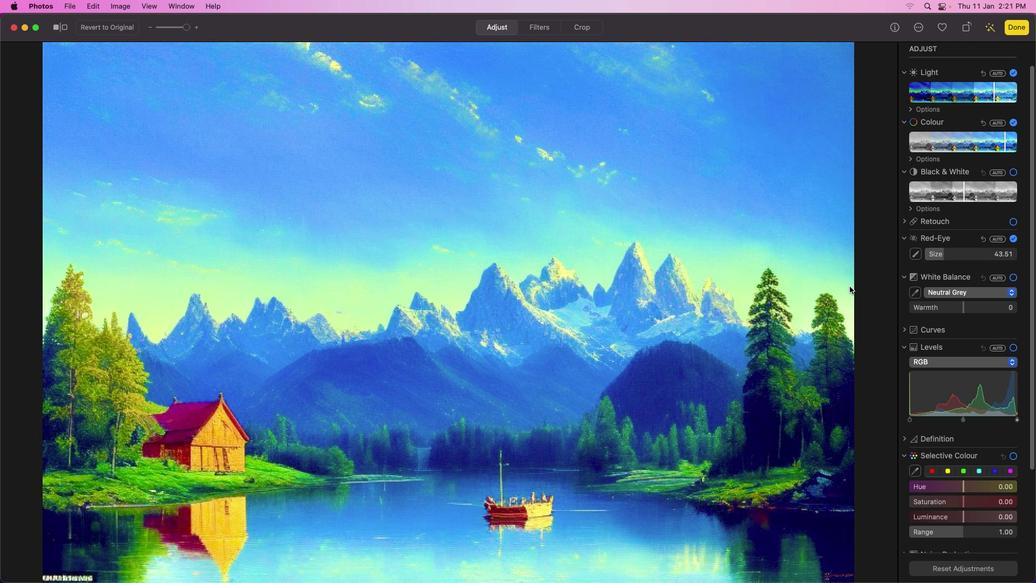 
Action: Mouse moved to (989, 468)
Screenshot: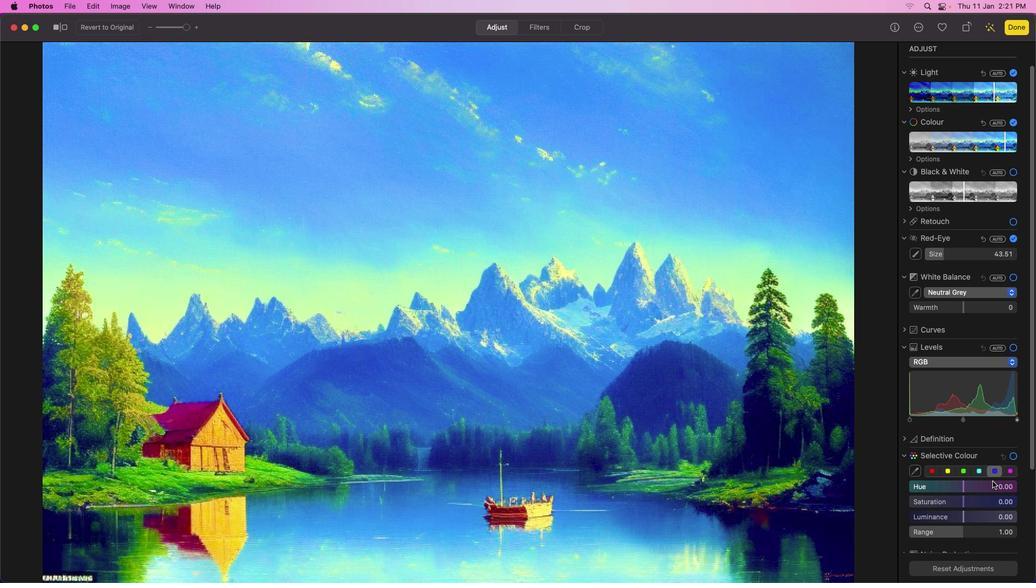 
Action: Mouse pressed left at (989, 468)
Screenshot: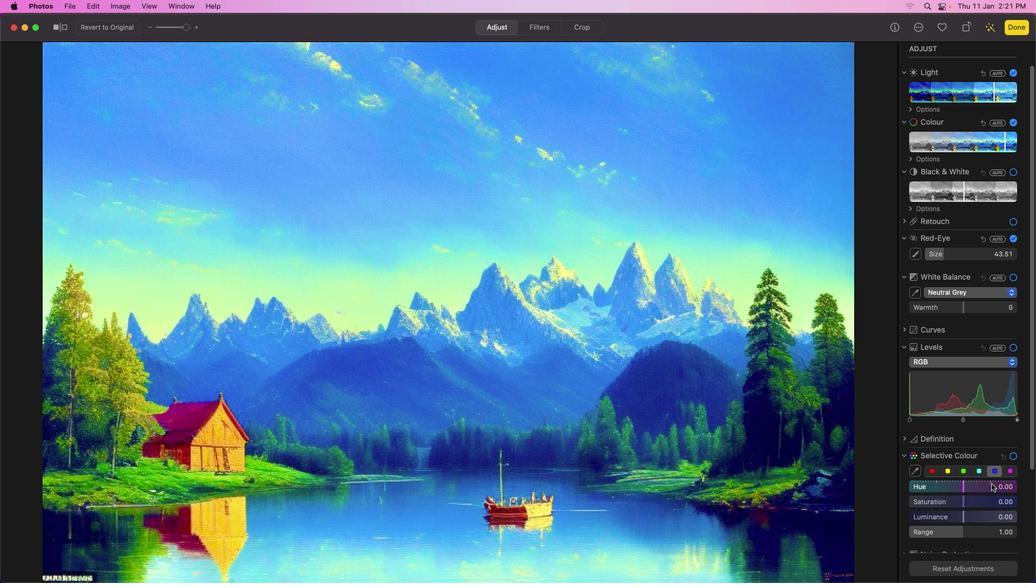
Action: Mouse moved to (945, 483)
Screenshot: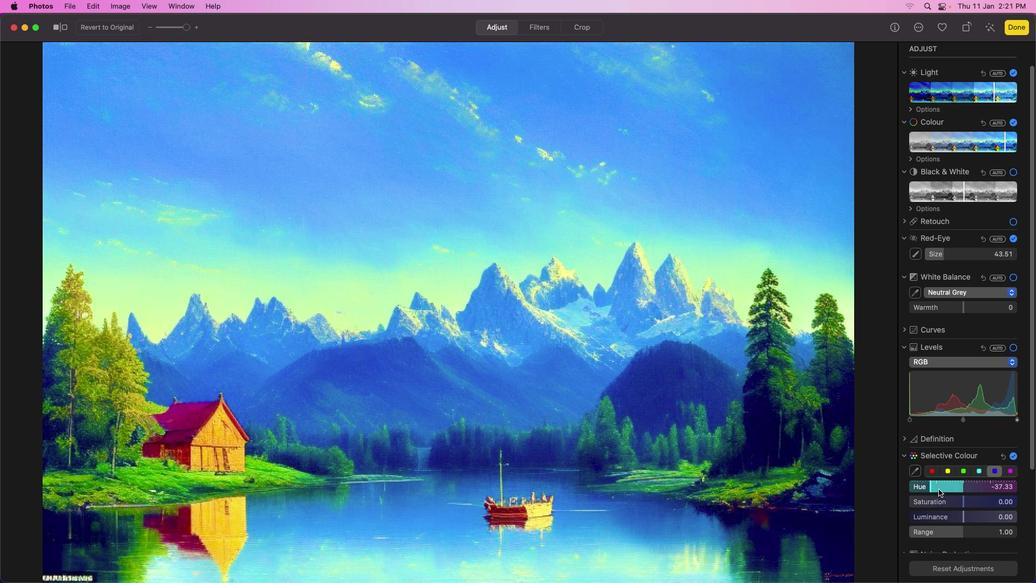 
Action: Mouse pressed left at (945, 483)
Screenshot: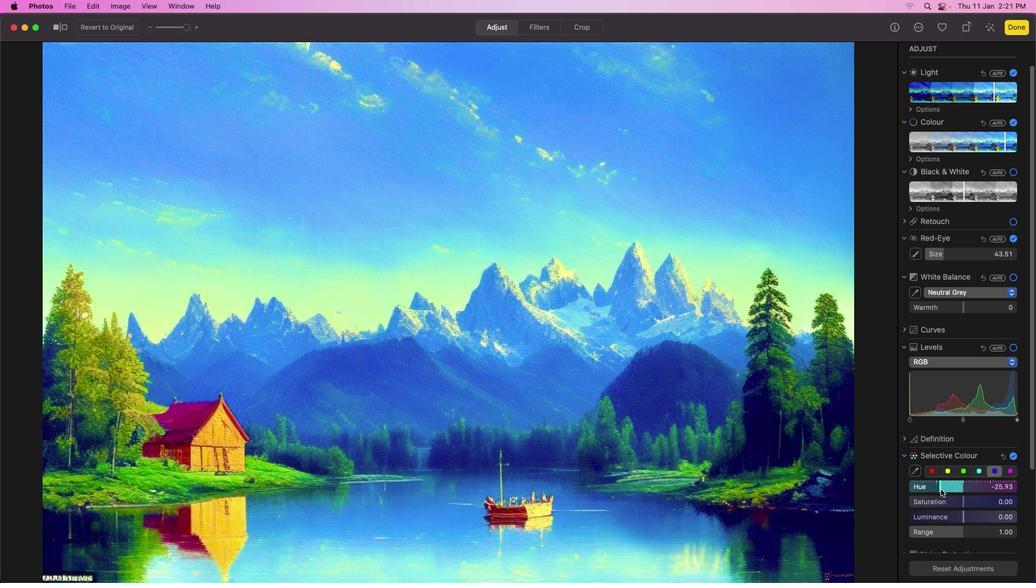 
Action: Mouse moved to (970, 496)
Screenshot: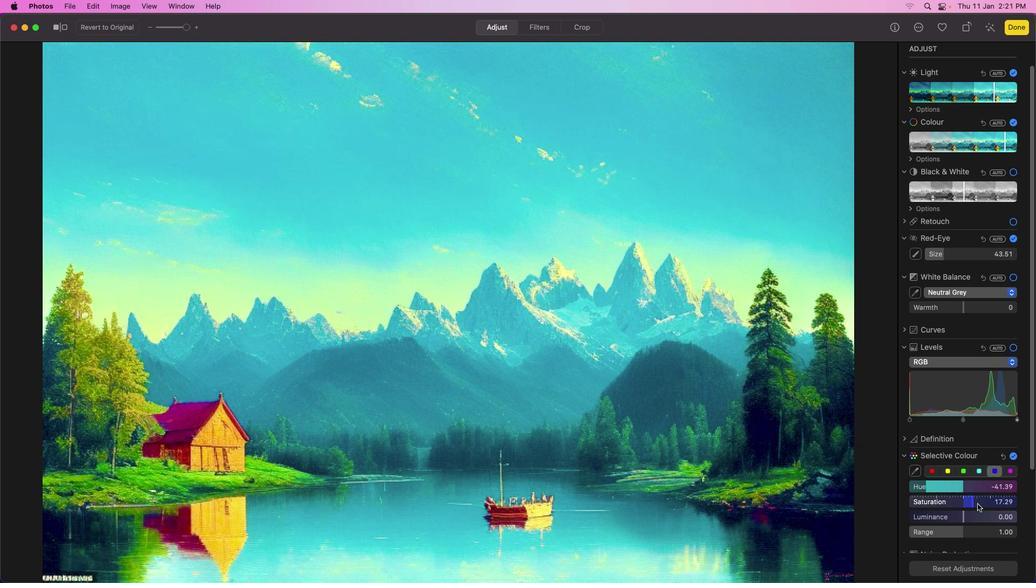 
Action: Mouse pressed left at (970, 496)
Screenshot: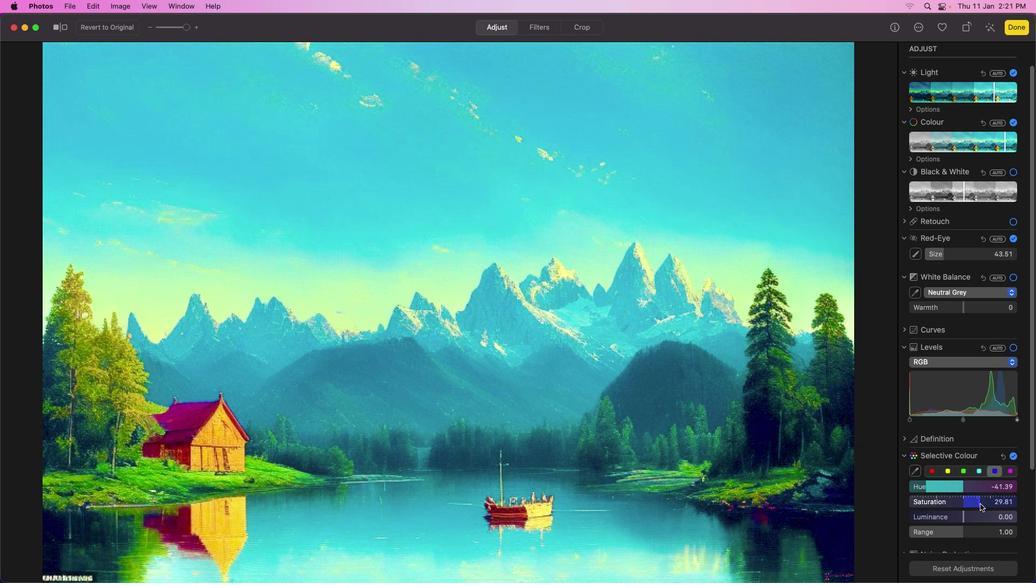 
Action: Mouse moved to (970, 510)
Screenshot: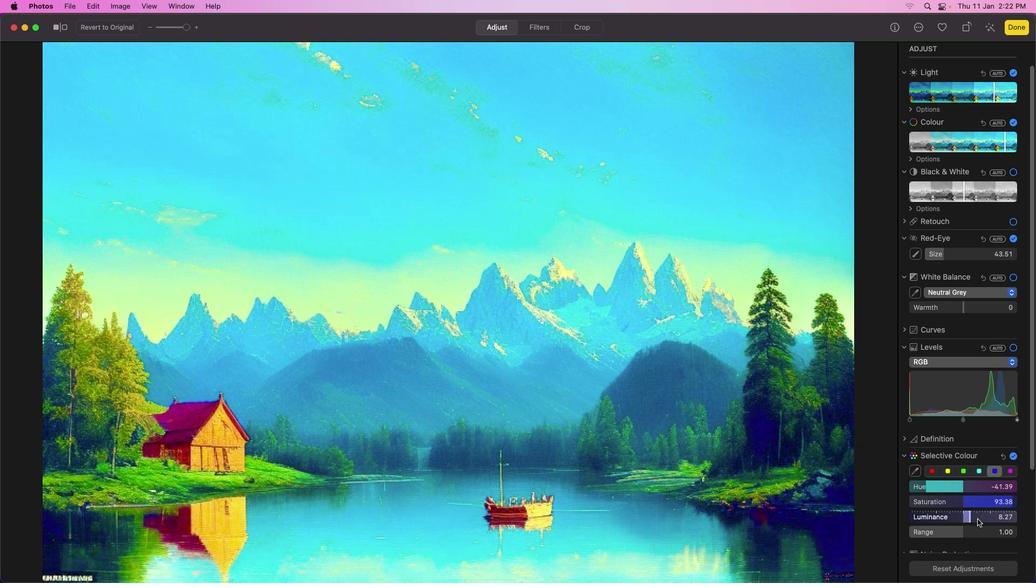 
Action: Mouse pressed left at (970, 510)
Screenshot: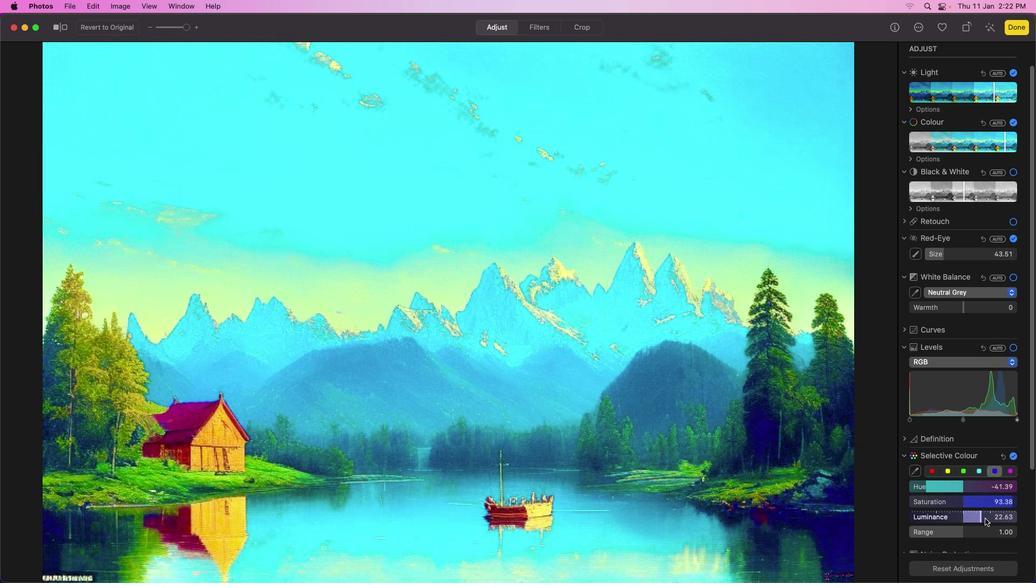 
Action: Mouse moved to (951, 511)
Screenshot: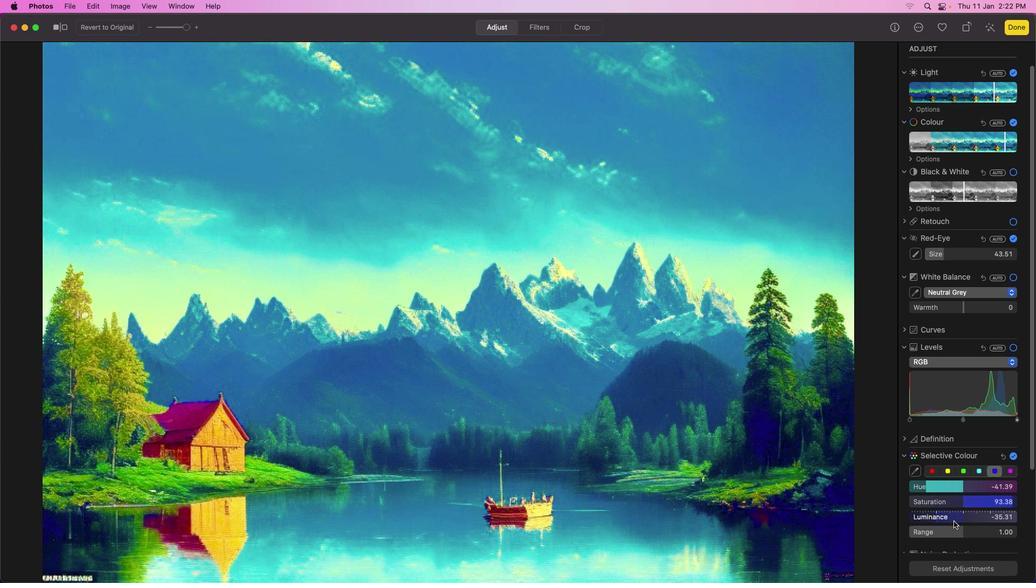
Action: Mouse pressed left at (951, 511)
Screenshot: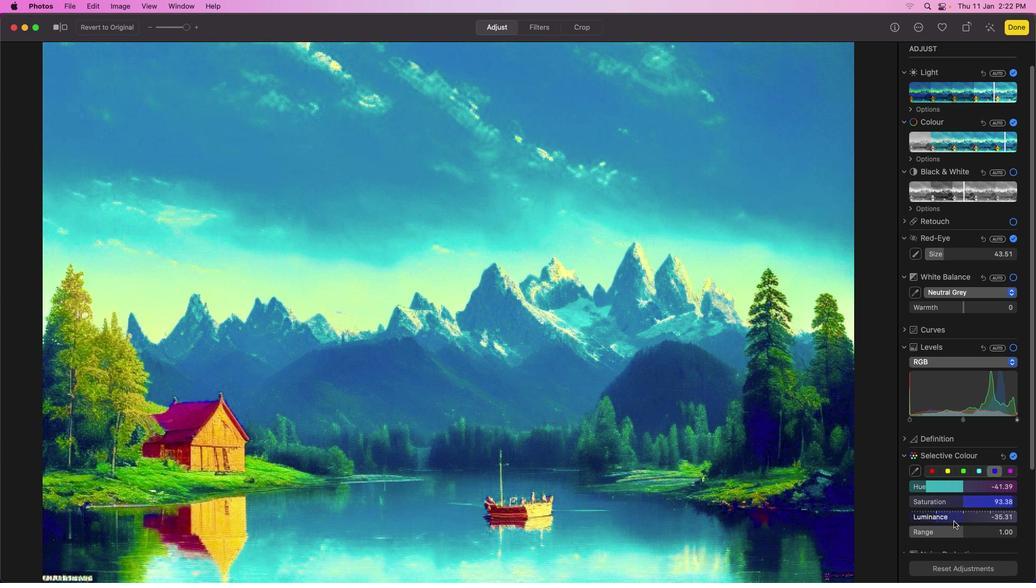 
Action: Mouse moved to (956, 512)
Screenshot: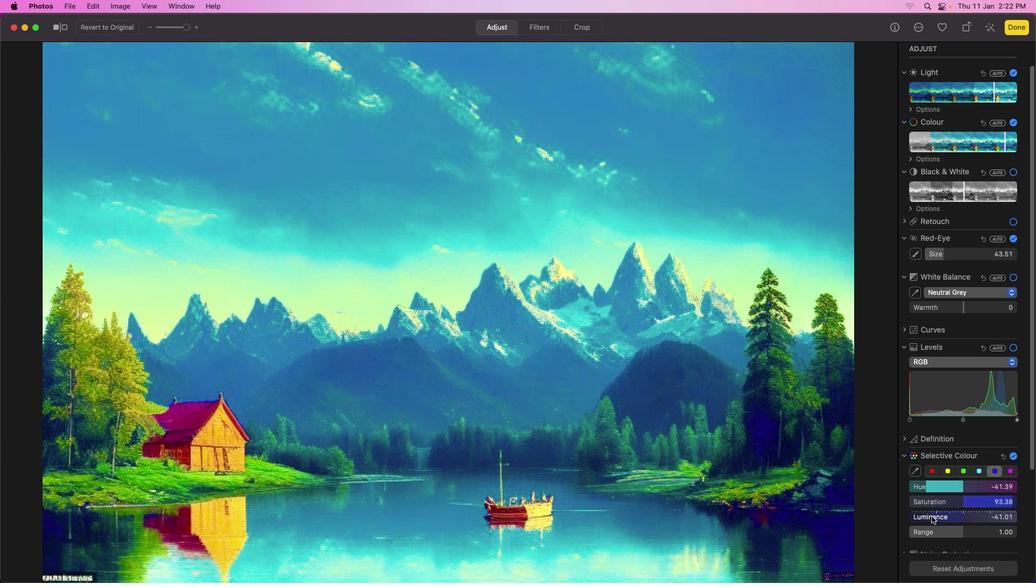 
Action: Mouse pressed left at (956, 512)
Screenshot: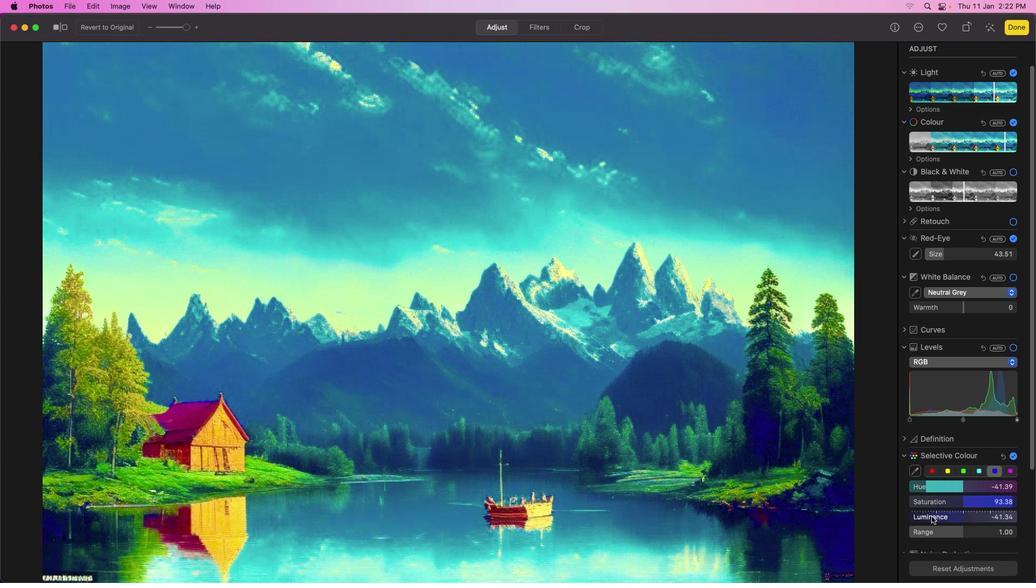 
Action: Mouse moved to (974, 34)
Screenshot: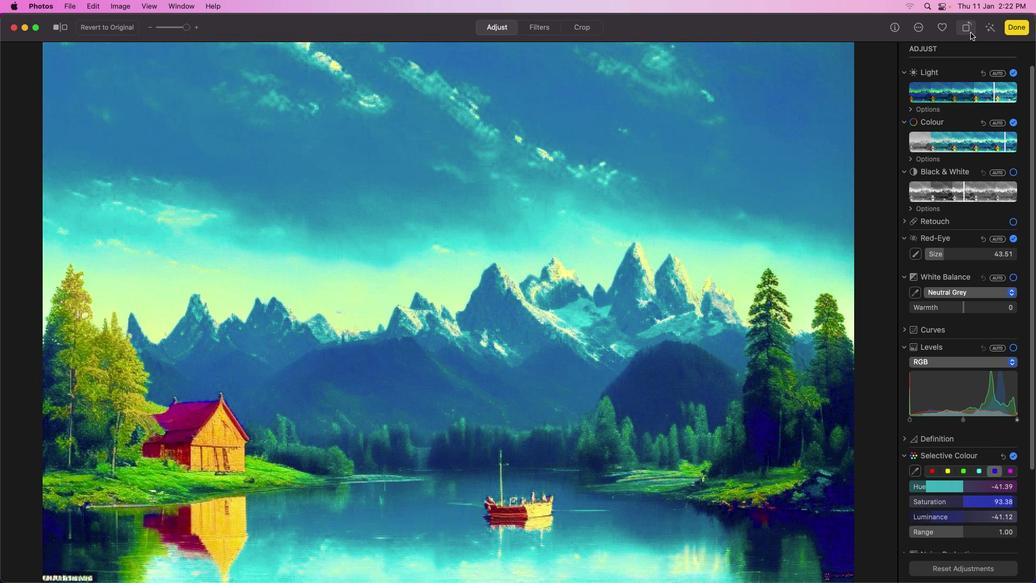 
Action: Mouse pressed left at (974, 34)
Screenshot: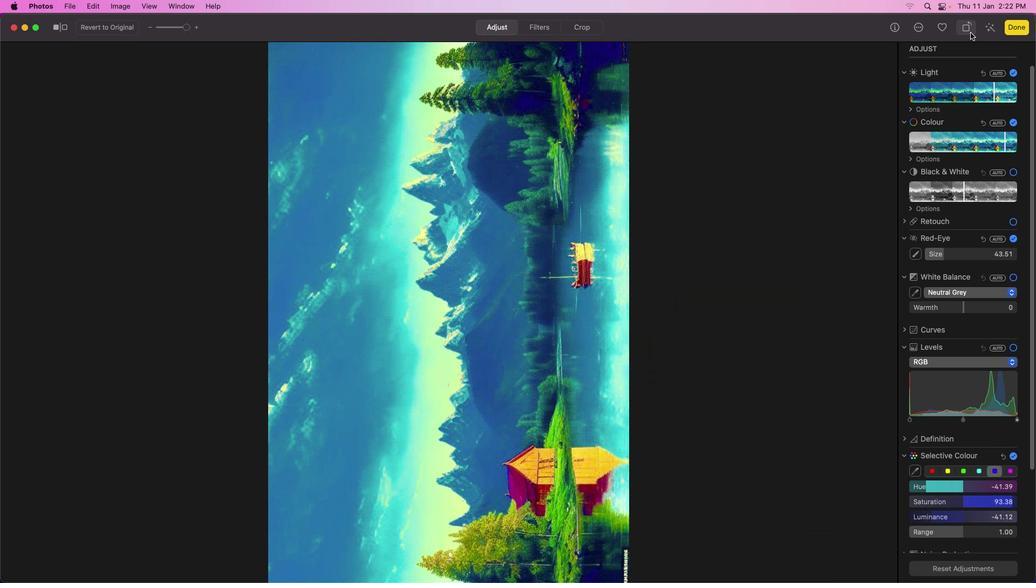 
Action: Mouse pressed left at (974, 34)
Screenshot: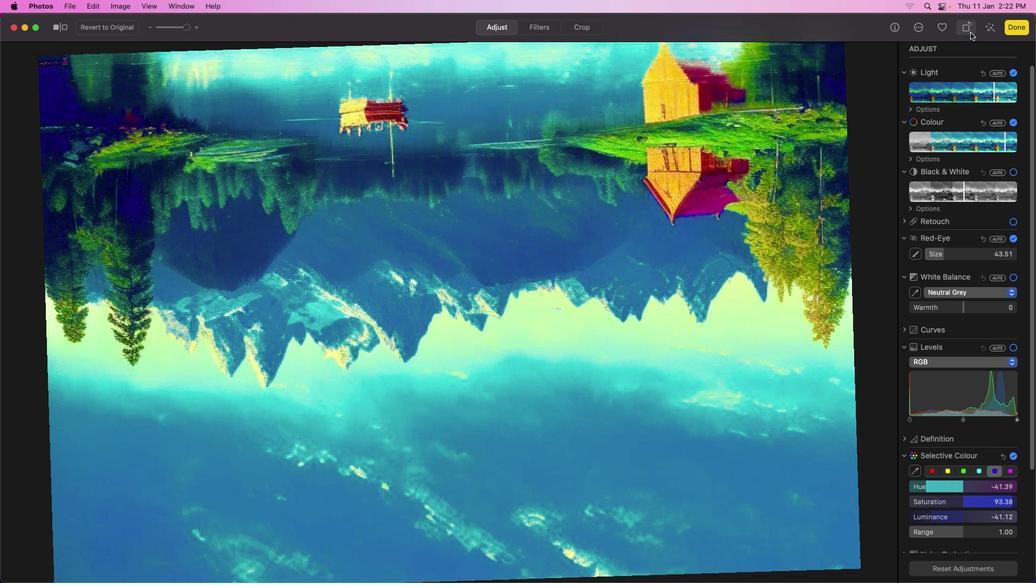
Action: Mouse pressed left at (974, 34)
Screenshot: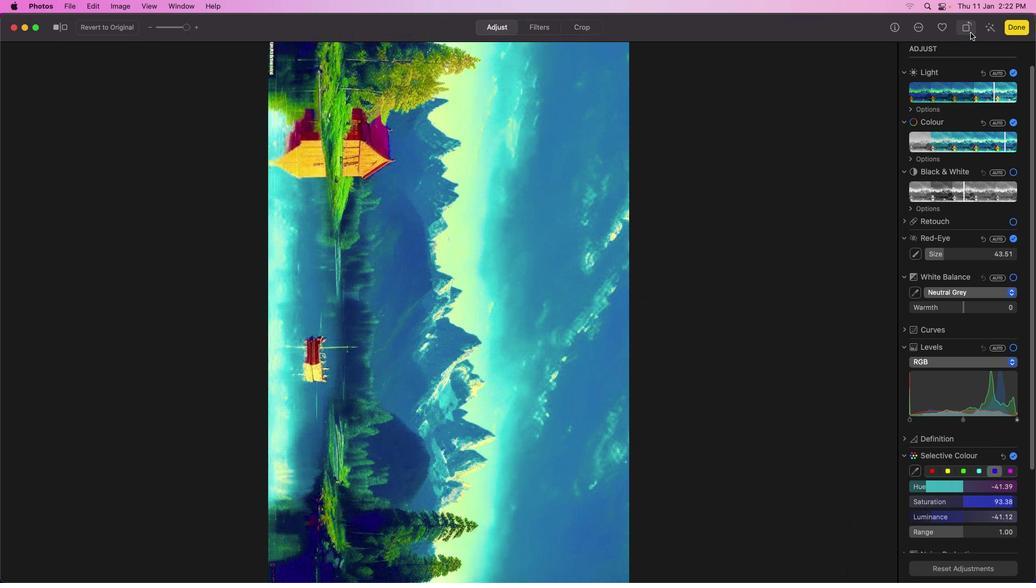 
Action: Mouse pressed left at (974, 34)
Screenshot: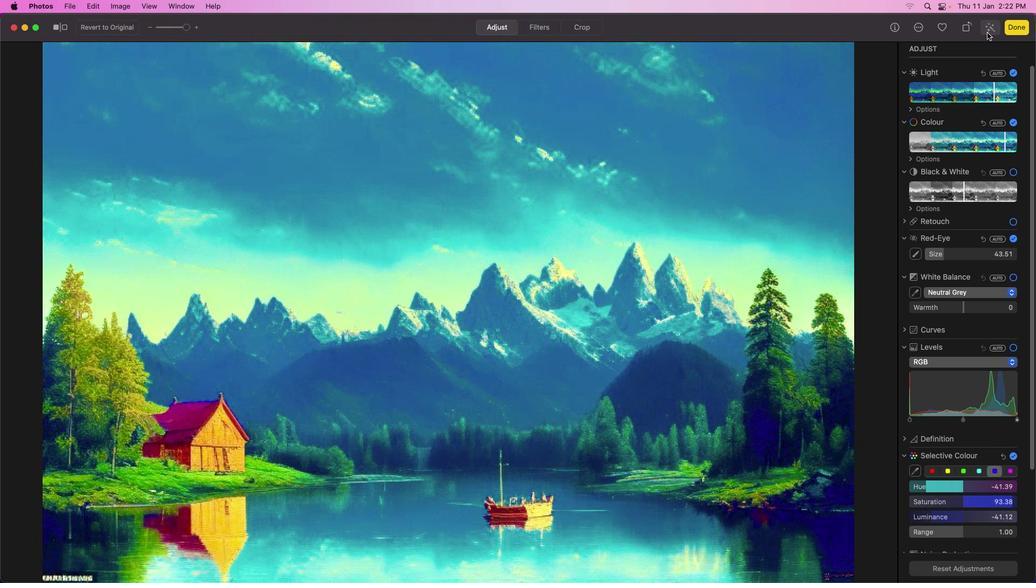 
Action: Mouse moved to (941, 32)
Screenshot: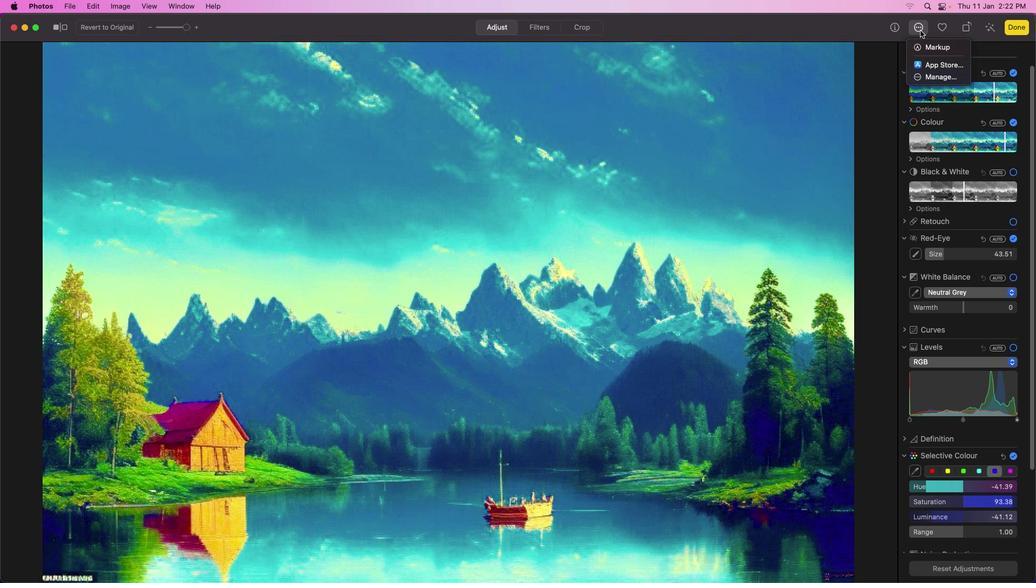 
Action: Mouse pressed left at (941, 32)
Screenshot: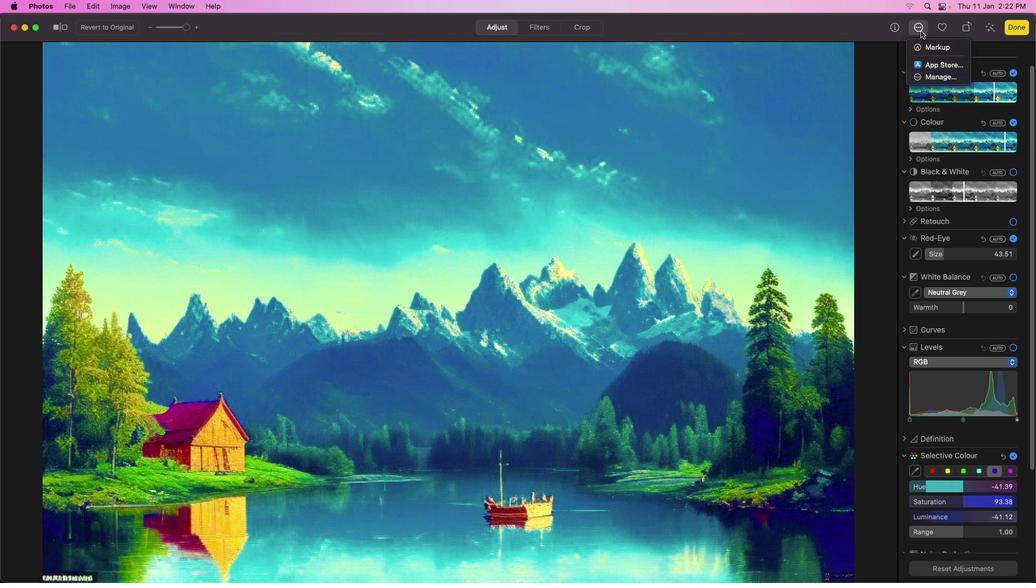 
Action: Mouse moved to (941, 32)
Screenshot: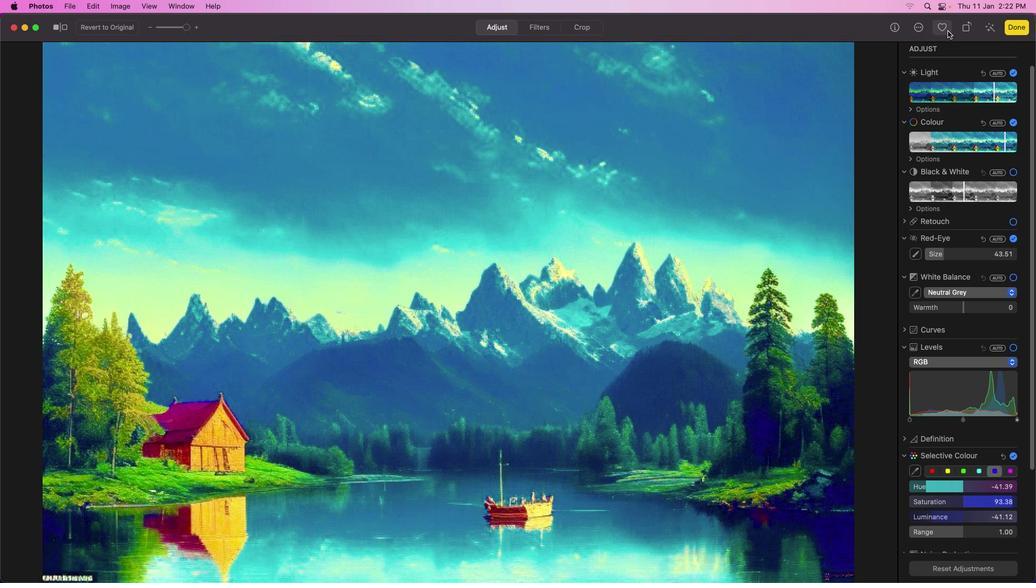 
Action: Mouse pressed left at (941, 32)
Screenshot: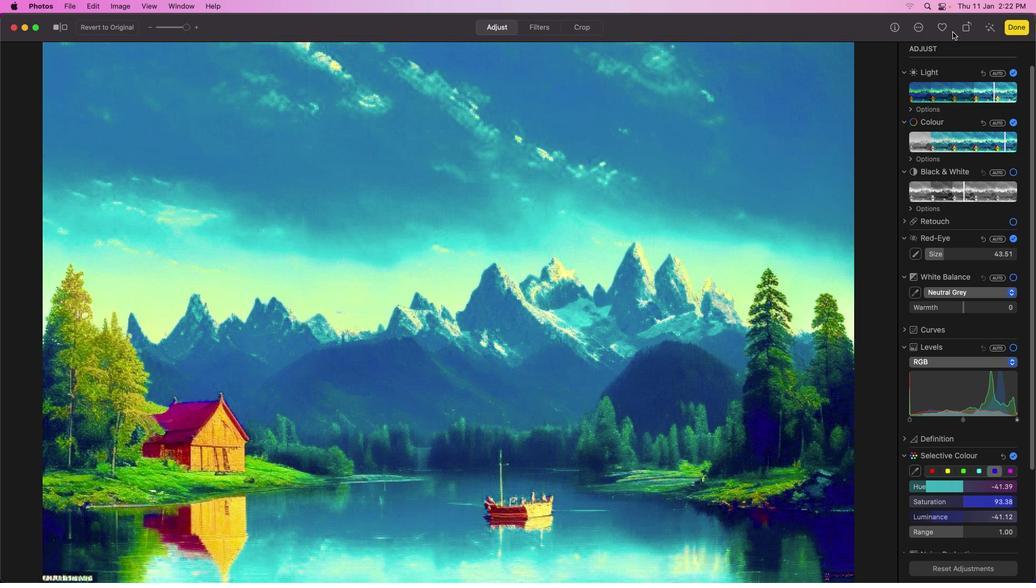 
Action: Mouse moved to (407, 30)
Screenshot: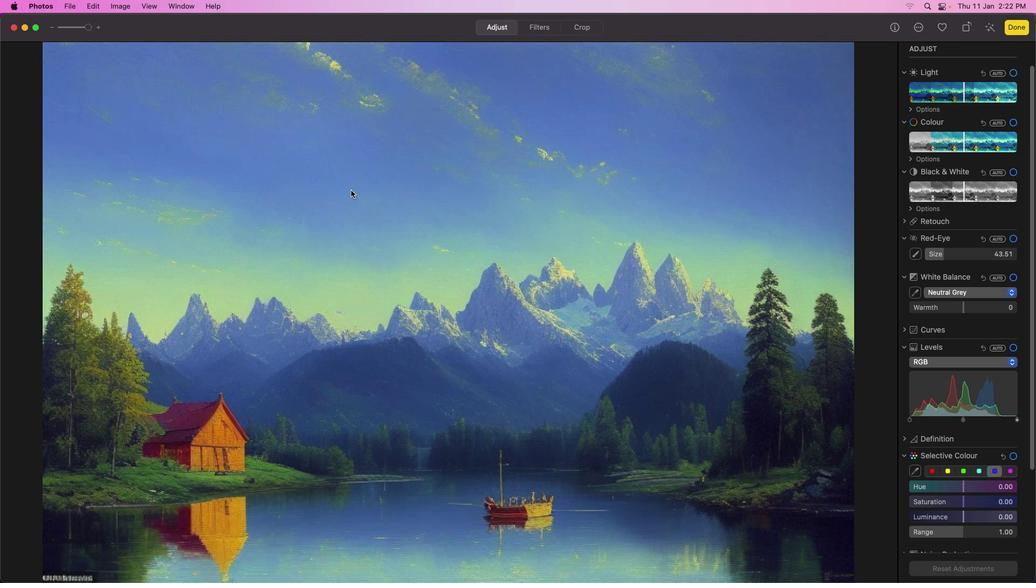 
Action: Mouse pressed left at (407, 30)
Screenshot: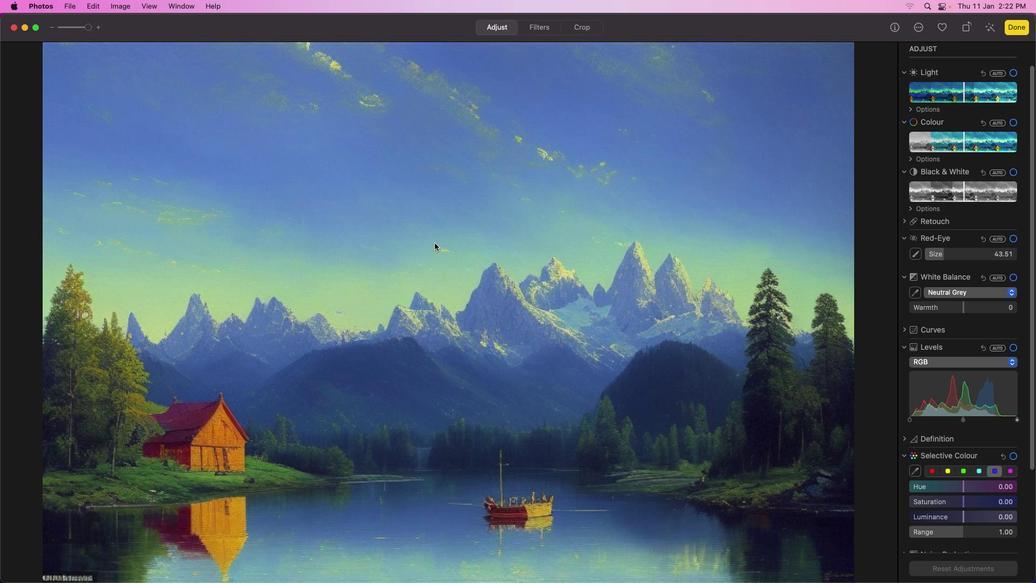
Action: Mouse moved to (731, 329)
Screenshot: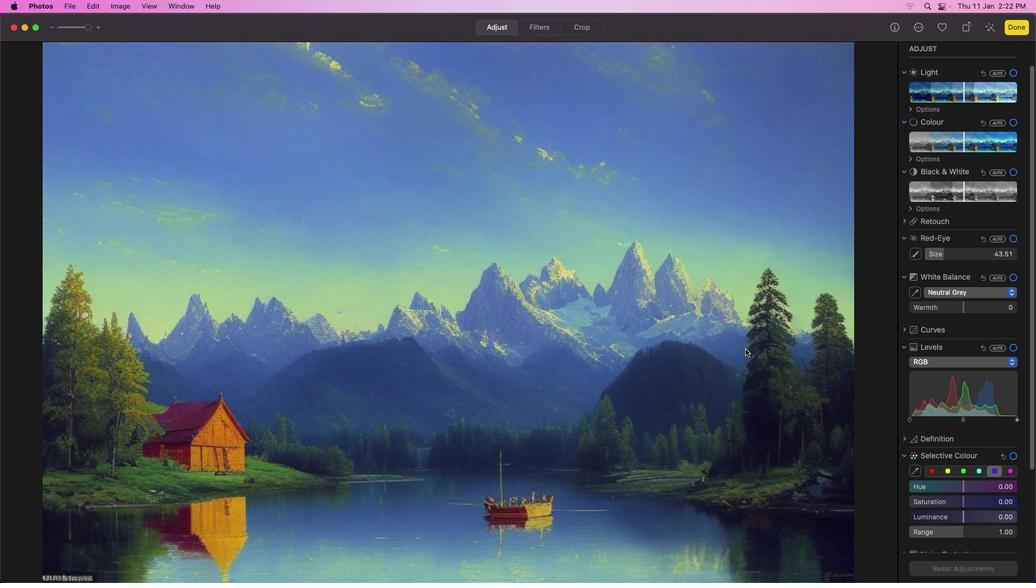 
Action: Mouse pressed left at (731, 329)
Screenshot: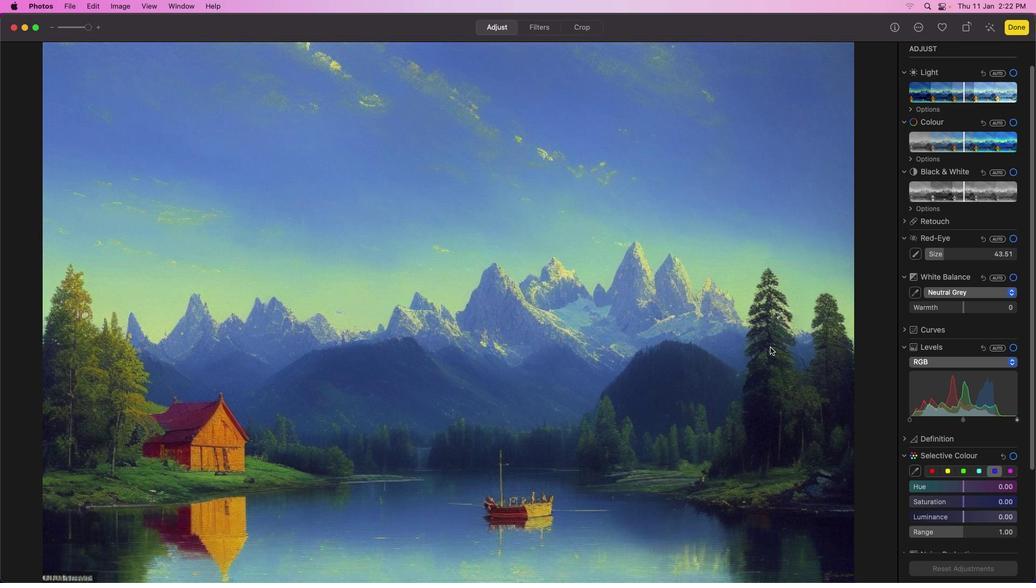 
Action: Mouse moved to (971, 394)
